 Task: Look for space in Thatta, Pakistan from 10th July, 2023 to 15th July, 2023 for 7 adults in price range Rs.10000 to Rs.15000. Place can be entire place or shared room with 4 bedrooms having 7 beds and 4 bathrooms. Property type can be house, flat, guest house. Amenities needed are: wifi, TV, free parkinig on premises, gym, breakfast. Booking option can be shelf check-in. Required host language is English.
Action: Mouse moved to (502, 214)
Screenshot: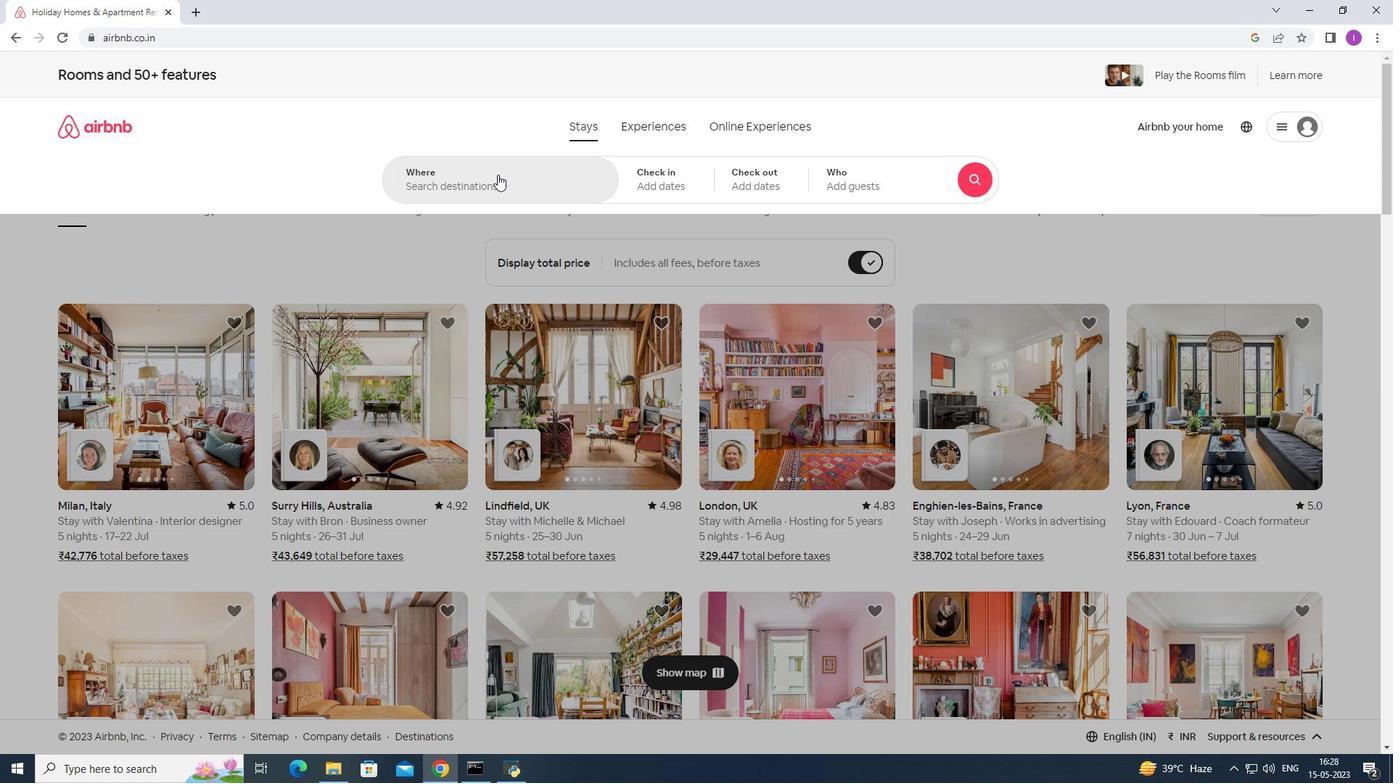 
Action: Mouse pressed left at (502, 214)
Screenshot: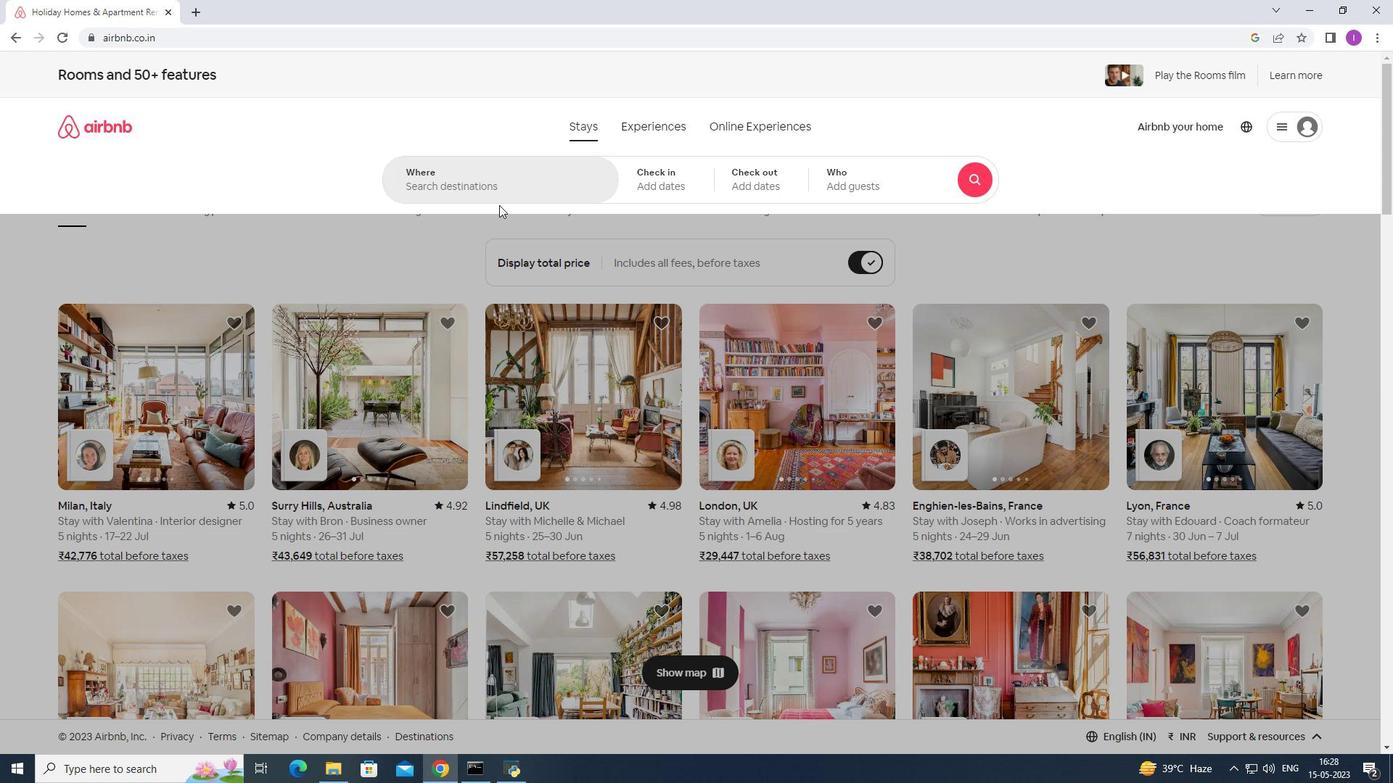 
Action: Mouse moved to (508, 201)
Screenshot: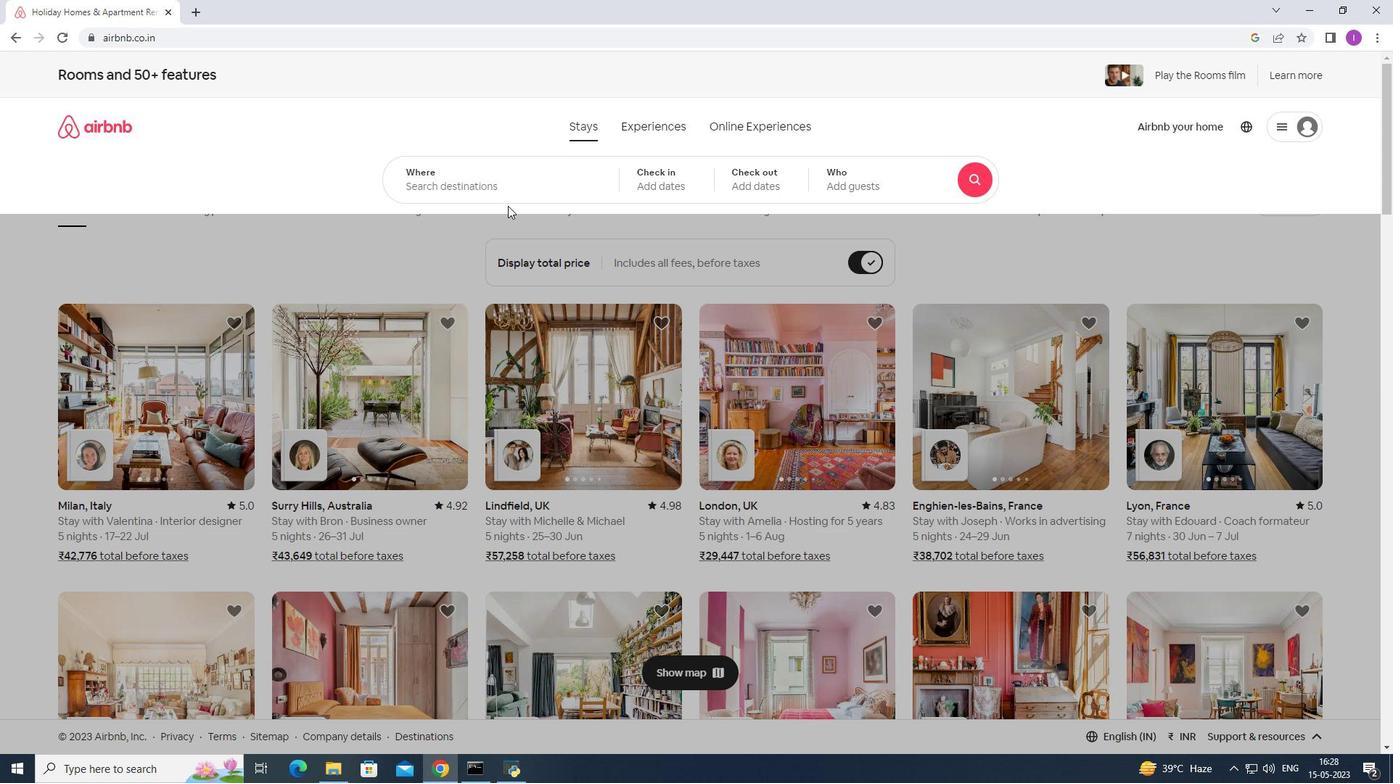 
Action: Mouse pressed left at (508, 201)
Screenshot: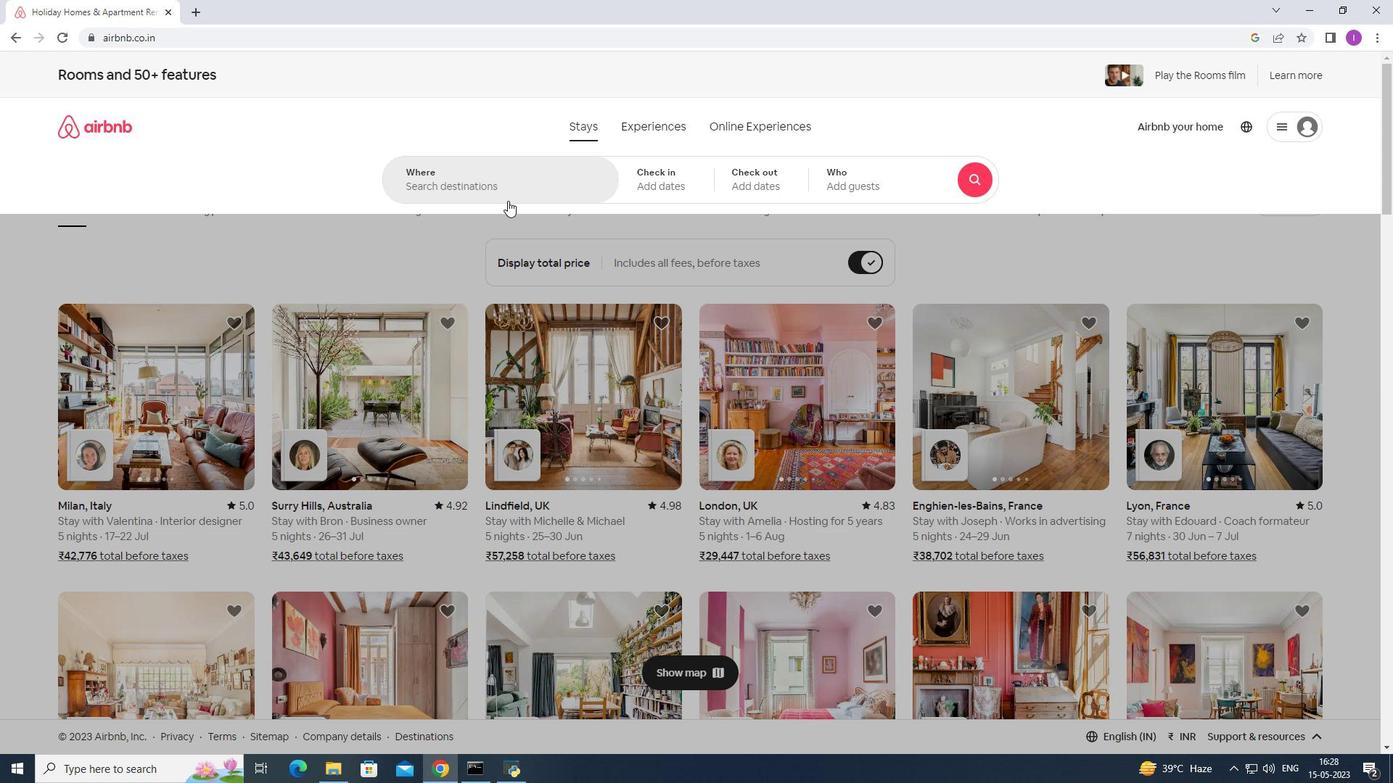 
Action: Mouse moved to (518, 172)
Screenshot: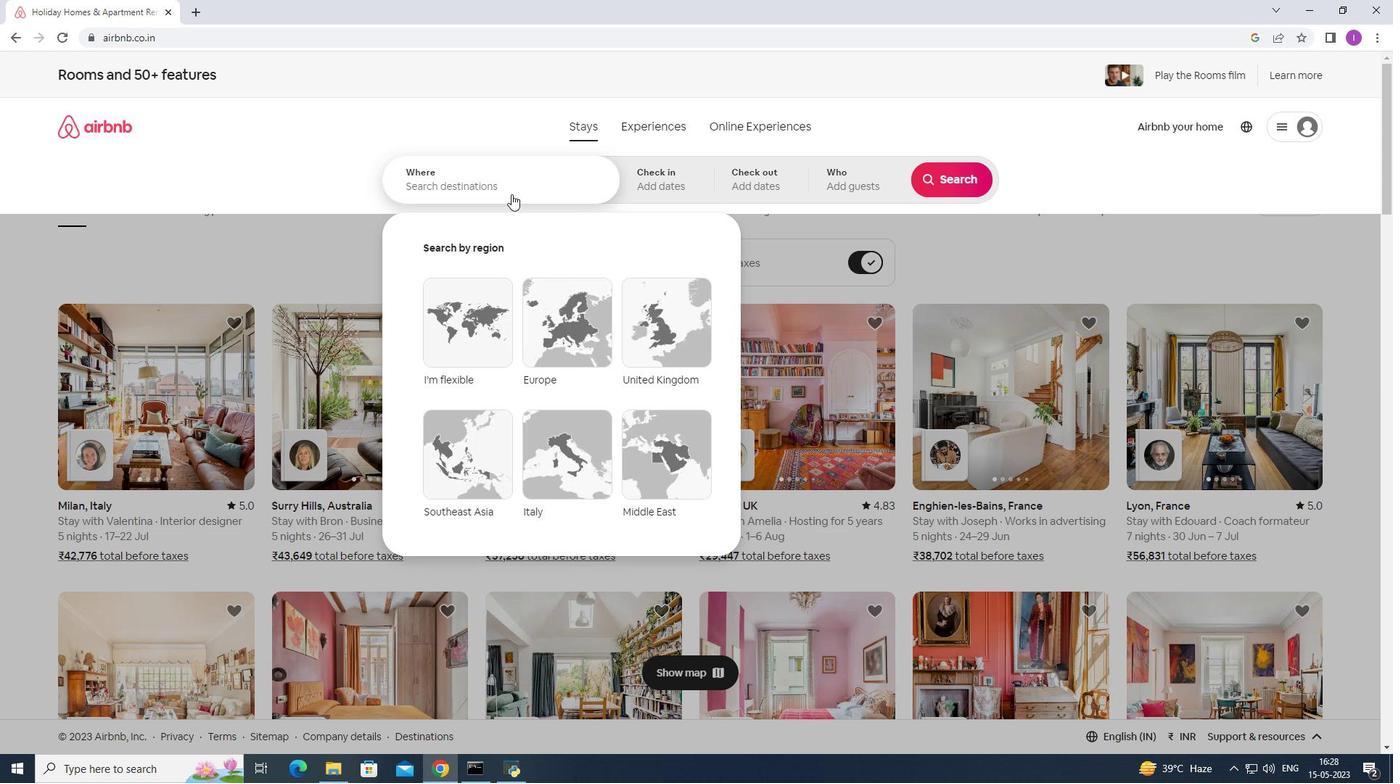
Action: Key pressed <Key.shift><Key.shift>Thatta
Screenshot: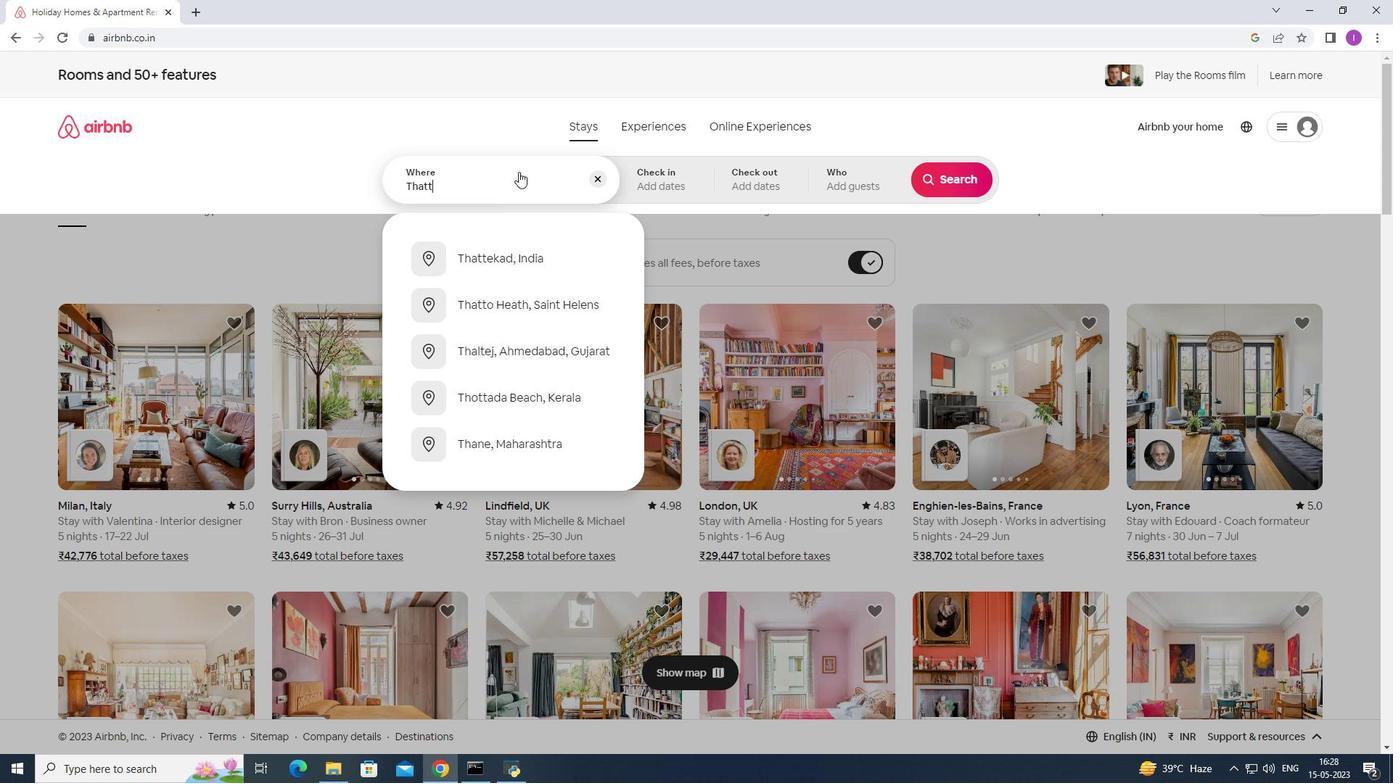 
Action: Mouse moved to (516, 301)
Screenshot: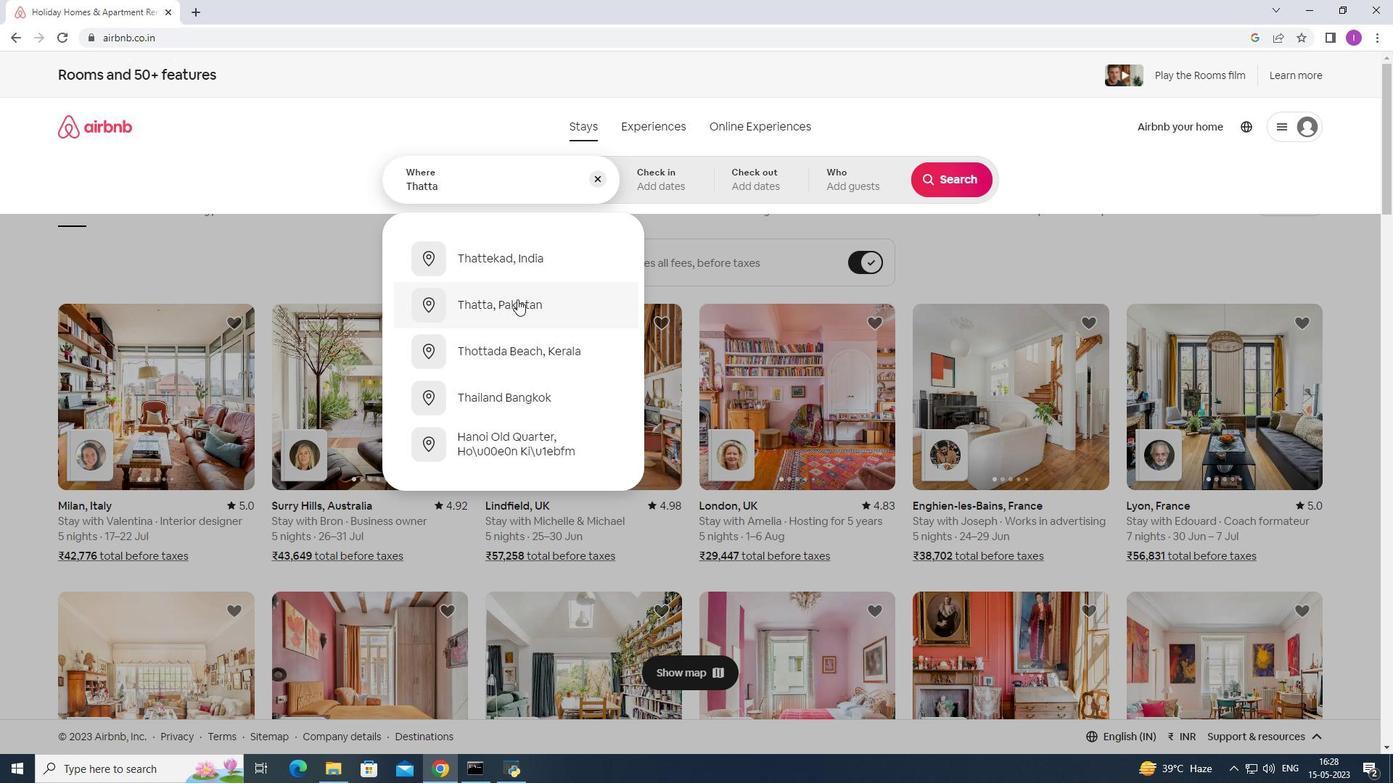
Action: Mouse pressed left at (516, 301)
Screenshot: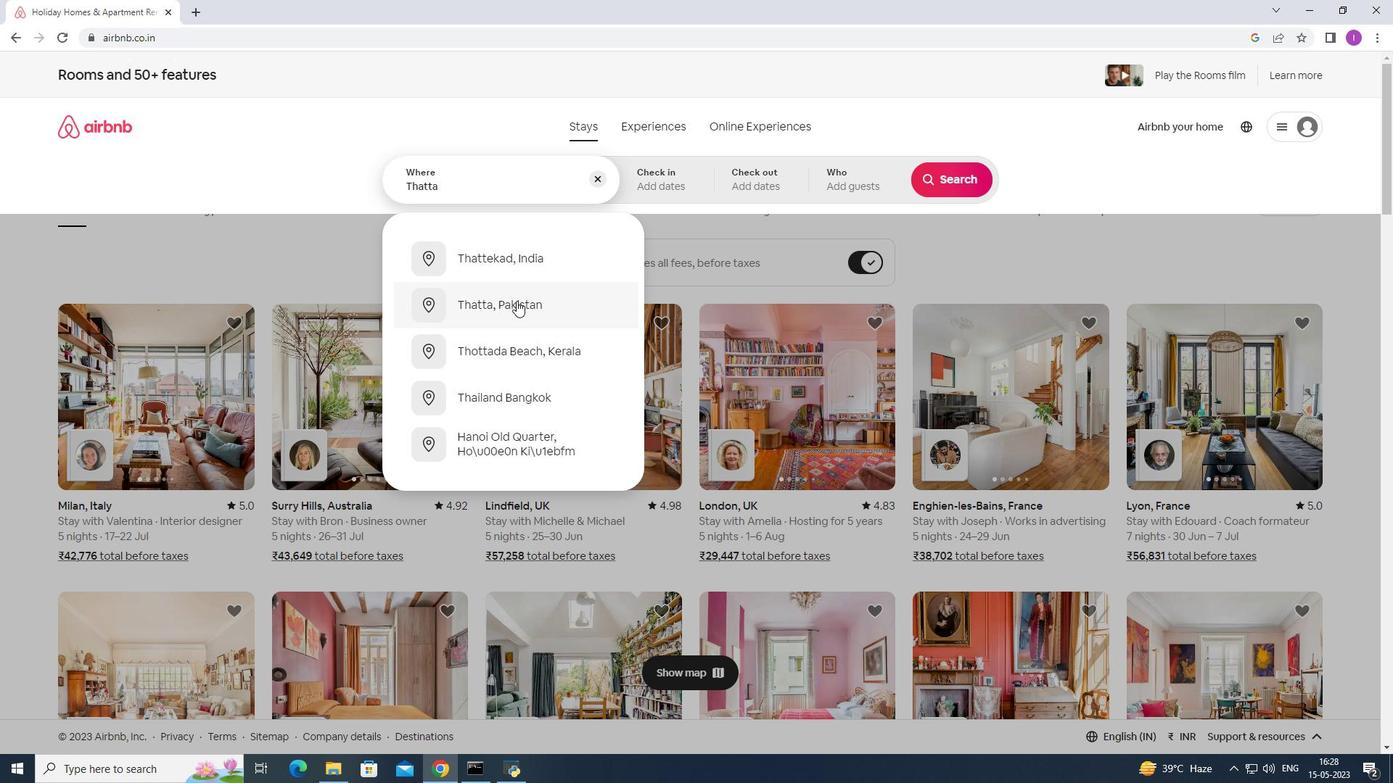 
Action: Mouse moved to (950, 294)
Screenshot: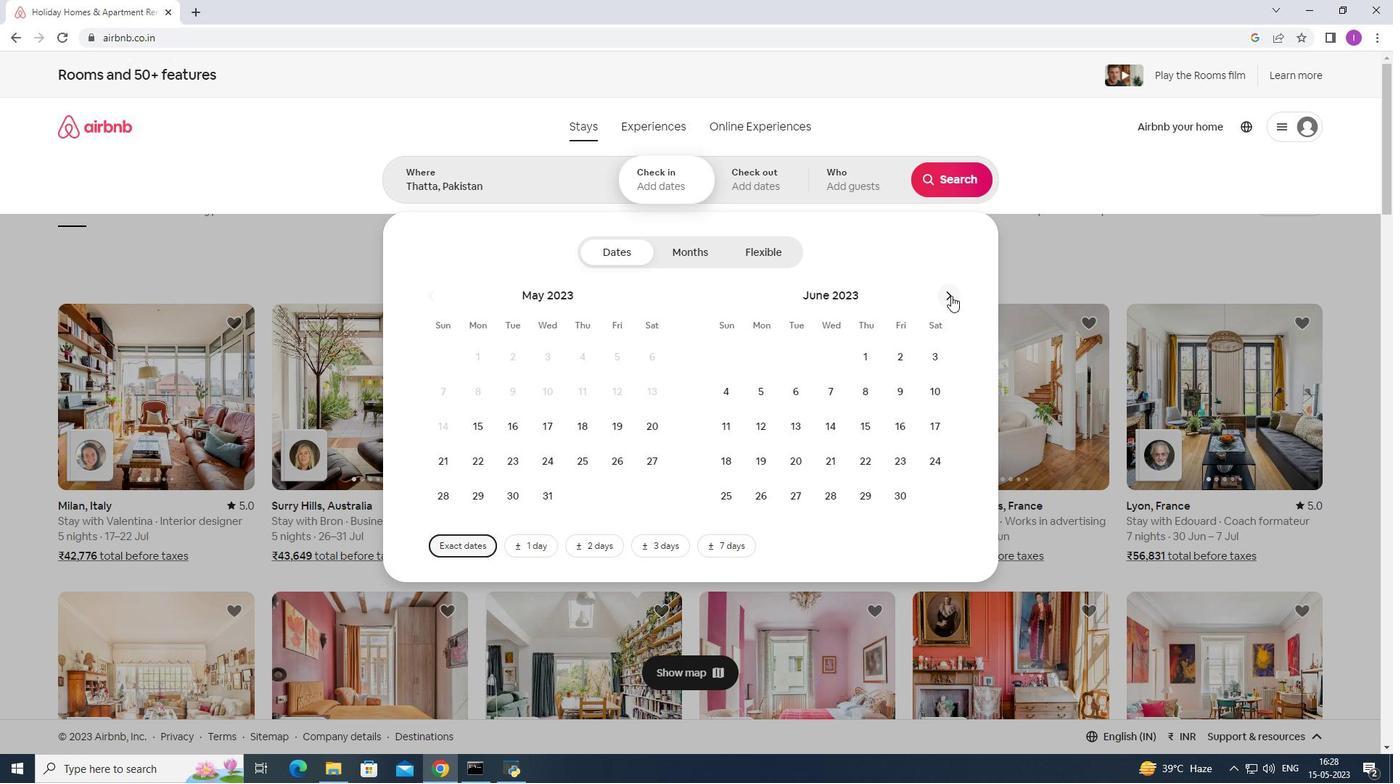 
Action: Mouse pressed left at (950, 294)
Screenshot: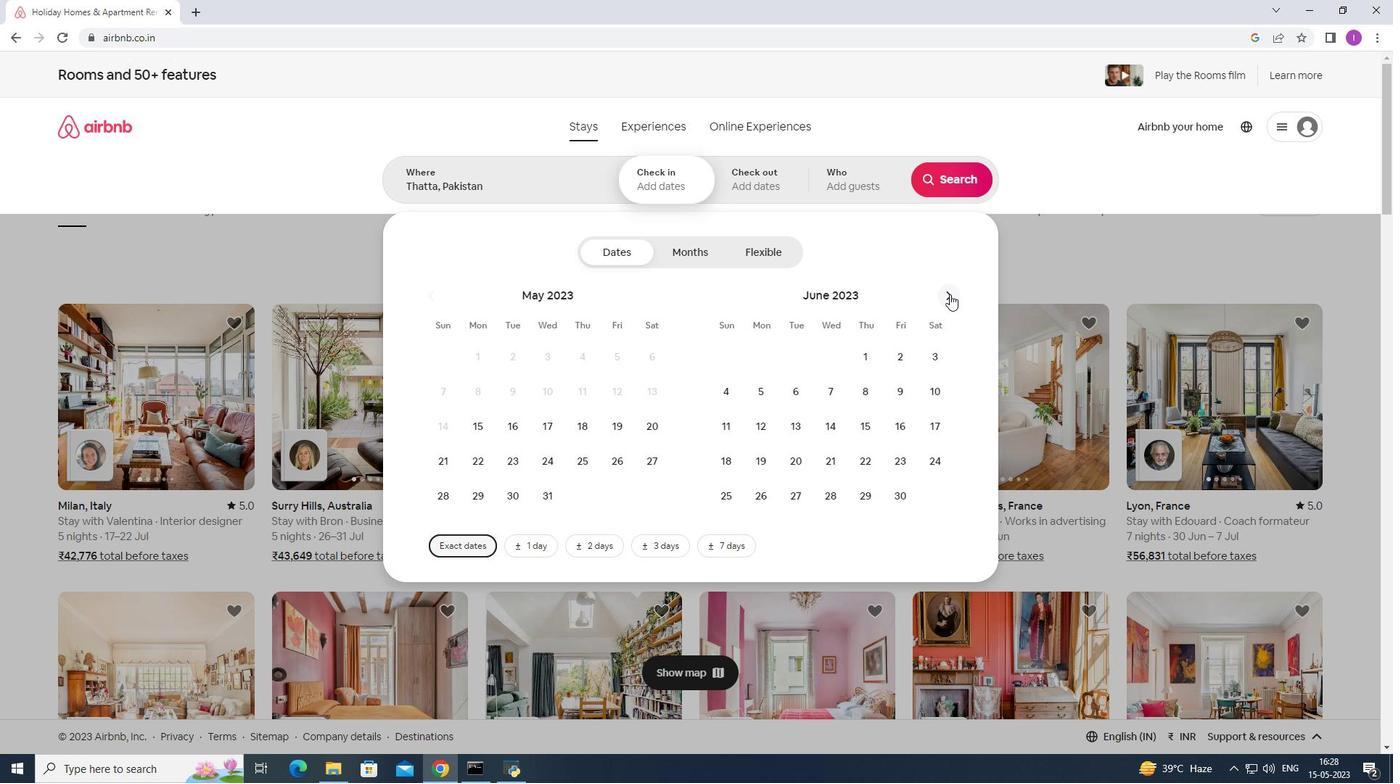 
Action: Mouse pressed left at (950, 294)
Screenshot: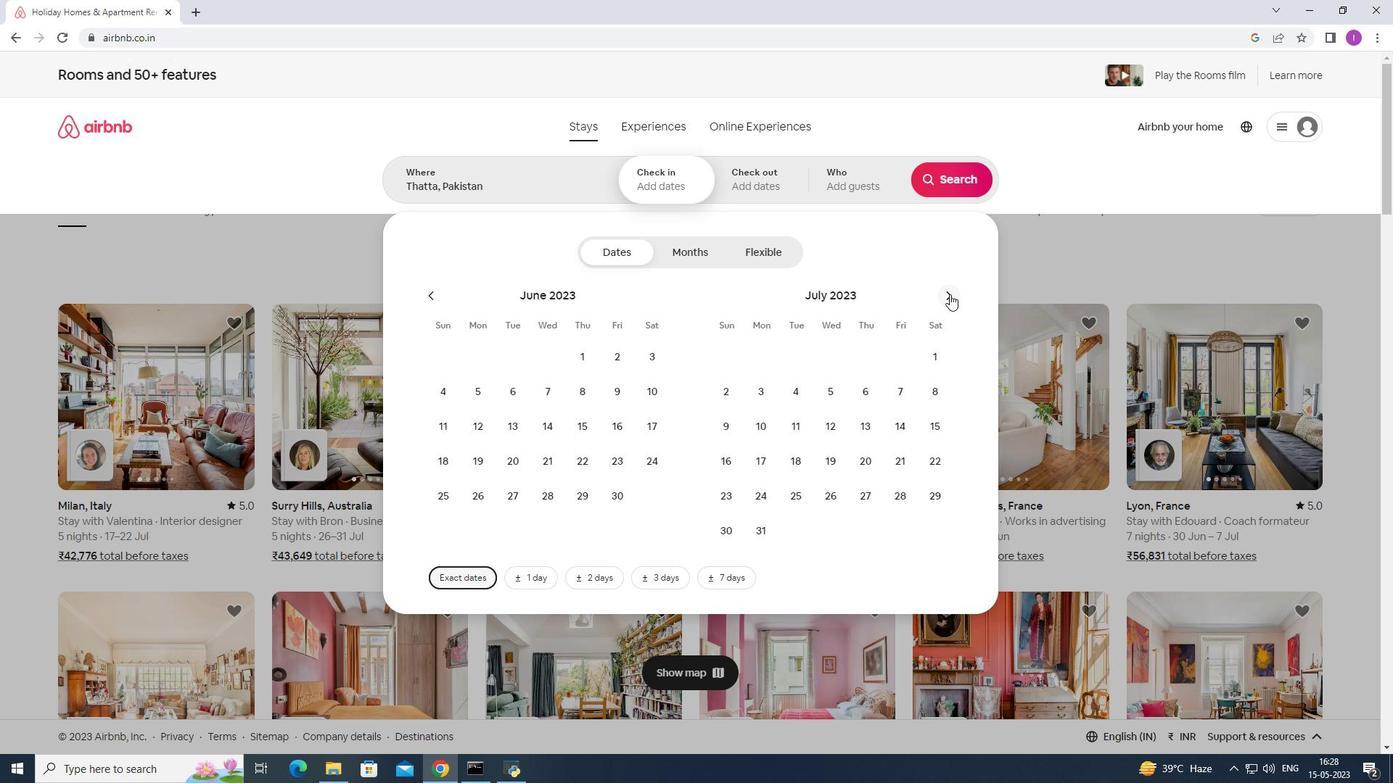 
Action: Mouse moved to (479, 423)
Screenshot: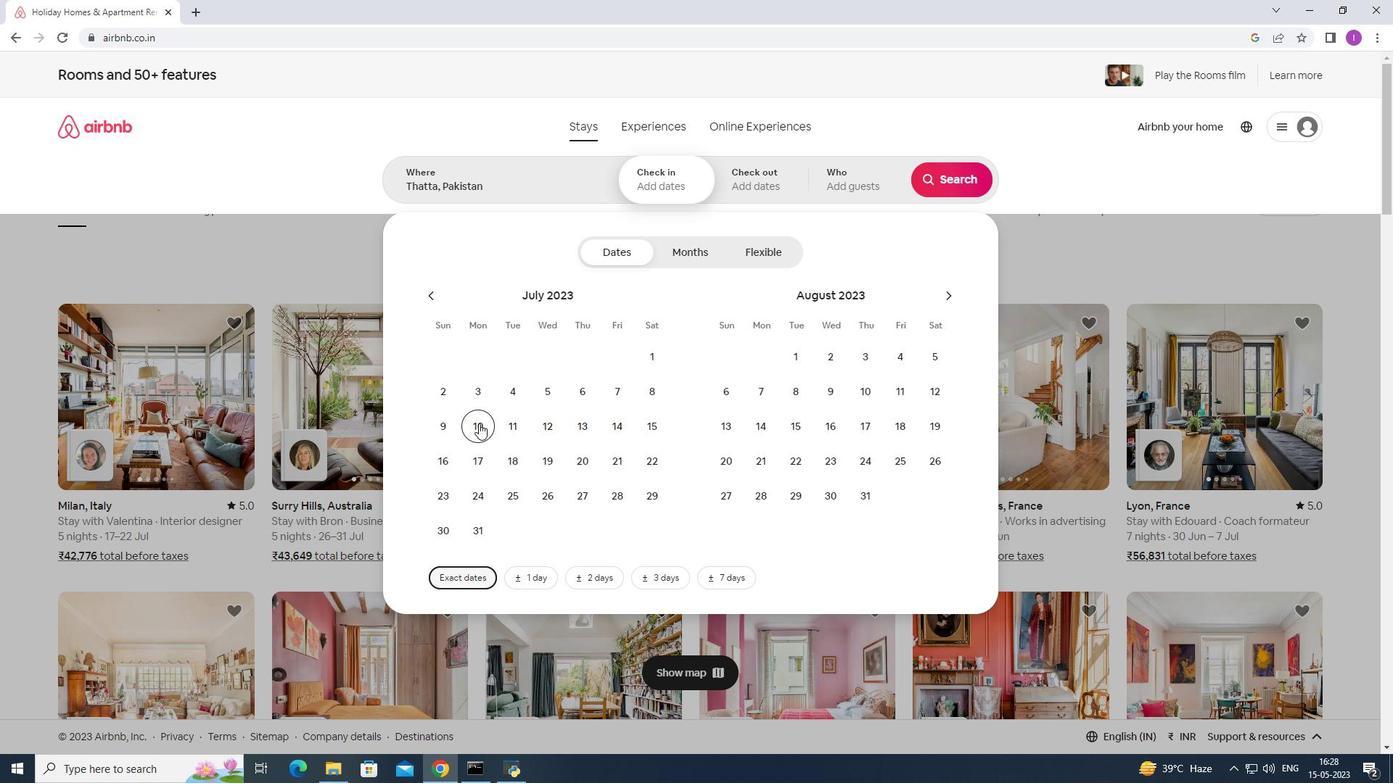 
Action: Mouse pressed left at (479, 423)
Screenshot: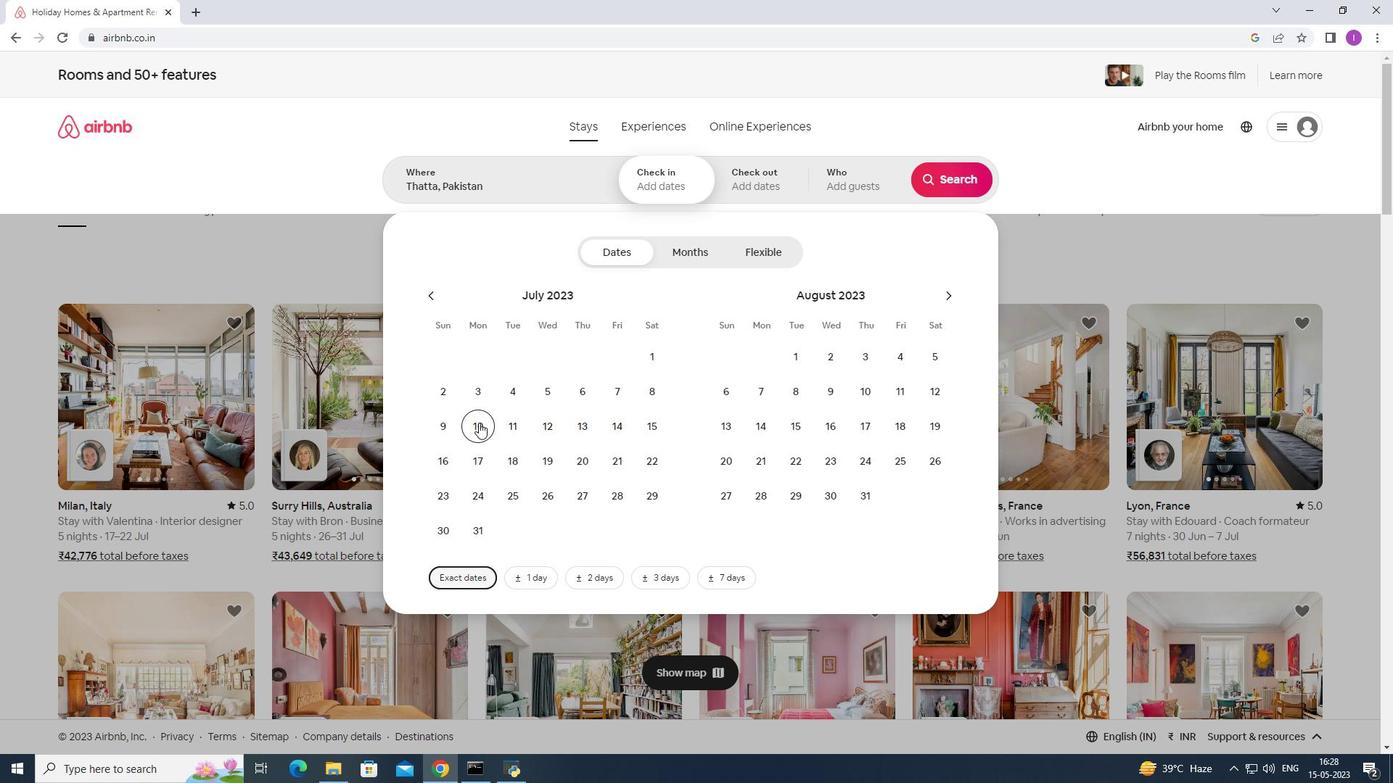 
Action: Mouse moved to (659, 427)
Screenshot: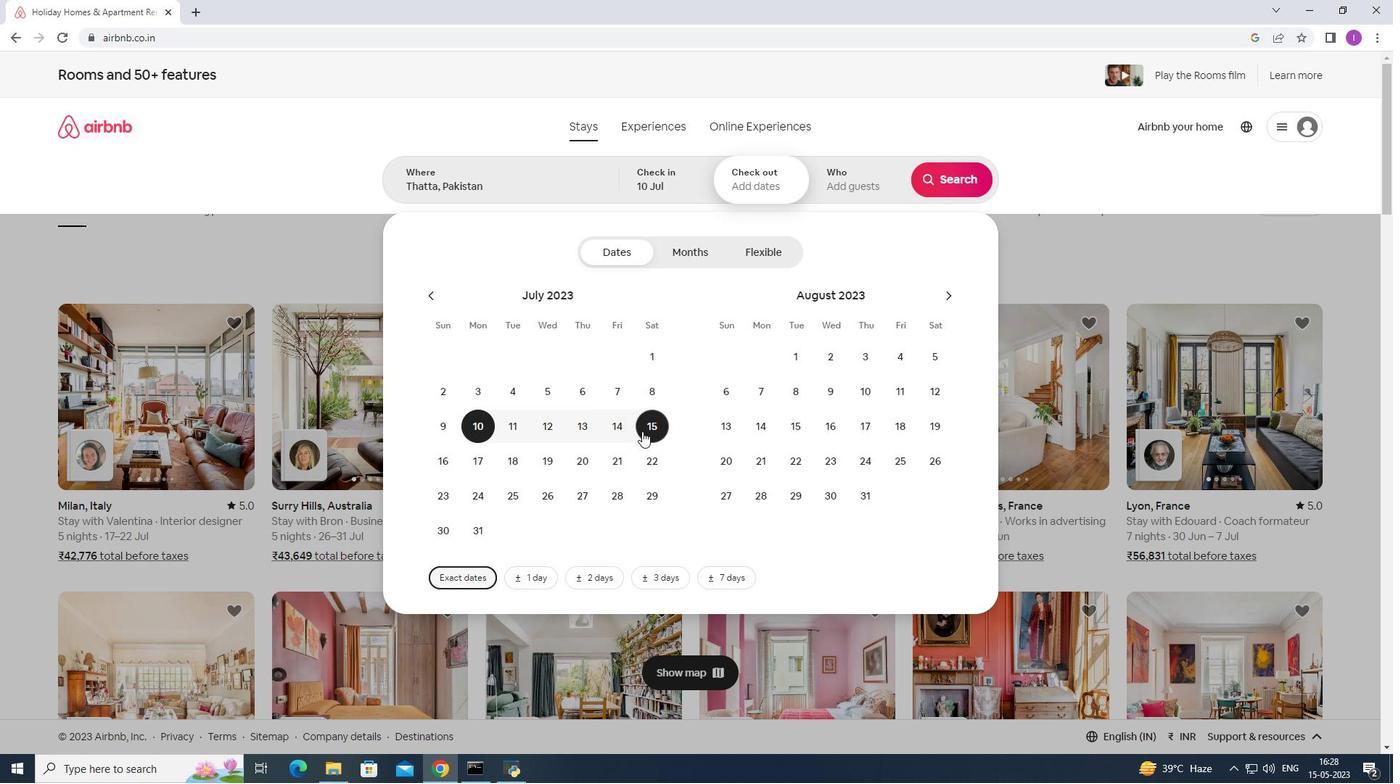 
Action: Mouse pressed left at (659, 427)
Screenshot: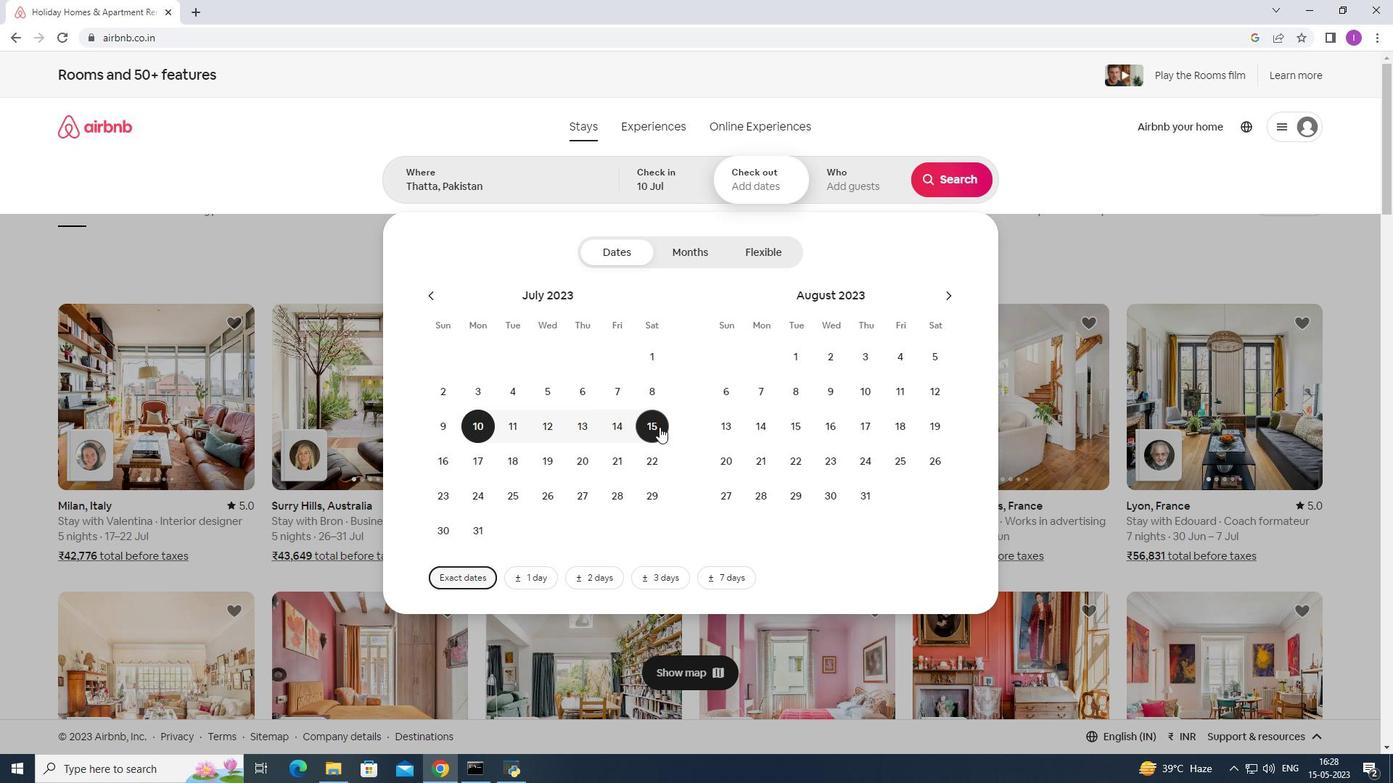 
Action: Mouse moved to (851, 190)
Screenshot: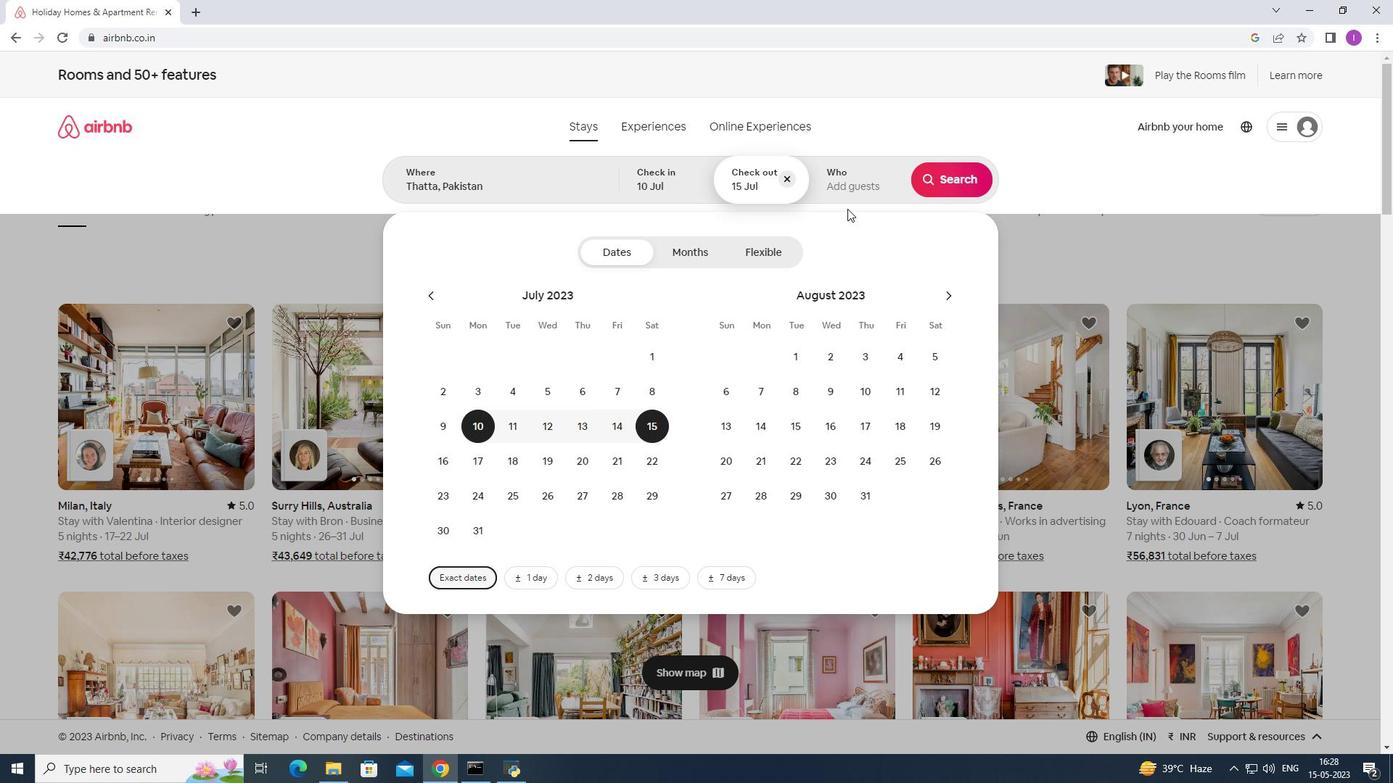 
Action: Mouse pressed left at (851, 190)
Screenshot: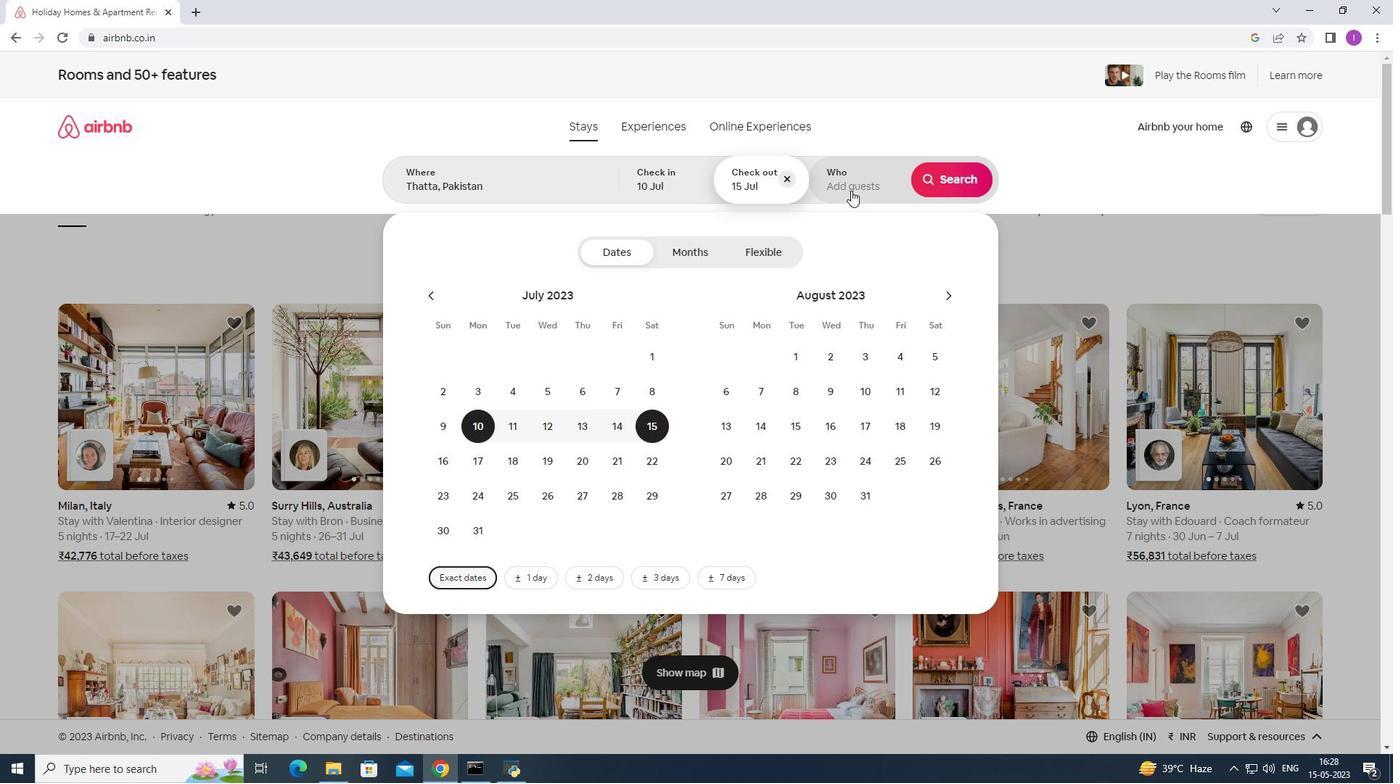 
Action: Mouse moved to (955, 251)
Screenshot: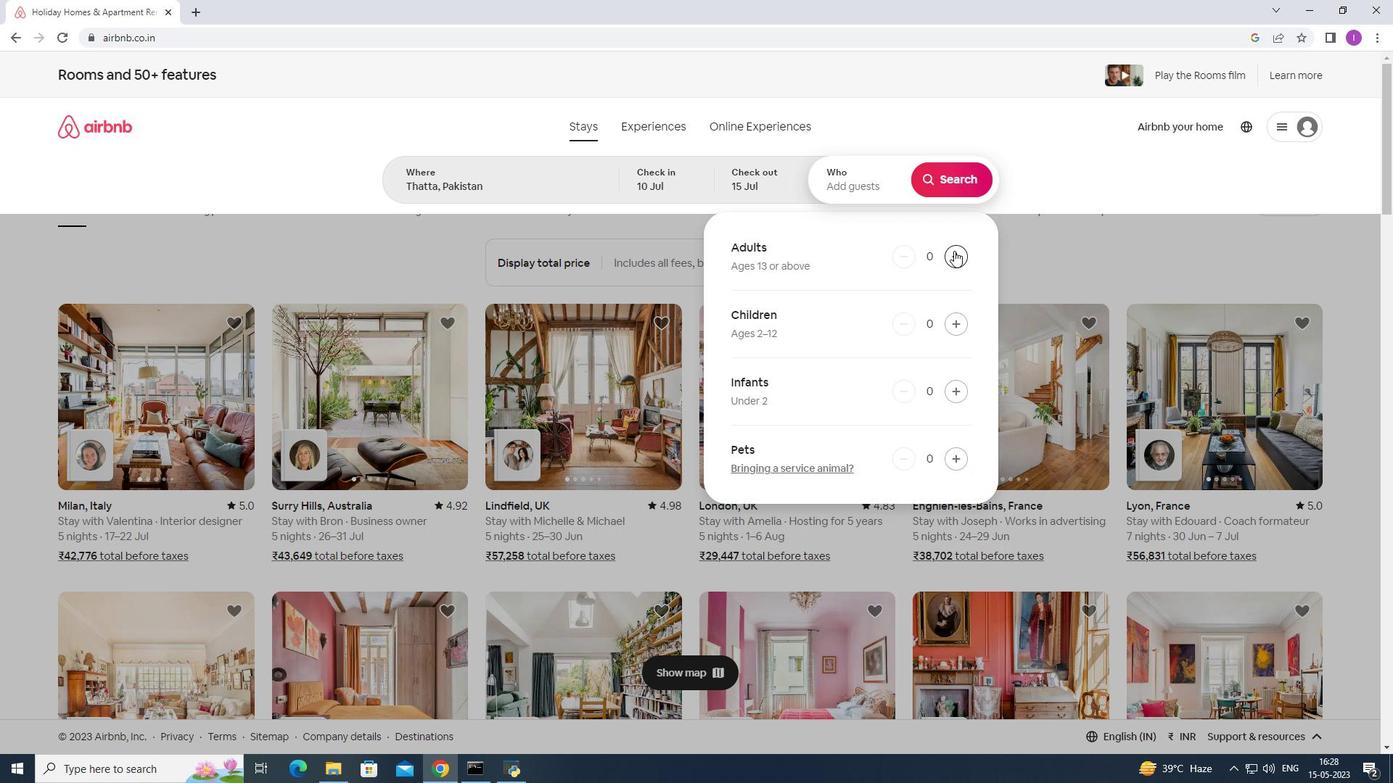 
Action: Mouse pressed left at (955, 251)
Screenshot: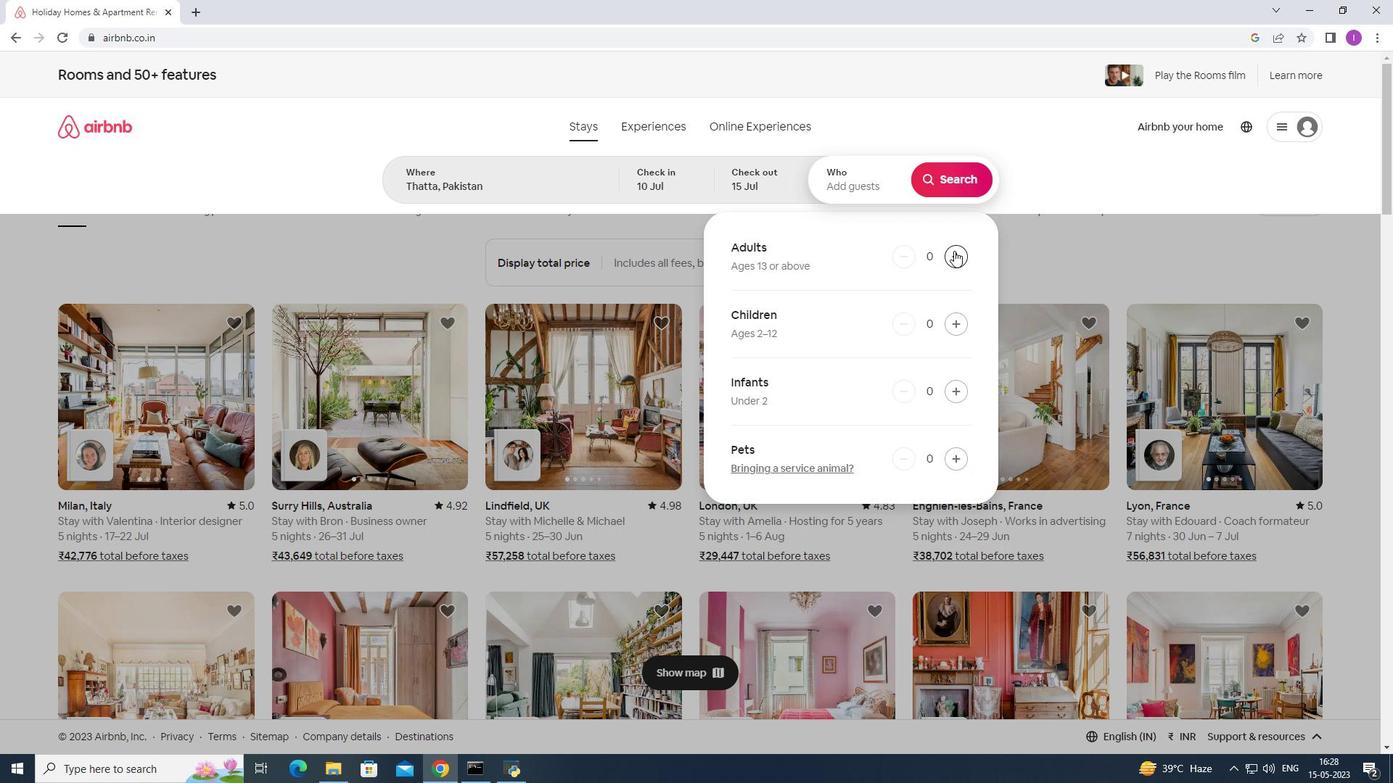 
Action: Mouse moved to (955, 251)
Screenshot: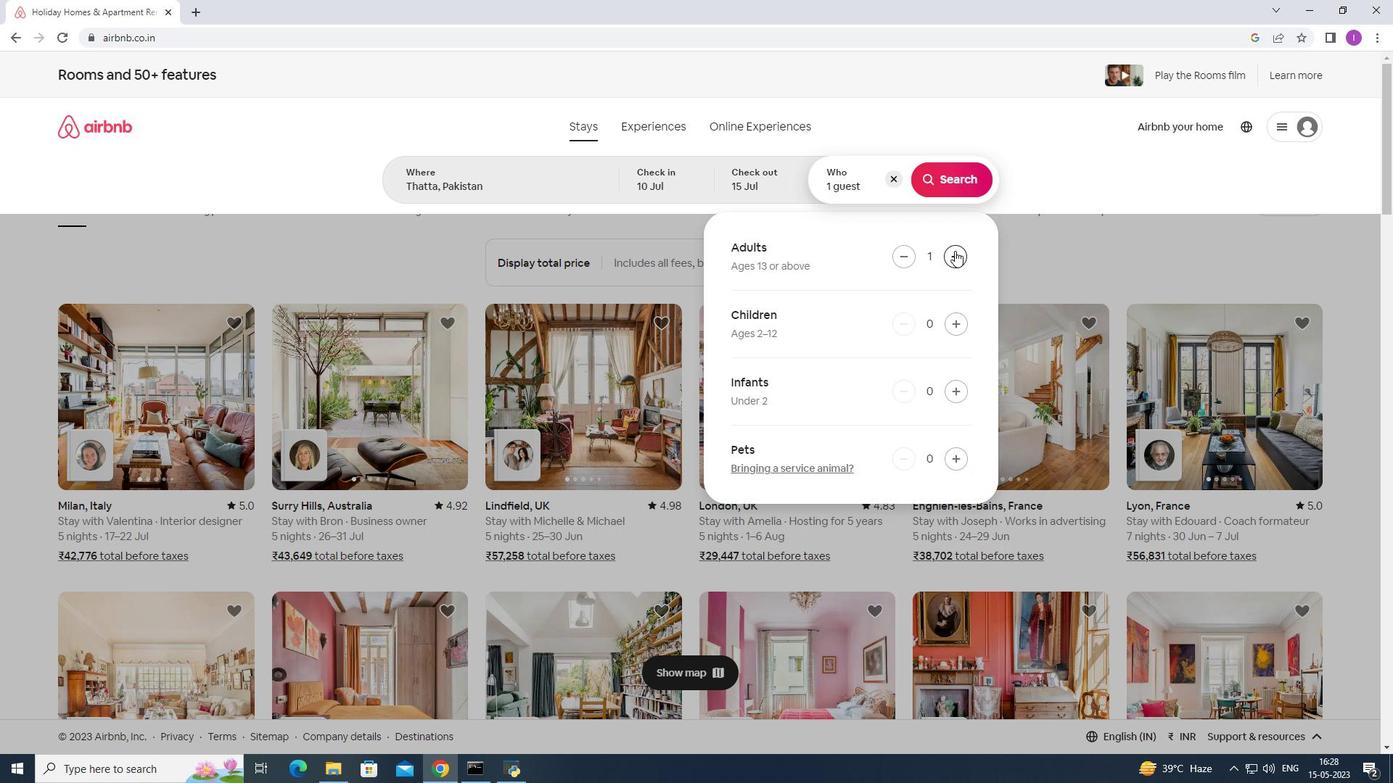 
Action: Mouse pressed left at (955, 251)
Screenshot: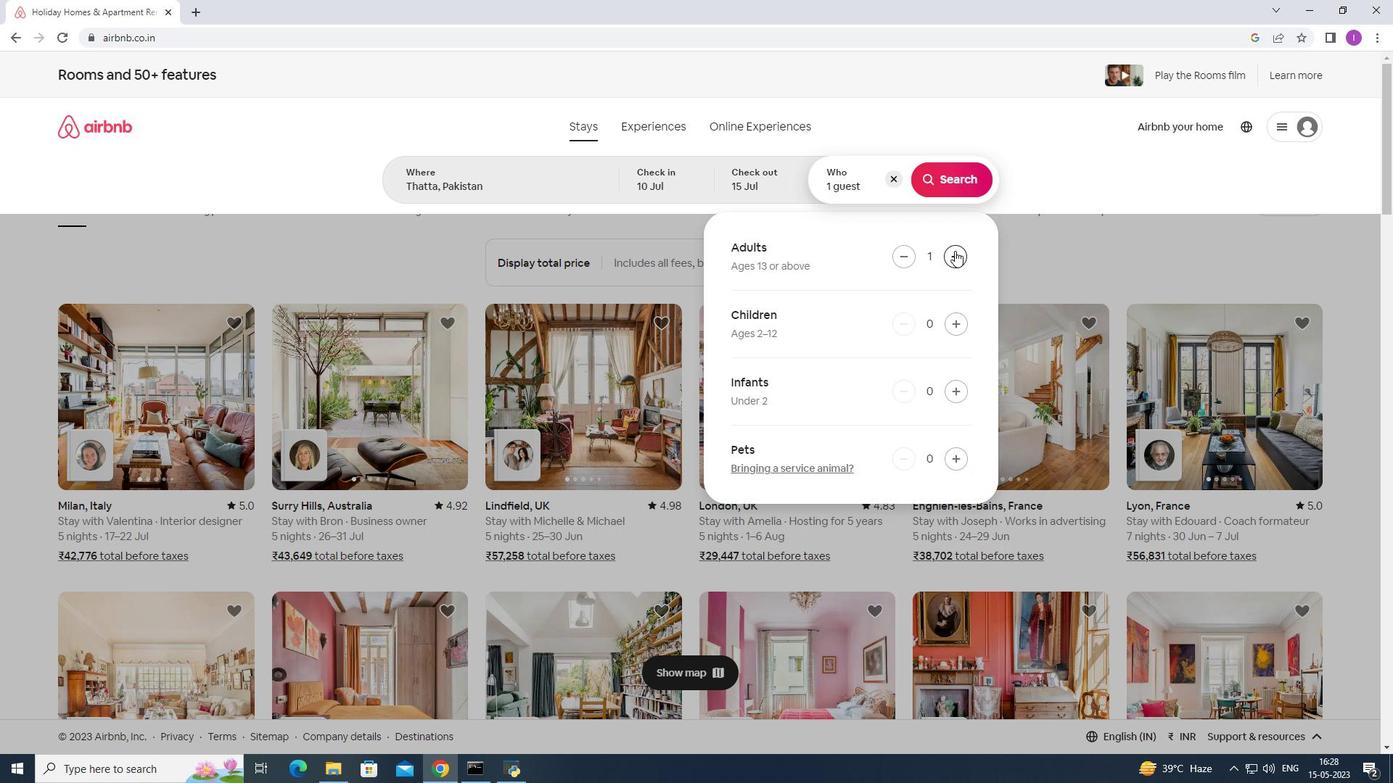 
Action: Mouse pressed left at (955, 251)
Screenshot: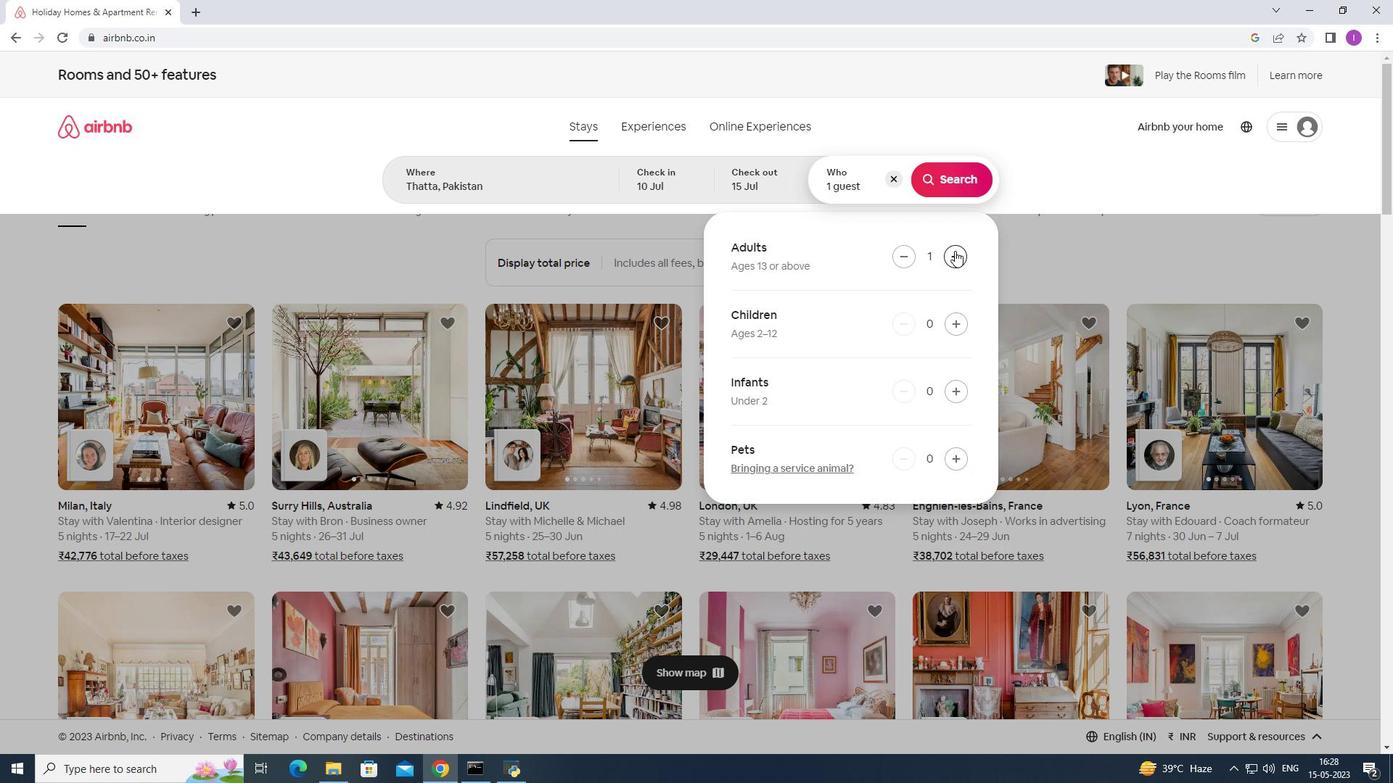 
Action: Mouse pressed left at (955, 251)
Screenshot: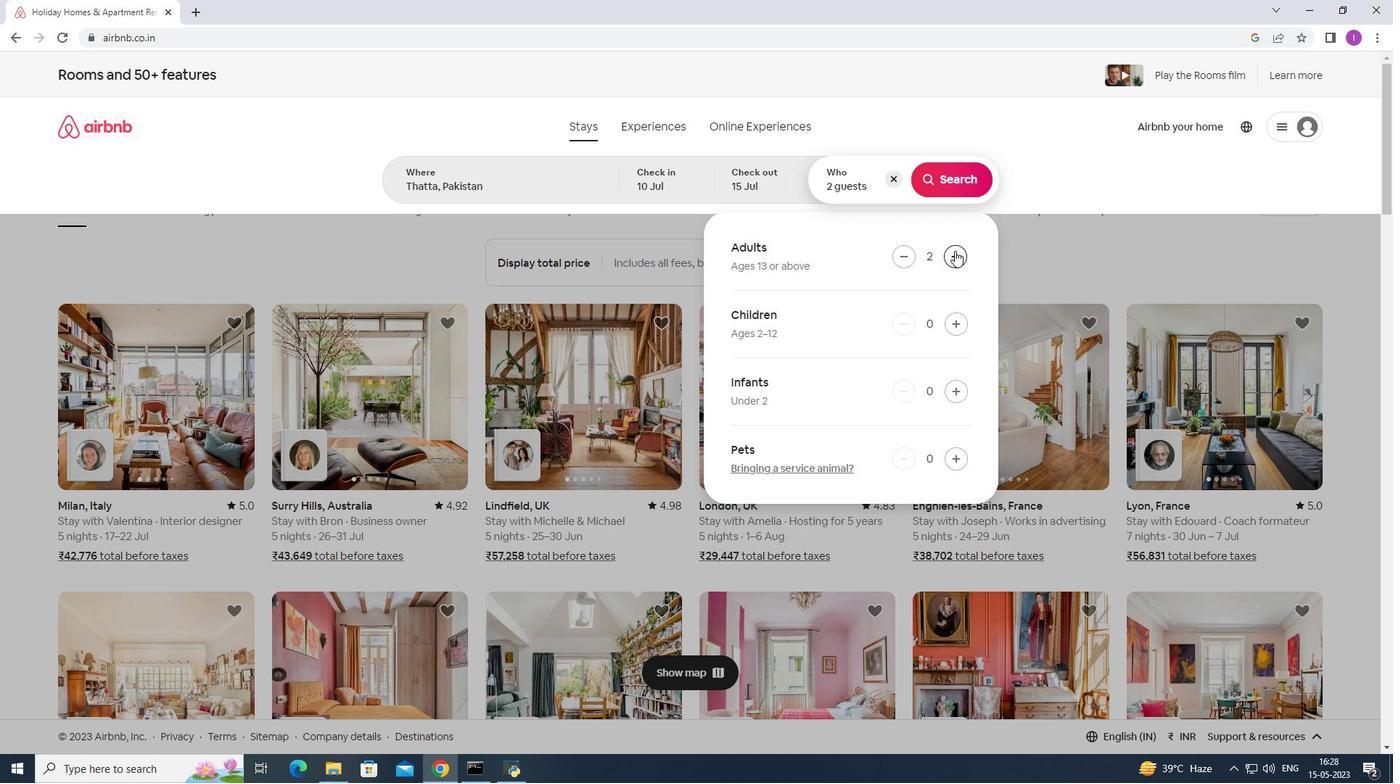 
Action: Mouse pressed left at (955, 251)
Screenshot: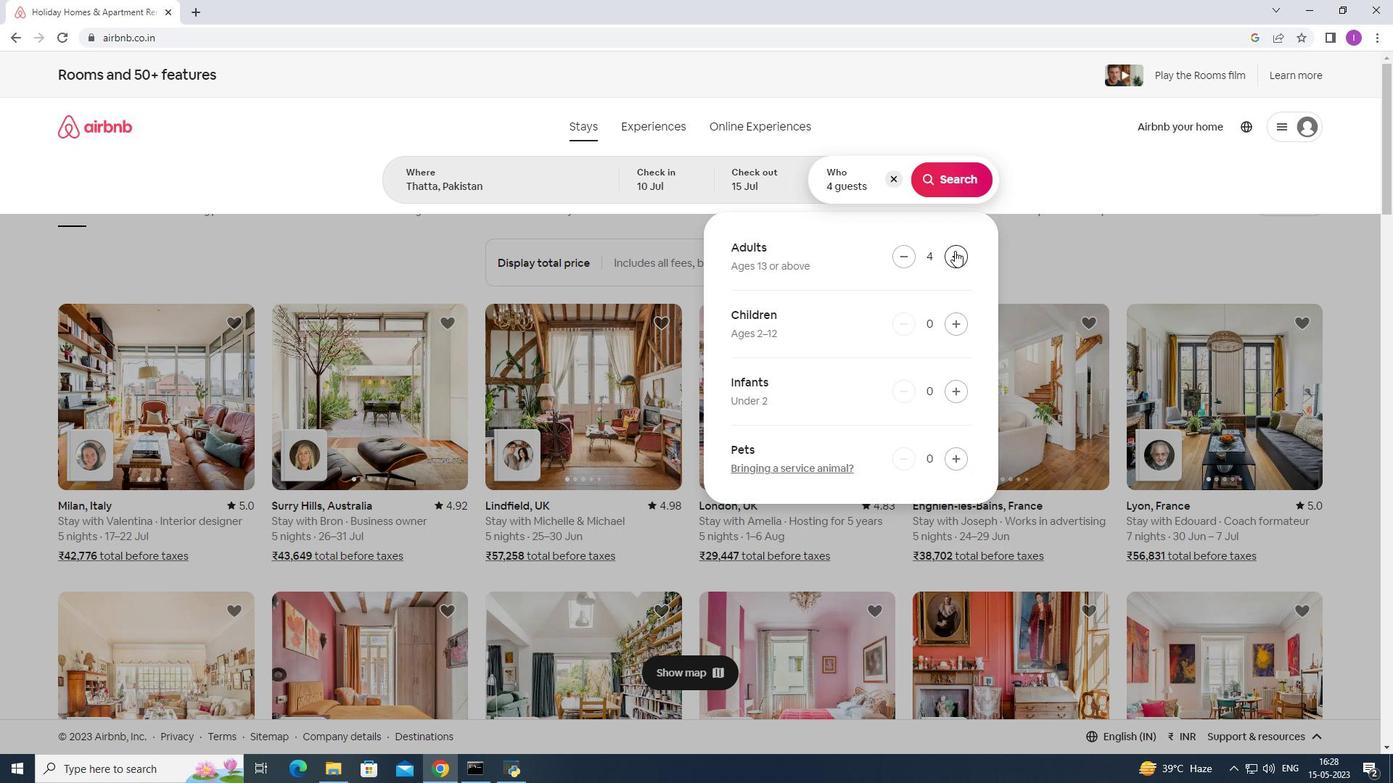
Action: Mouse pressed left at (955, 251)
Screenshot: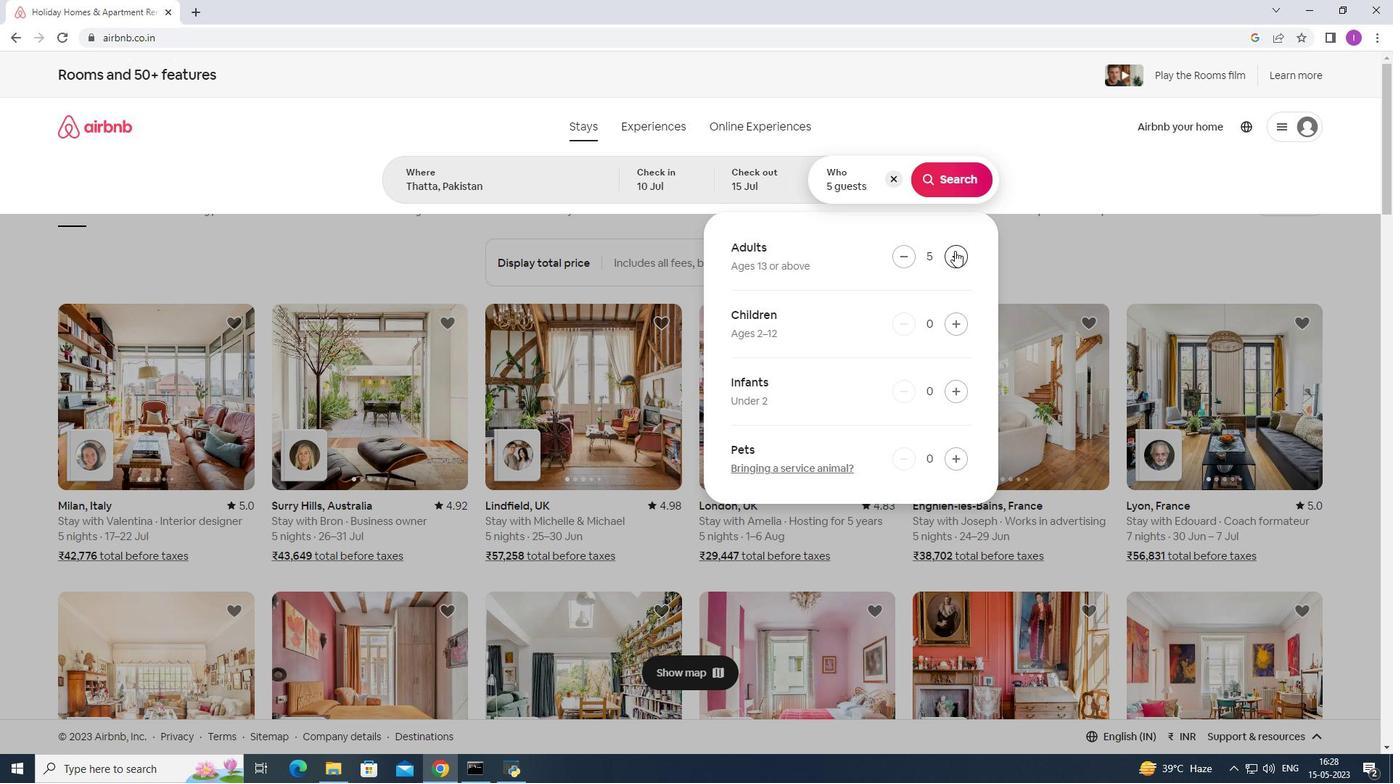
Action: Mouse pressed left at (955, 251)
Screenshot: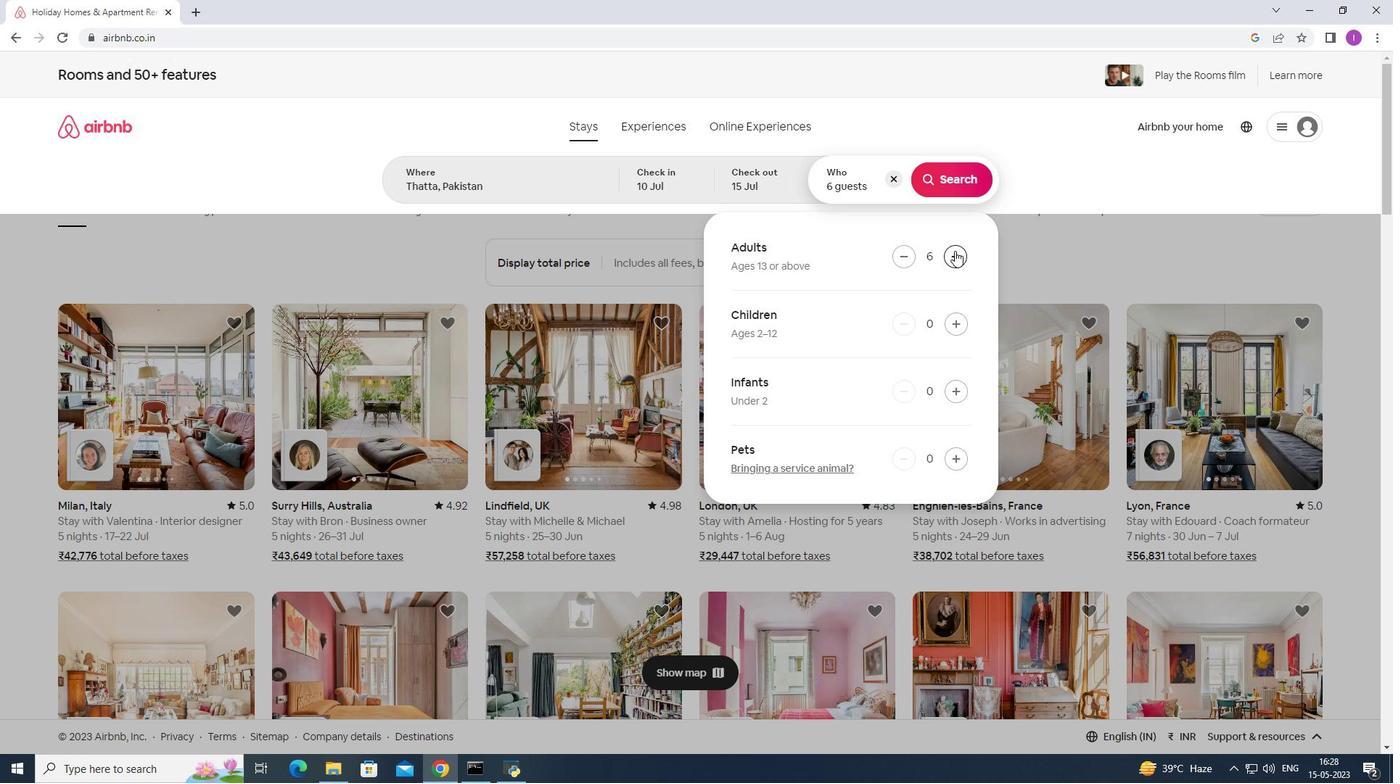 
Action: Mouse moved to (944, 179)
Screenshot: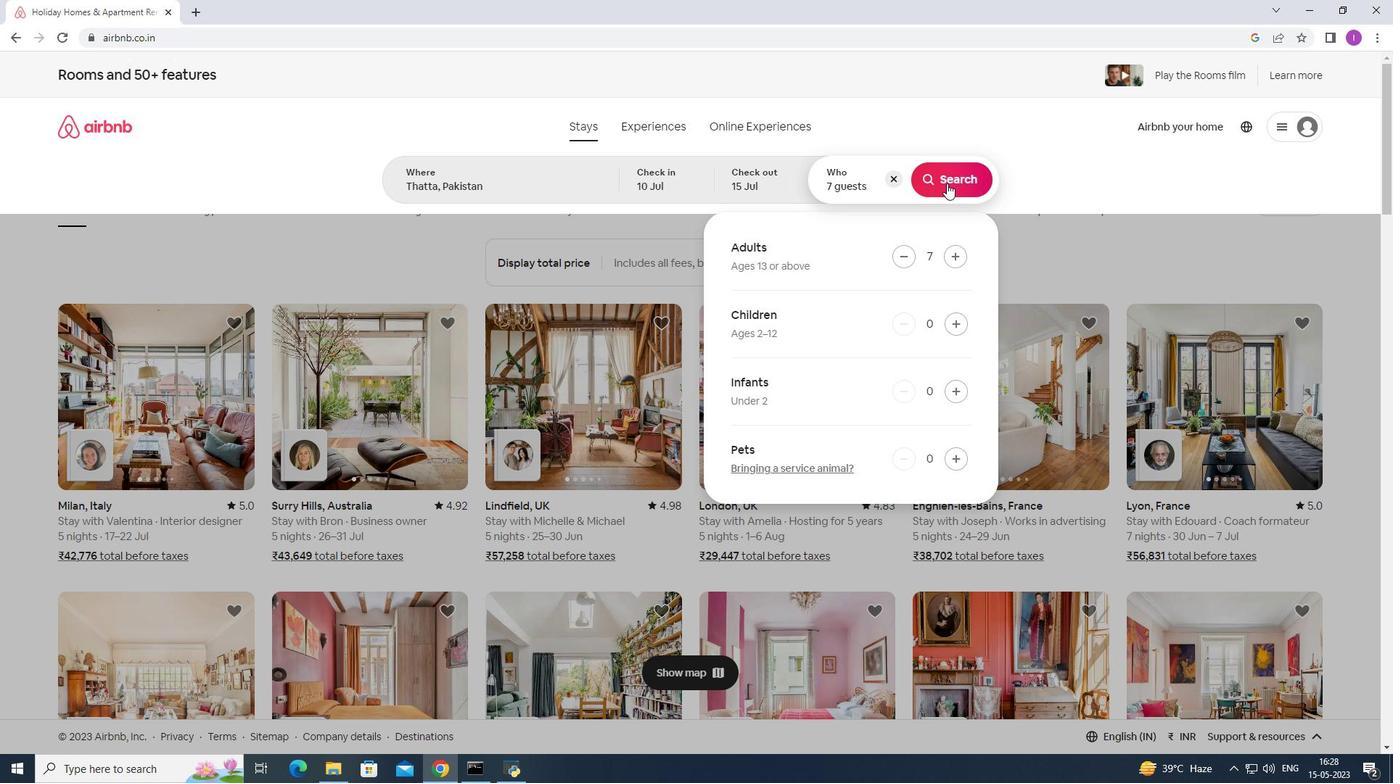 
Action: Mouse pressed left at (944, 179)
Screenshot: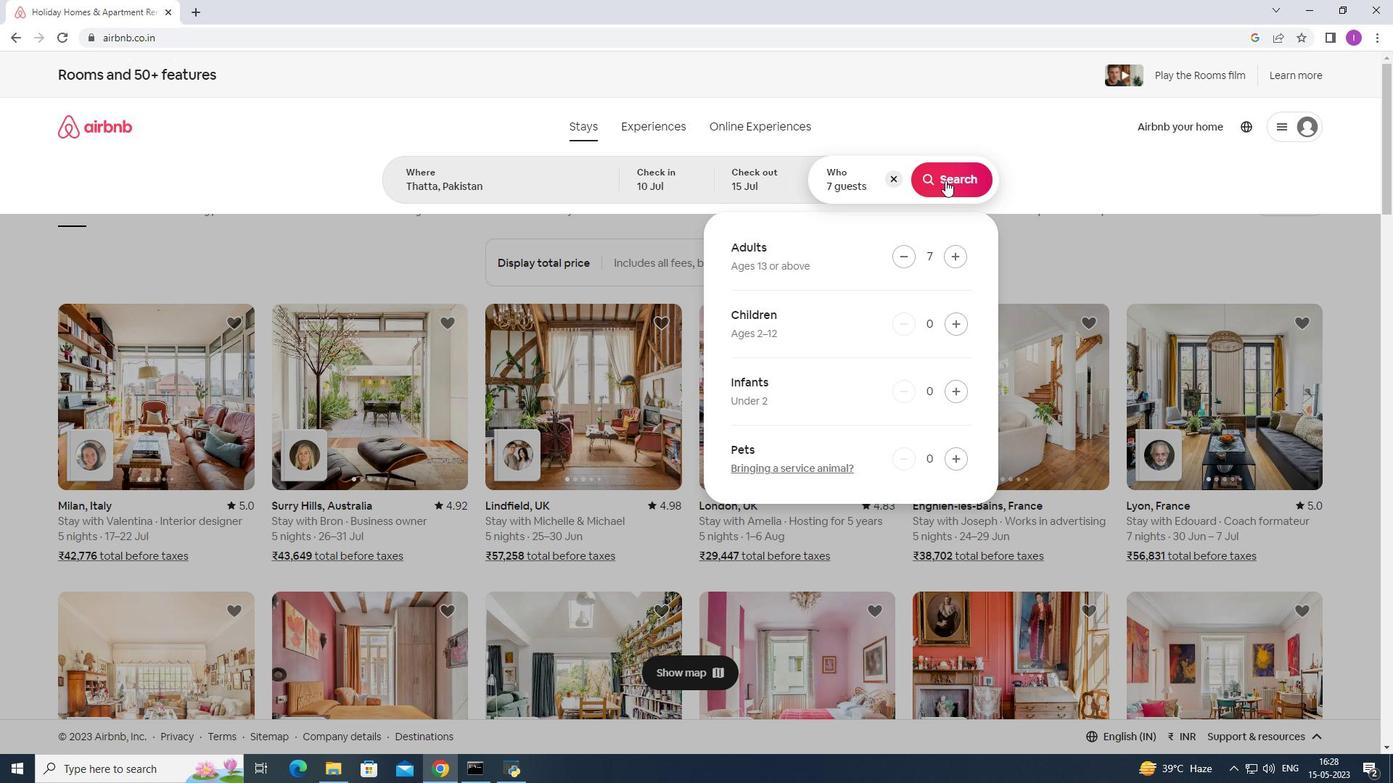 
Action: Mouse moved to (1313, 131)
Screenshot: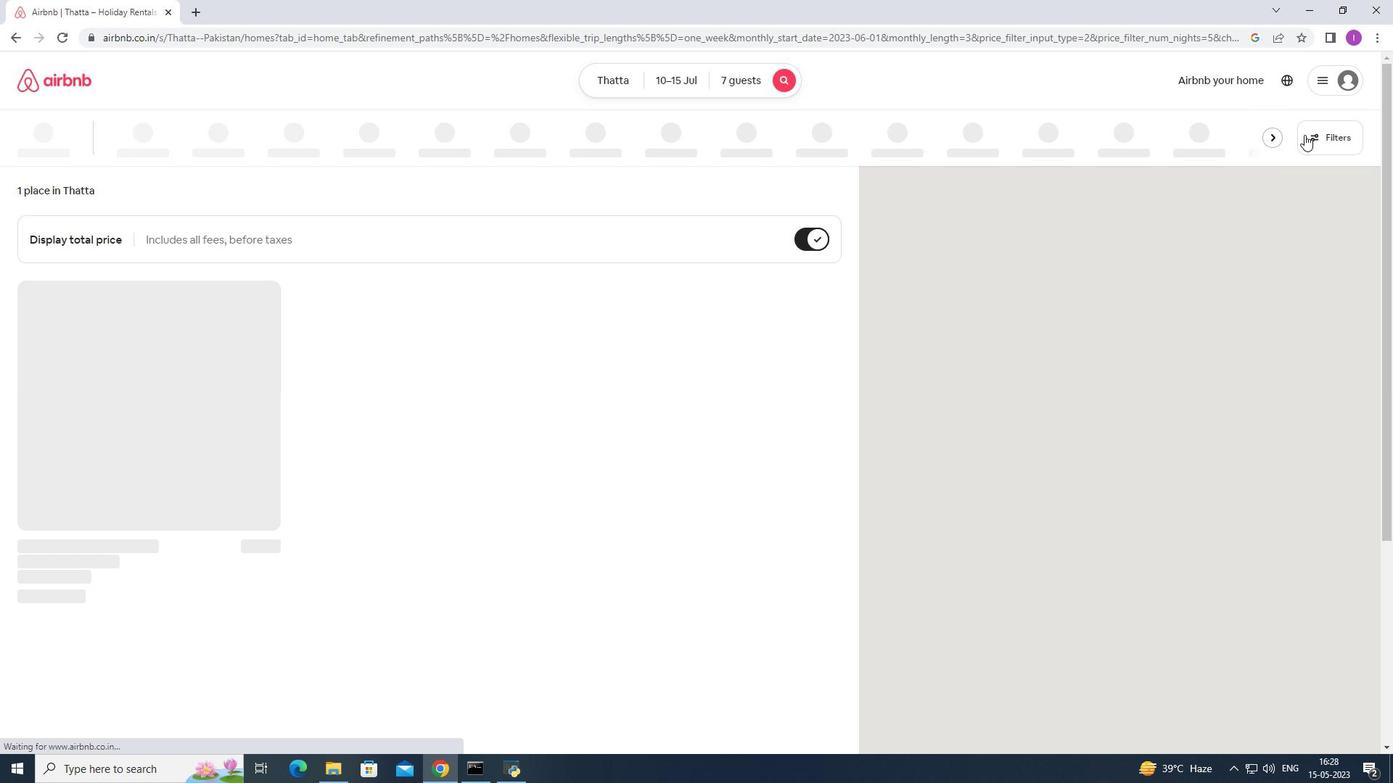 
Action: Mouse pressed left at (1313, 131)
Screenshot: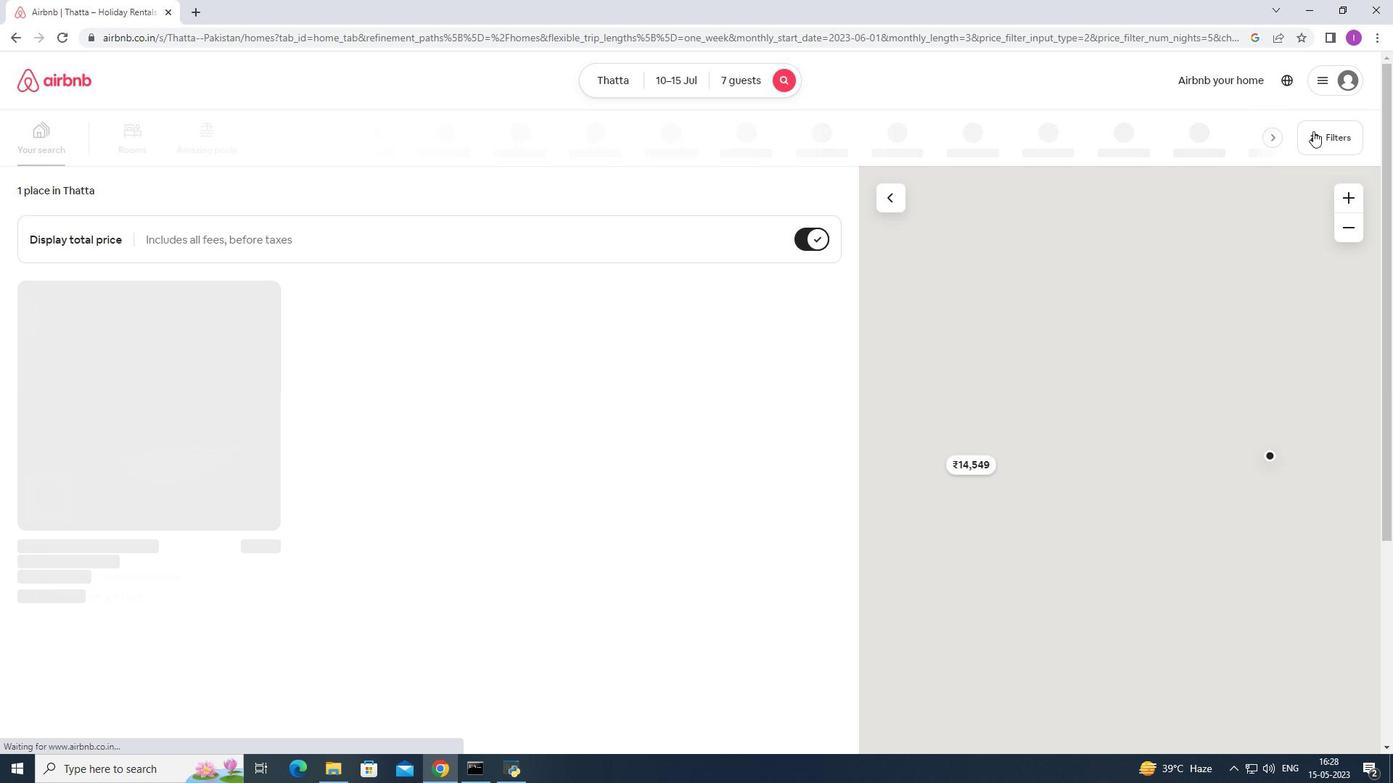 
Action: Mouse moved to (783, 494)
Screenshot: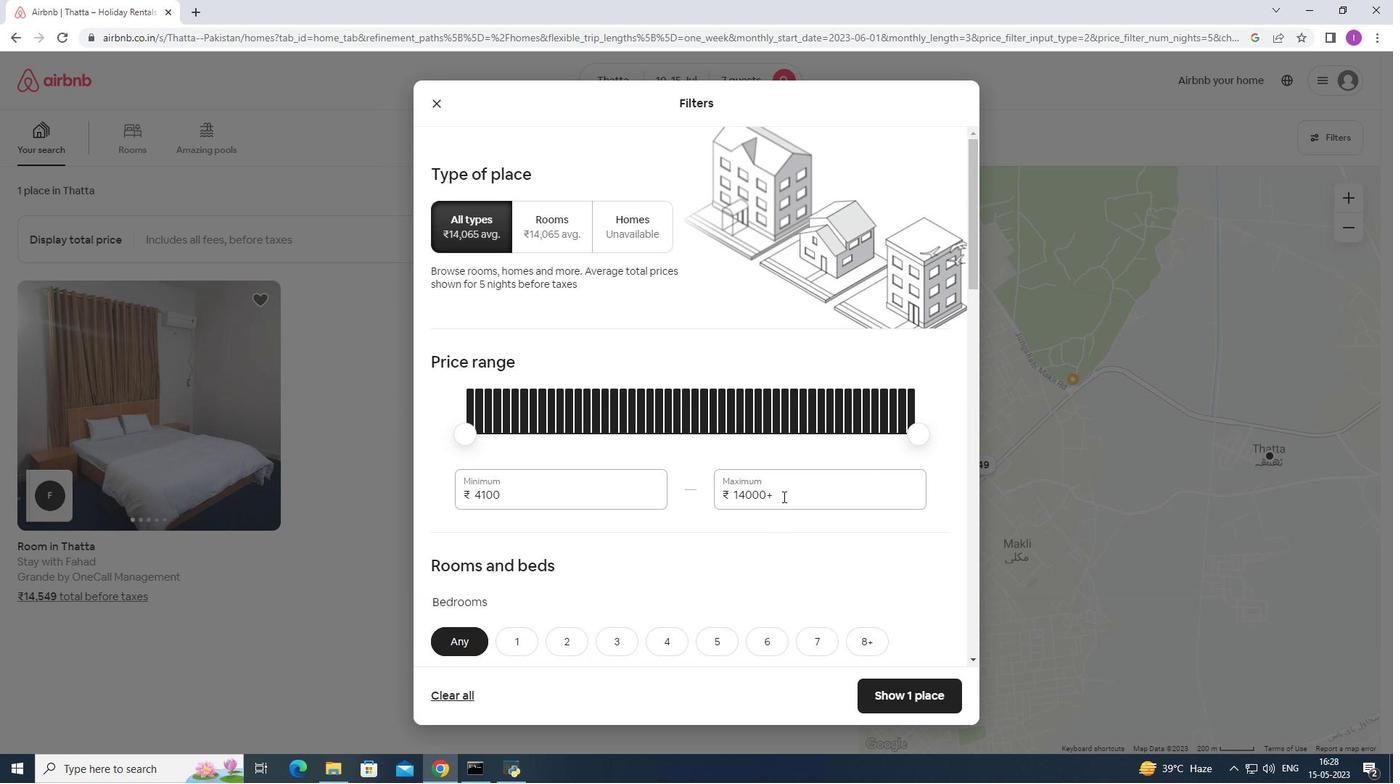 
Action: Mouse pressed left at (783, 494)
Screenshot: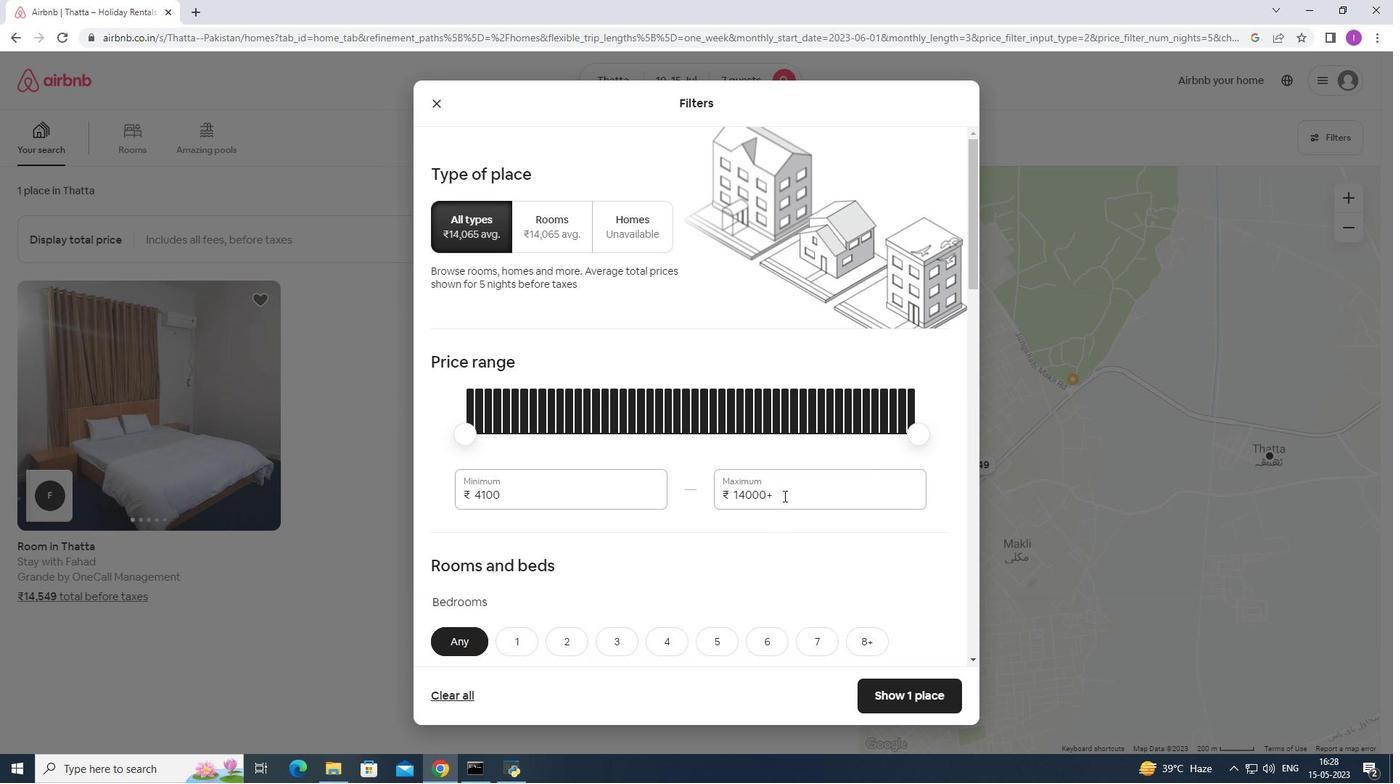 
Action: Mouse moved to (833, 503)
Screenshot: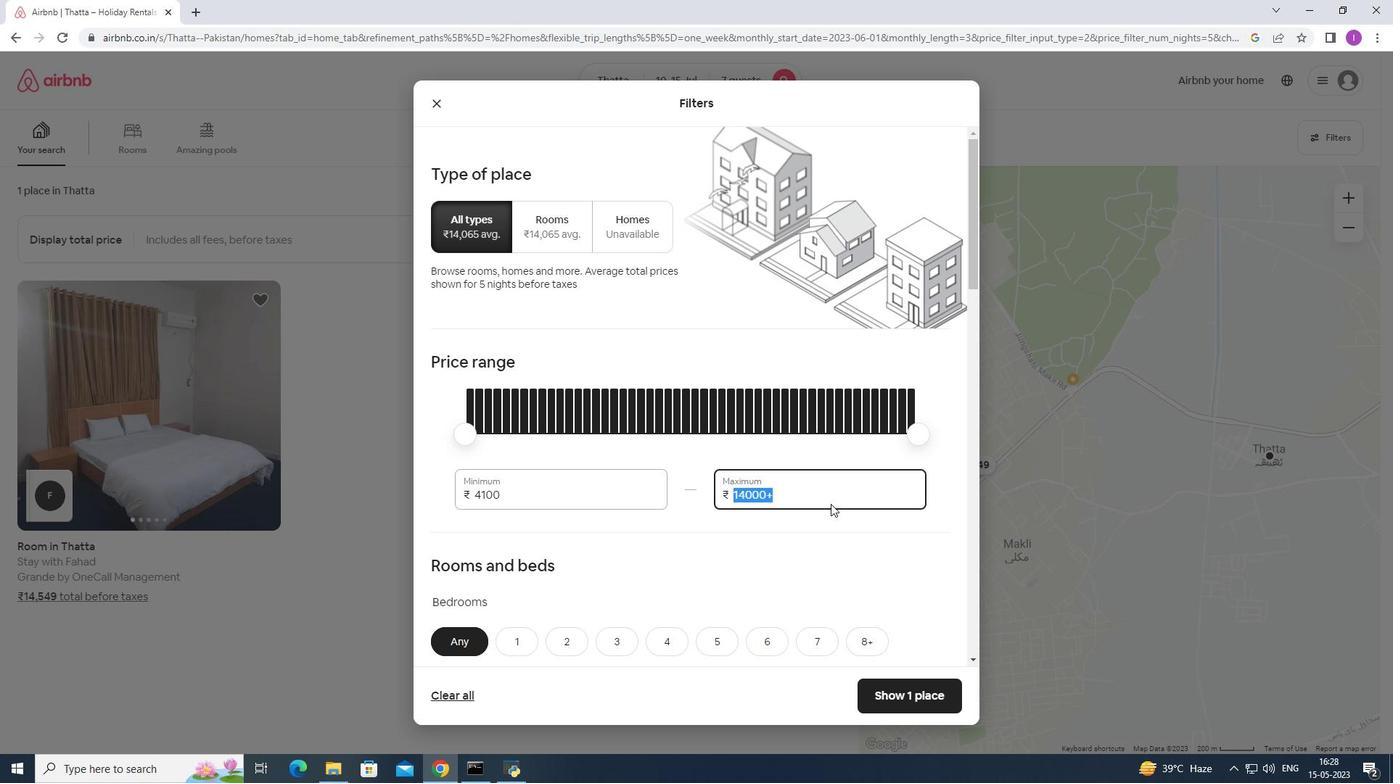 
Action: Key pressed 1
Screenshot: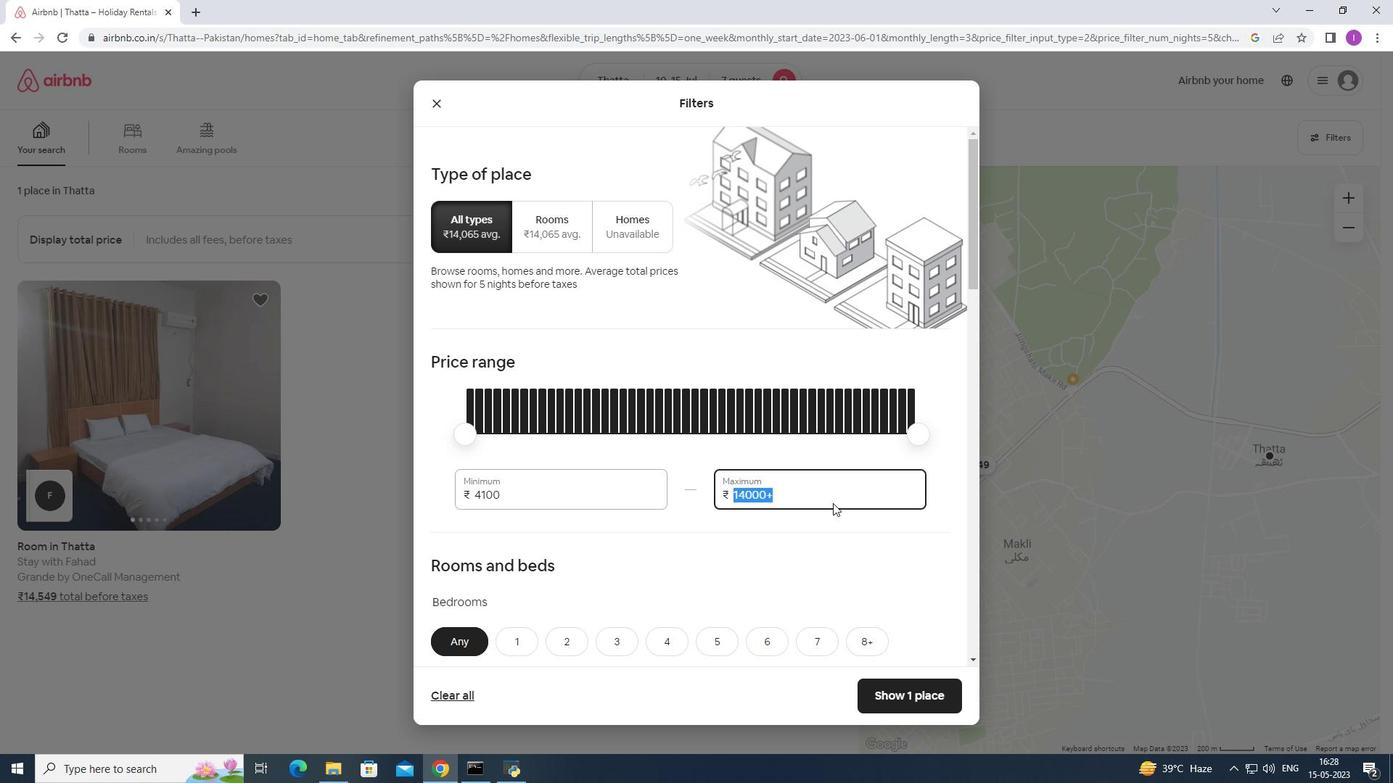 
Action: Mouse moved to (836, 502)
Screenshot: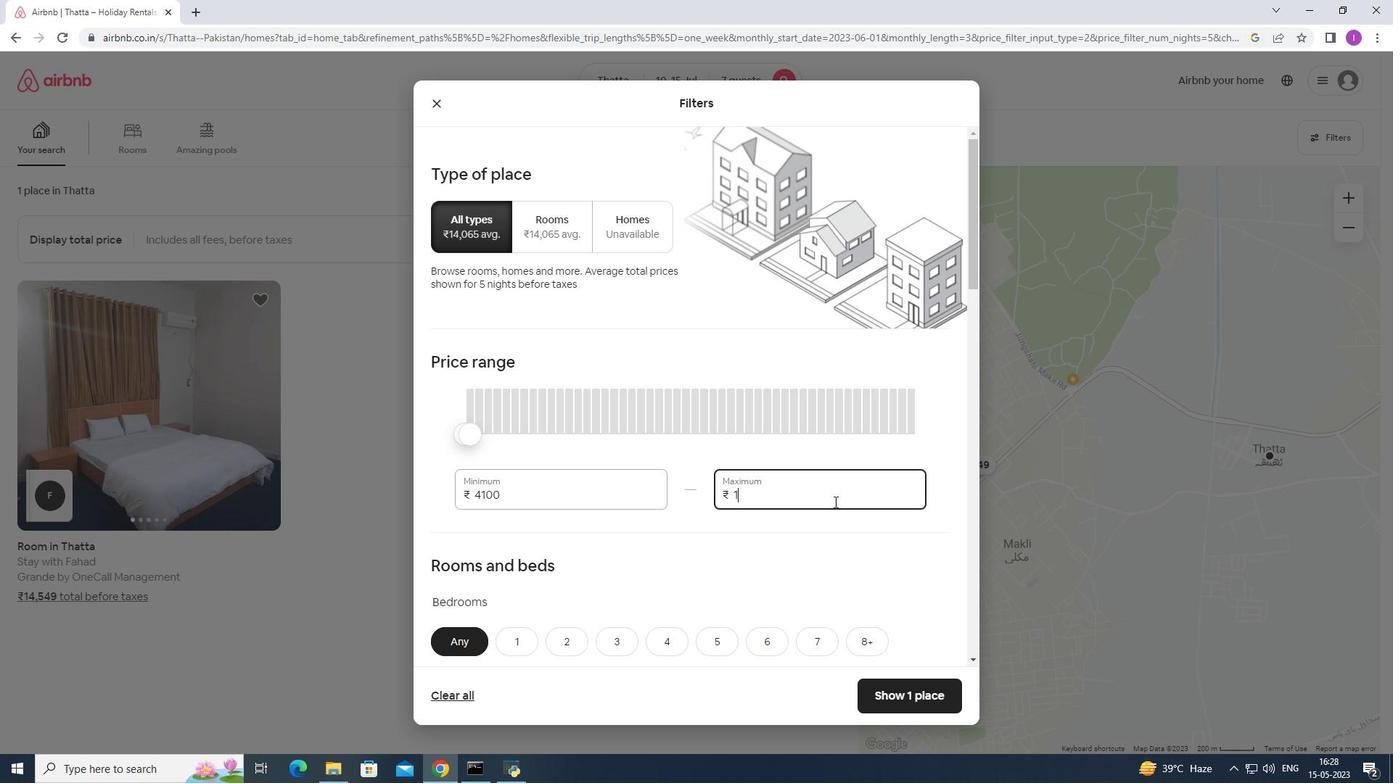 
Action: Key pressed 5
Screenshot: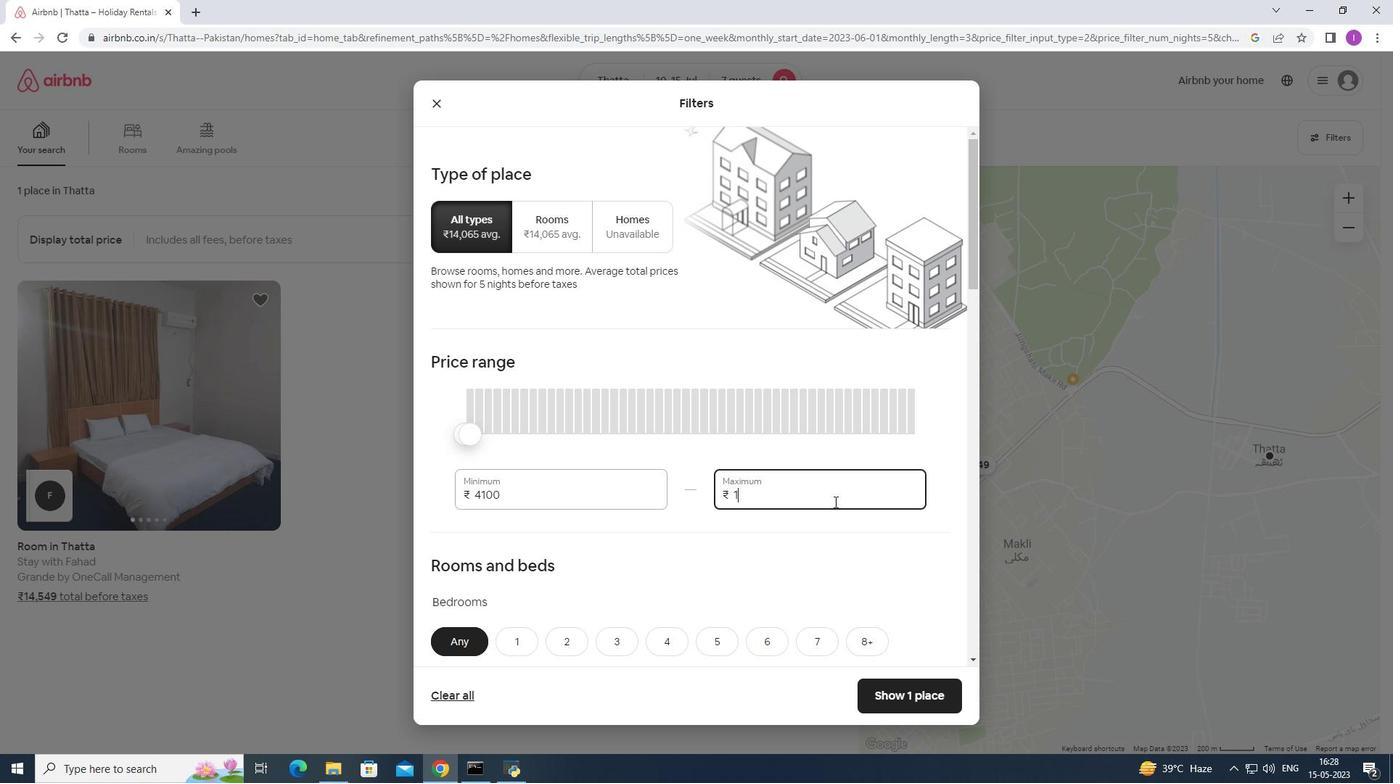 
Action: Mouse moved to (838, 502)
Screenshot: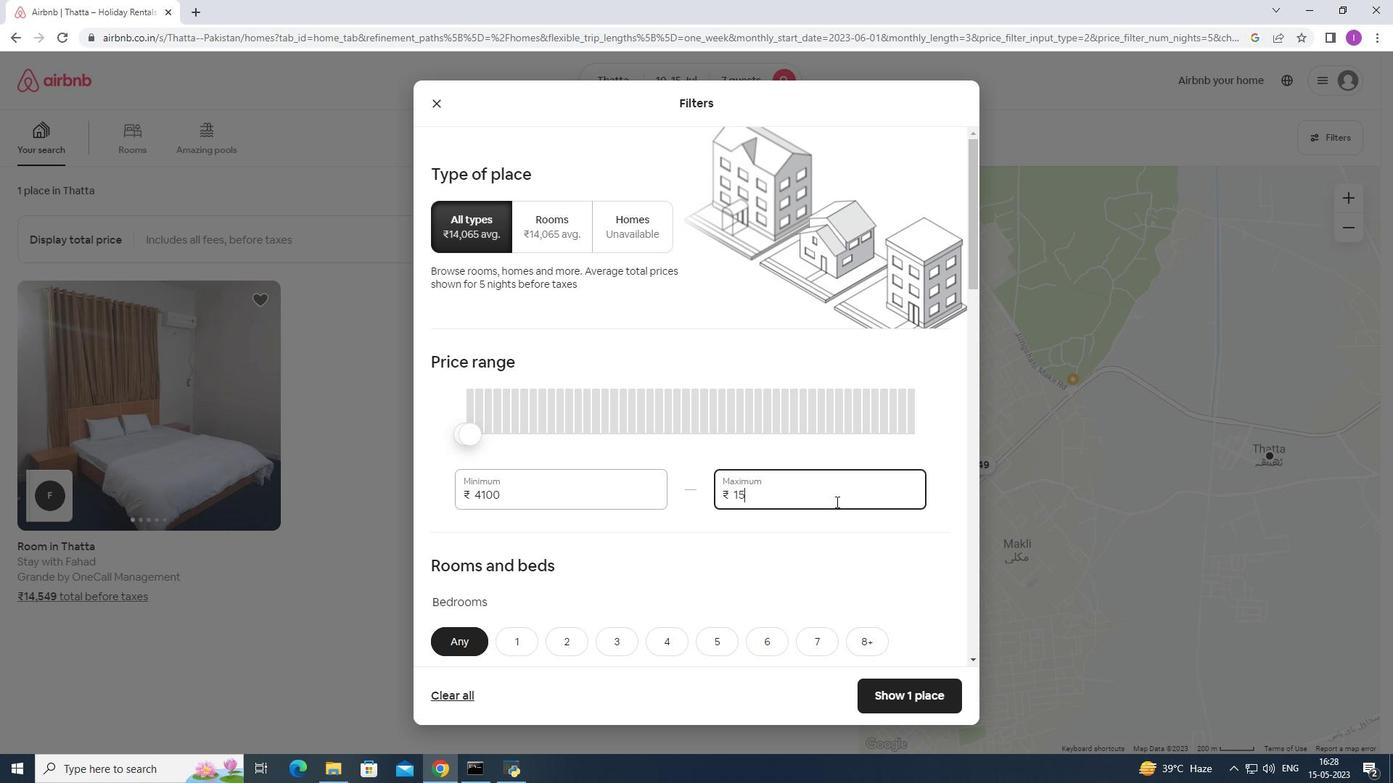 
Action: Key pressed 0
Screenshot: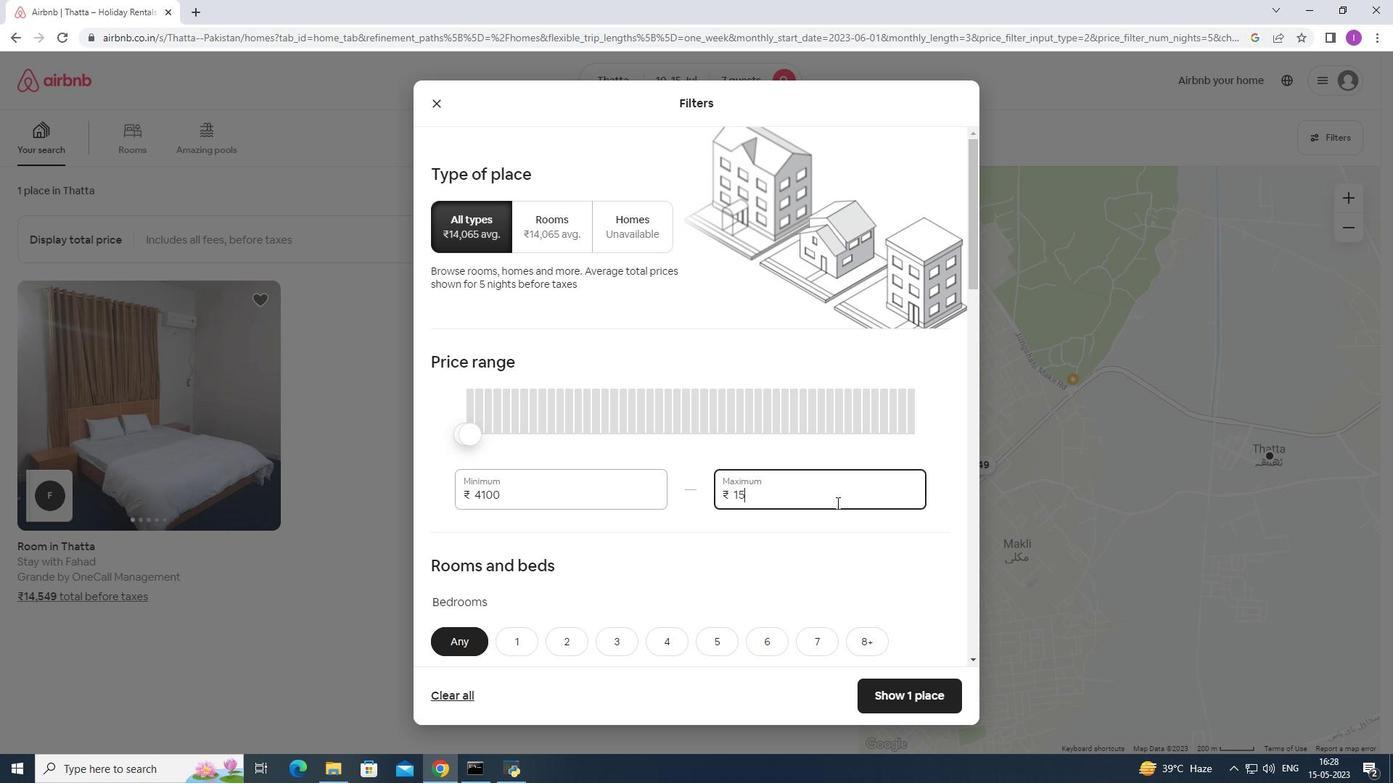 
Action: Mouse moved to (838, 502)
Screenshot: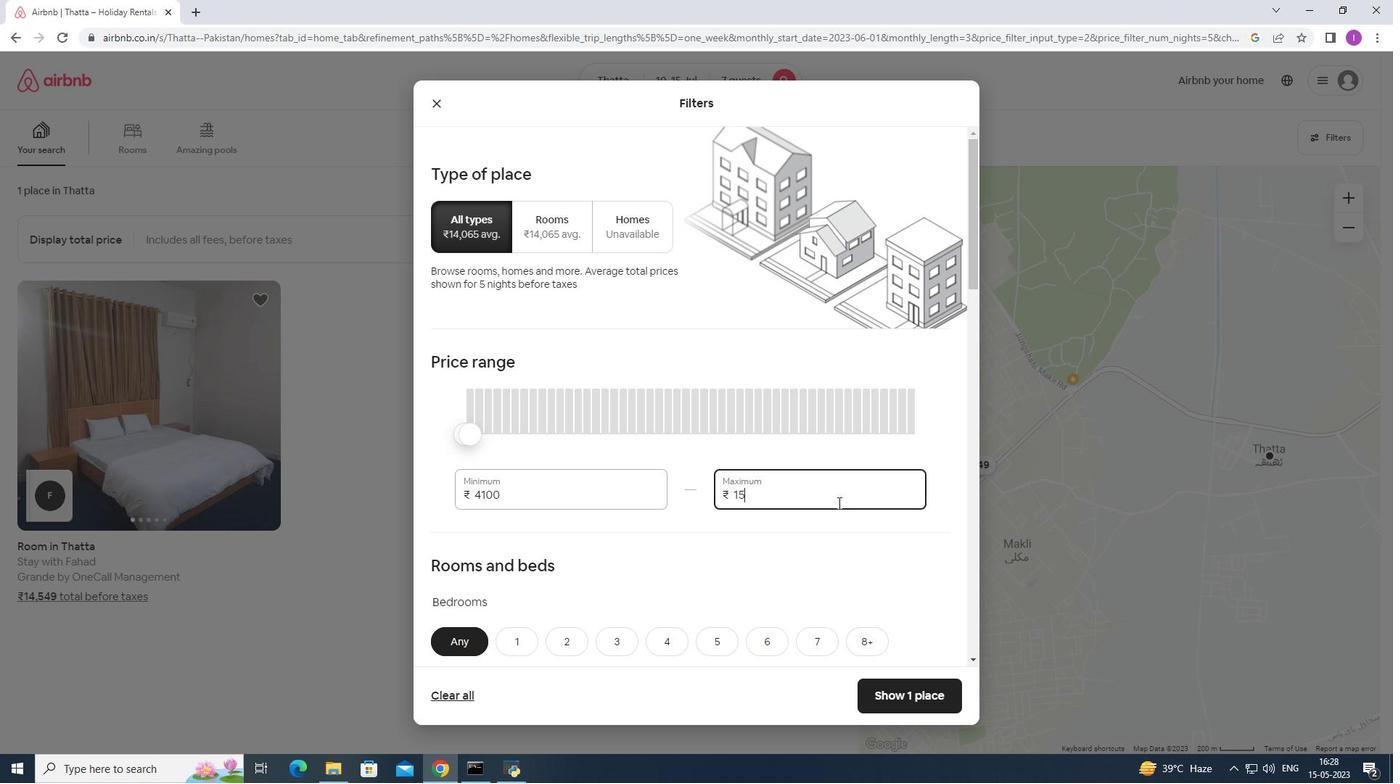 
Action: Key pressed 00
Screenshot: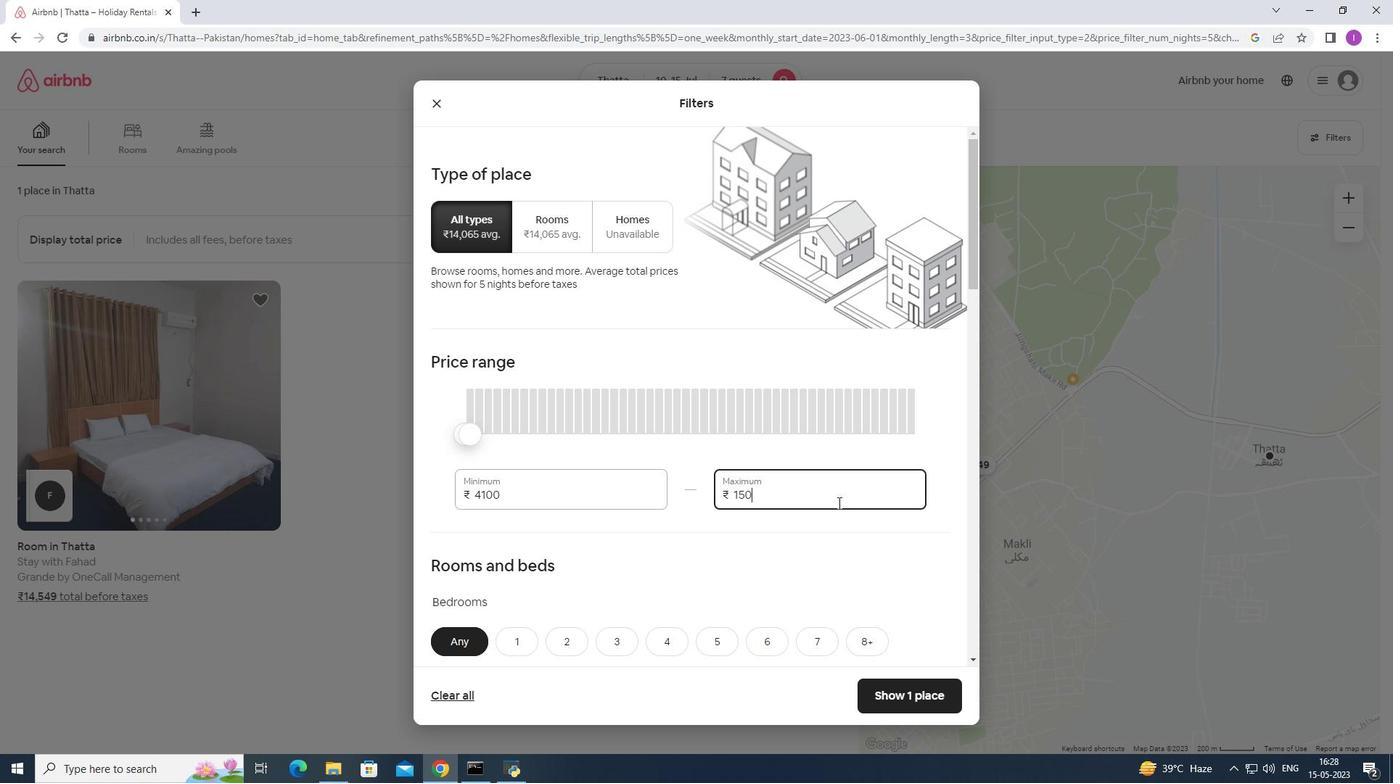 
Action: Mouse moved to (533, 497)
Screenshot: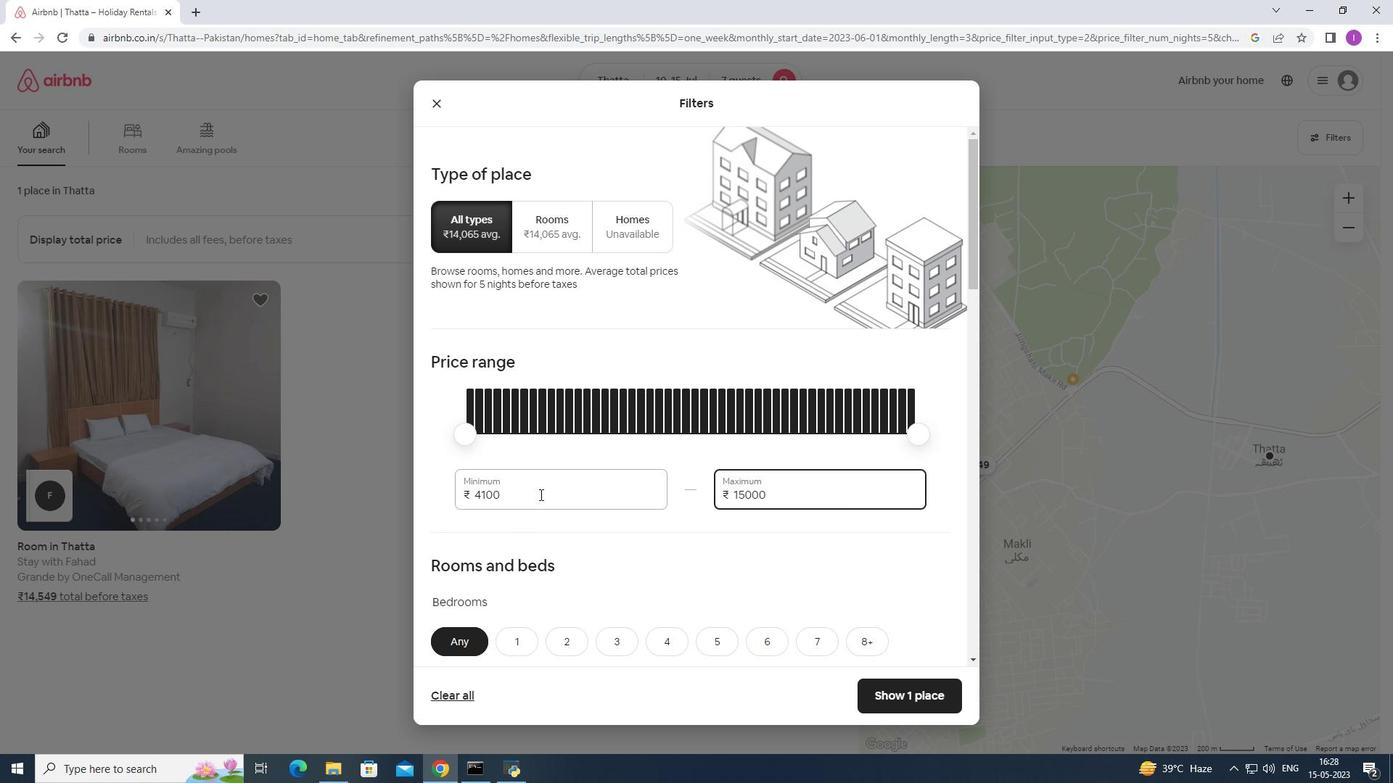 
Action: Mouse pressed left at (533, 497)
Screenshot: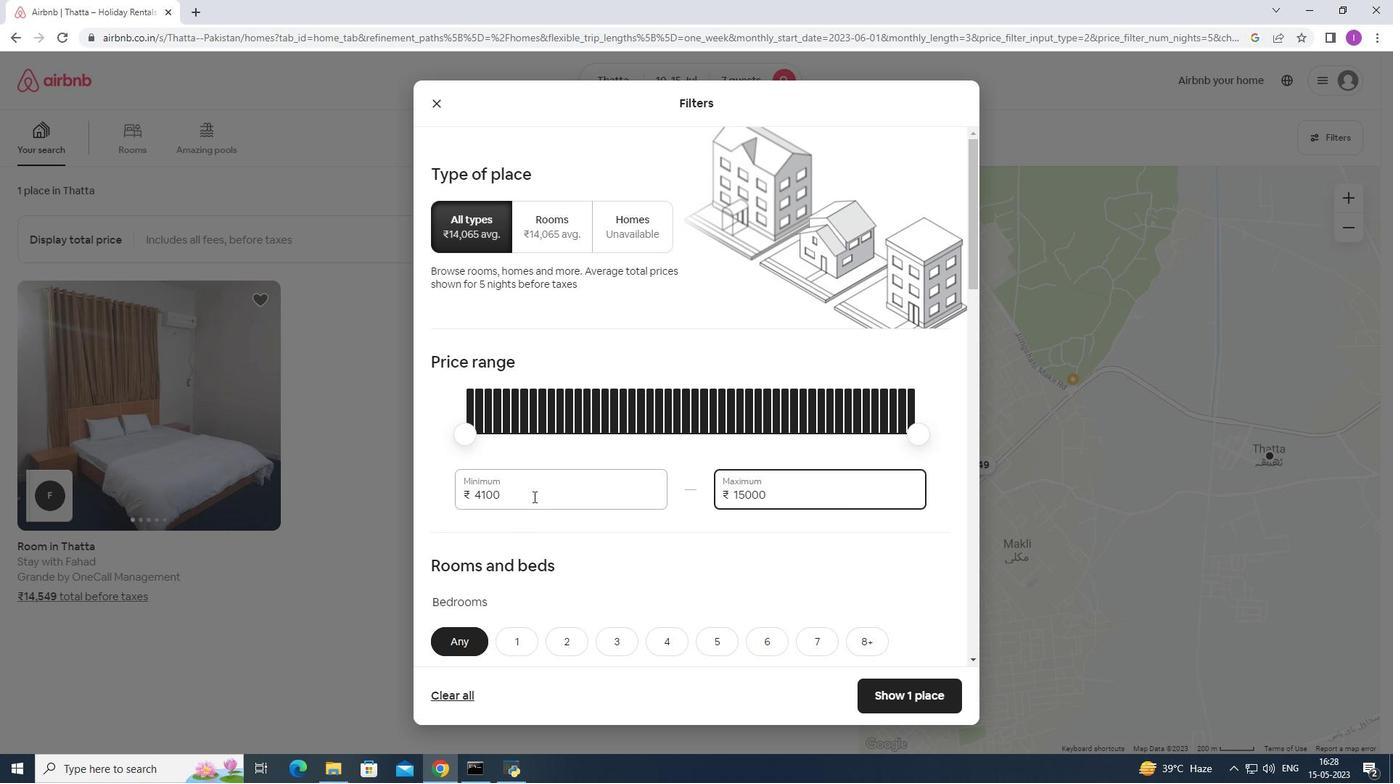 
Action: Mouse moved to (640, 575)
Screenshot: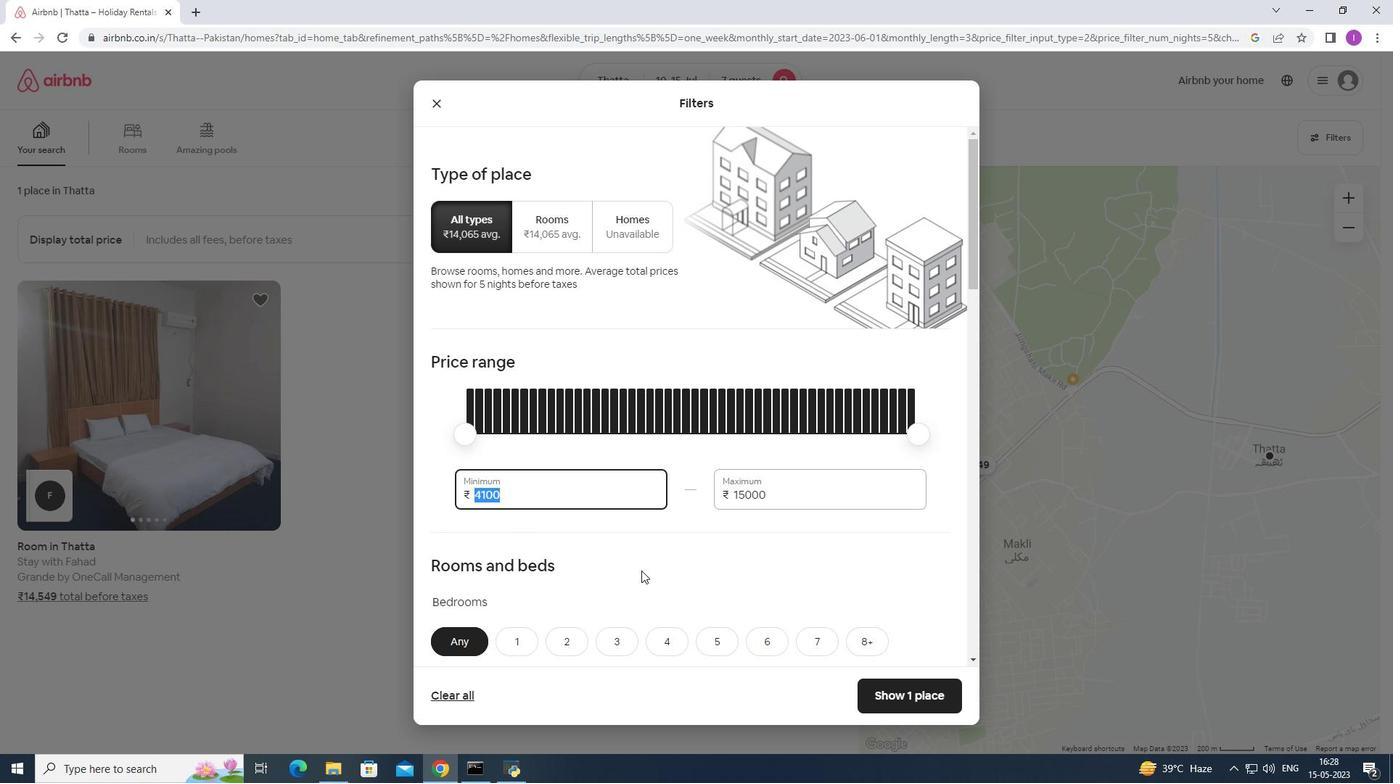 
Action: Key pressed 100
Screenshot: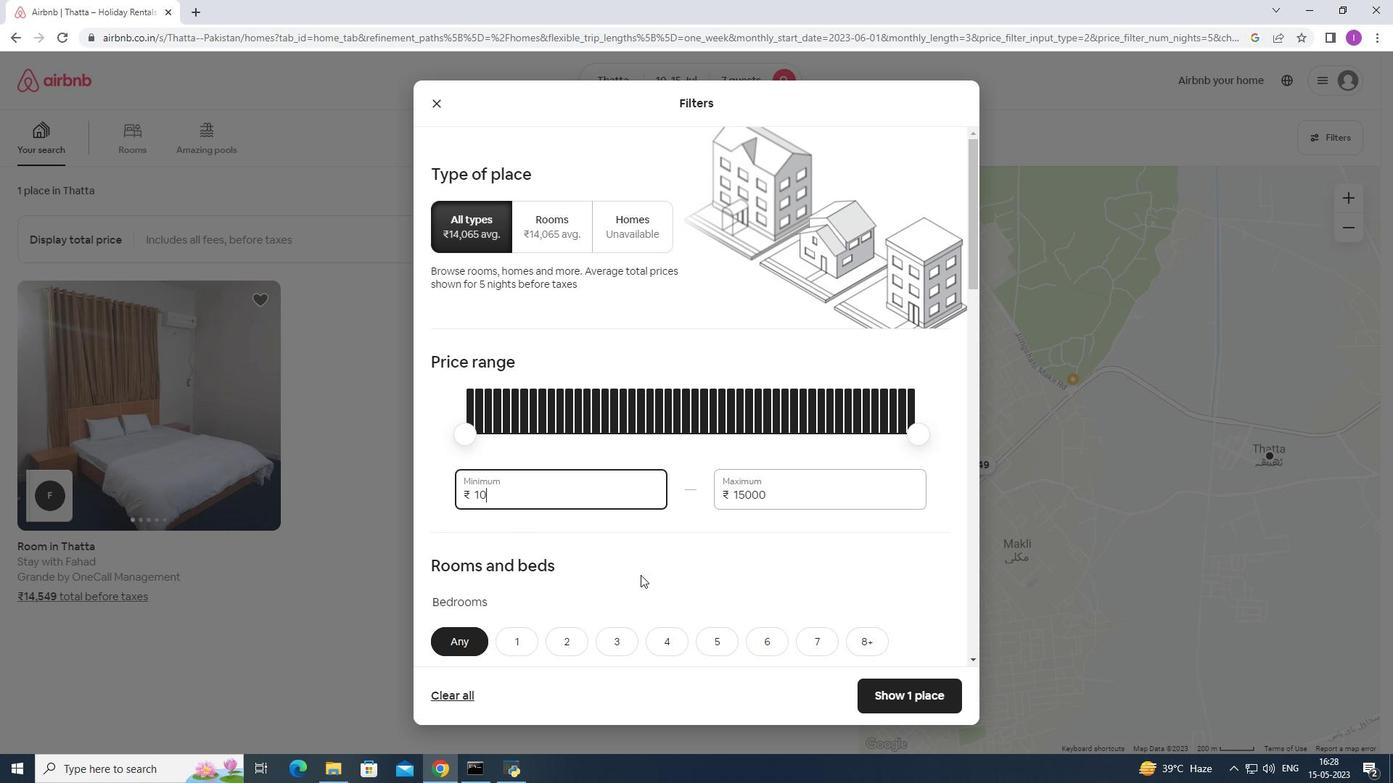 
Action: Mouse moved to (640, 575)
Screenshot: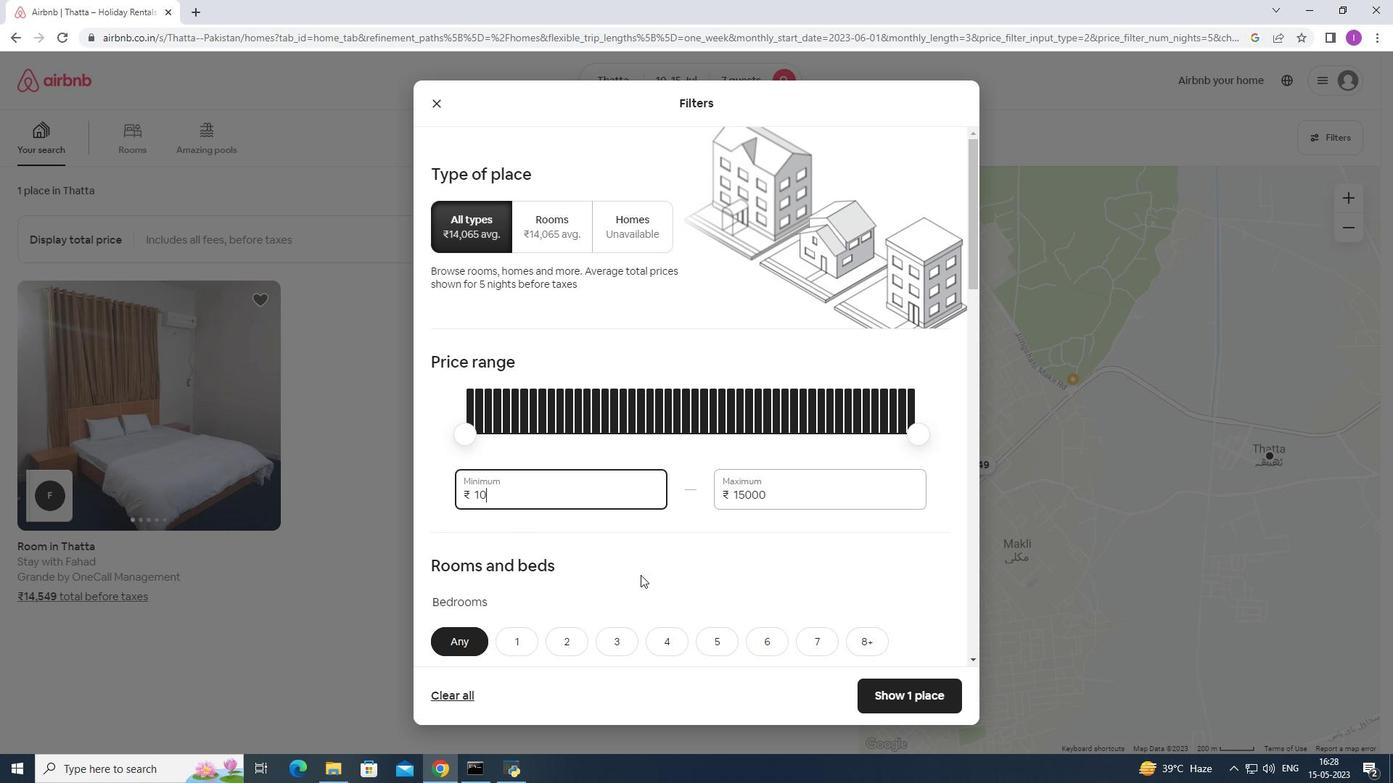 
Action: Key pressed 0
Screenshot: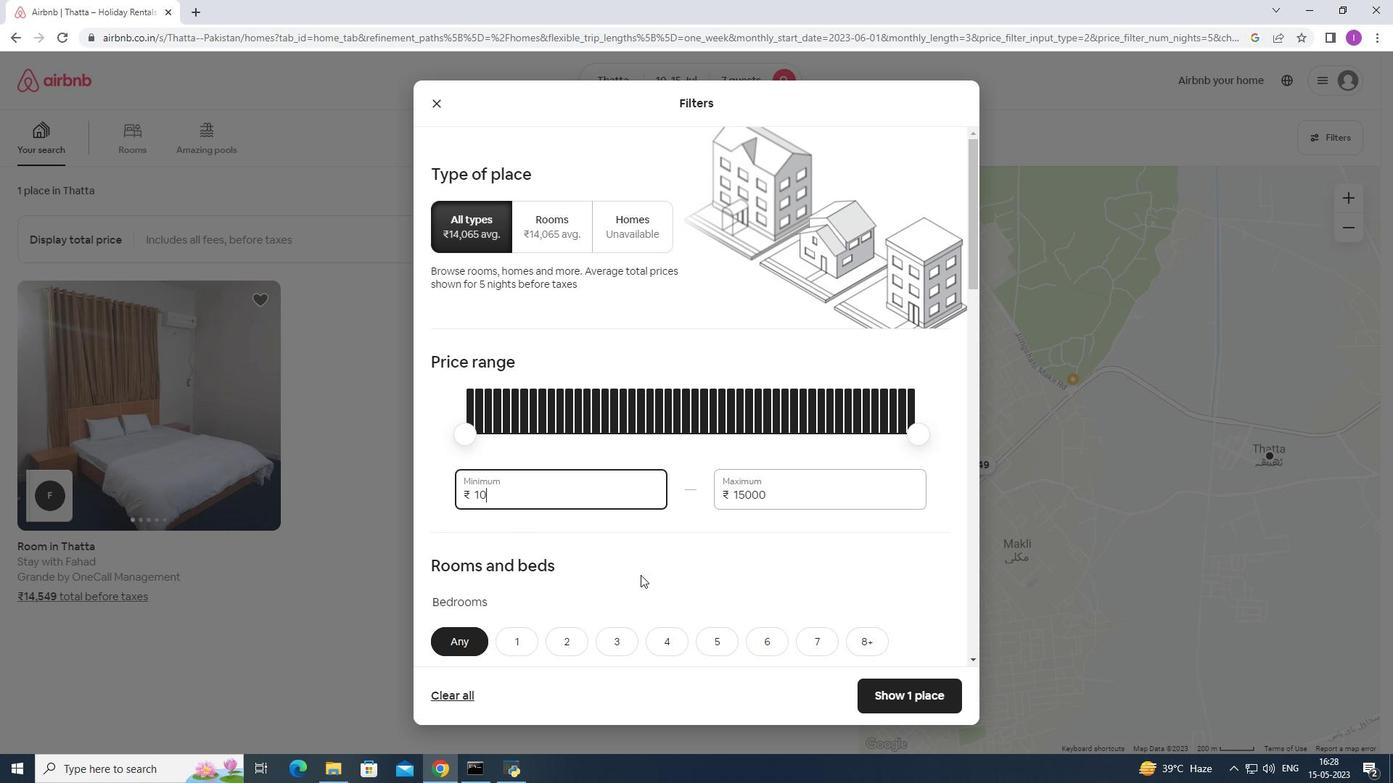 
Action: Mouse moved to (640, 574)
Screenshot: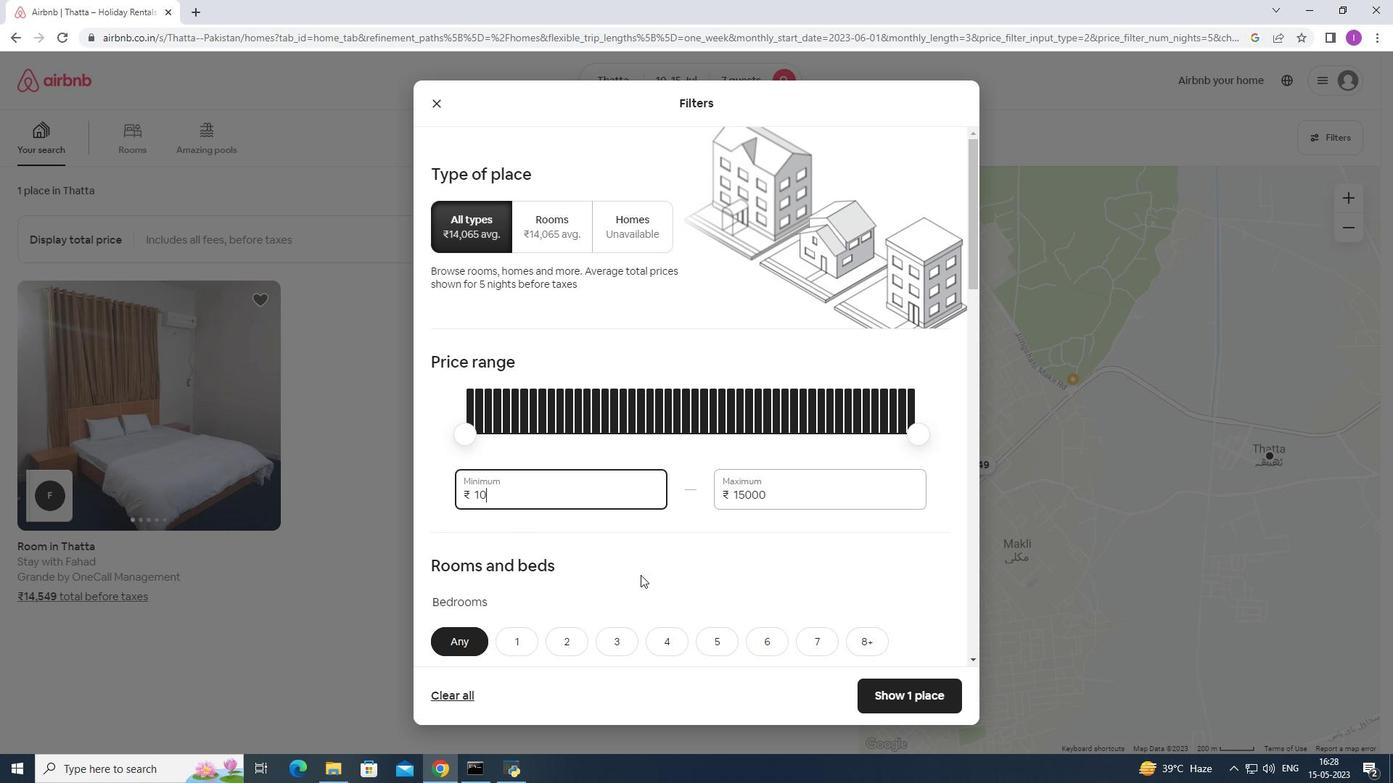 
Action: Key pressed 0
Screenshot: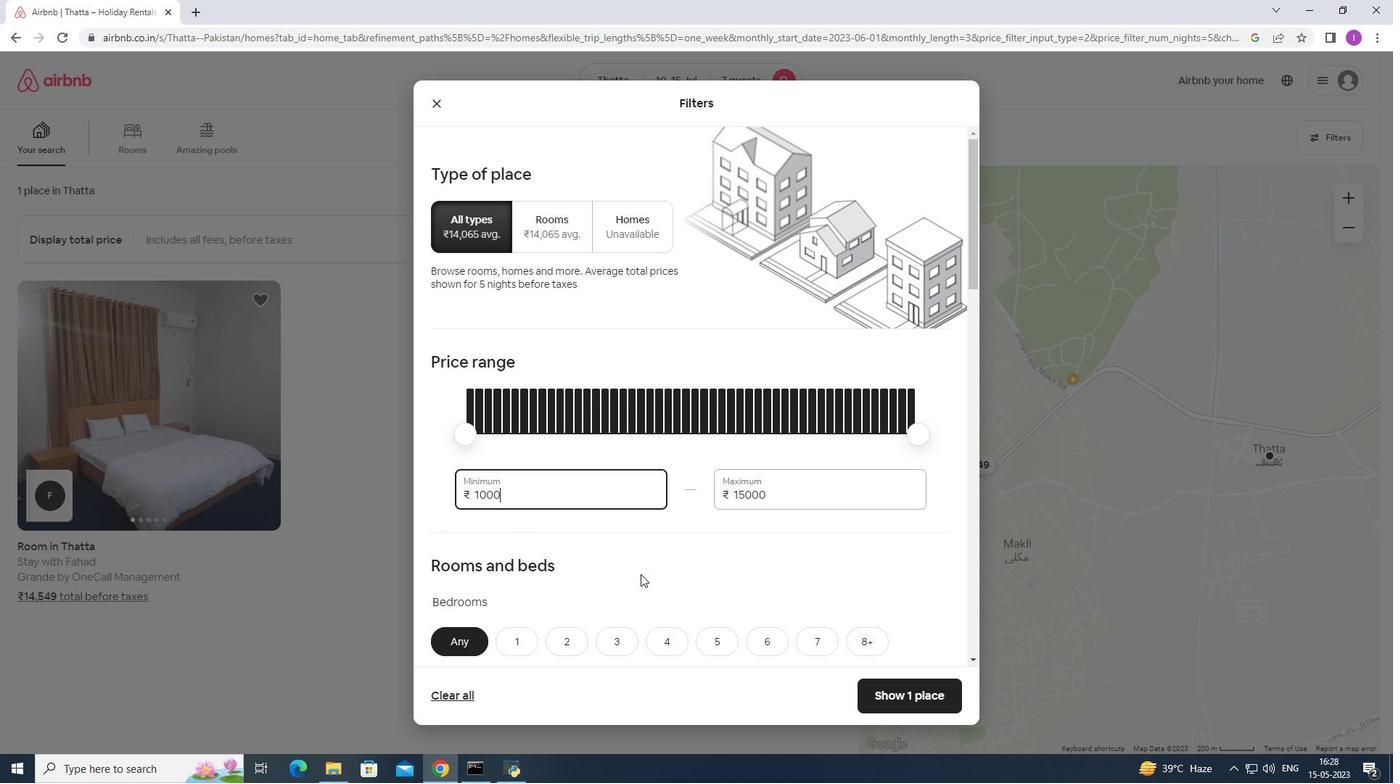 
Action: Mouse moved to (594, 582)
Screenshot: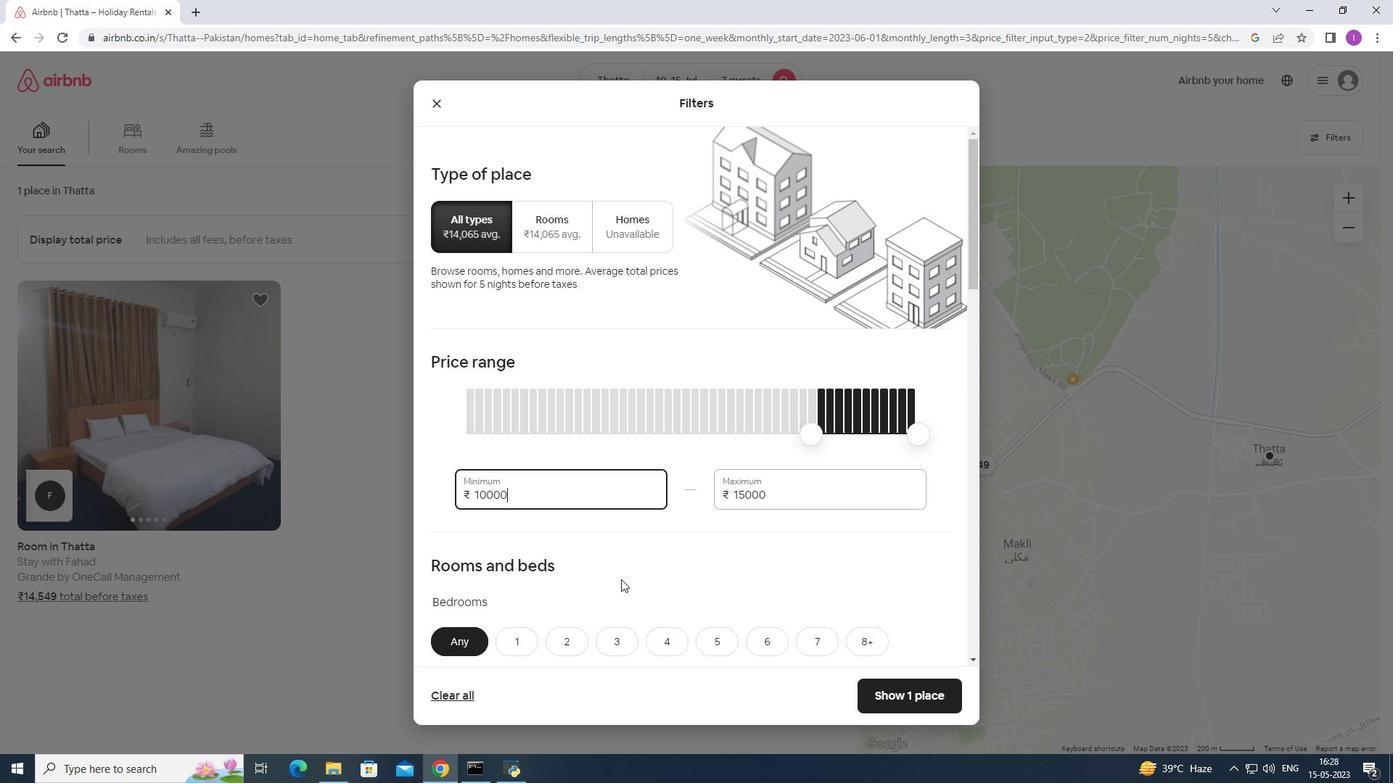 
Action: Mouse scrolled (594, 582) with delta (0, 0)
Screenshot: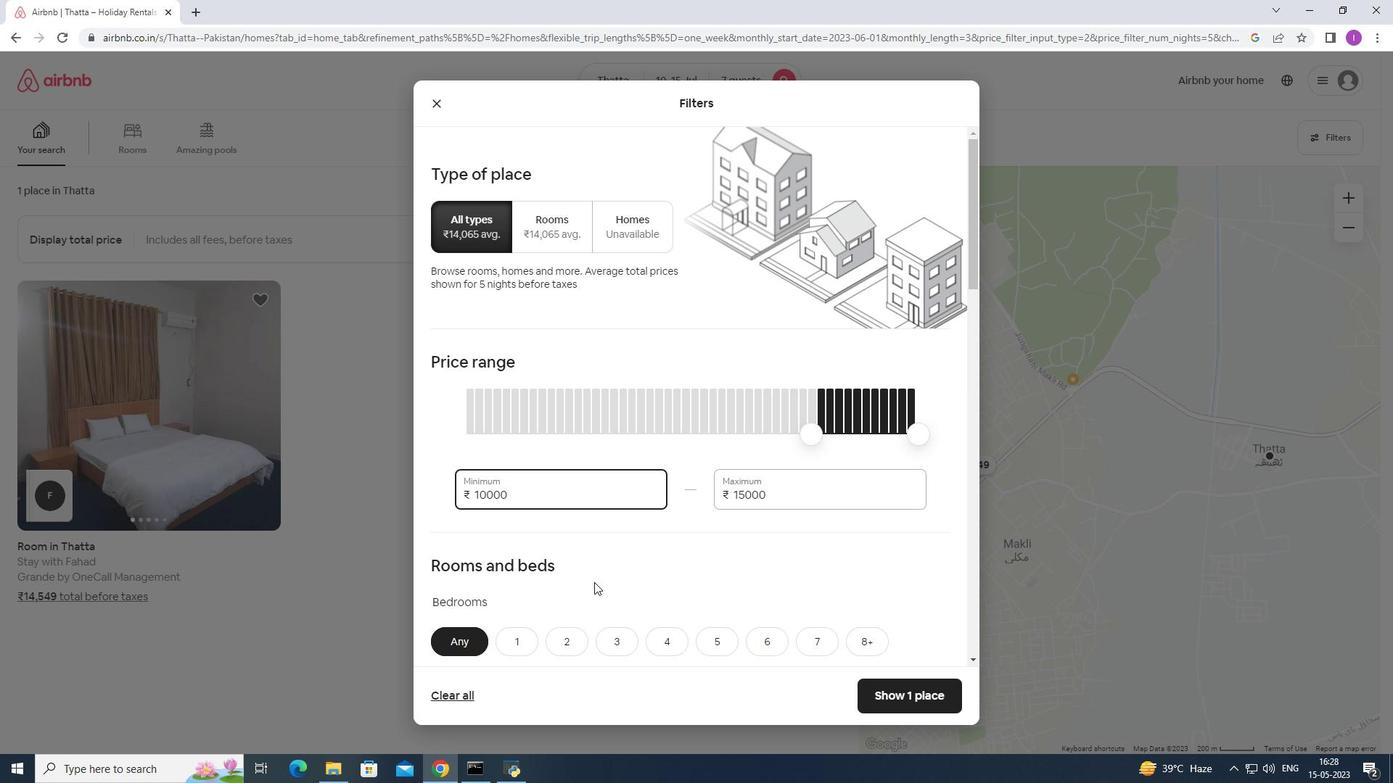 
Action: Mouse scrolled (594, 582) with delta (0, 0)
Screenshot: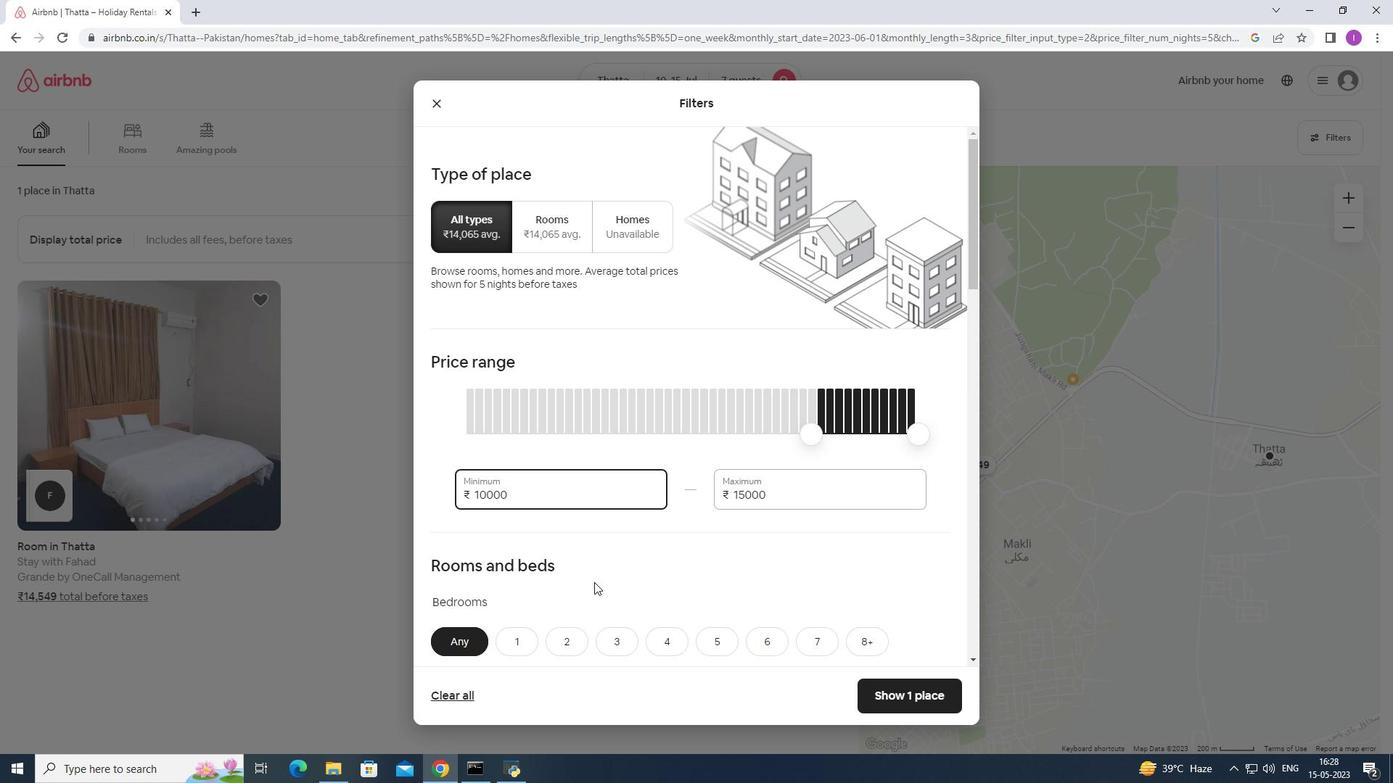 
Action: Mouse moved to (590, 550)
Screenshot: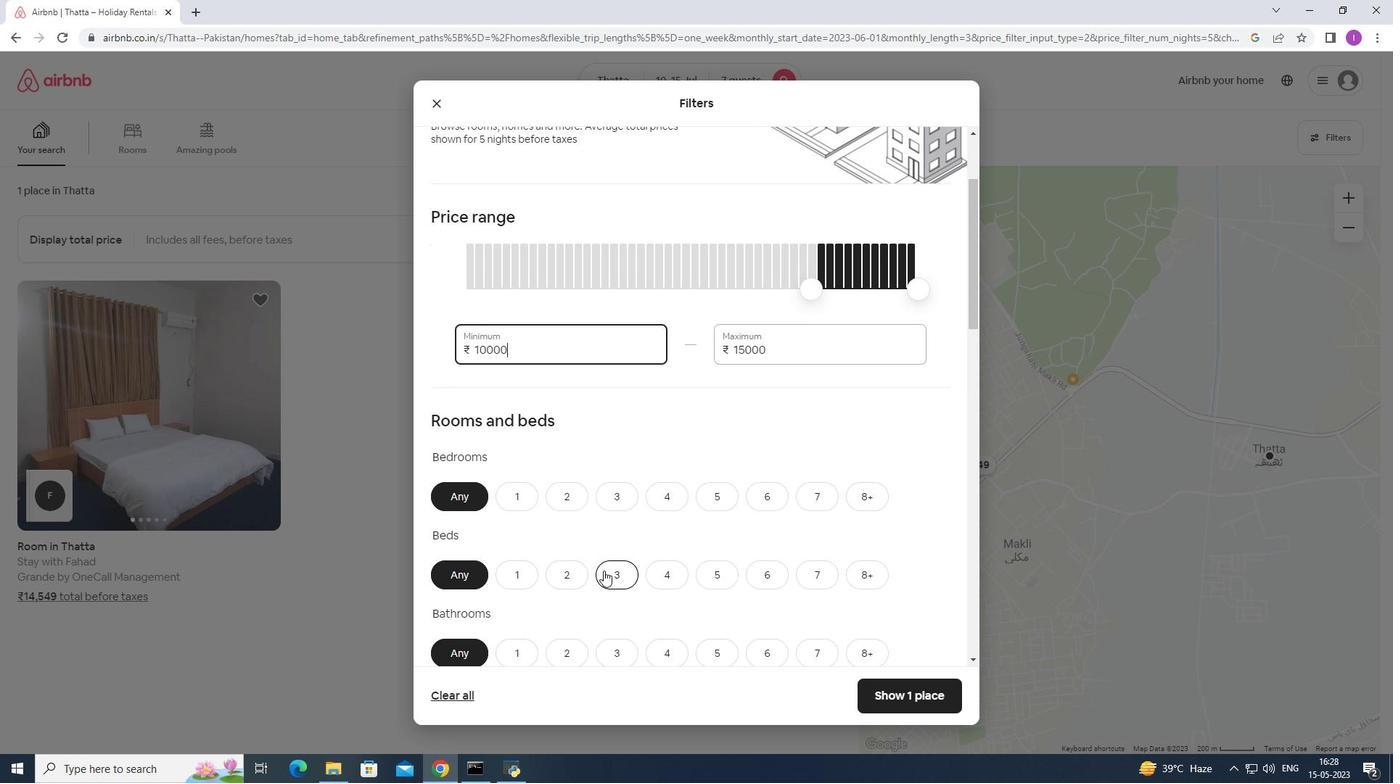 
Action: Mouse scrolled (590, 550) with delta (0, 0)
Screenshot: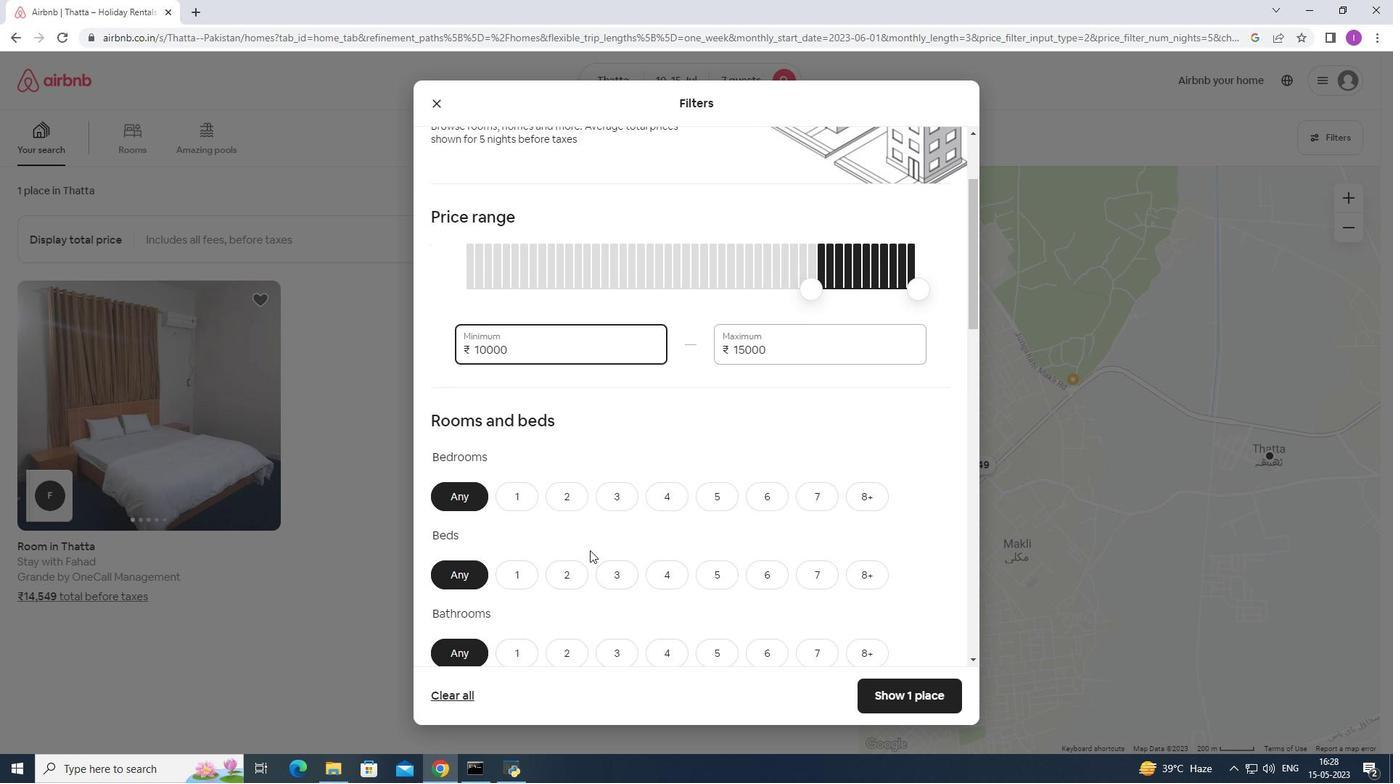 
Action: Mouse scrolled (590, 550) with delta (0, 0)
Screenshot: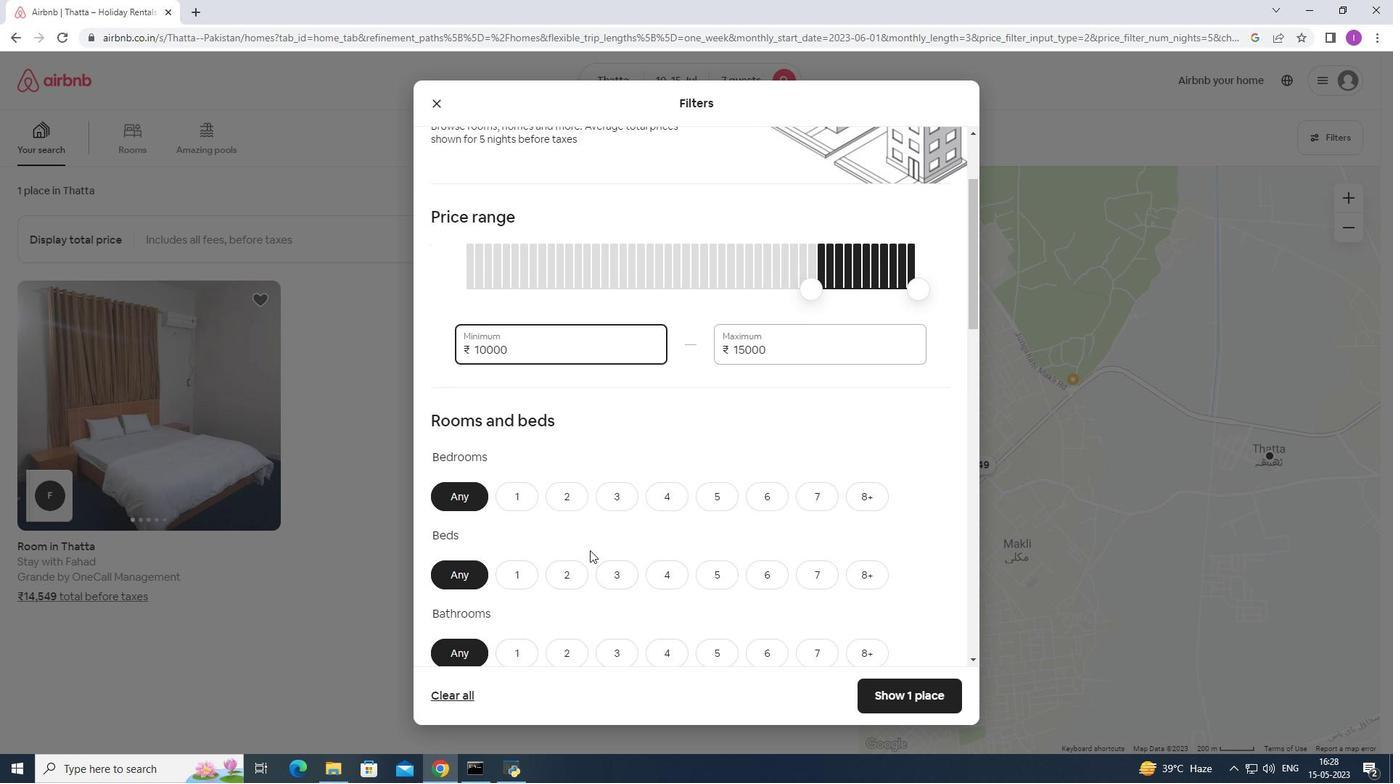 
Action: Mouse moved to (609, 536)
Screenshot: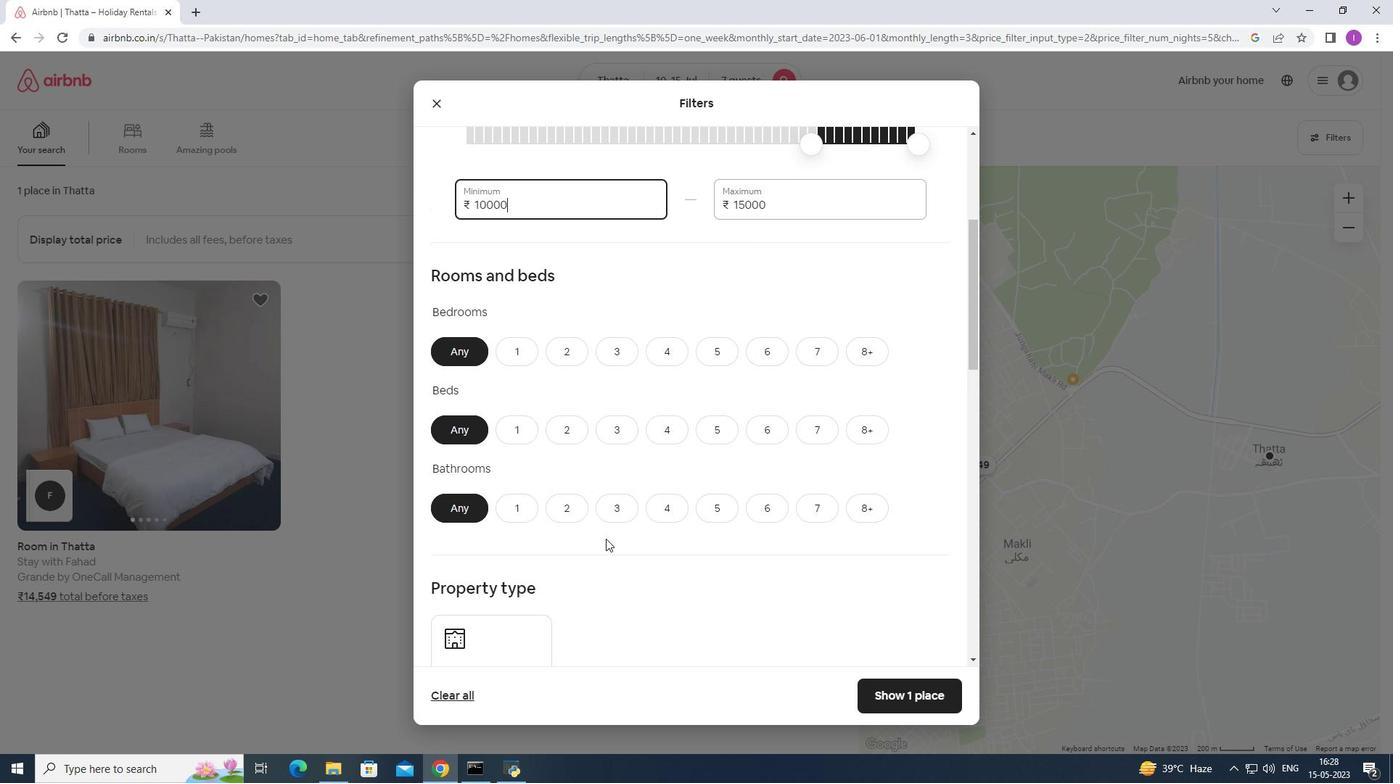 
Action: Mouse scrolled (609, 535) with delta (0, 0)
Screenshot: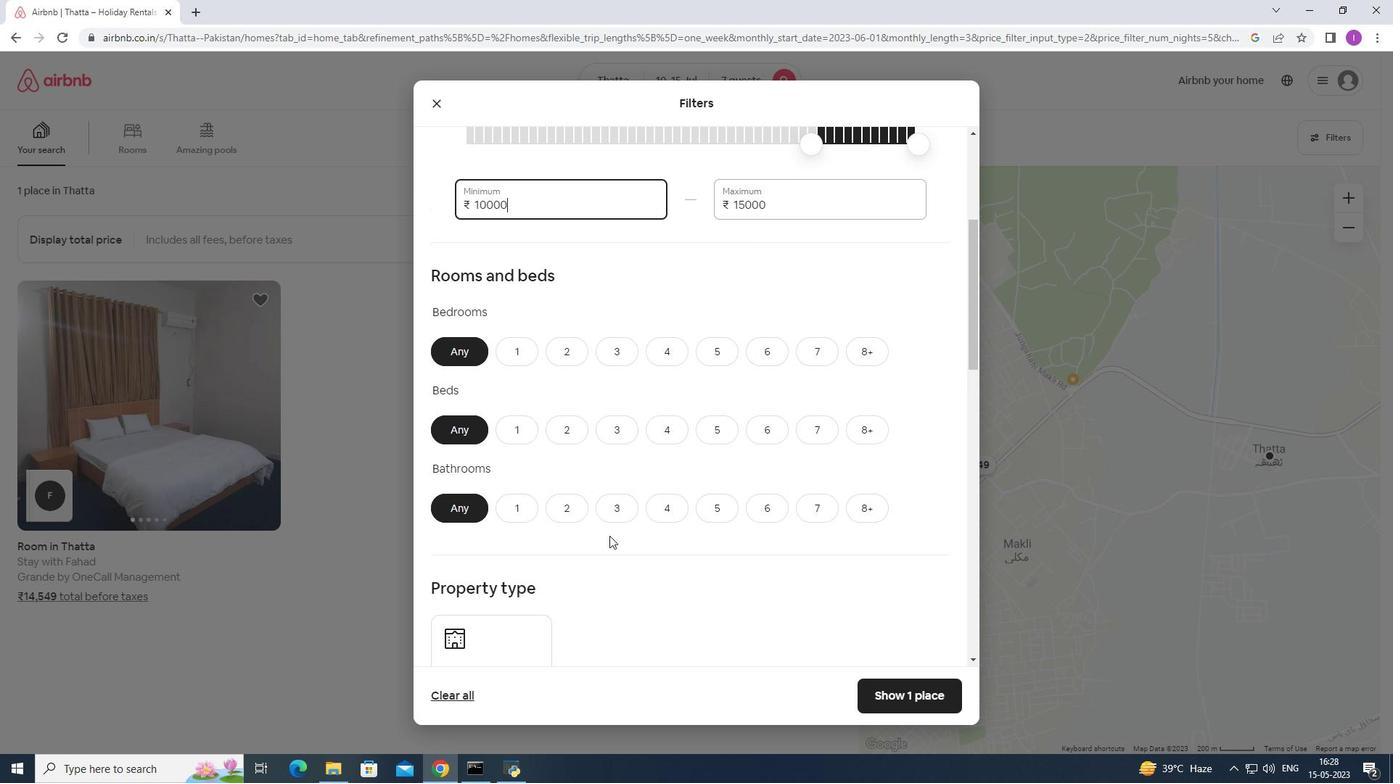 
Action: Mouse moved to (679, 277)
Screenshot: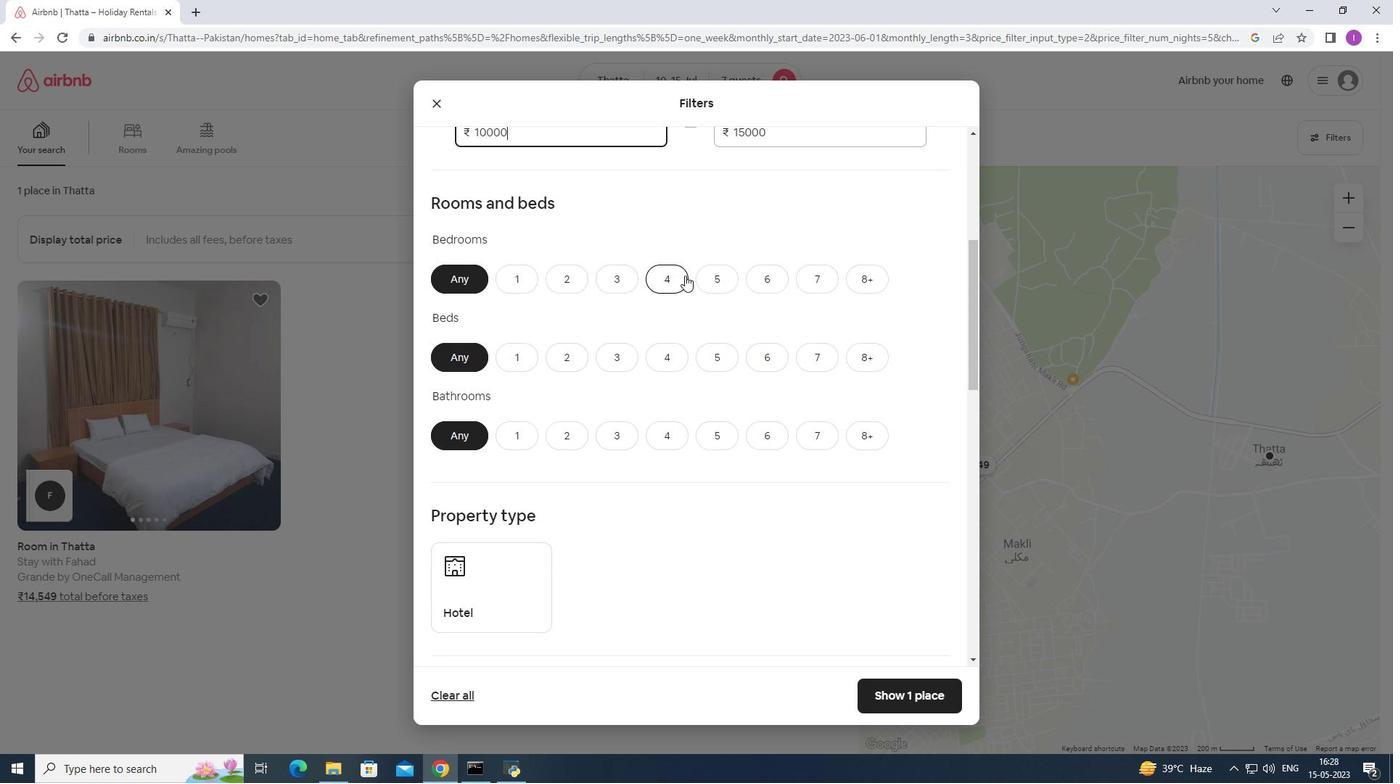 
Action: Mouse pressed left at (679, 277)
Screenshot: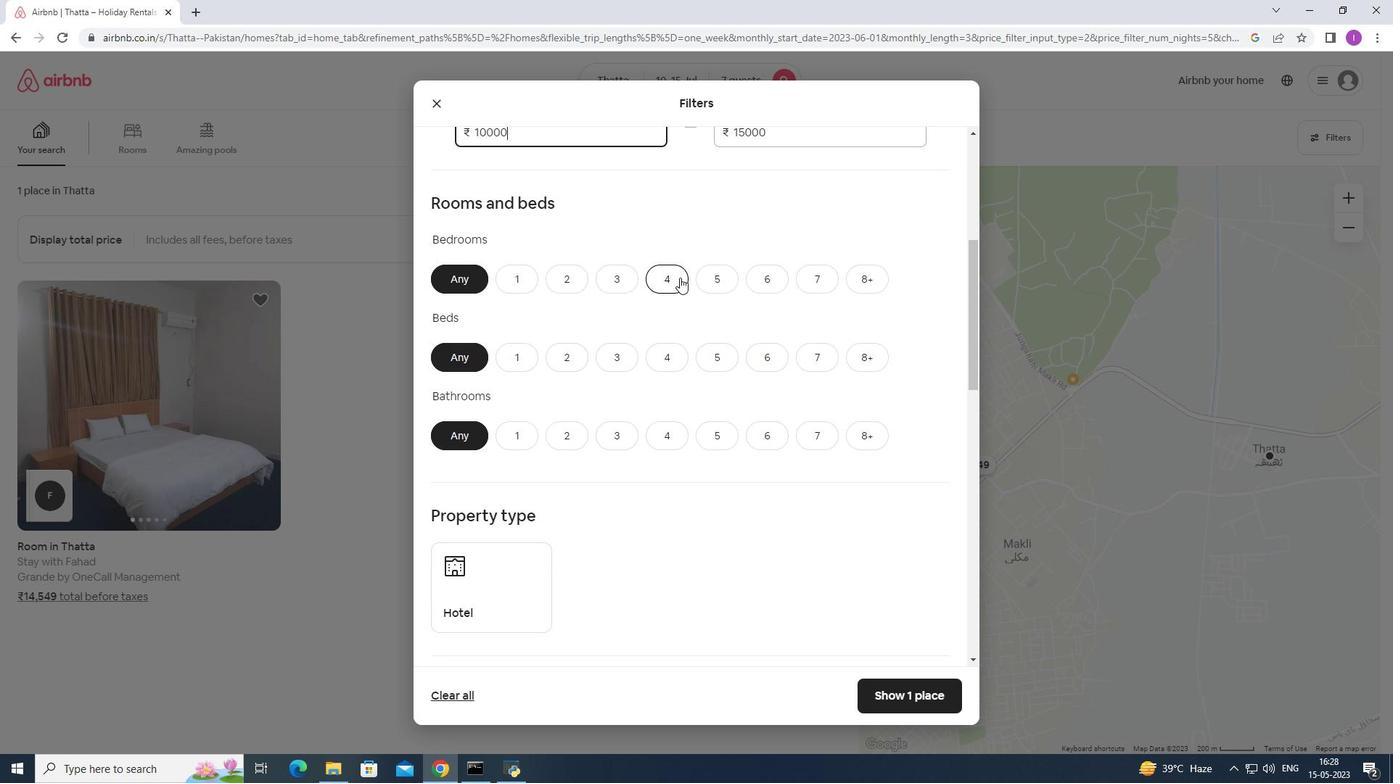 
Action: Mouse moved to (819, 358)
Screenshot: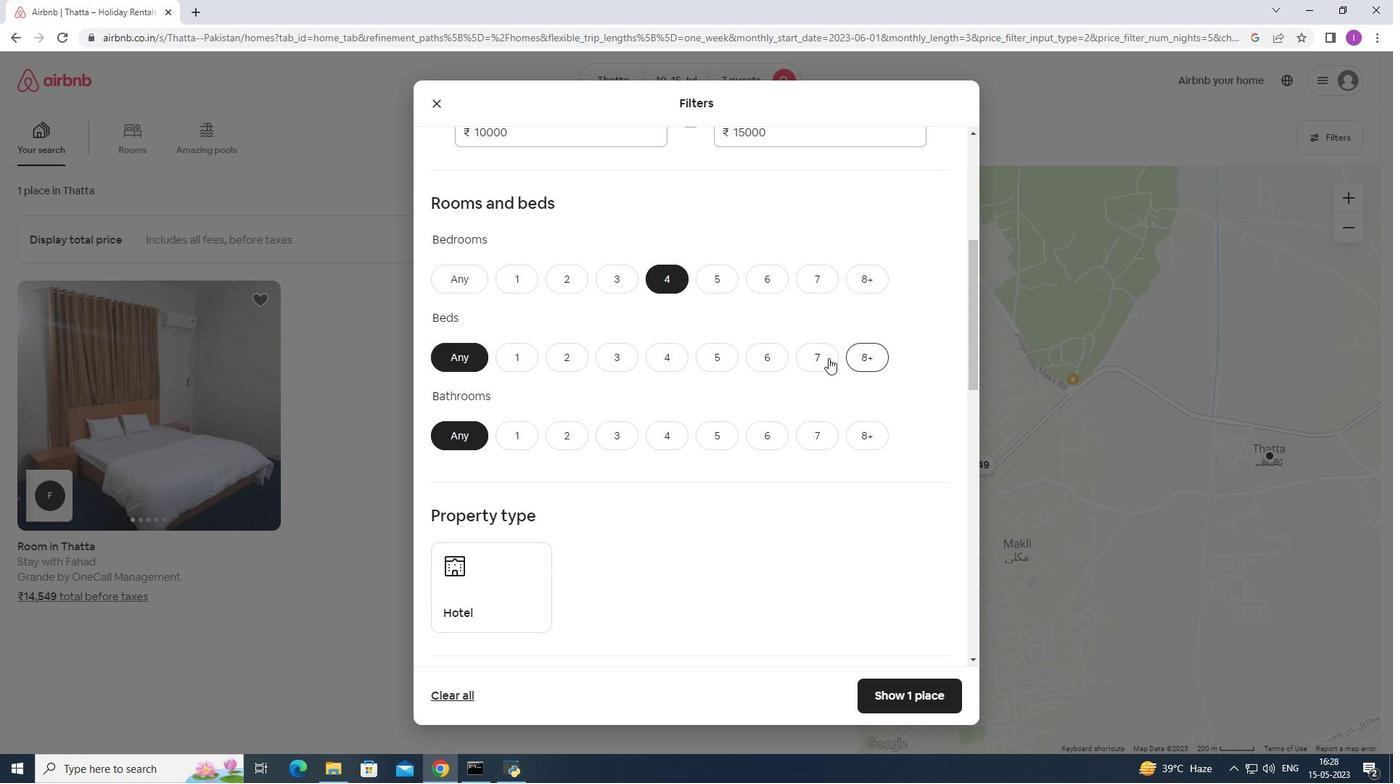 
Action: Mouse pressed left at (819, 358)
Screenshot: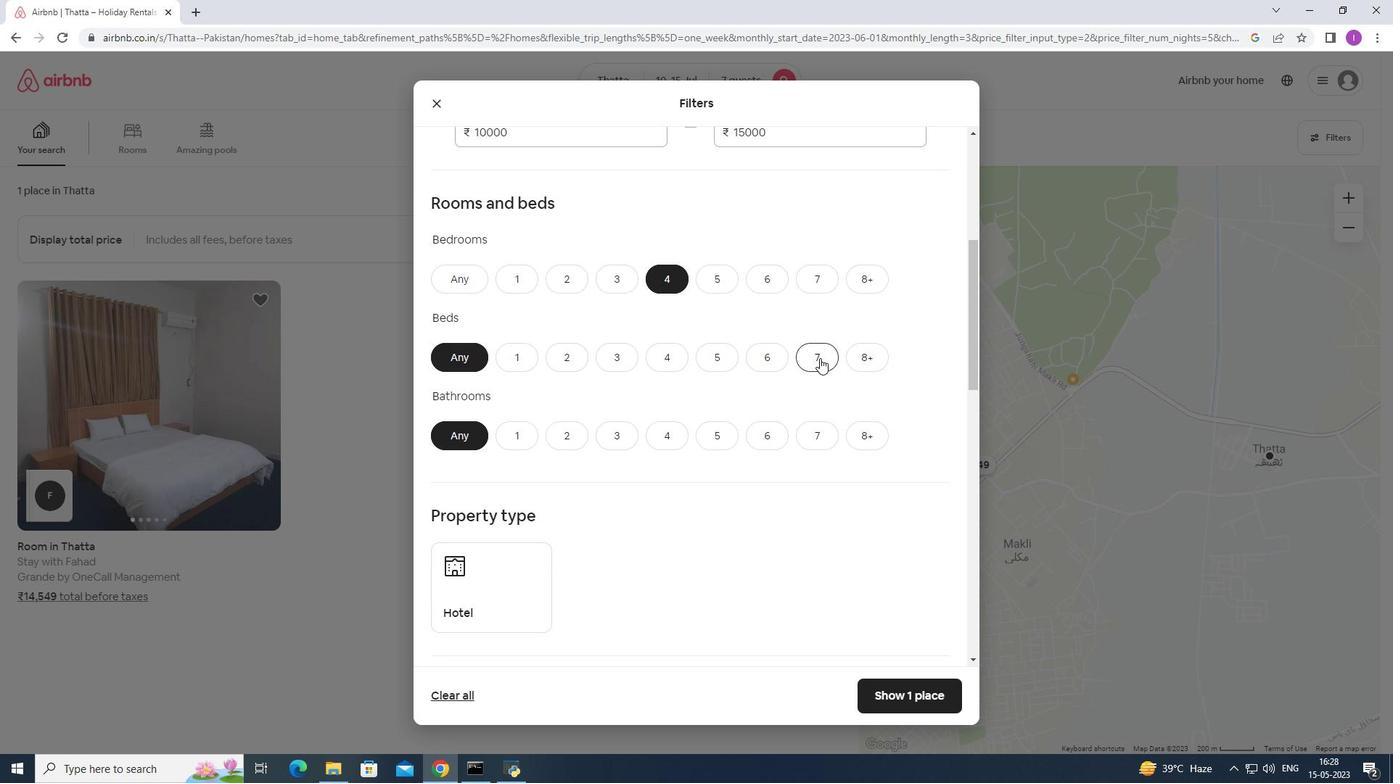 
Action: Mouse moved to (657, 433)
Screenshot: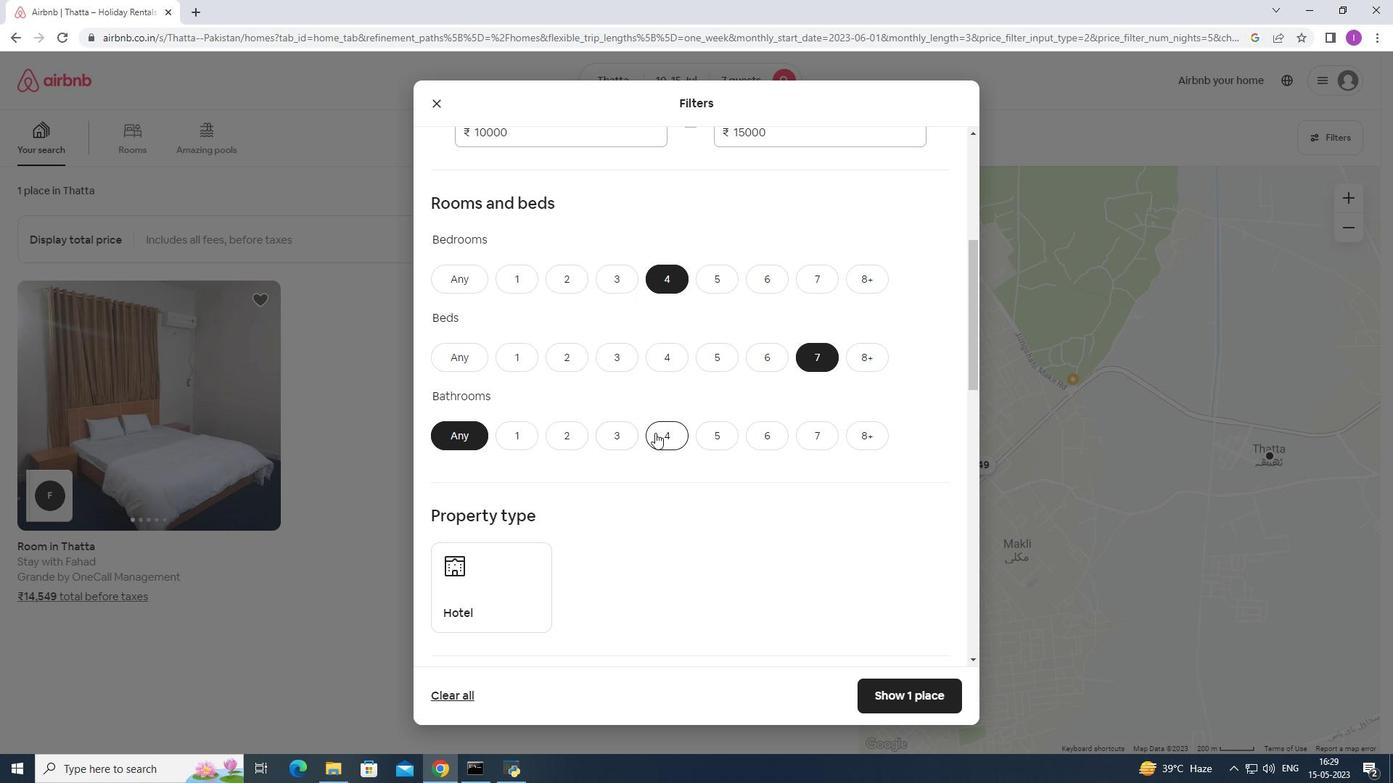 
Action: Mouse pressed left at (657, 433)
Screenshot: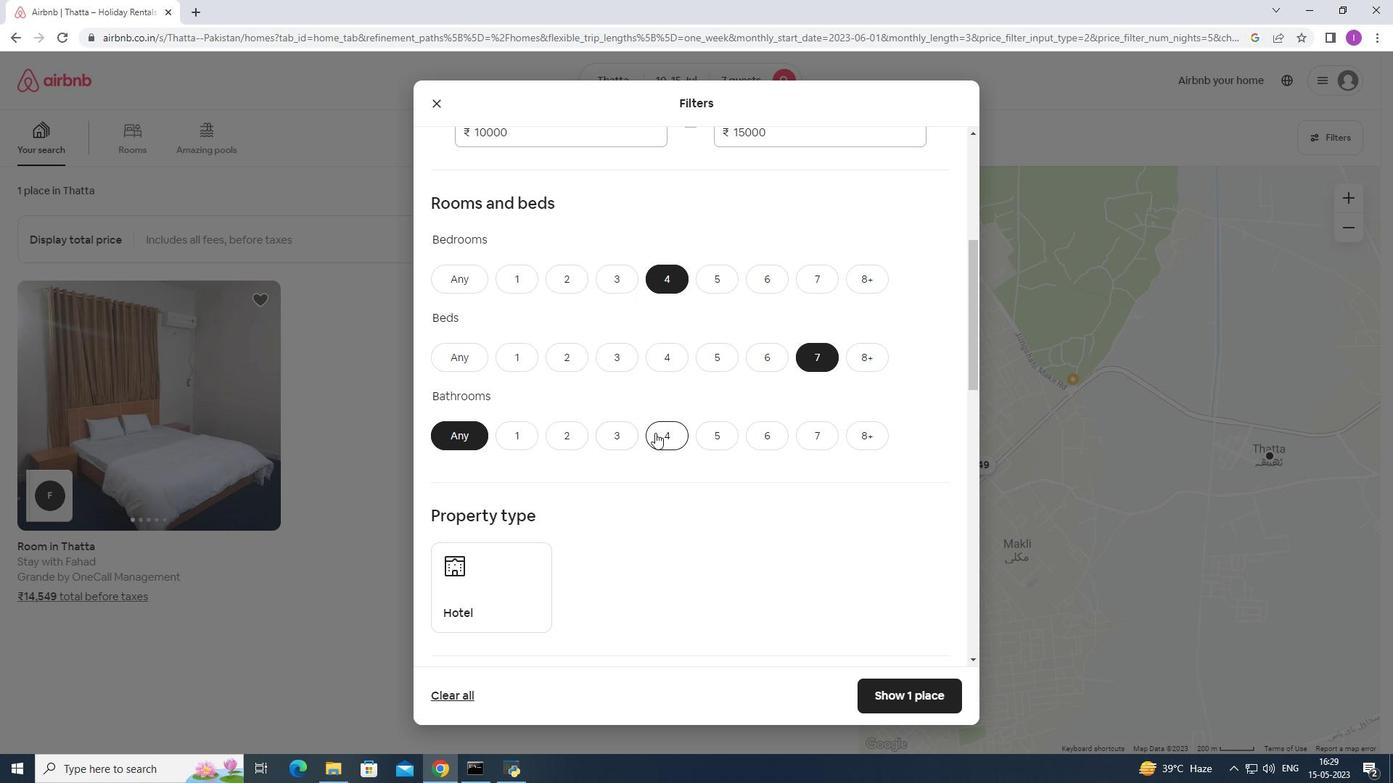 
Action: Mouse moved to (677, 462)
Screenshot: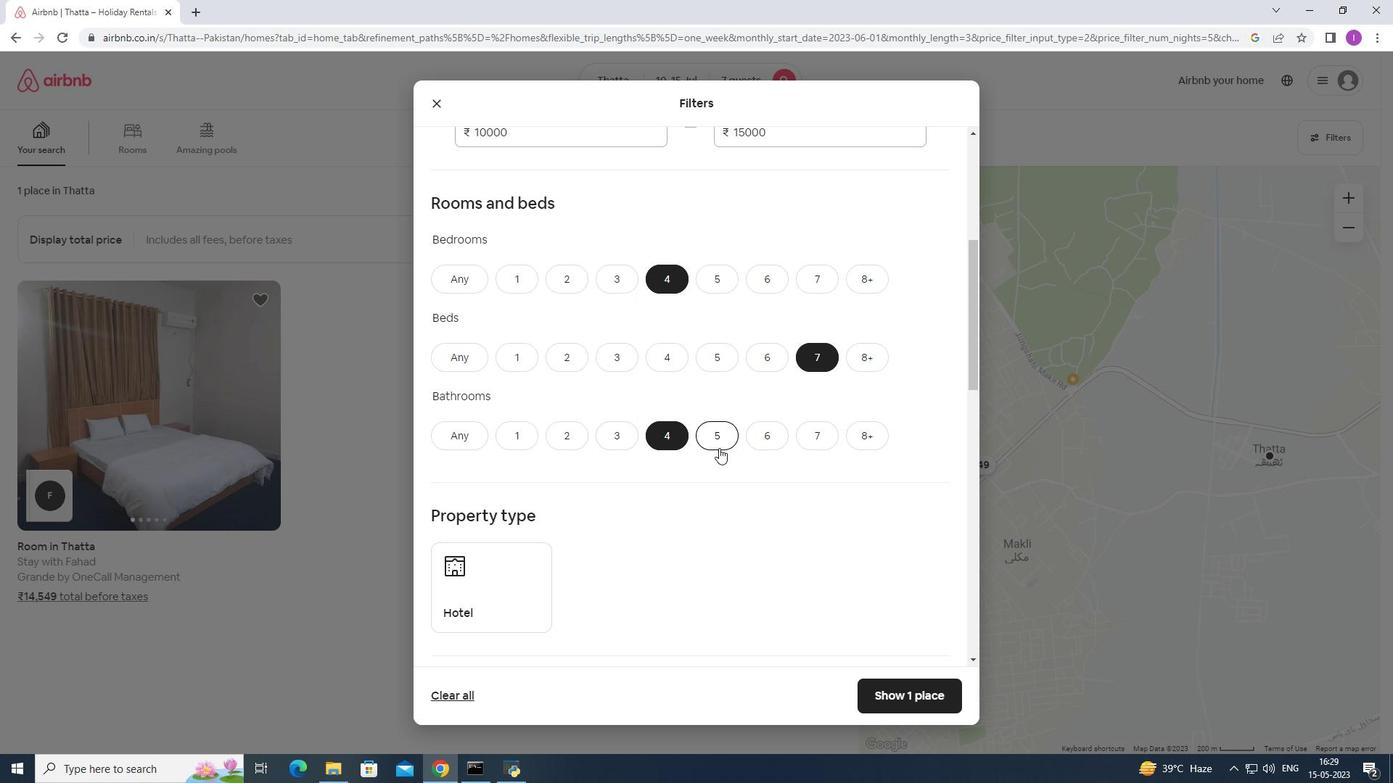 
Action: Mouse scrolled (707, 453) with delta (0, 0)
Screenshot: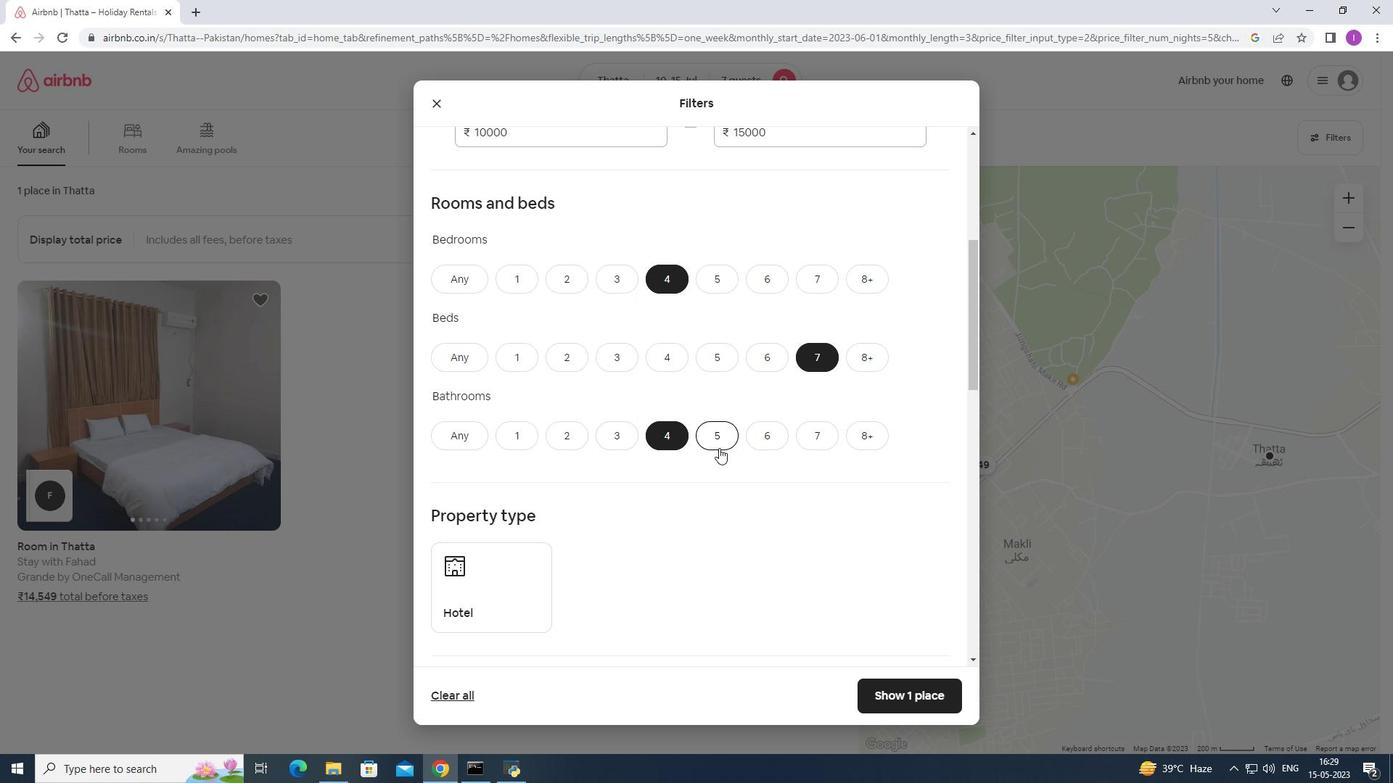 
Action: Mouse scrolled (698, 455) with delta (0, 0)
Screenshot: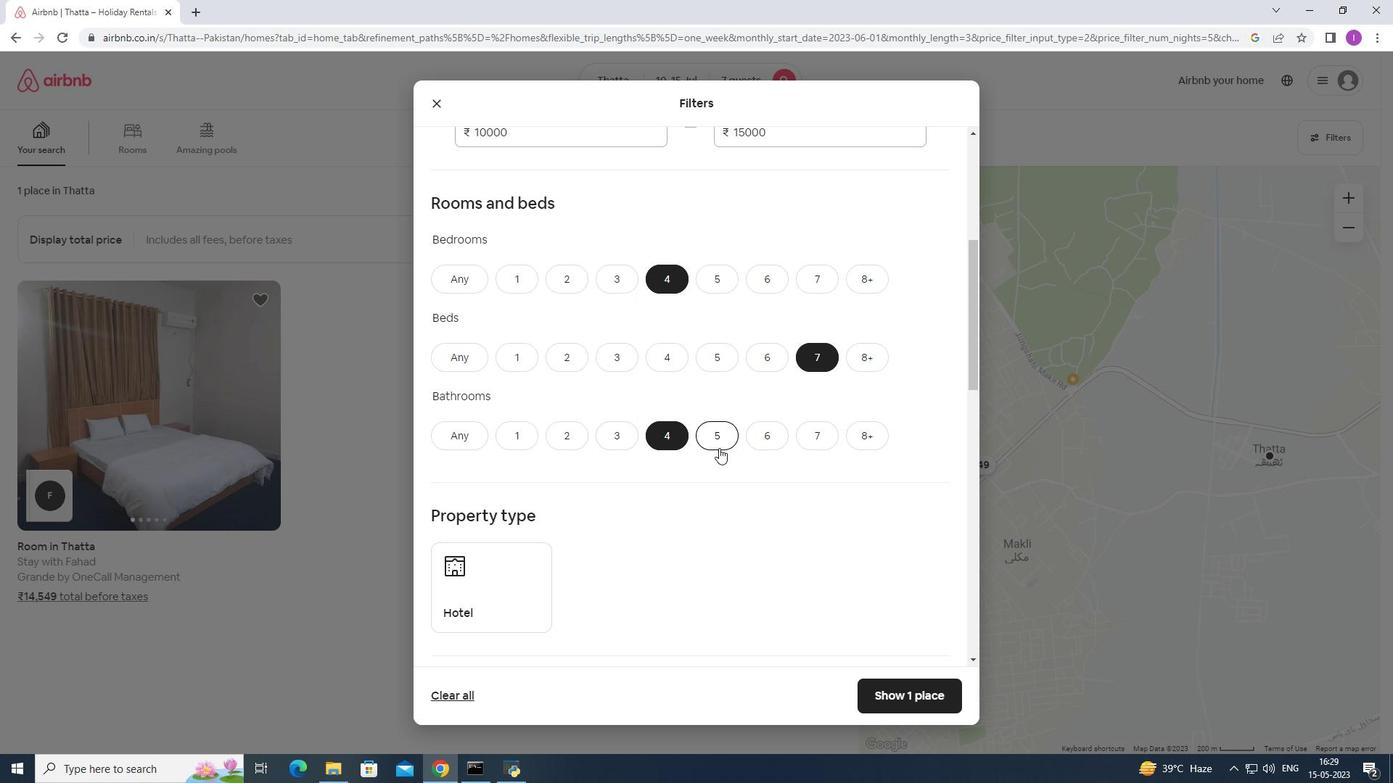 
Action: Mouse moved to (598, 484)
Screenshot: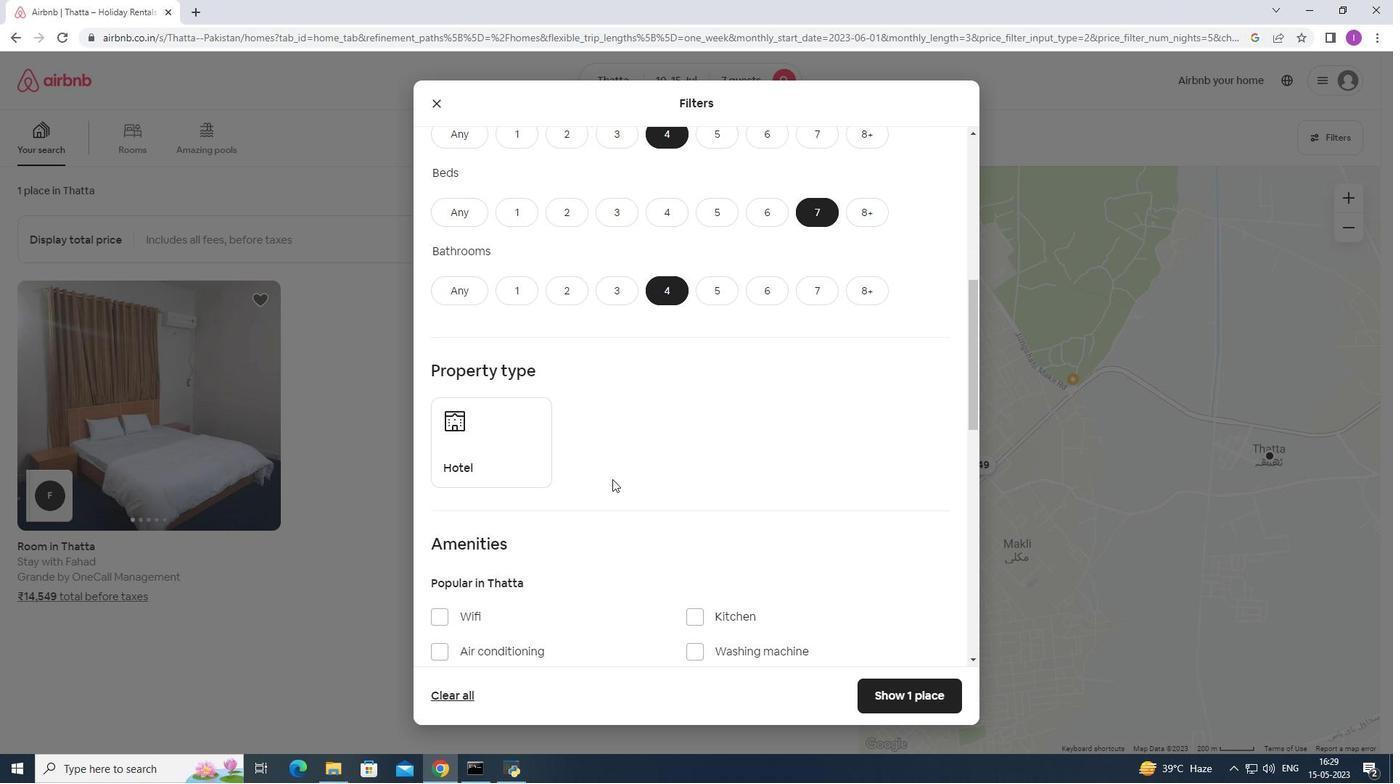 
Action: Mouse scrolled (598, 483) with delta (0, 0)
Screenshot: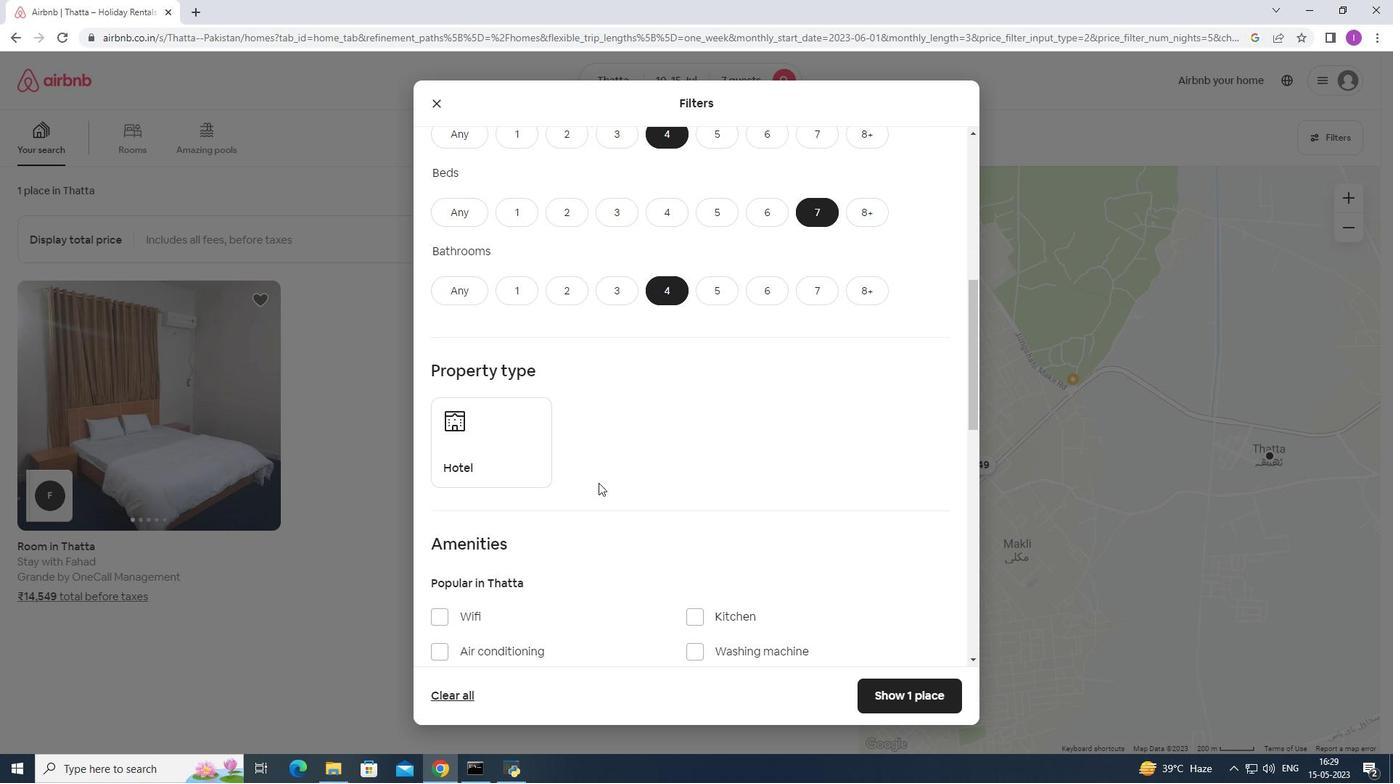 
Action: Mouse moved to (500, 400)
Screenshot: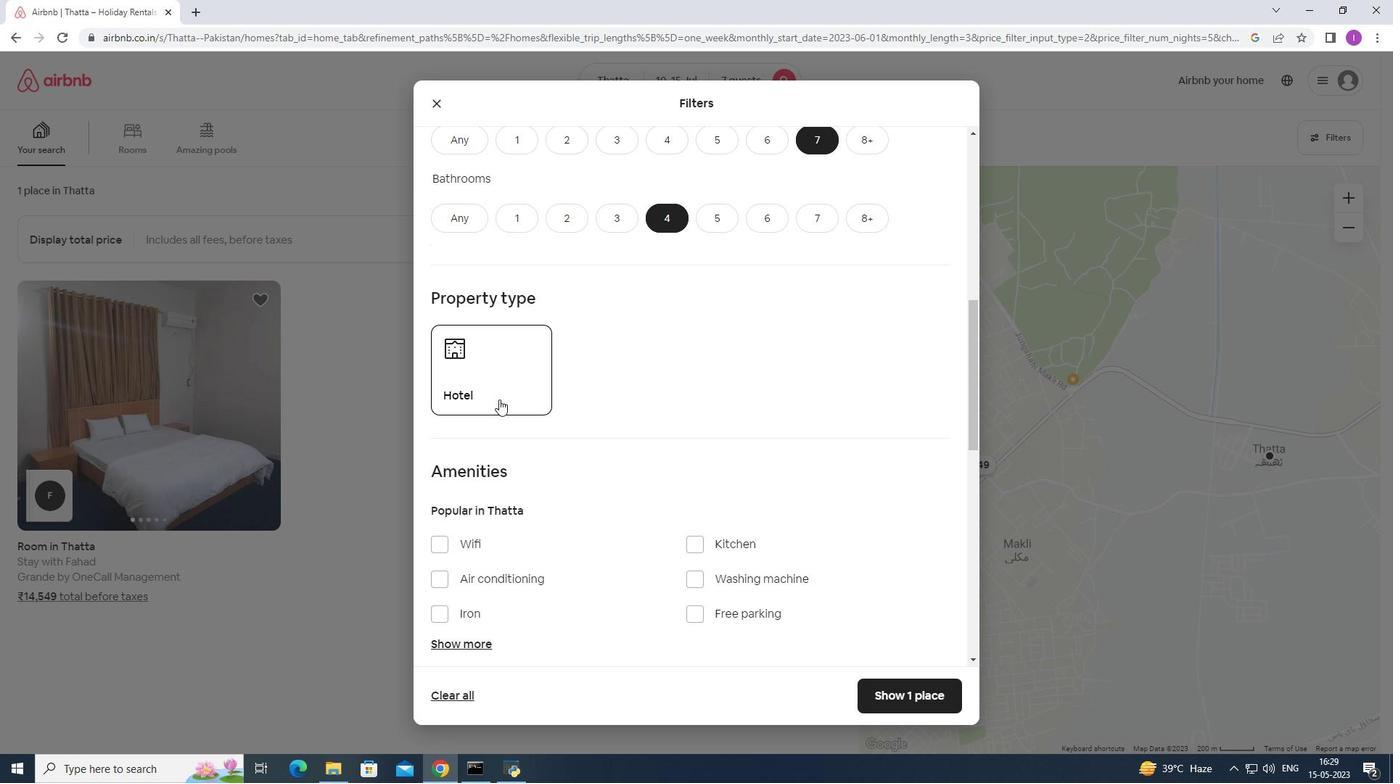 
Action: Mouse scrolled (500, 399) with delta (0, 0)
Screenshot: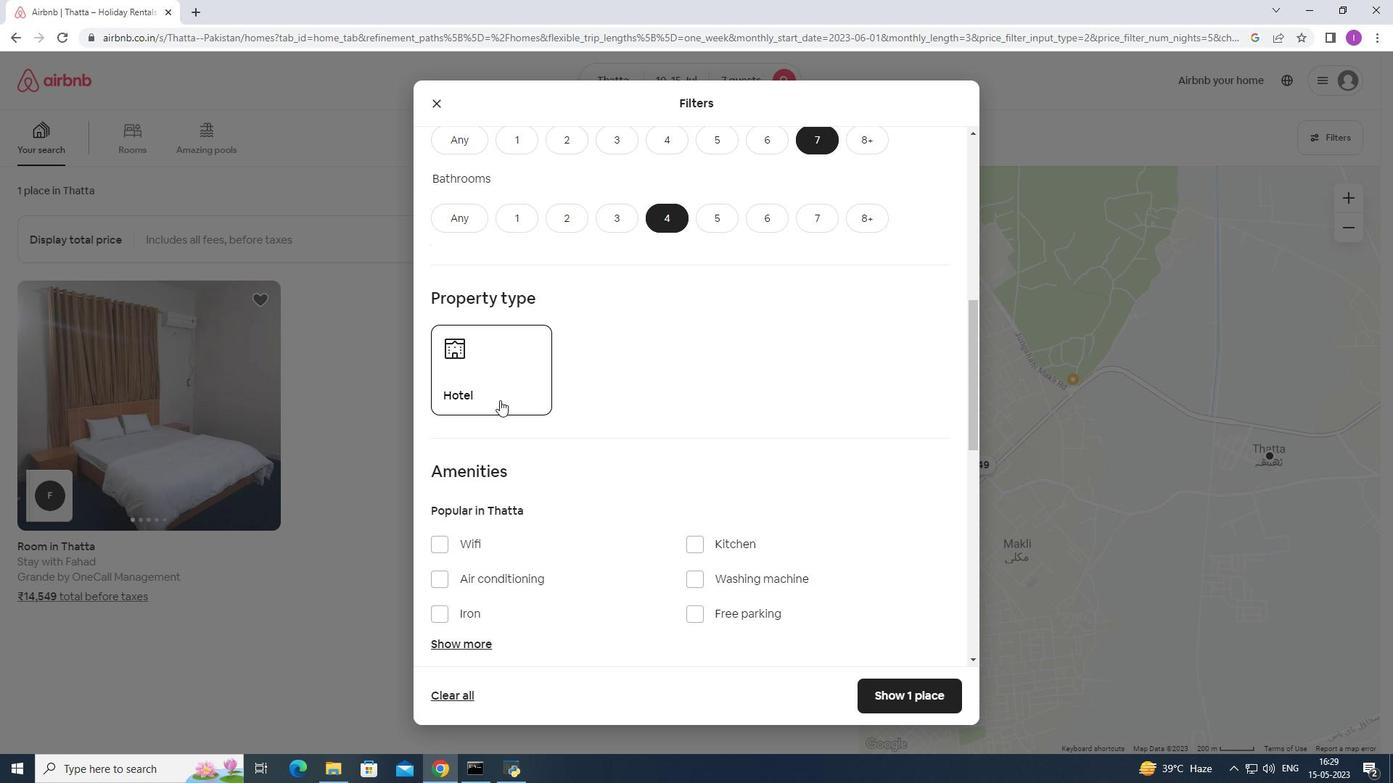 
Action: Mouse scrolled (500, 399) with delta (0, 0)
Screenshot: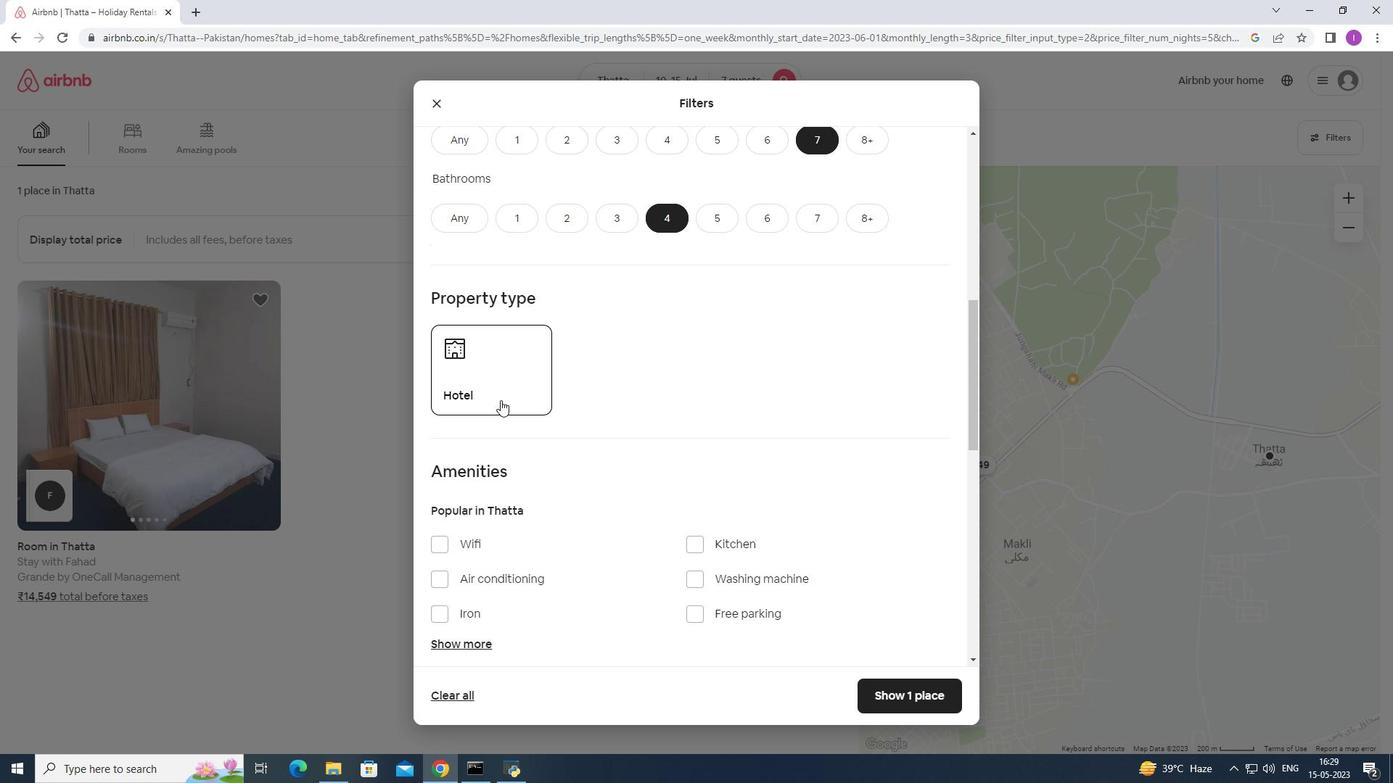 
Action: Mouse moved to (505, 400)
Screenshot: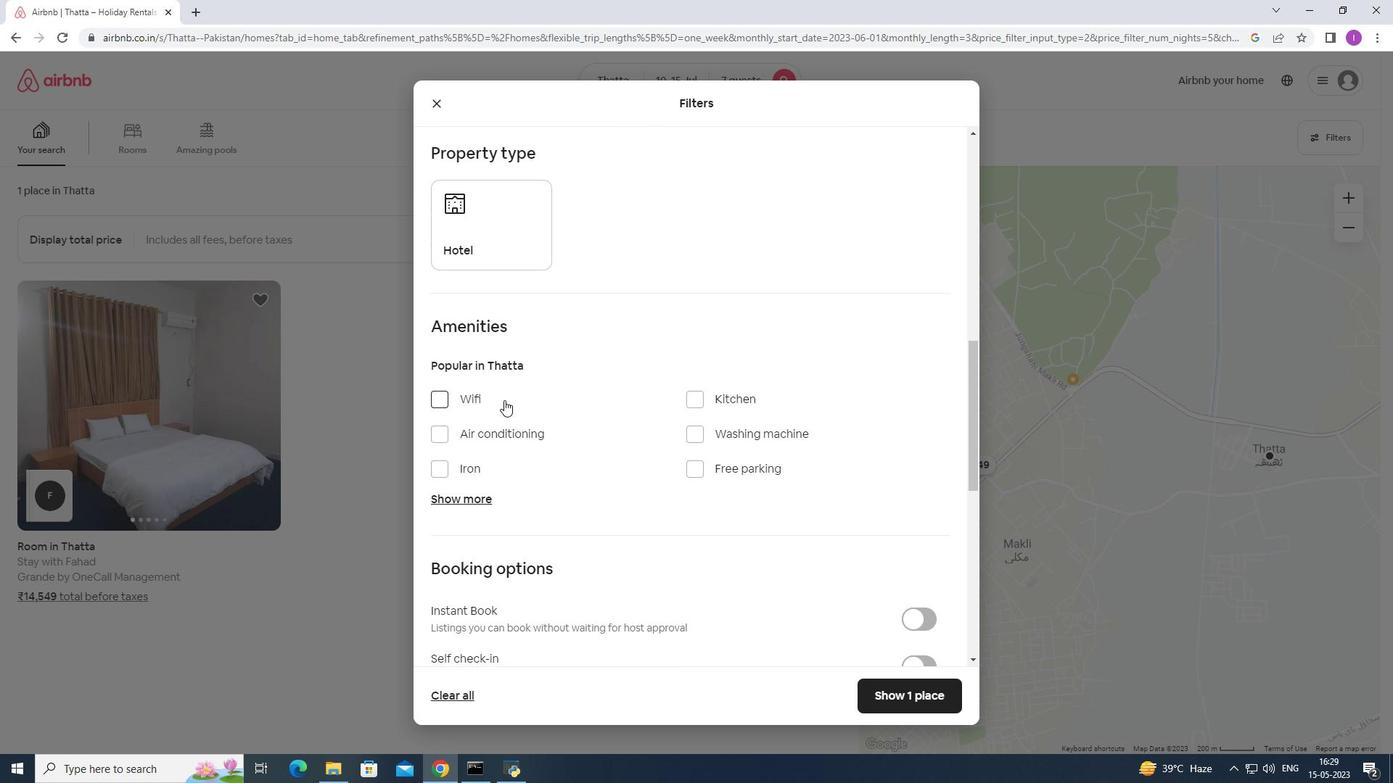 
Action: Mouse scrolled (505, 399) with delta (0, 0)
Screenshot: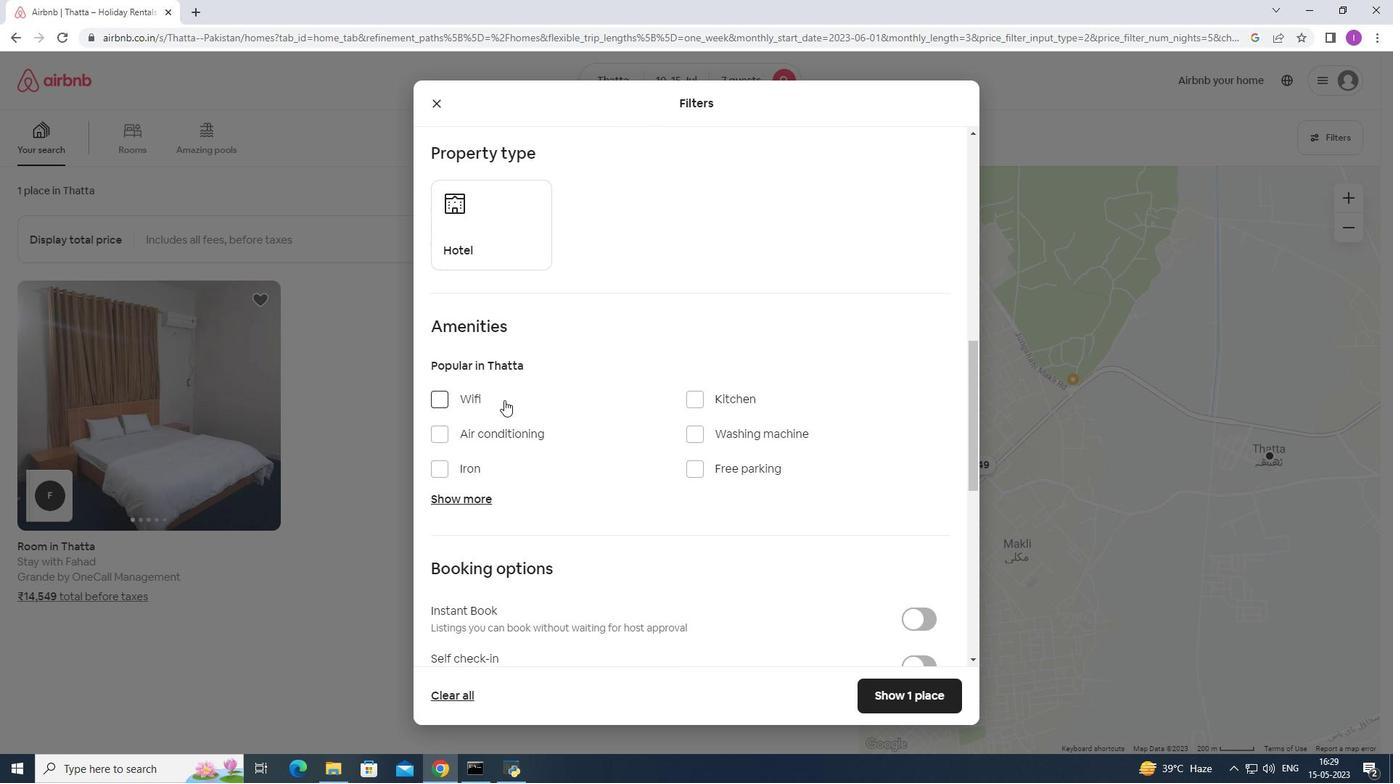
Action: Mouse scrolled (505, 399) with delta (0, 0)
Screenshot: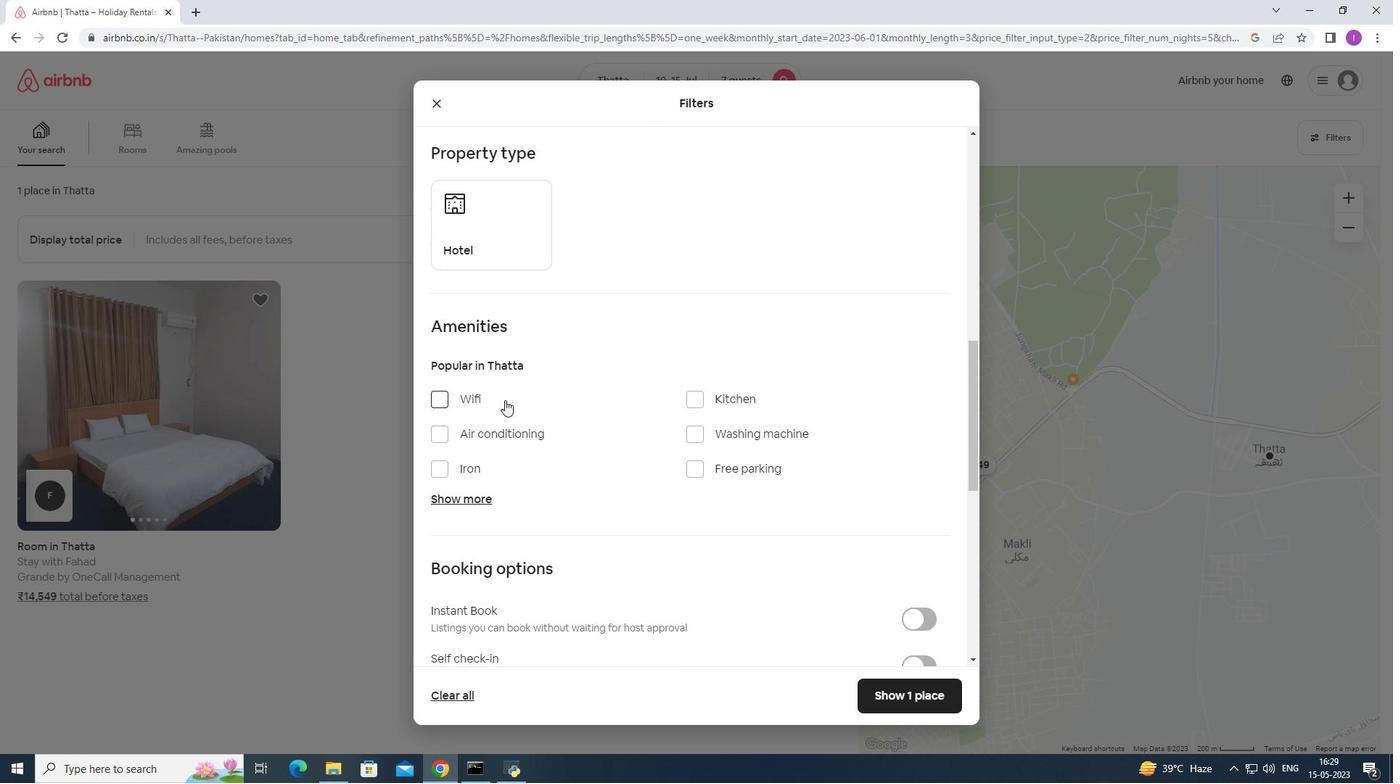
Action: Mouse moved to (439, 254)
Screenshot: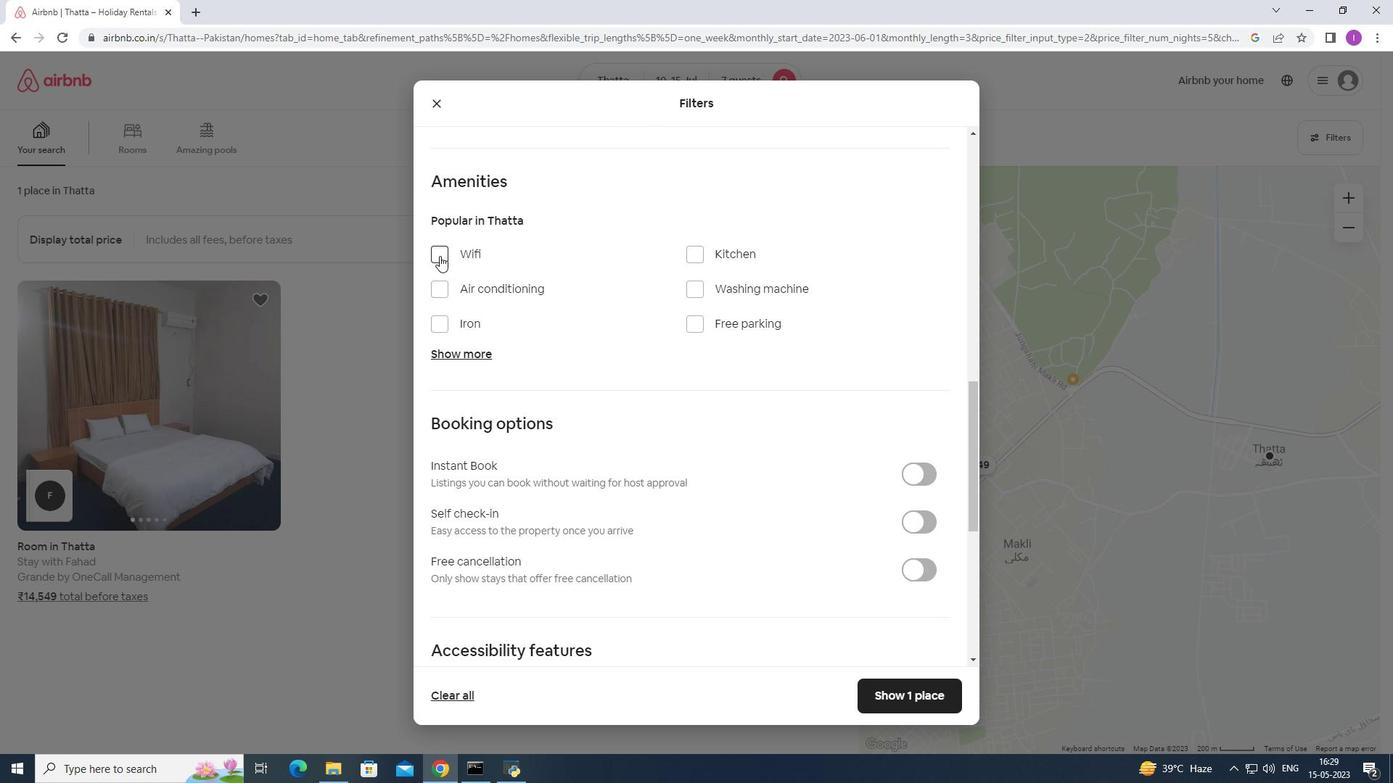 
Action: Mouse pressed left at (439, 254)
Screenshot: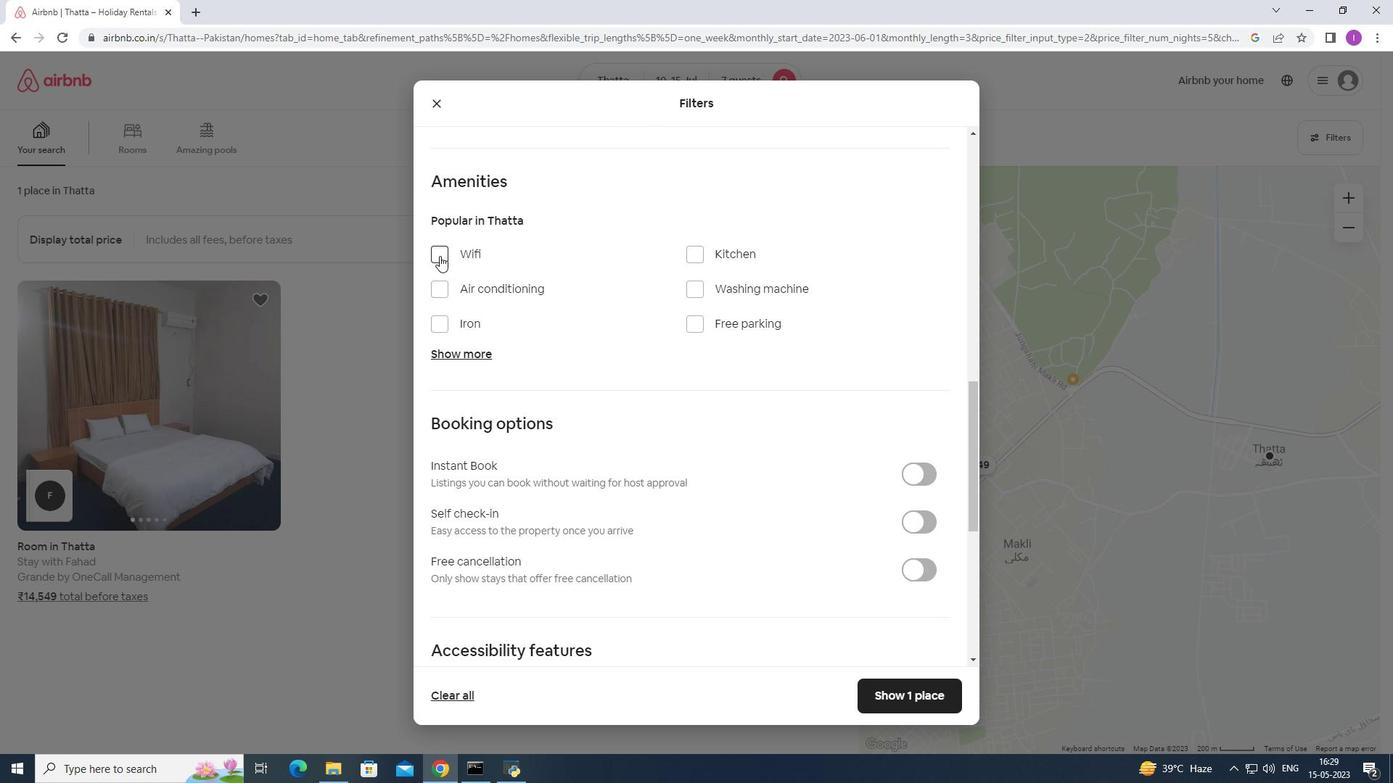 
Action: Mouse moved to (465, 354)
Screenshot: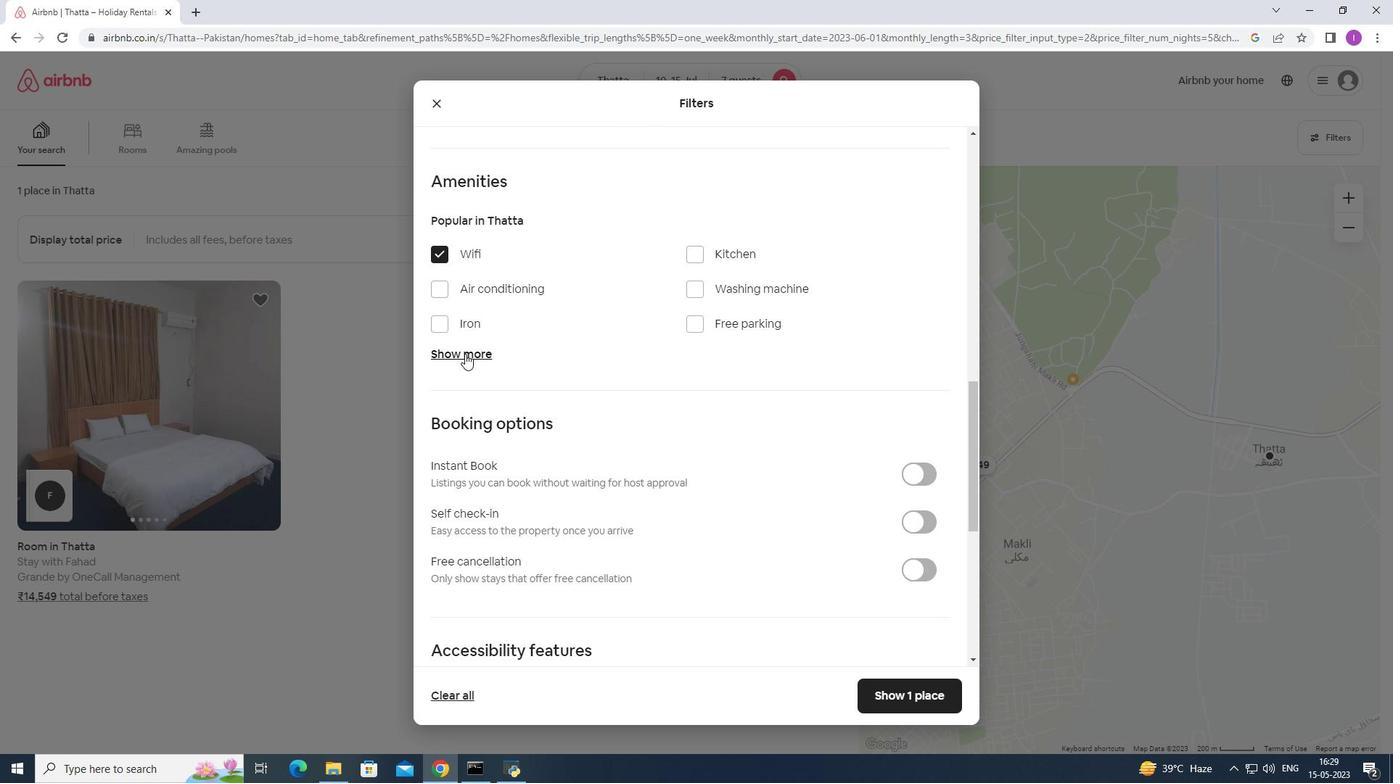 
Action: Mouse pressed left at (465, 354)
Screenshot: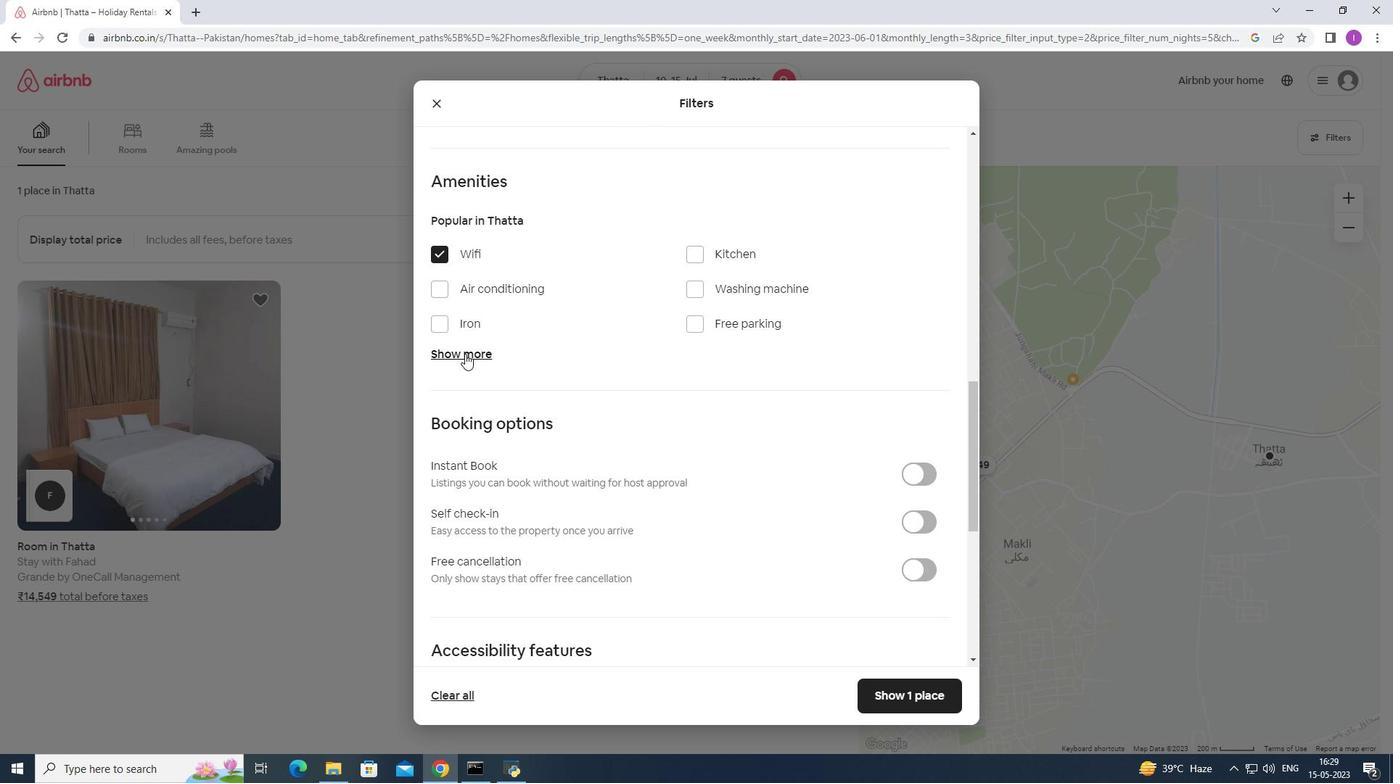 
Action: Mouse moved to (698, 321)
Screenshot: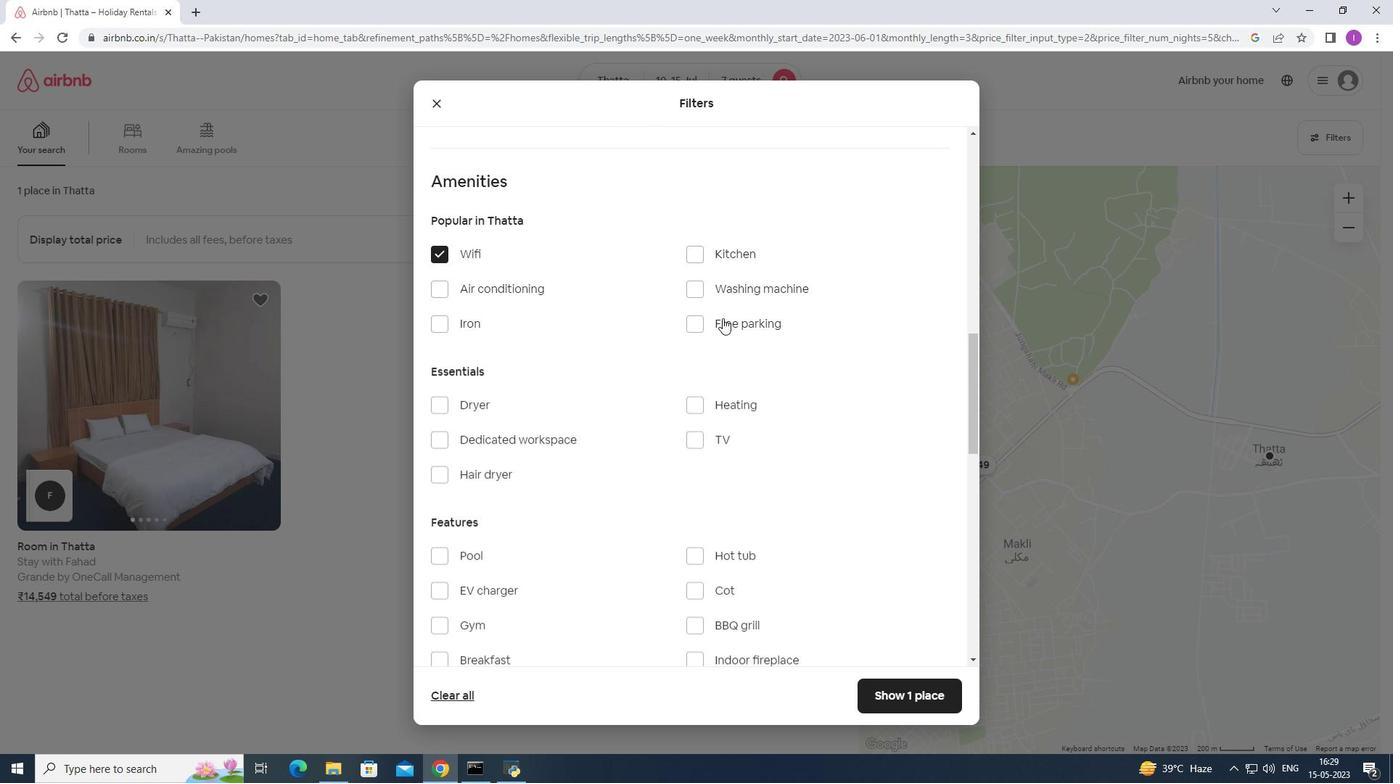 
Action: Mouse pressed left at (698, 321)
Screenshot: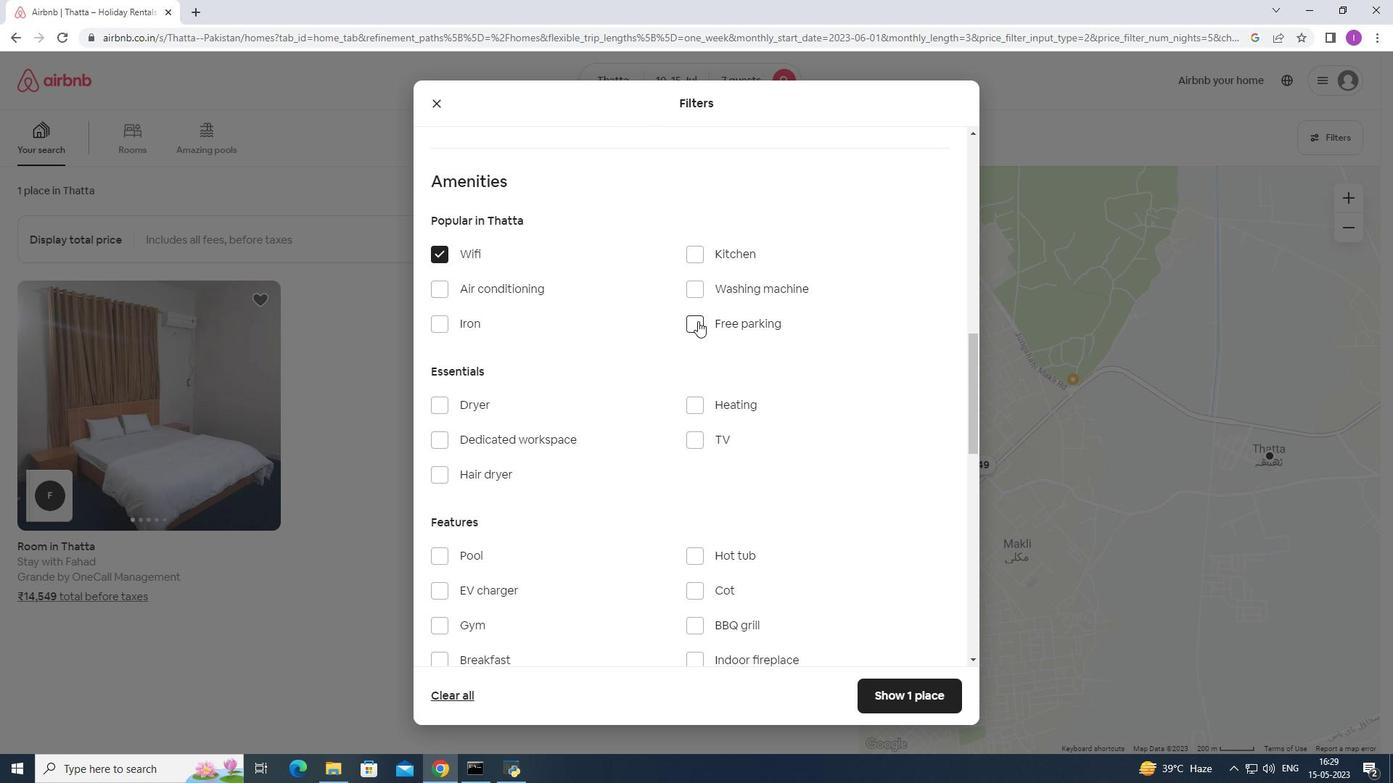
Action: Mouse moved to (701, 441)
Screenshot: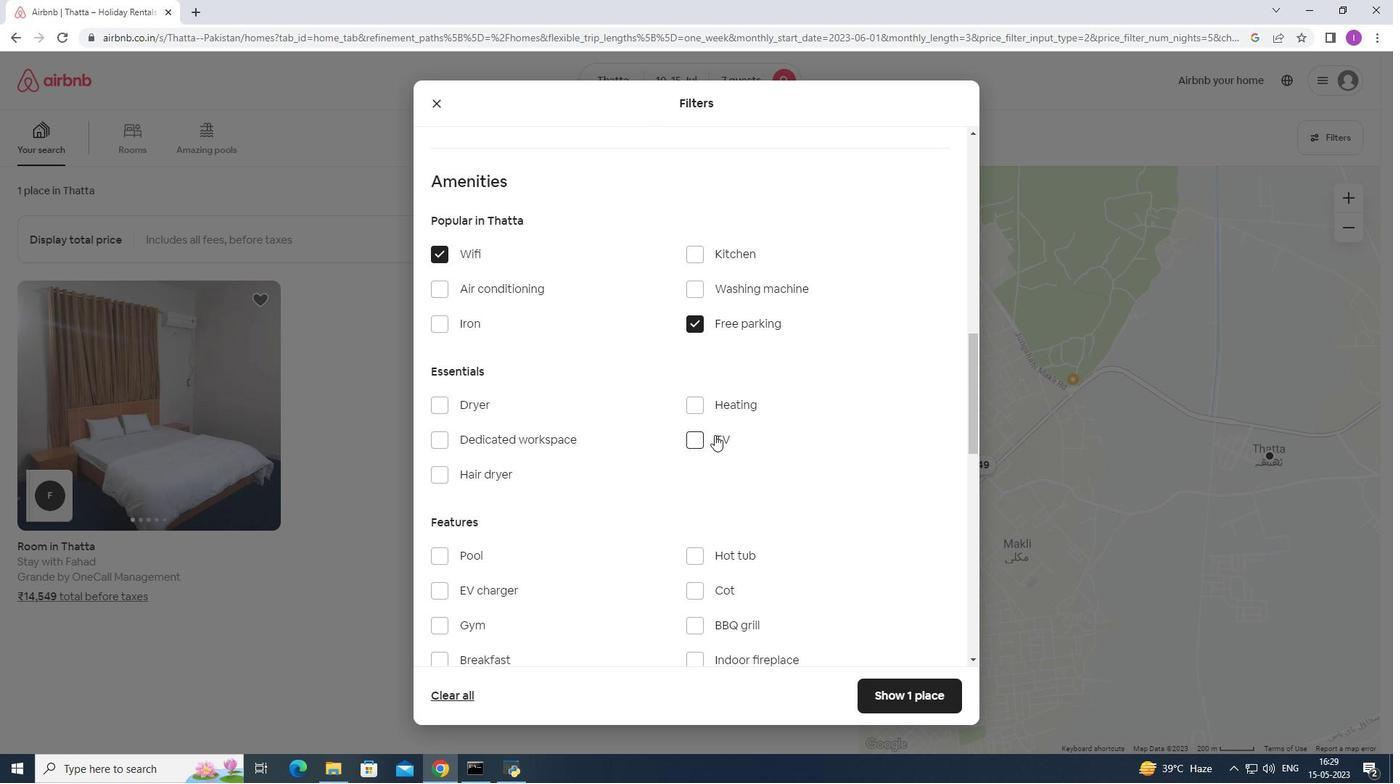 
Action: Mouse pressed left at (701, 441)
Screenshot: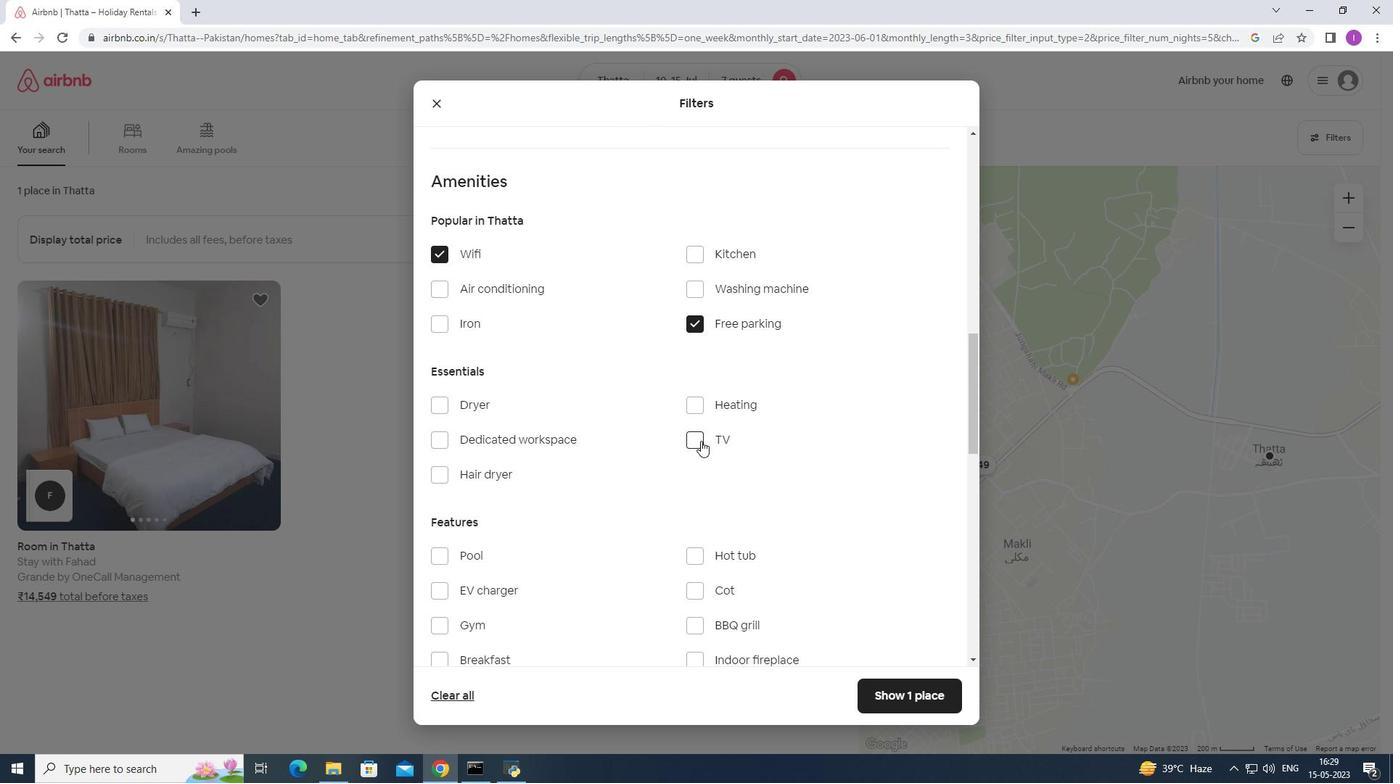 
Action: Mouse moved to (563, 492)
Screenshot: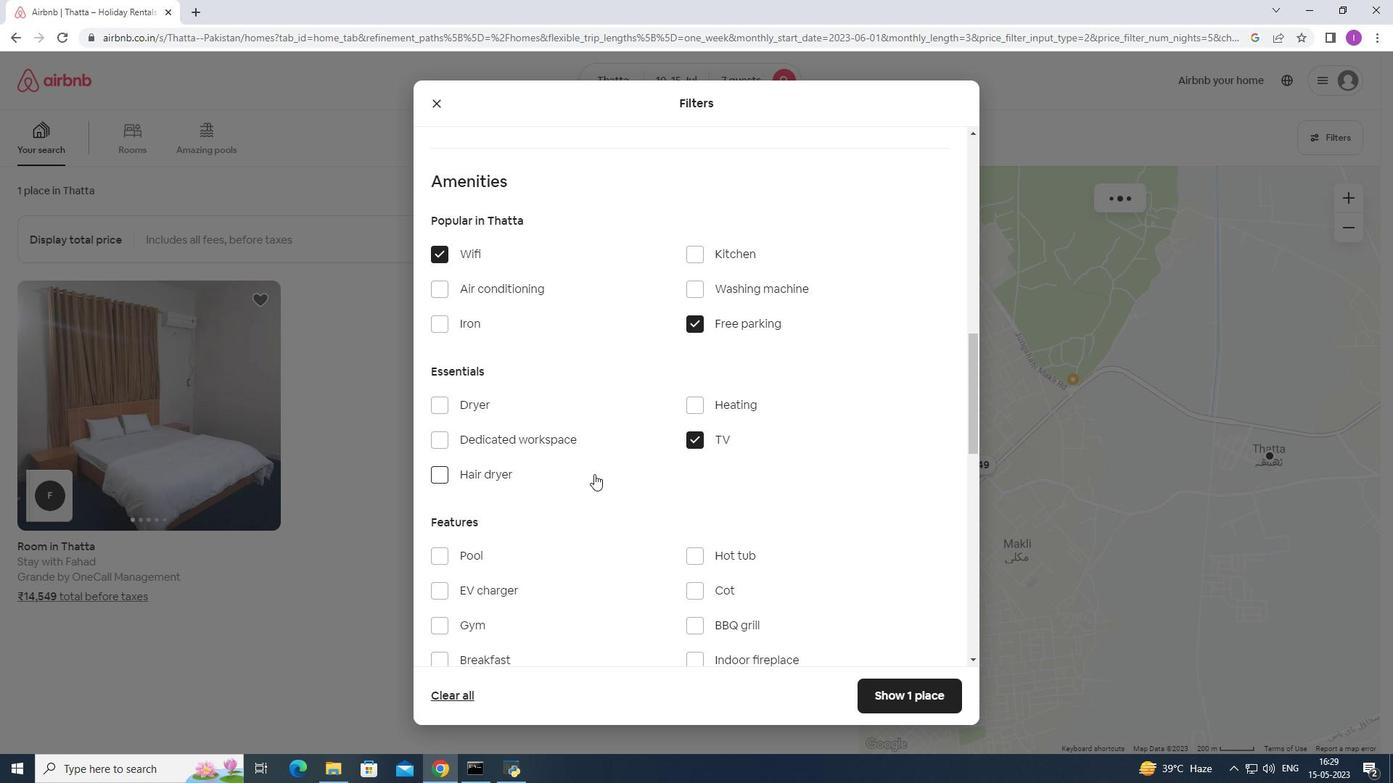 
Action: Mouse scrolled (563, 492) with delta (0, 0)
Screenshot: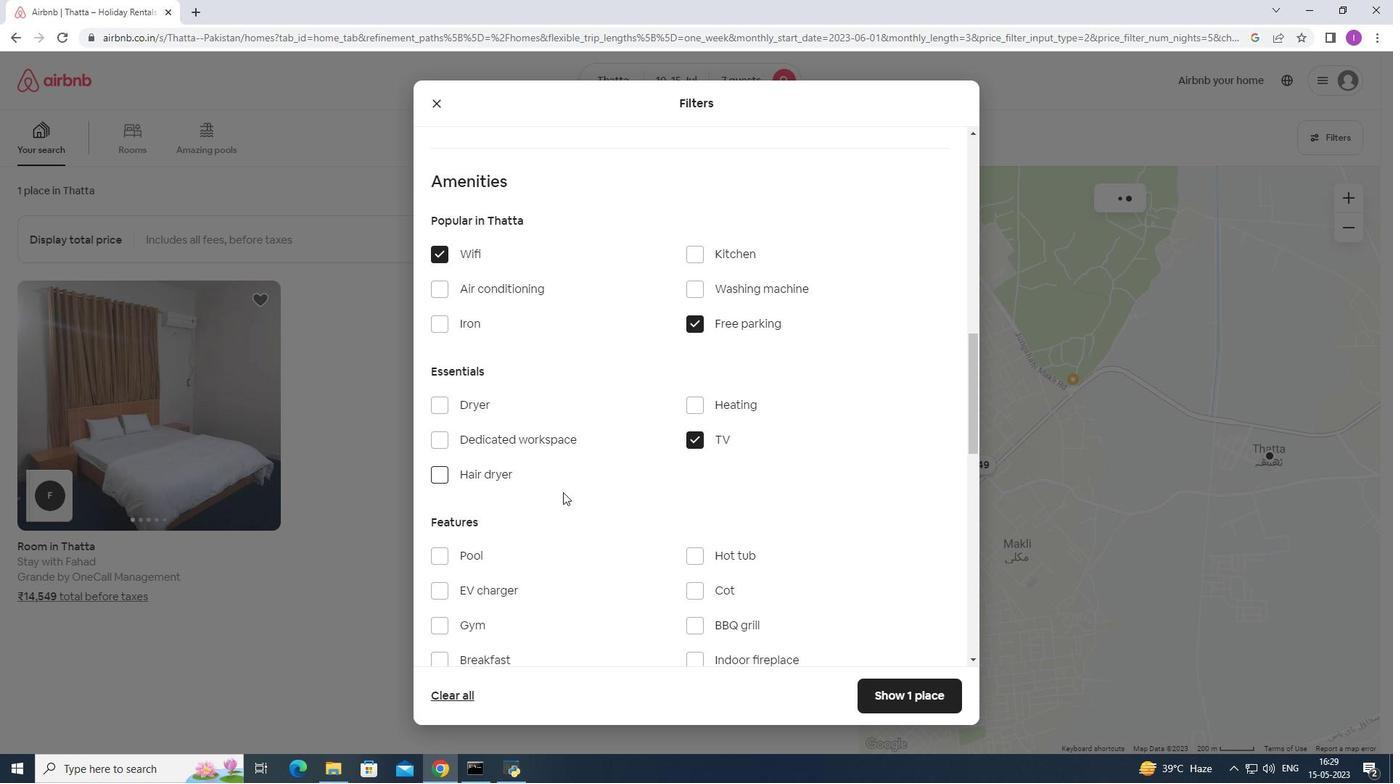 
Action: Mouse moved to (563, 493)
Screenshot: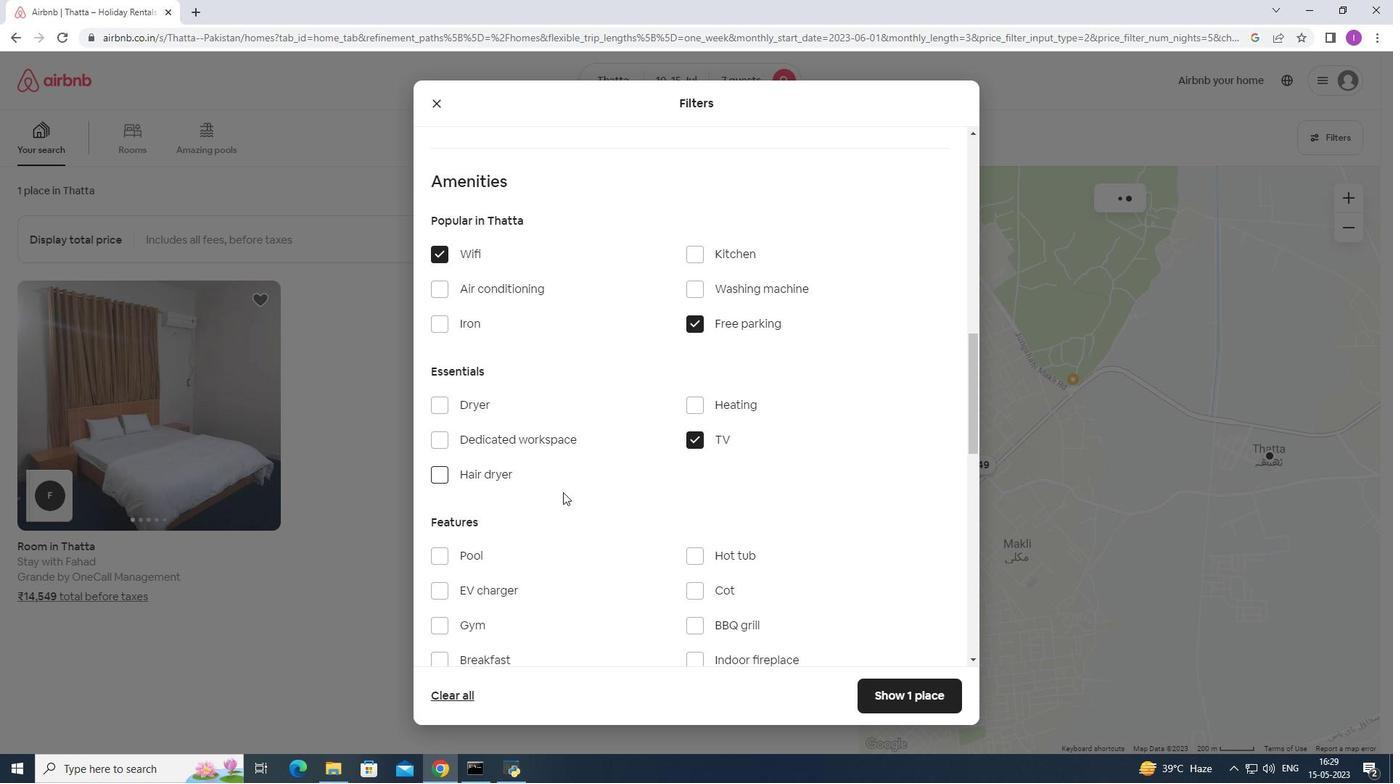 
Action: Mouse scrolled (563, 492) with delta (0, 0)
Screenshot: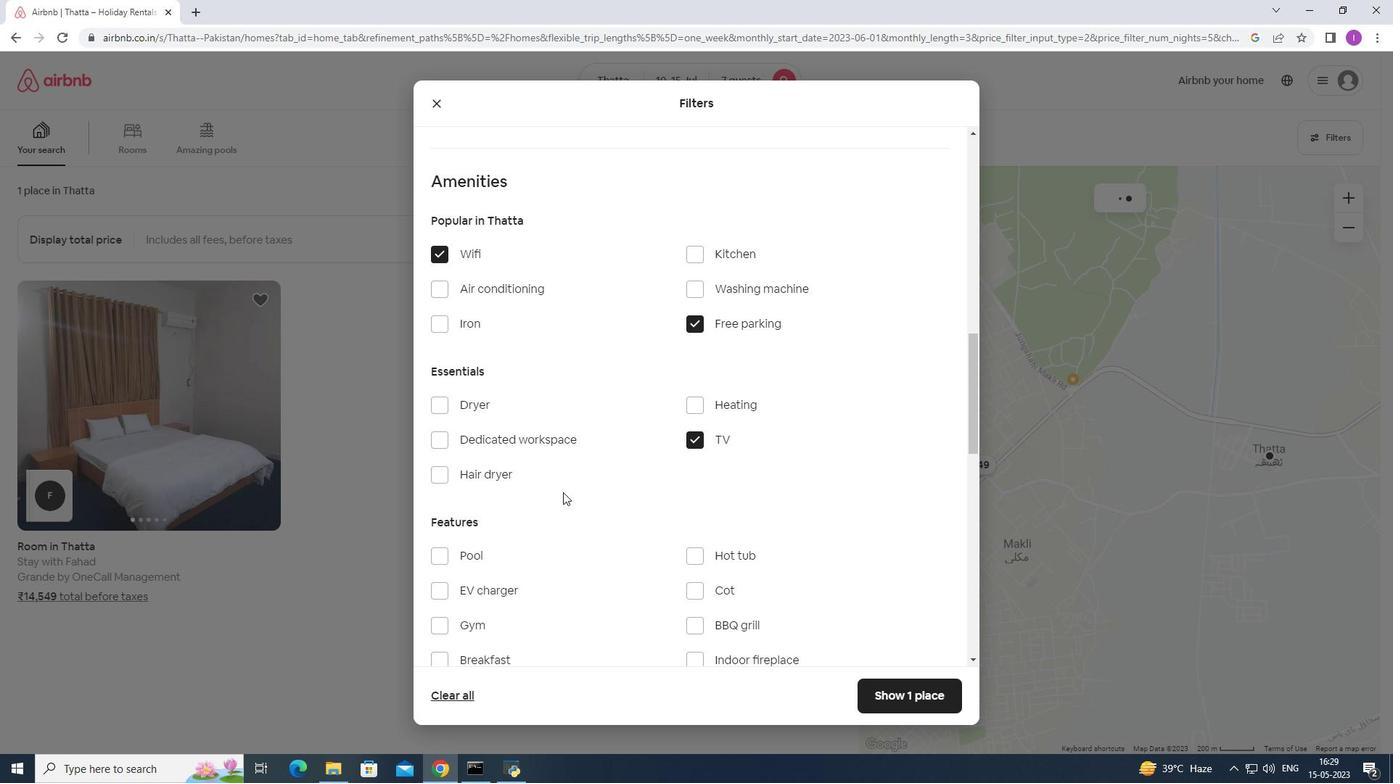 
Action: Mouse scrolled (563, 492) with delta (0, 0)
Screenshot: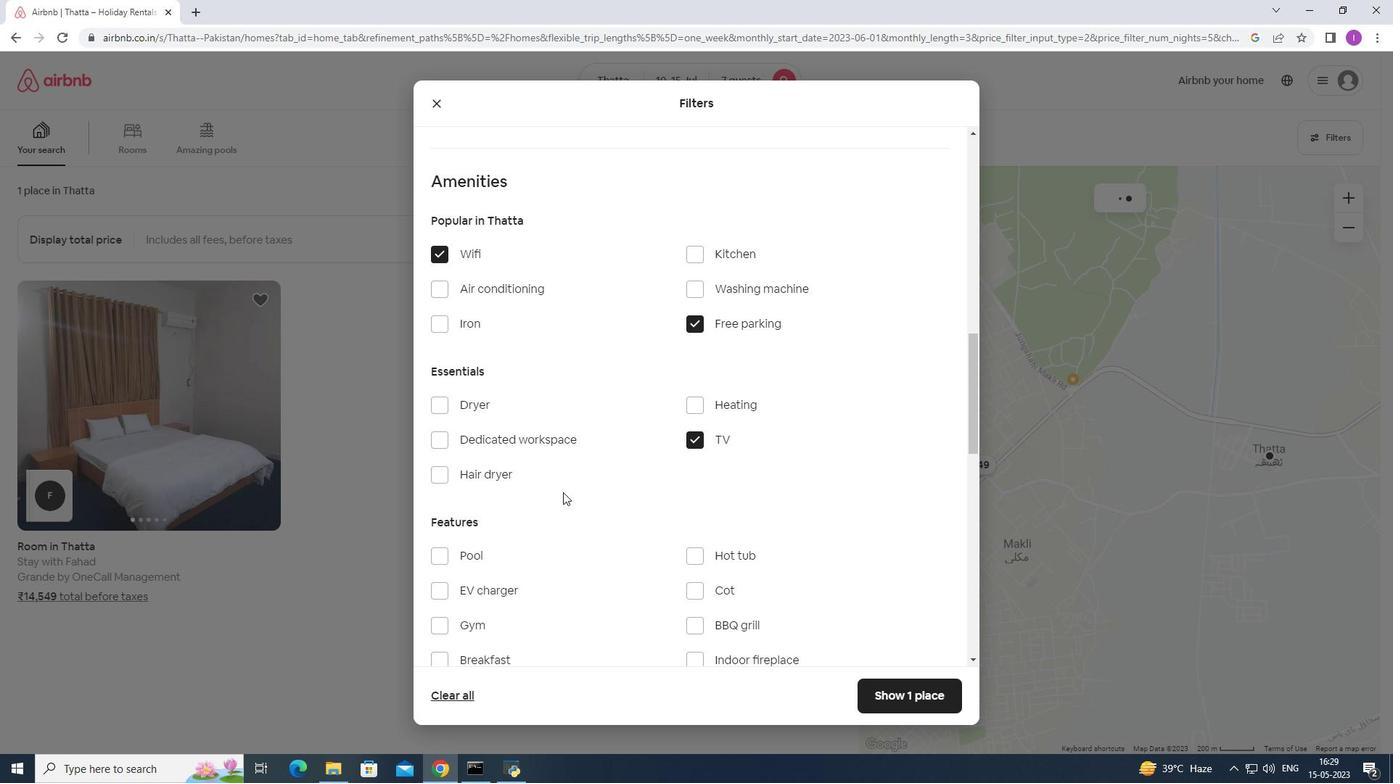 
Action: Mouse moved to (441, 409)
Screenshot: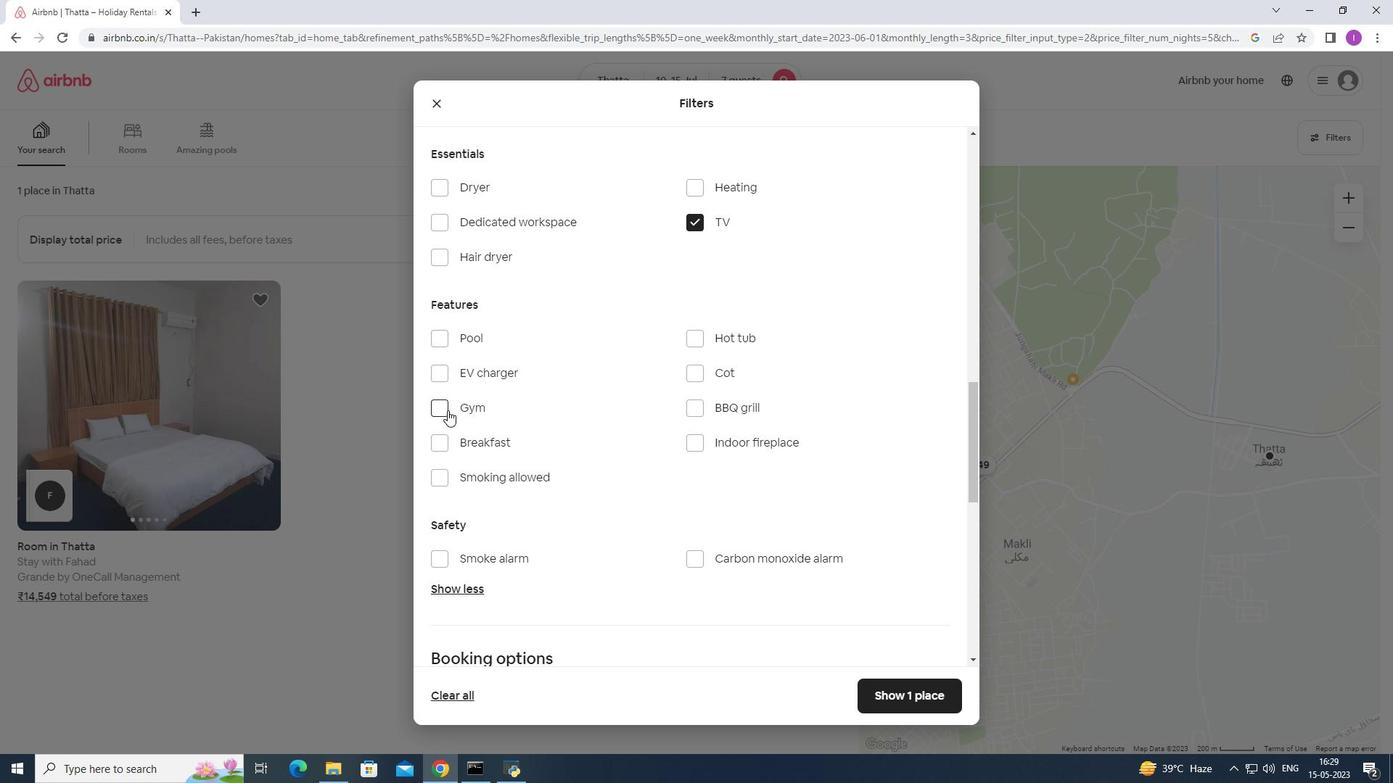 
Action: Mouse pressed left at (441, 409)
Screenshot: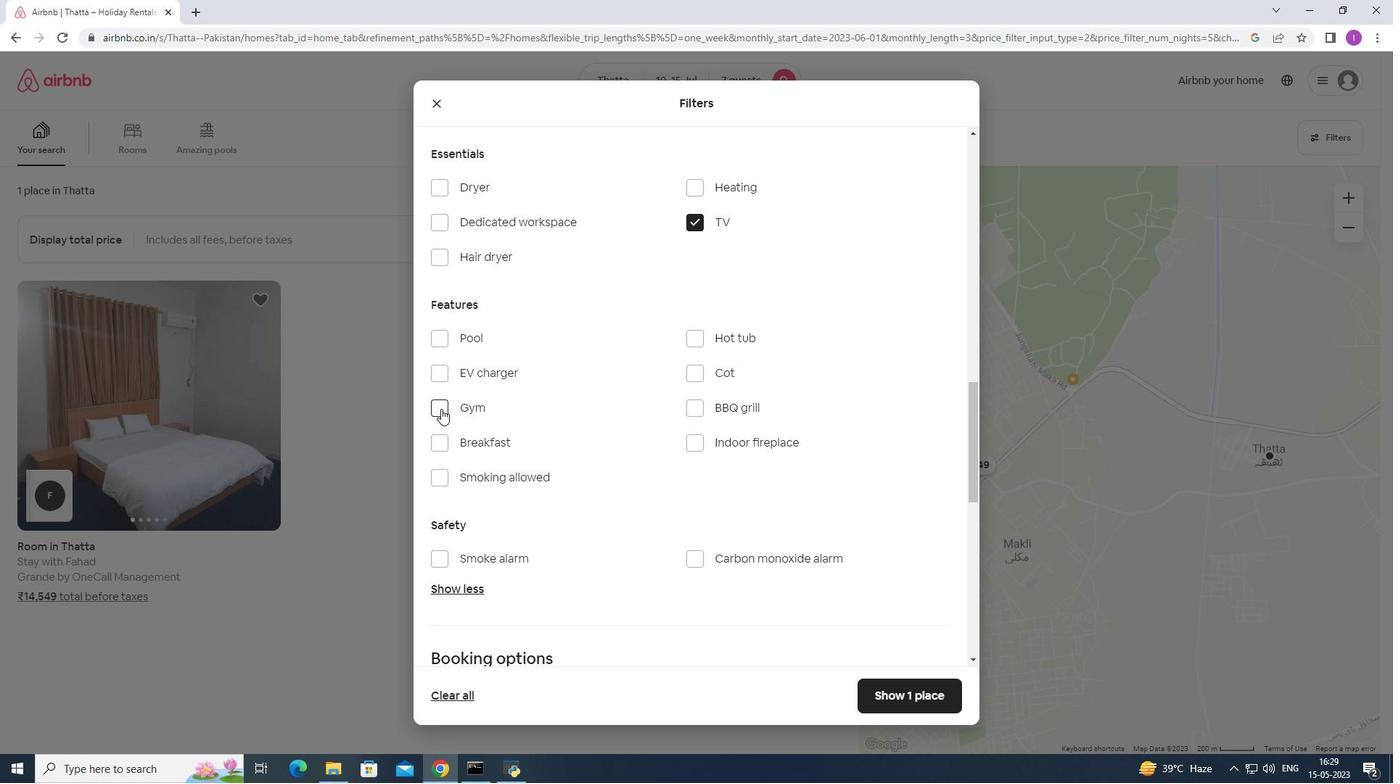 
Action: Mouse moved to (440, 445)
Screenshot: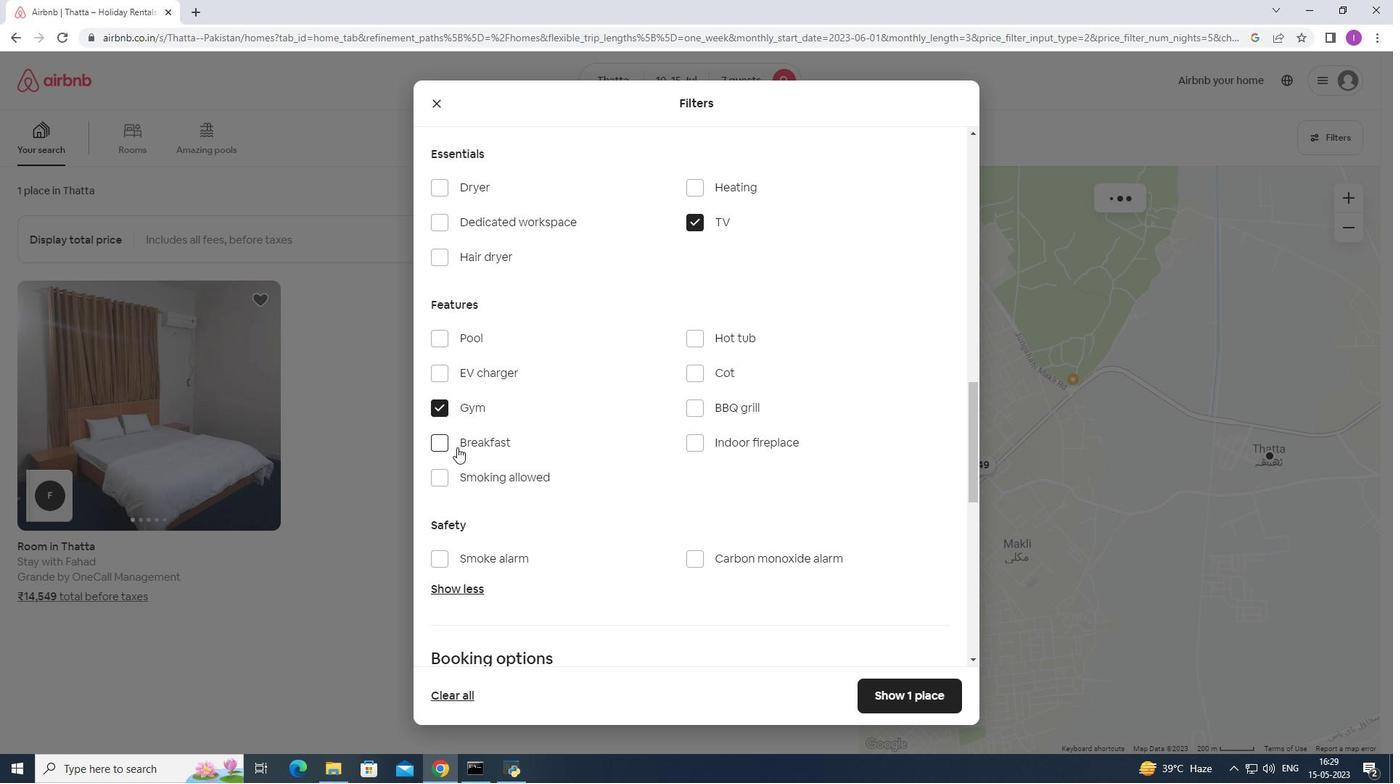 
Action: Mouse pressed left at (440, 445)
Screenshot: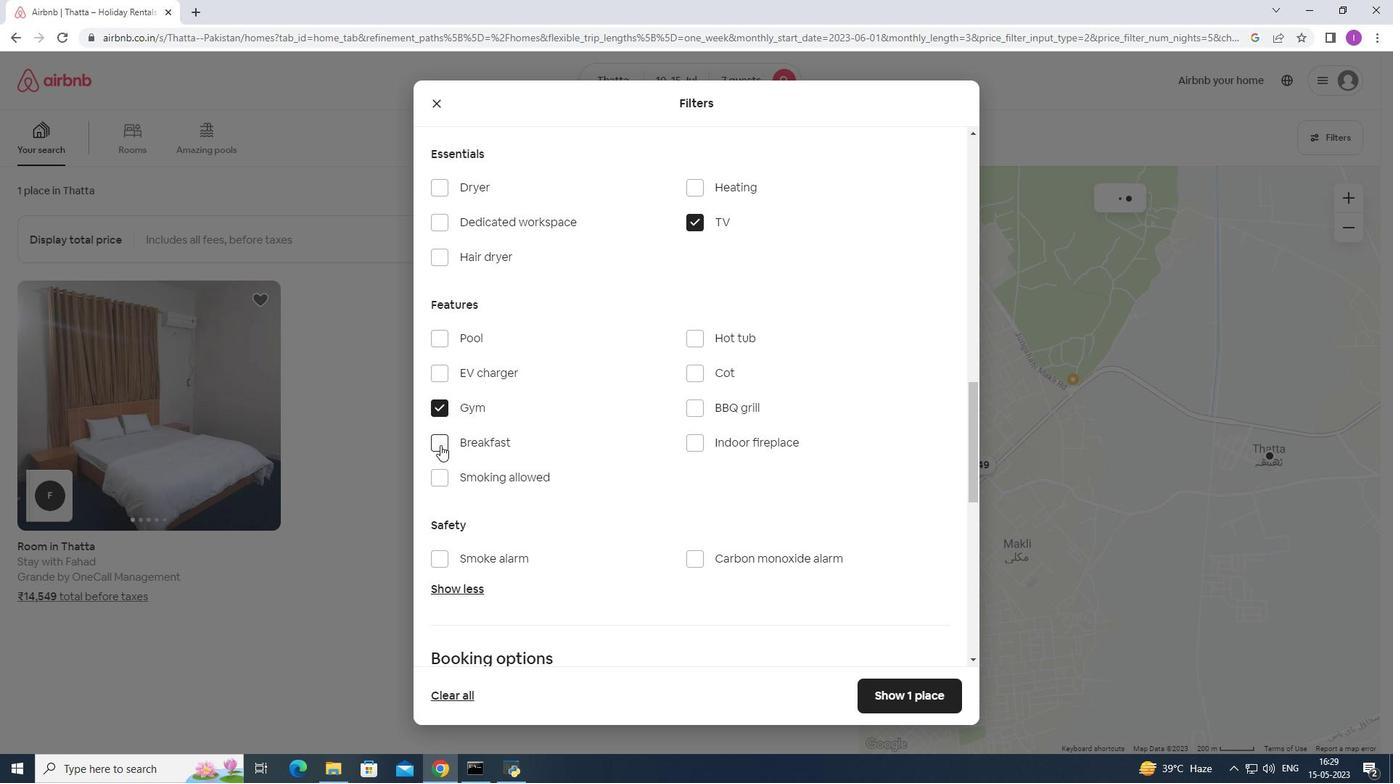 
Action: Mouse moved to (659, 415)
Screenshot: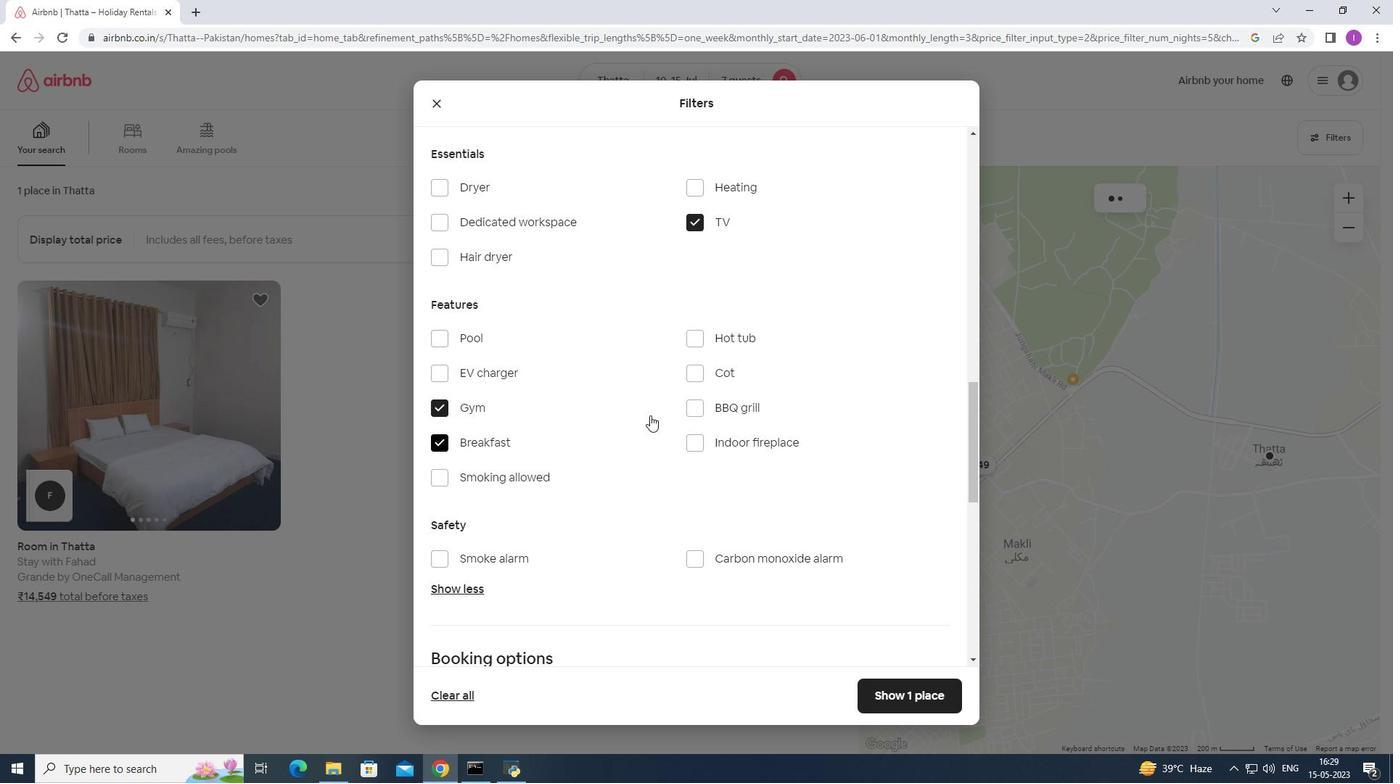 
Action: Mouse scrolled (659, 415) with delta (0, 0)
Screenshot: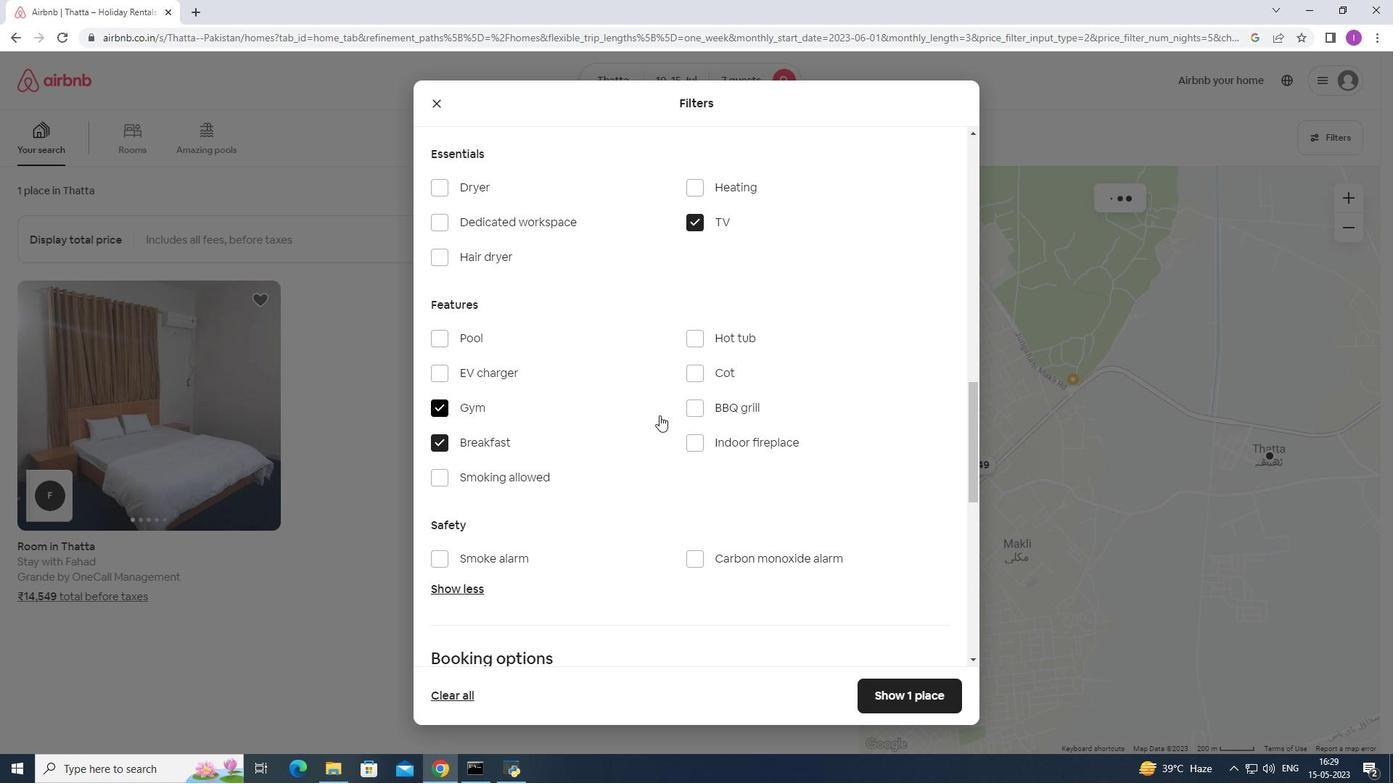 
Action: Mouse scrolled (659, 415) with delta (0, 0)
Screenshot: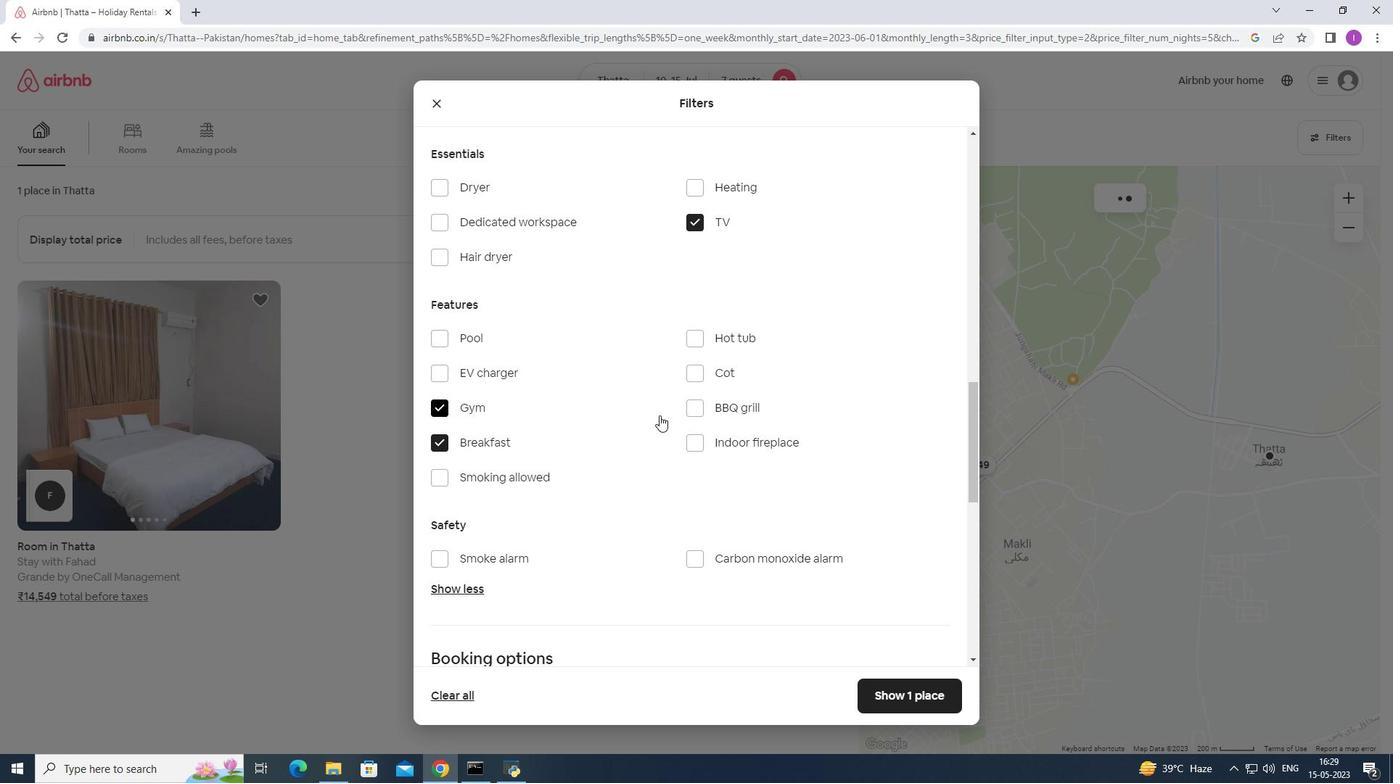 
Action: Mouse moved to (661, 410)
Screenshot: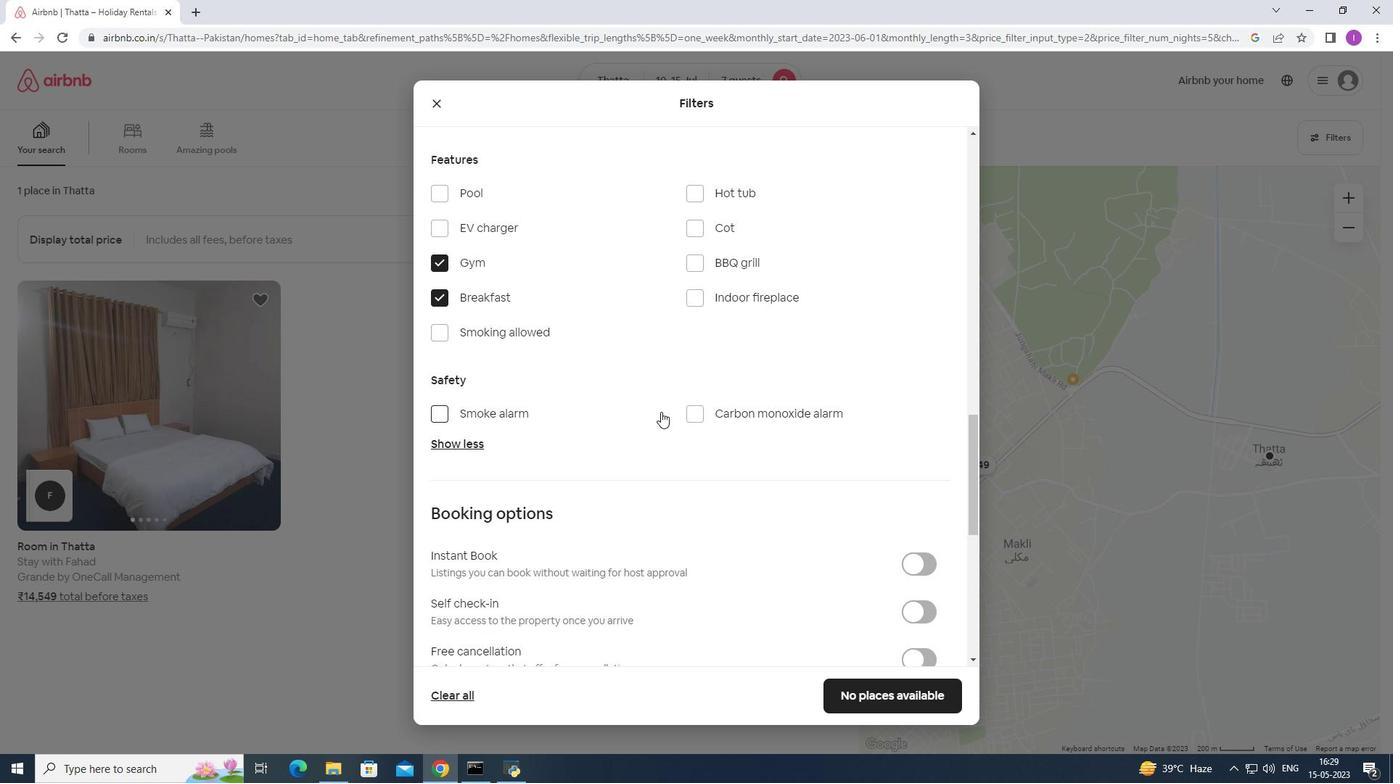 
Action: Mouse scrolled (661, 410) with delta (0, 0)
Screenshot: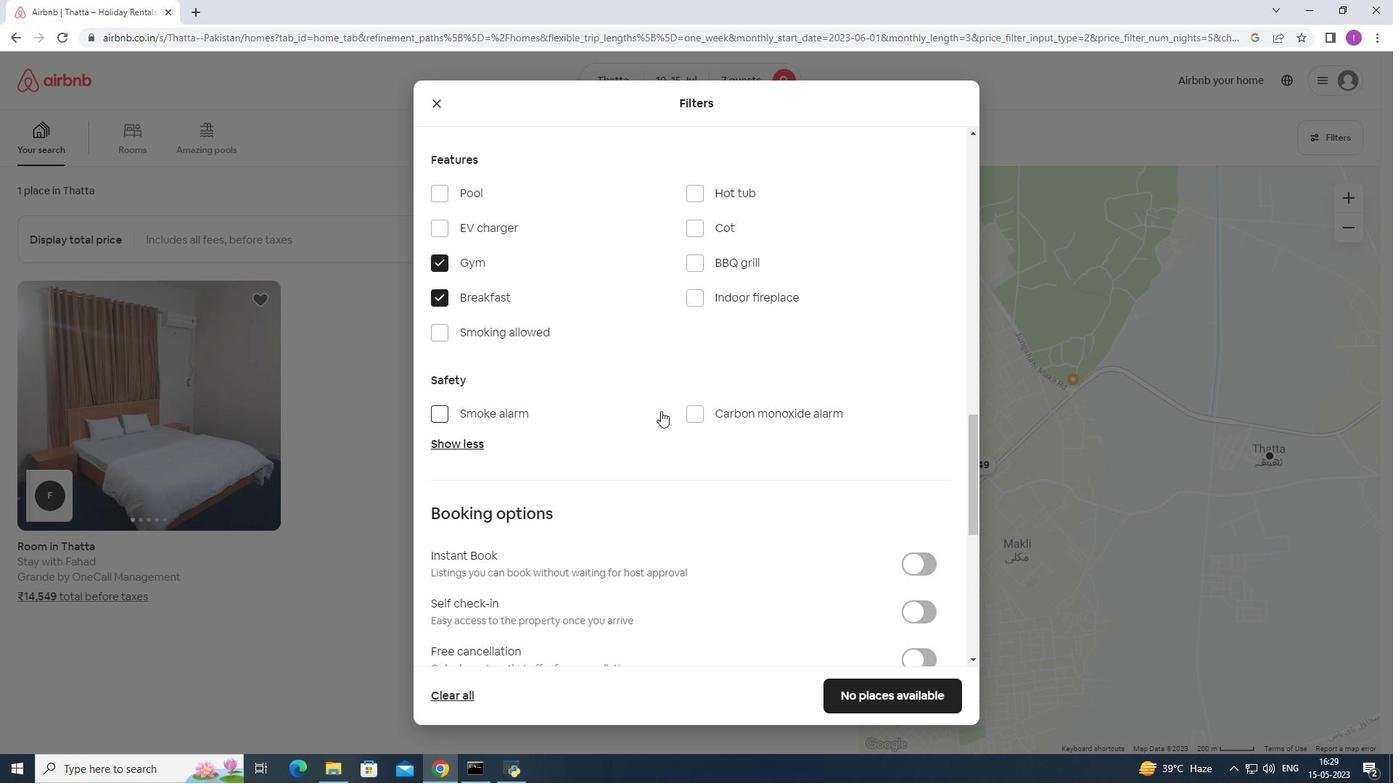 
Action: Mouse scrolled (661, 410) with delta (0, 0)
Screenshot: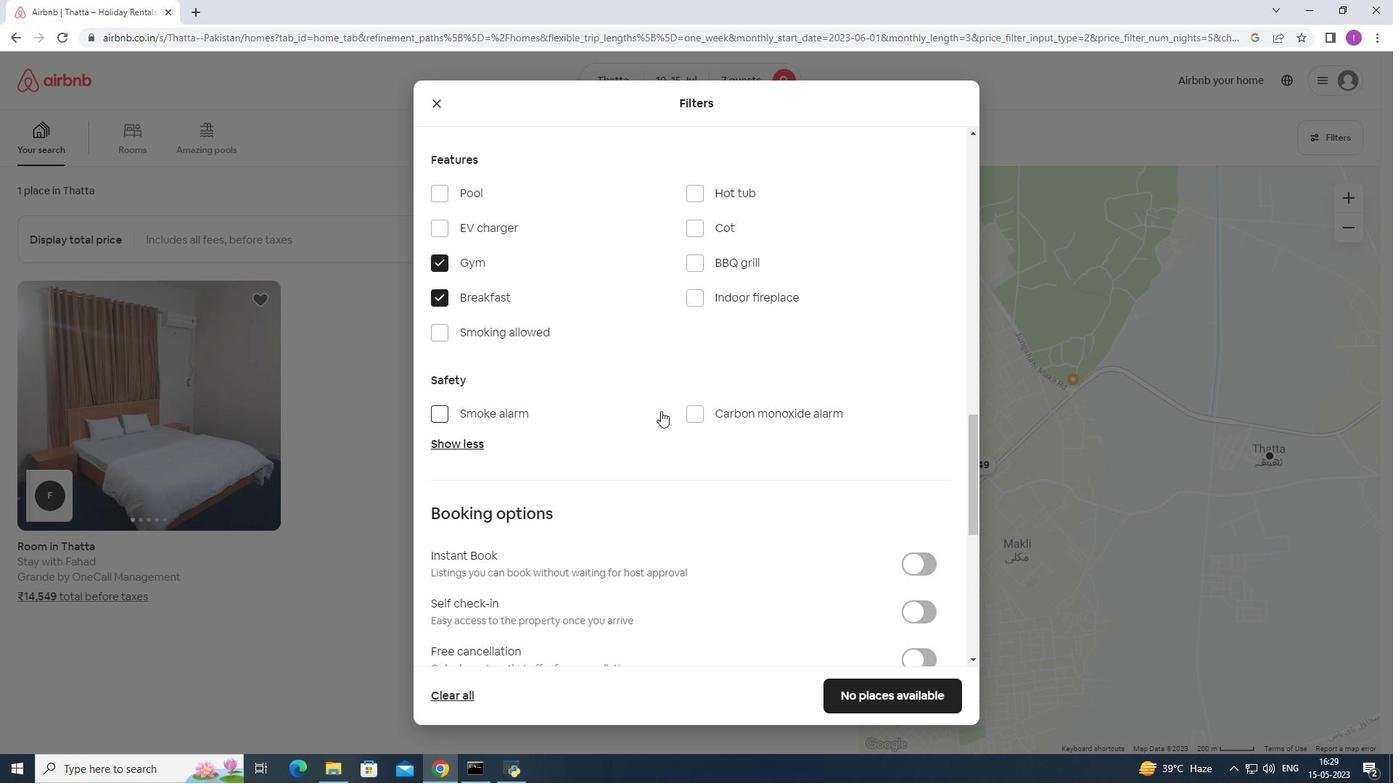 
Action: Mouse moved to (677, 407)
Screenshot: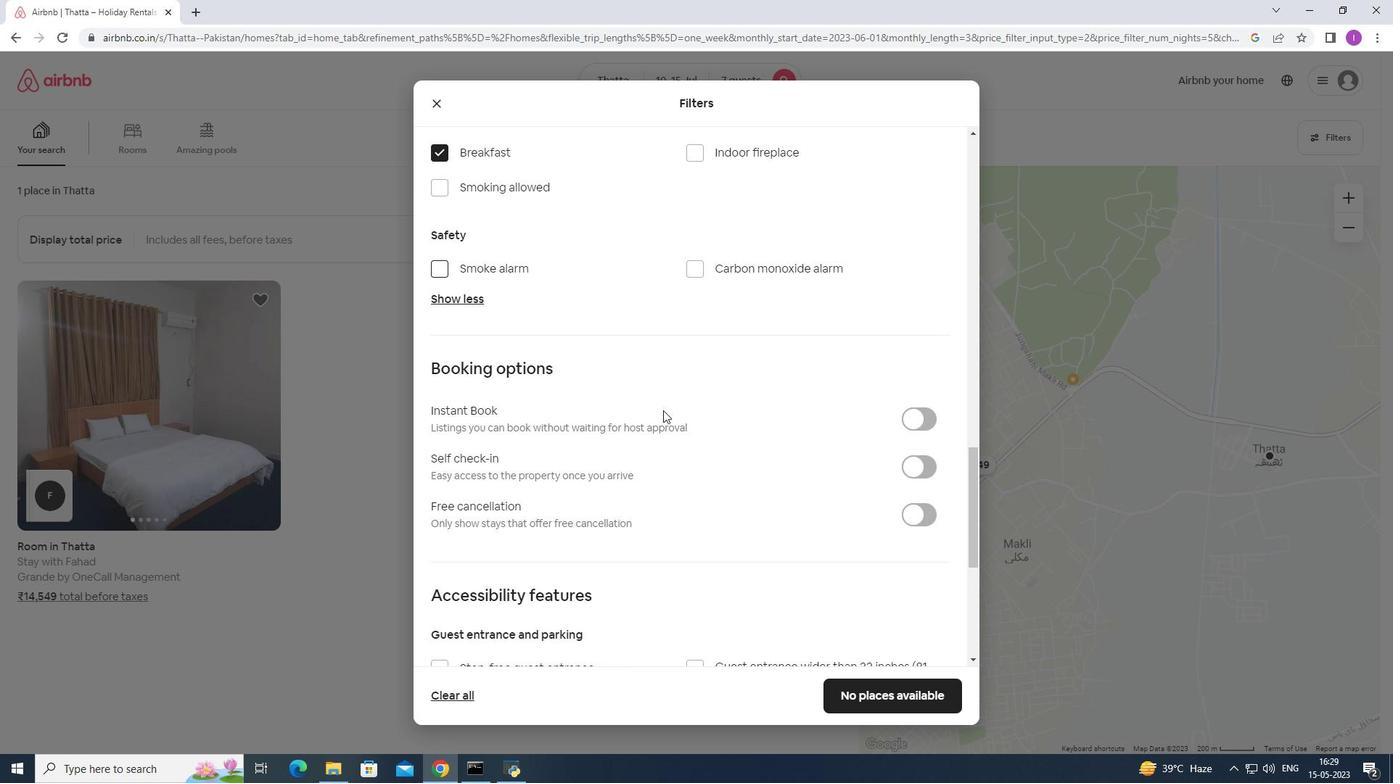 
Action: Mouse scrolled (677, 406) with delta (0, 0)
Screenshot: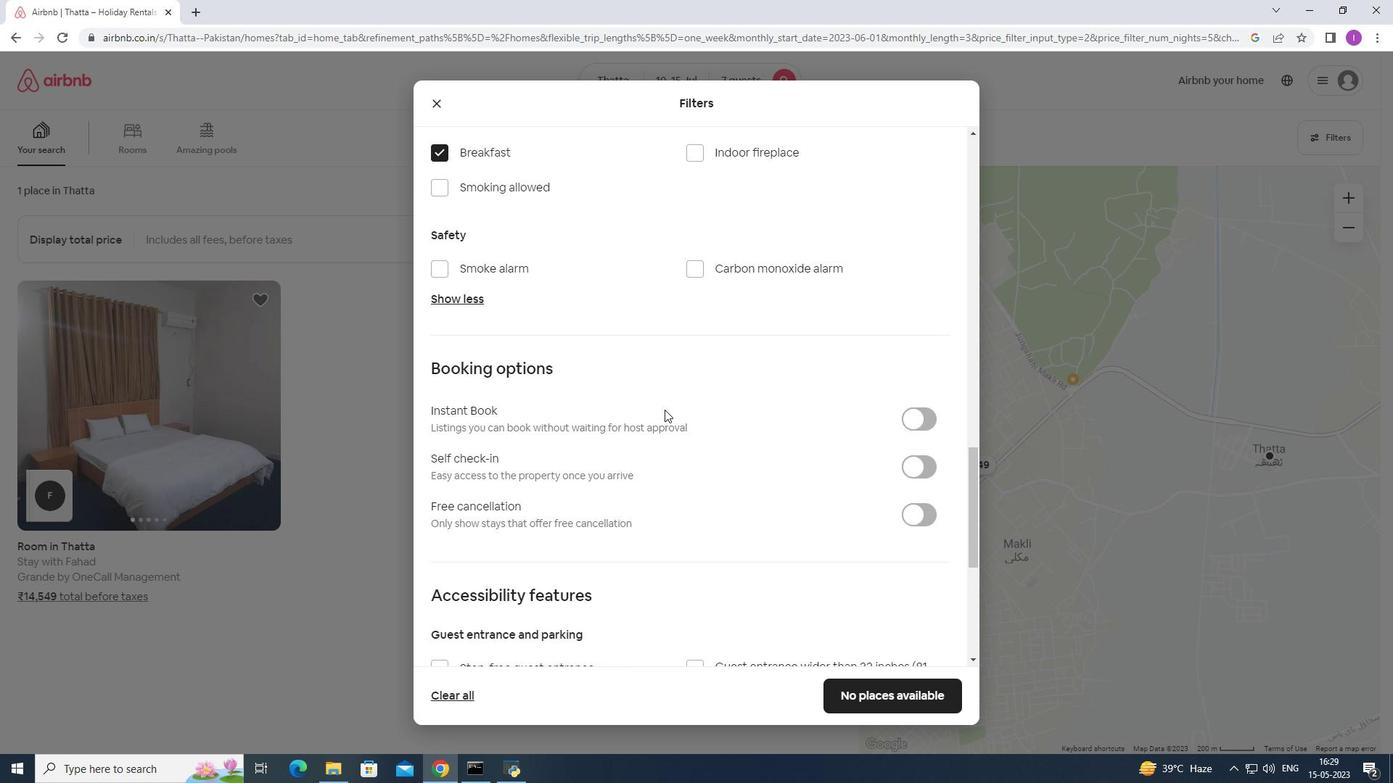
Action: Mouse moved to (679, 407)
Screenshot: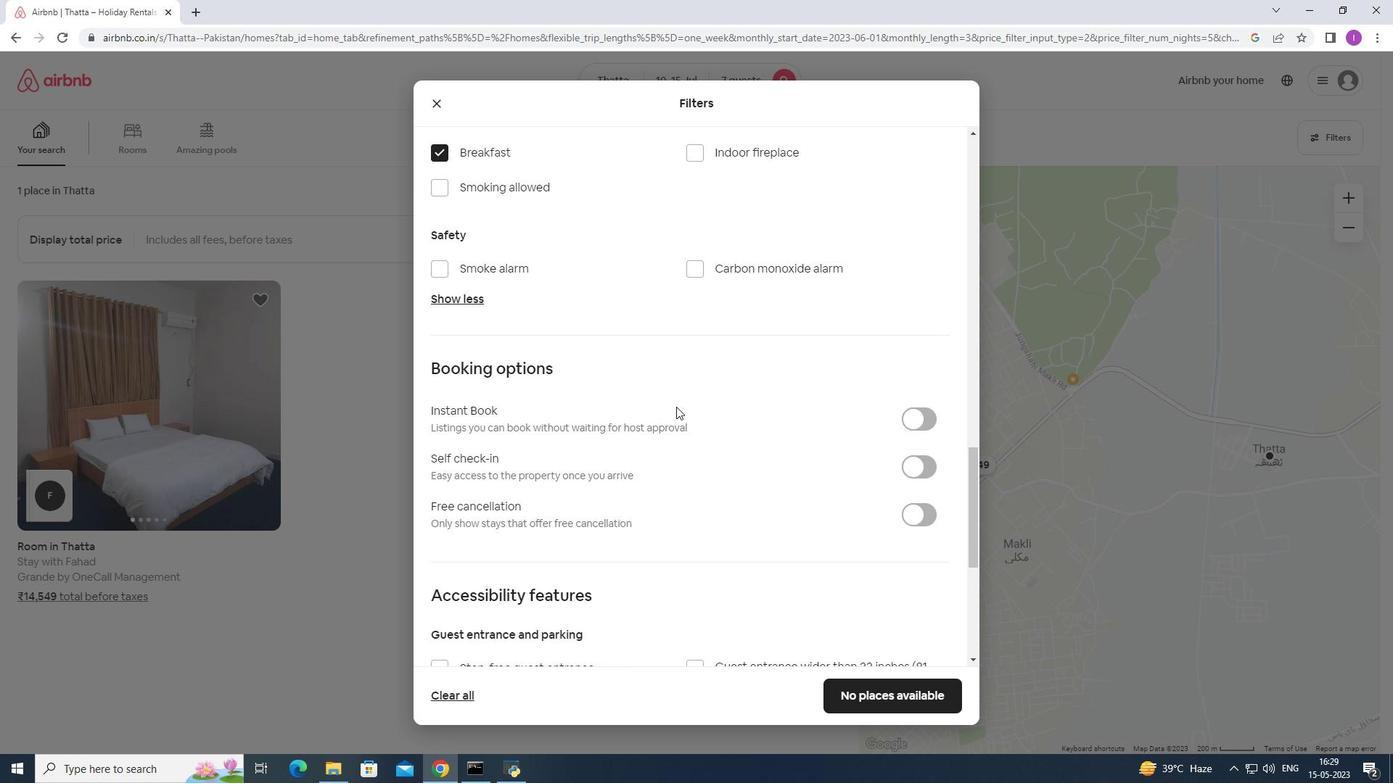 
Action: Mouse scrolled (679, 406) with delta (0, 0)
Screenshot: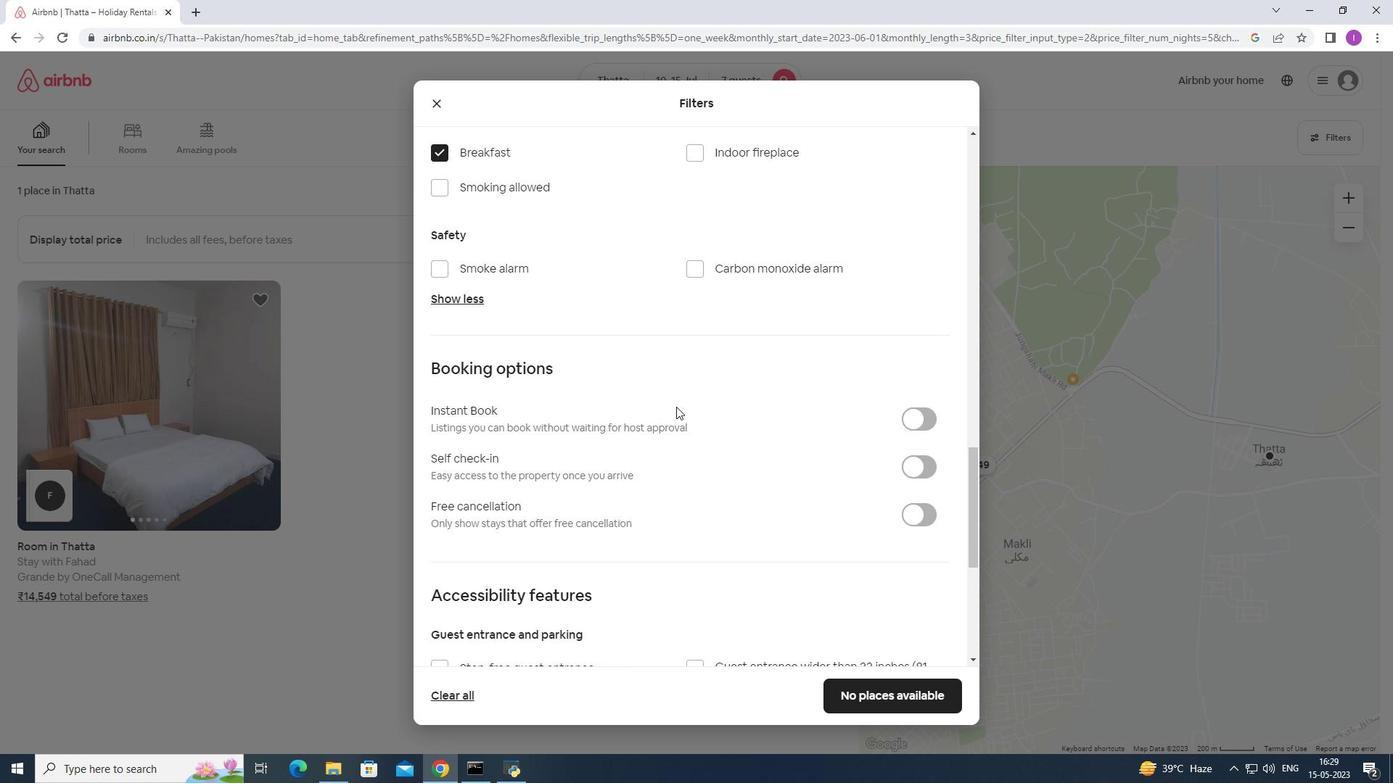 
Action: Mouse moved to (929, 322)
Screenshot: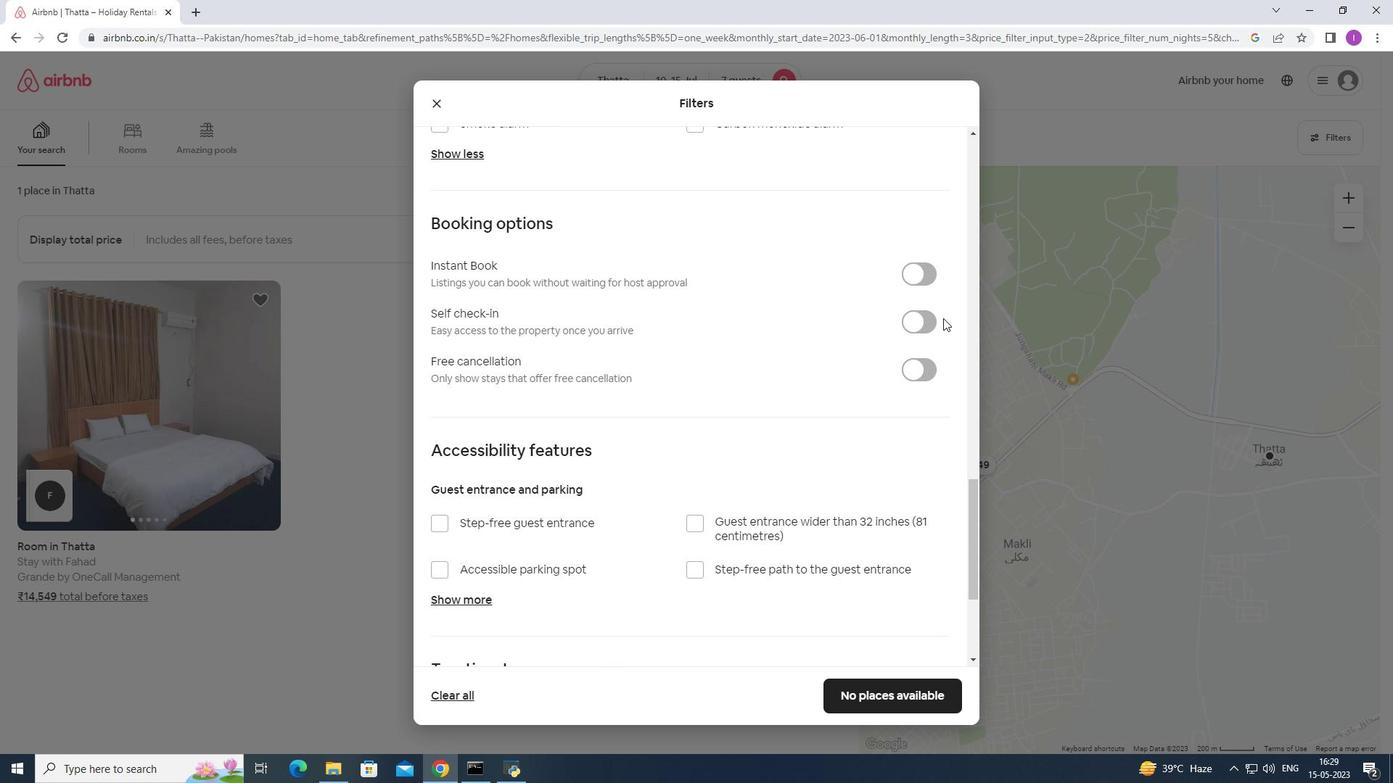
Action: Mouse pressed left at (929, 322)
Screenshot: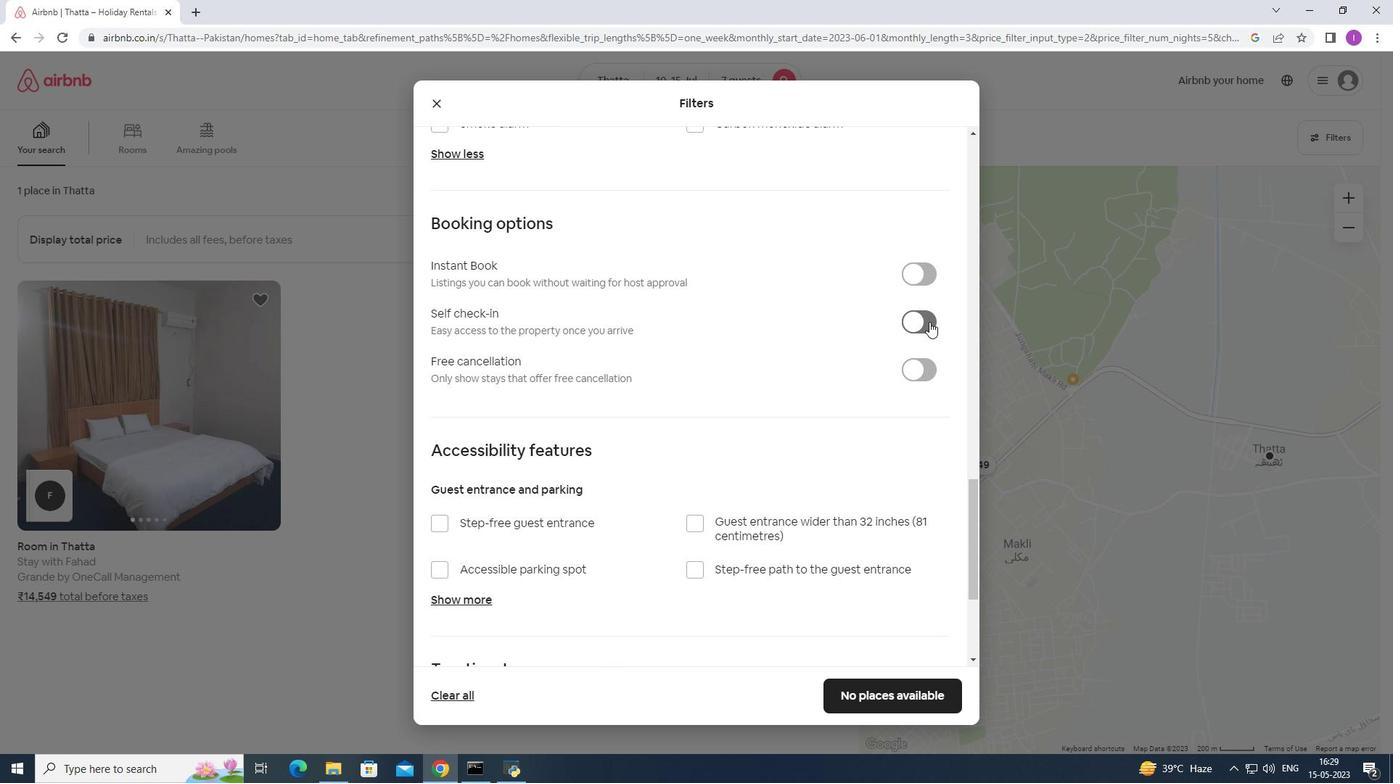 
Action: Mouse moved to (682, 391)
Screenshot: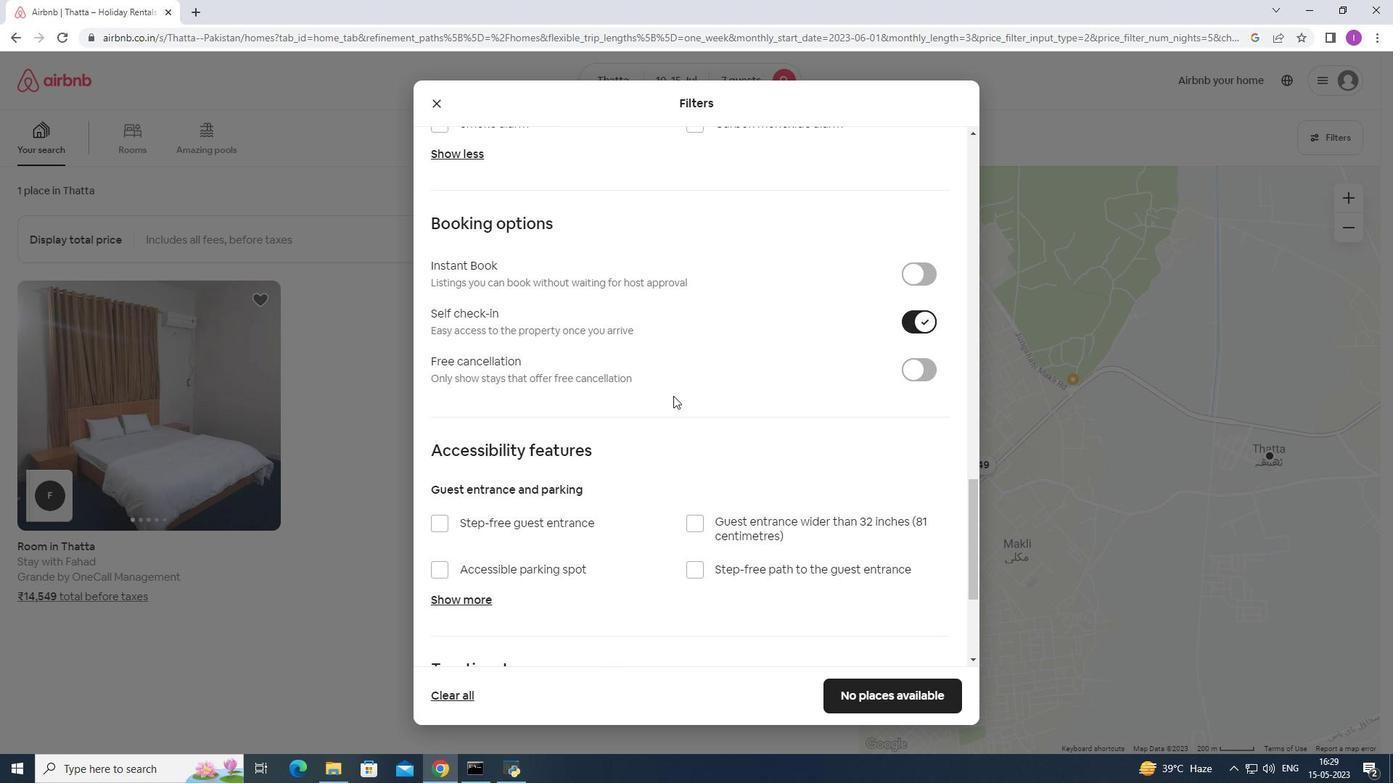 
Action: Mouse scrolled (682, 390) with delta (0, 0)
Screenshot: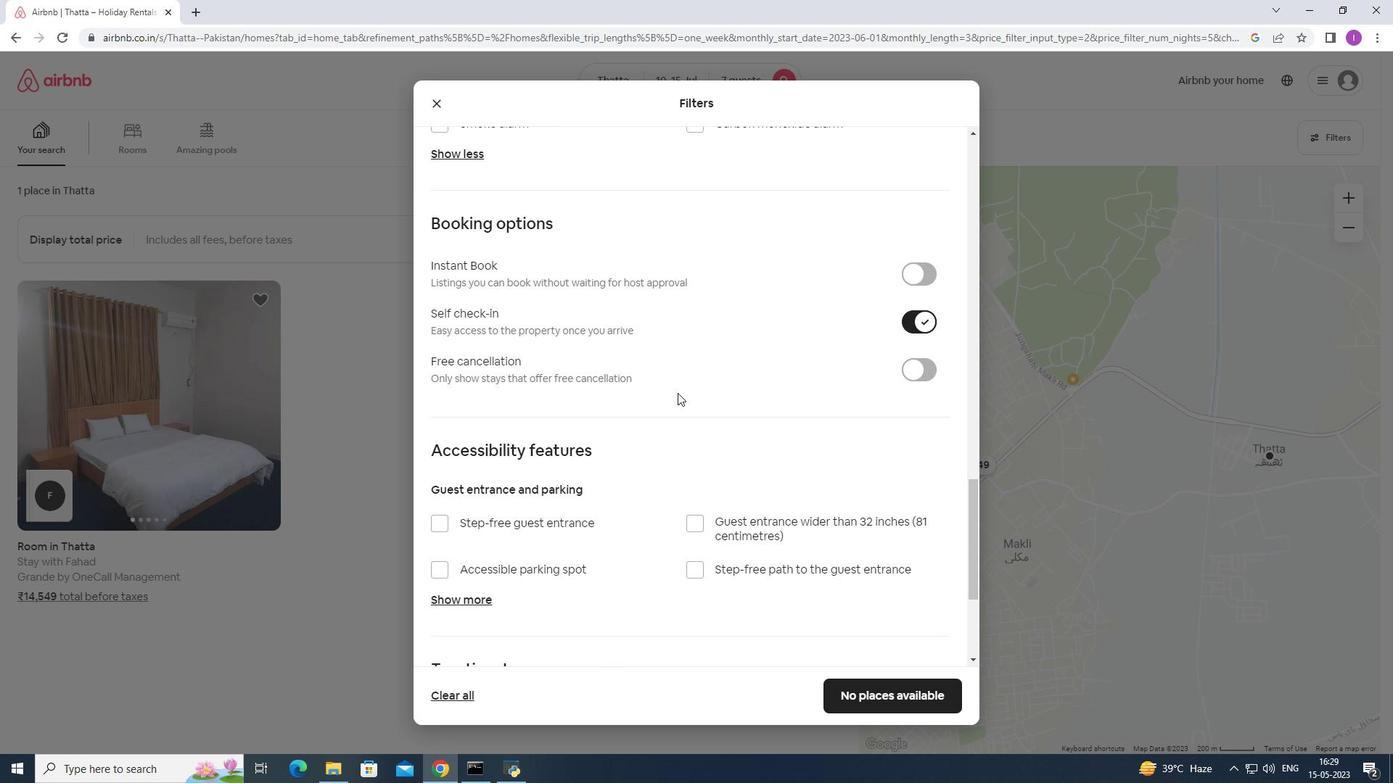 
Action: Mouse scrolled (682, 390) with delta (0, 0)
Screenshot: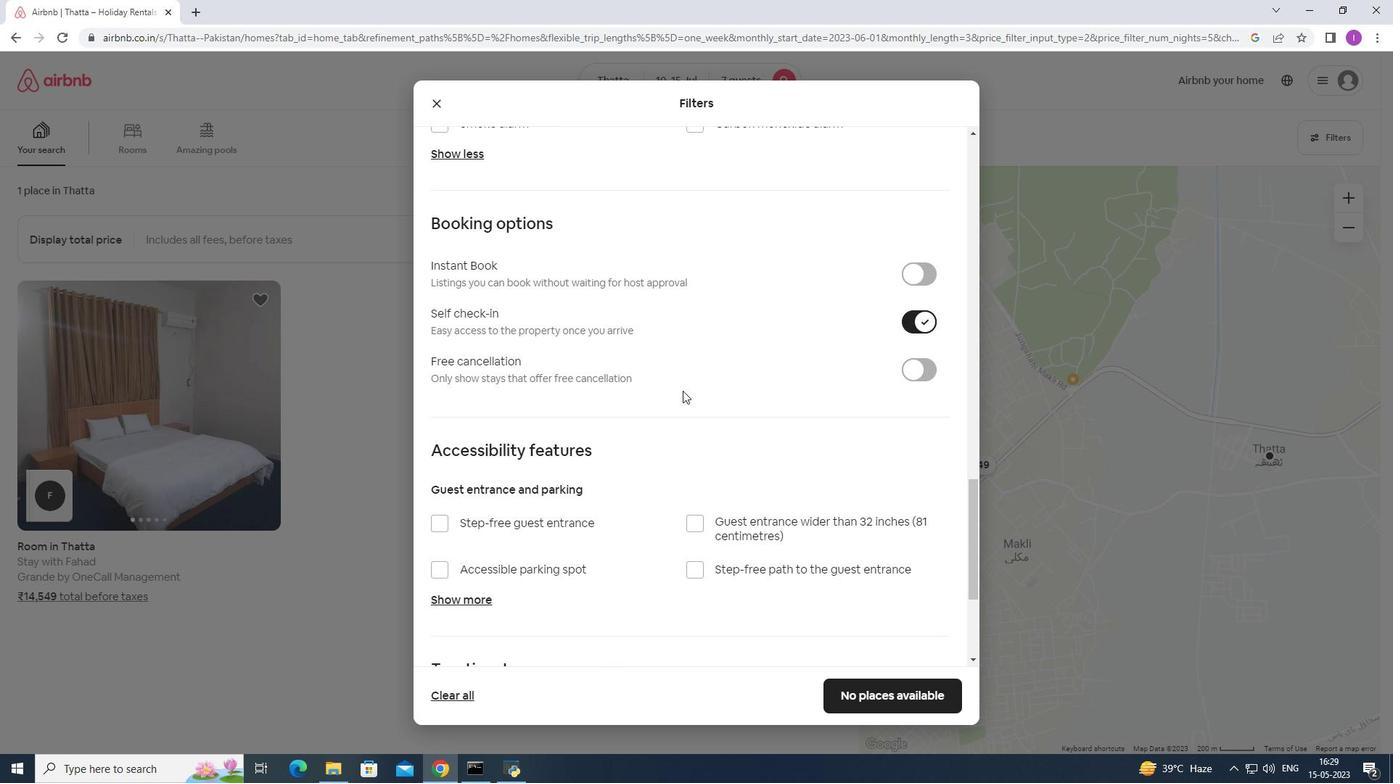 
Action: Mouse moved to (682, 391)
Screenshot: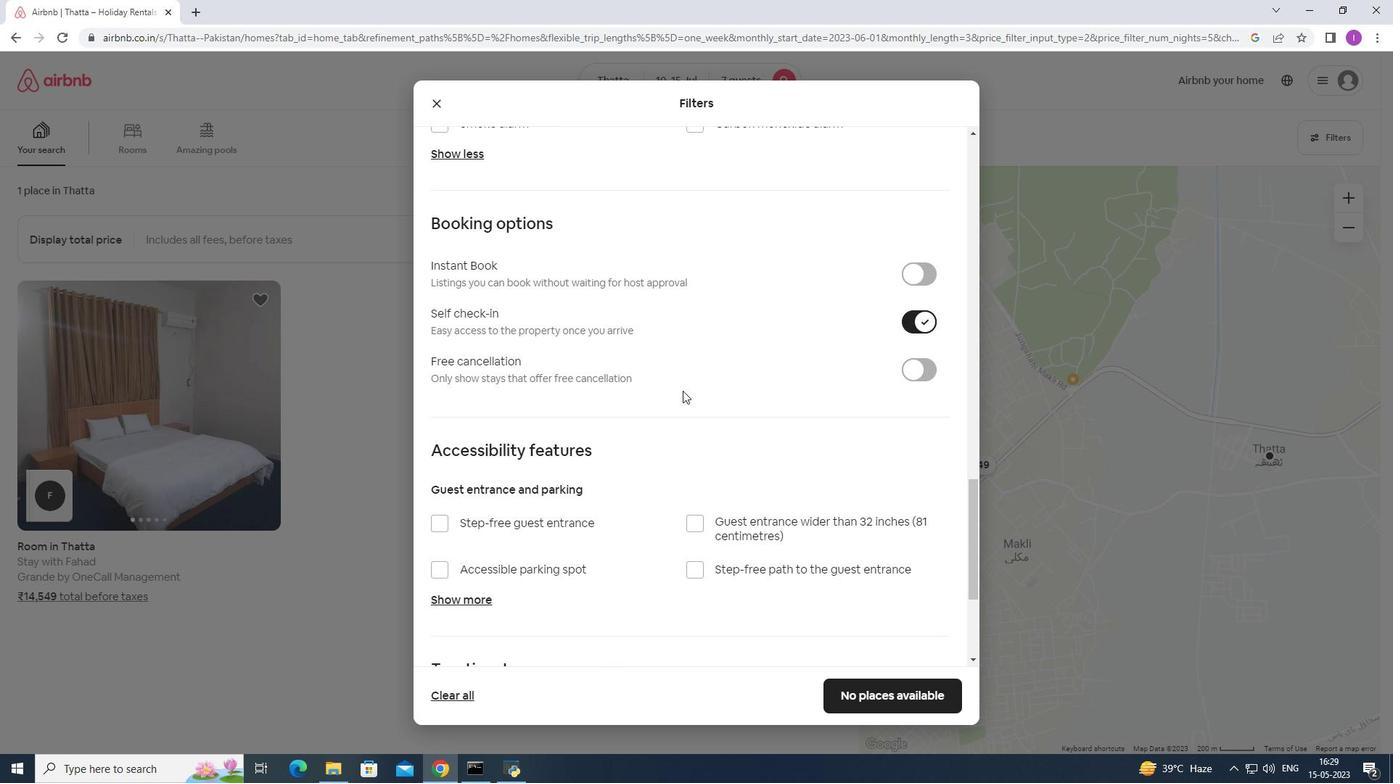 
Action: Mouse scrolled (682, 390) with delta (0, 0)
Screenshot: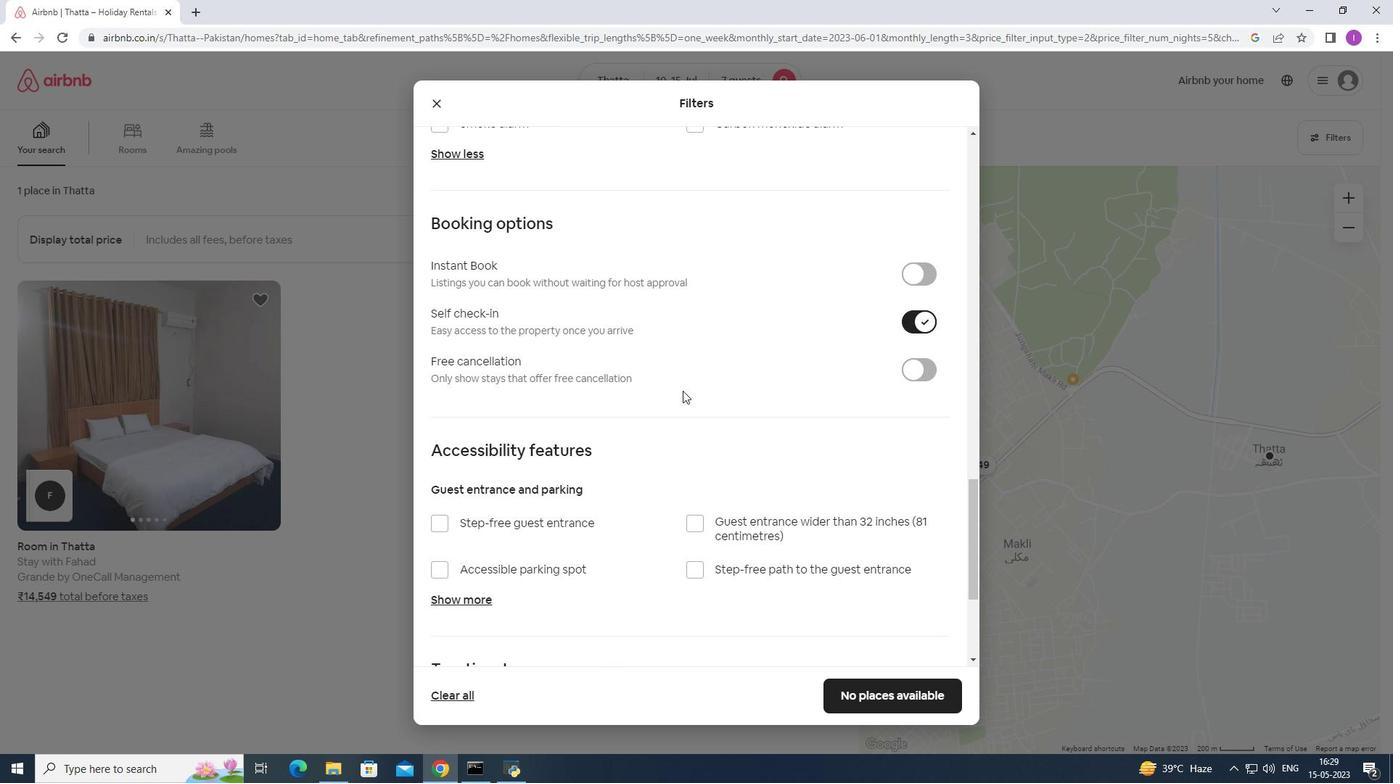 
Action: Mouse moved to (686, 389)
Screenshot: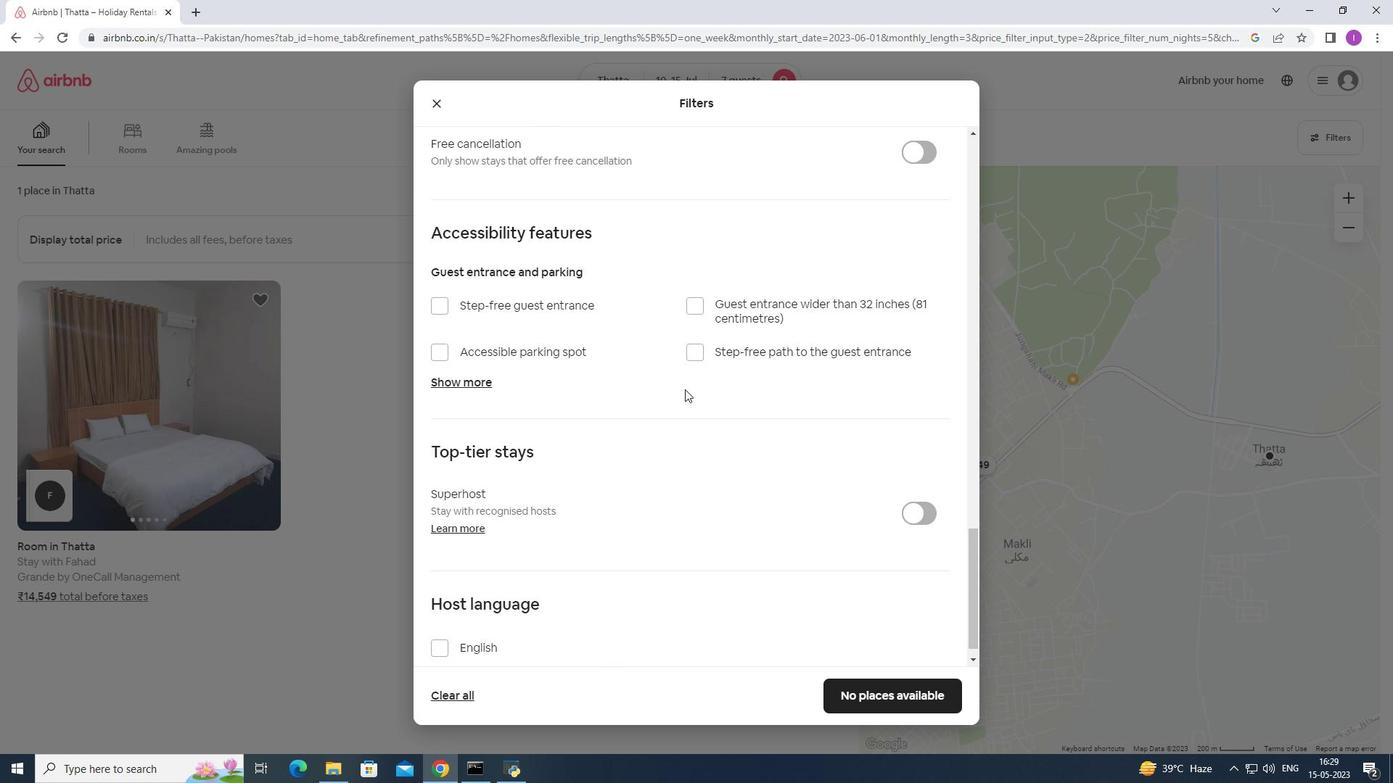 
Action: Mouse scrolled (686, 388) with delta (0, 0)
Screenshot: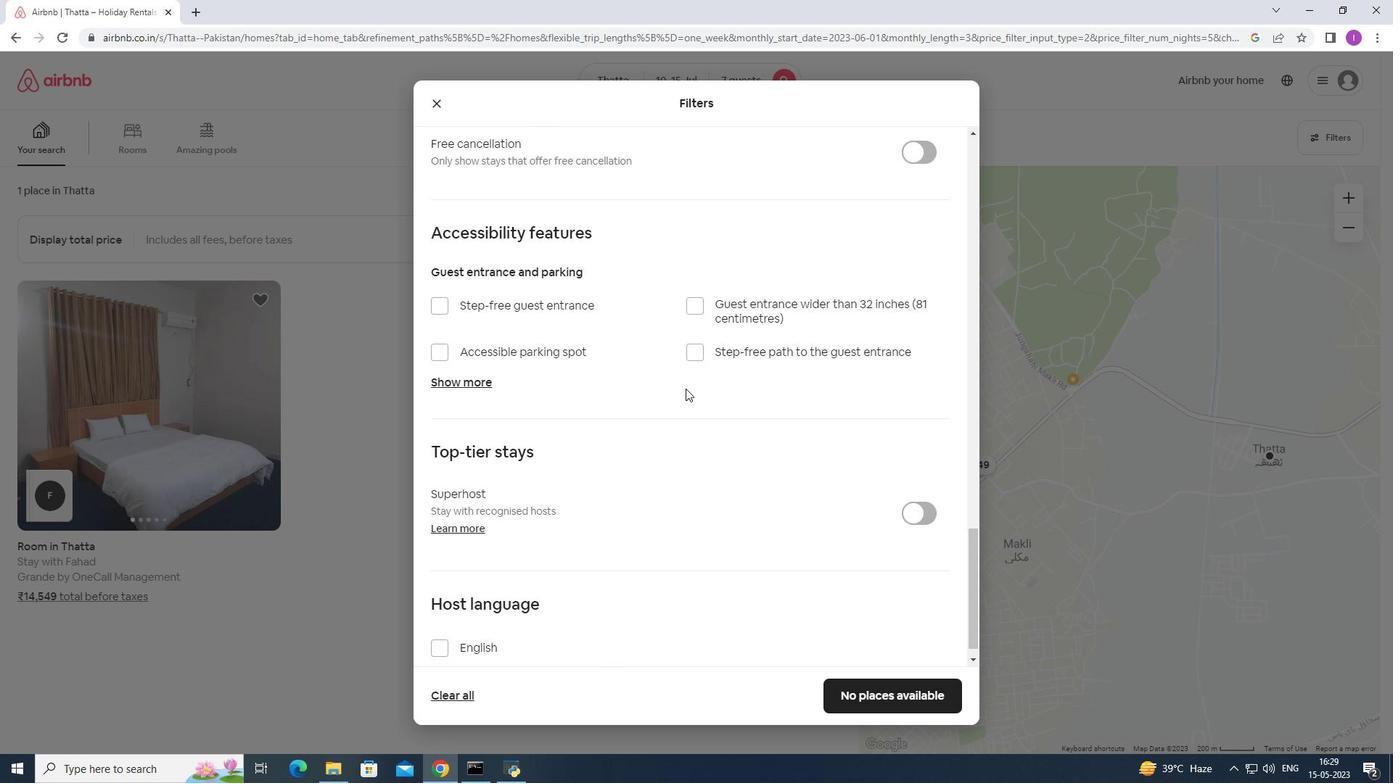 
Action: Mouse scrolled (686, 388) with delta (0, 0)
Screenshot: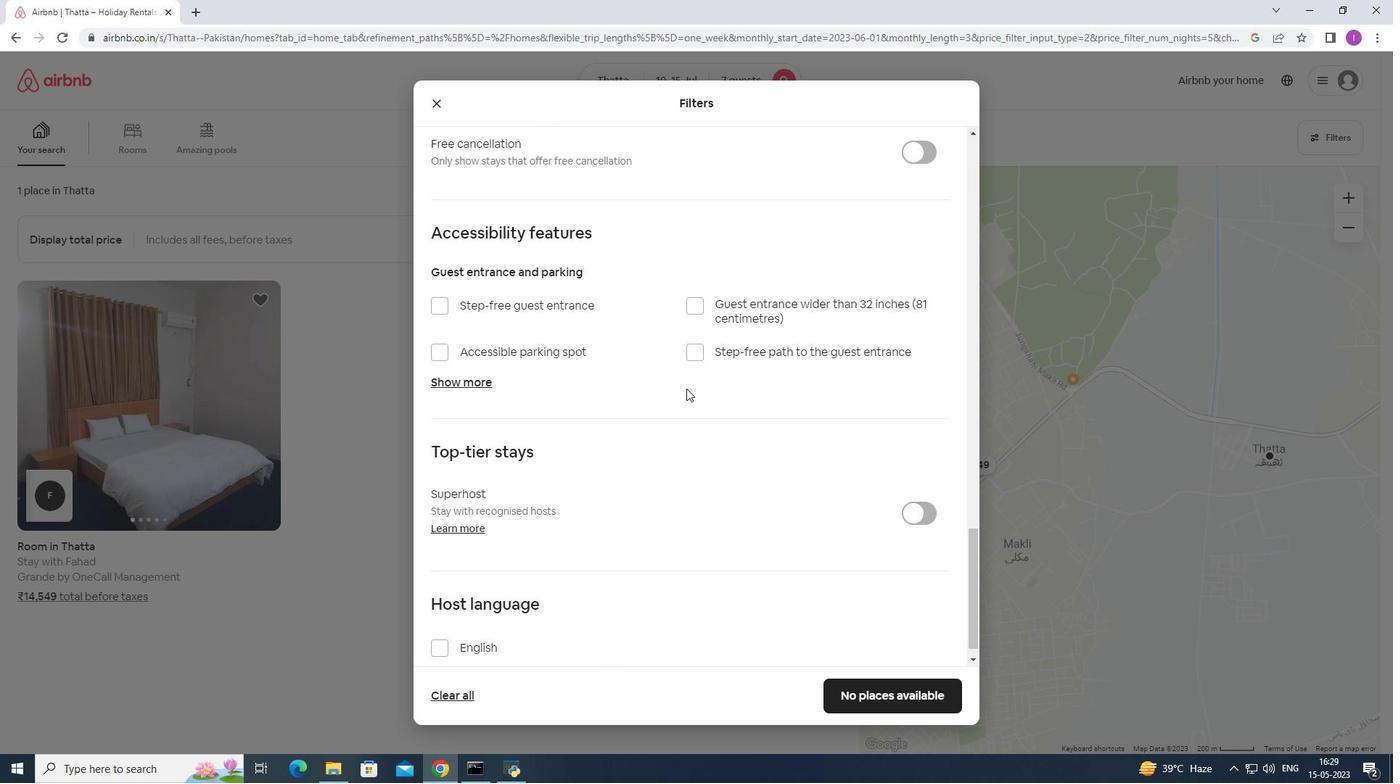
Action: Mouse moved to (693, 386)
Screenshot: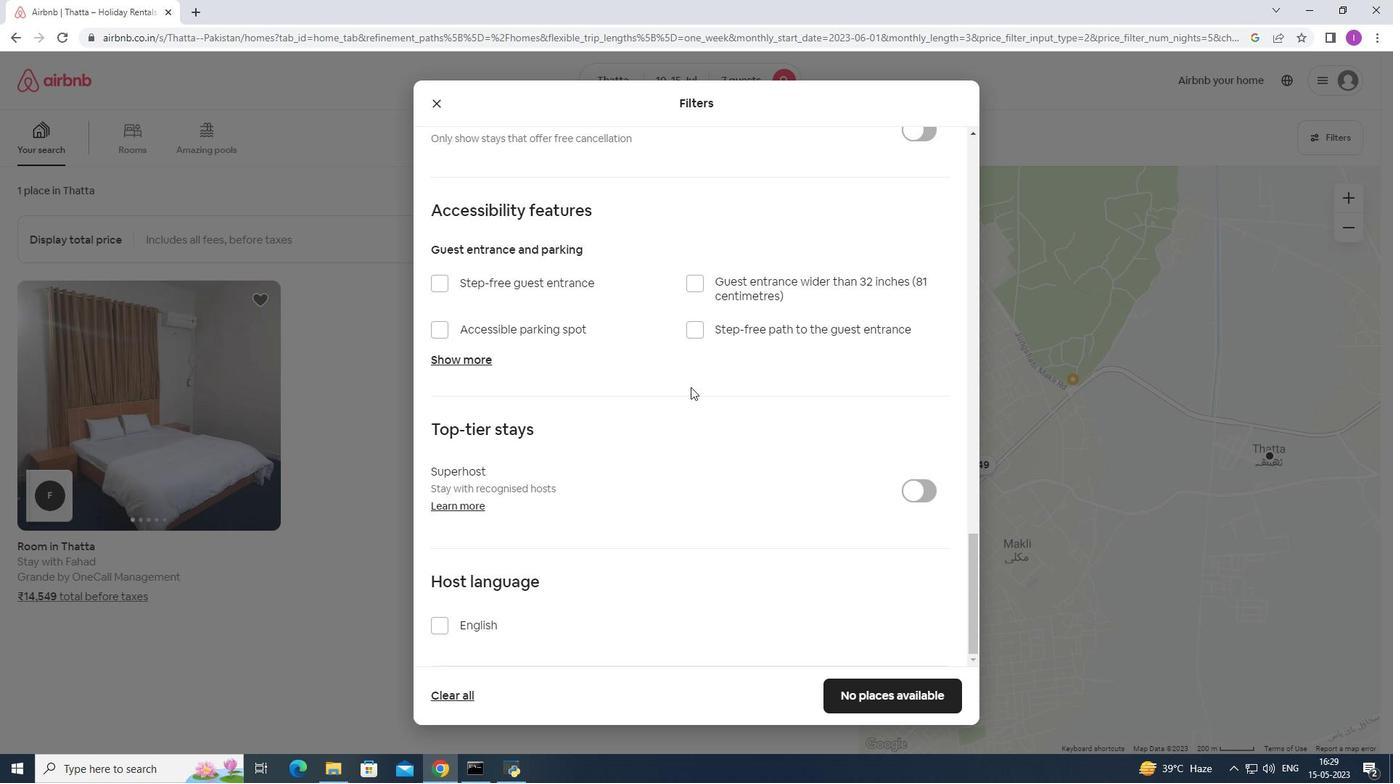 
Action: Mouse scrolled (693, 386) with delta (0, 0)
Screenshot: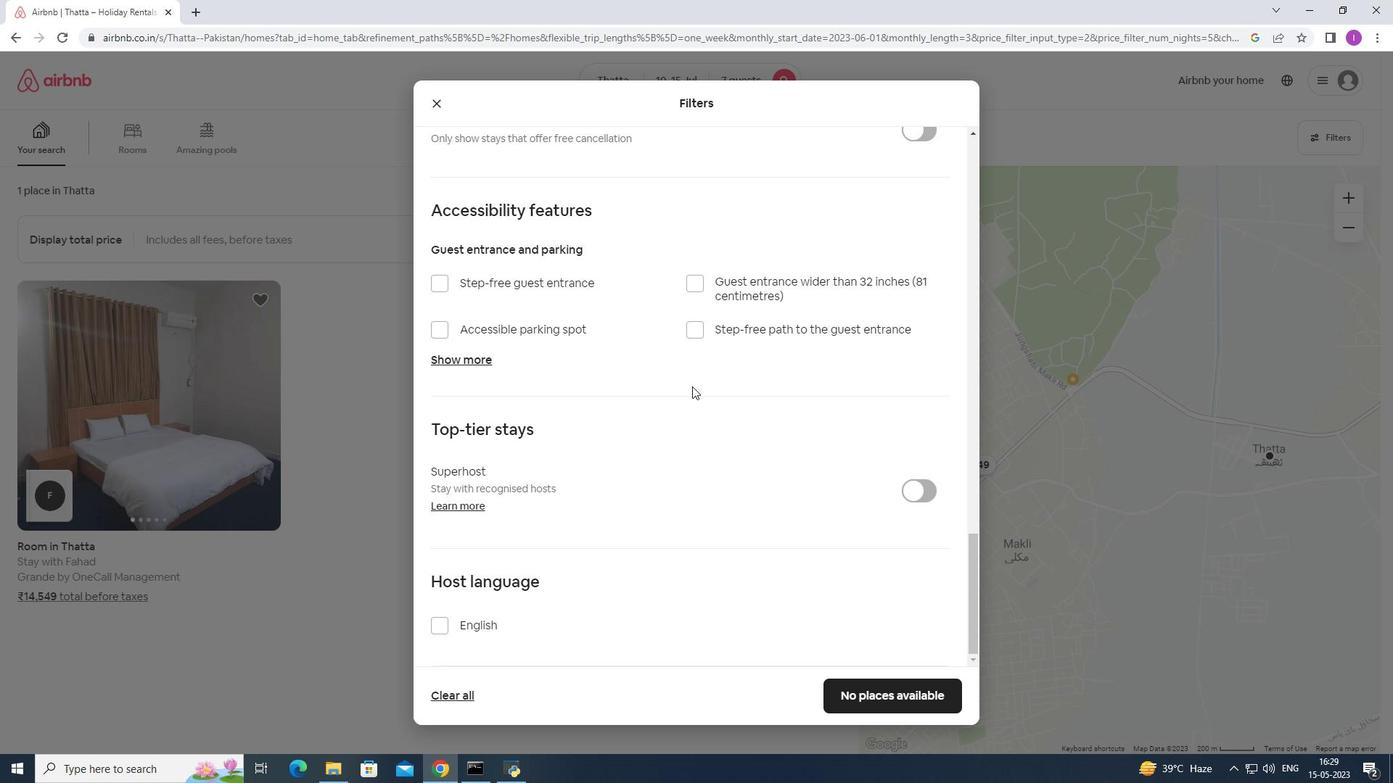 
Action: Mouse scrolled (693, 386) with delta (0, 0)
Screenshot: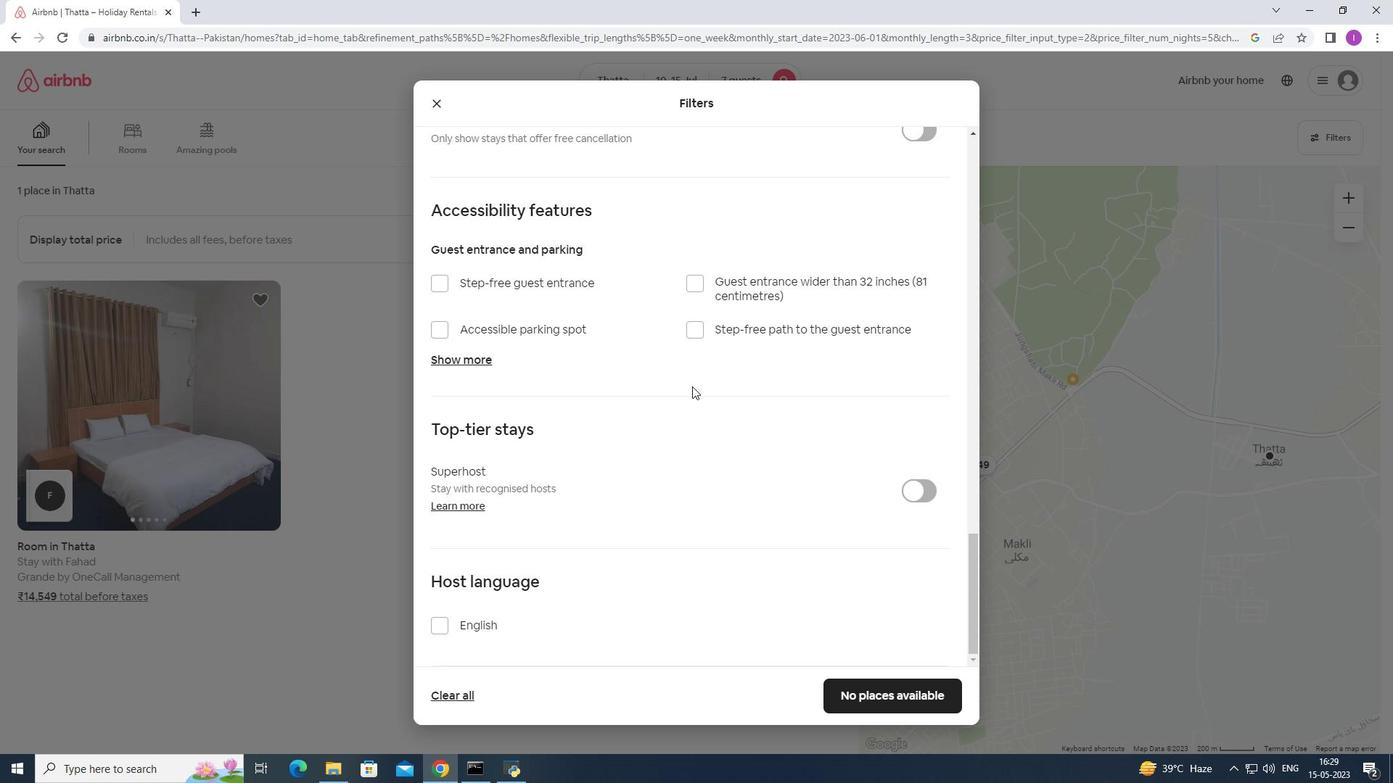 
Action: Mouse moved to (693, 386)
Screenshot: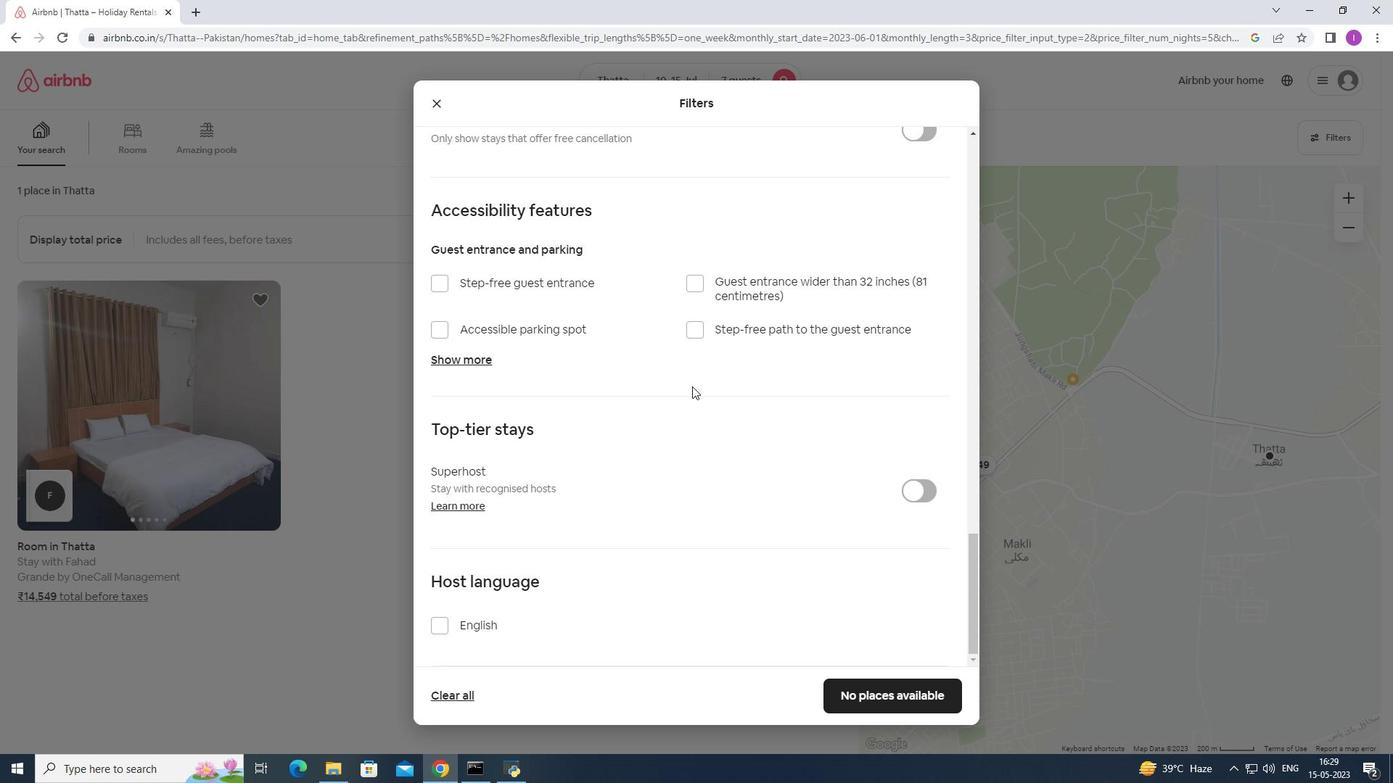 
Action: Mouse scrolled (693, 386) with delta (0, 0)
Screenshot: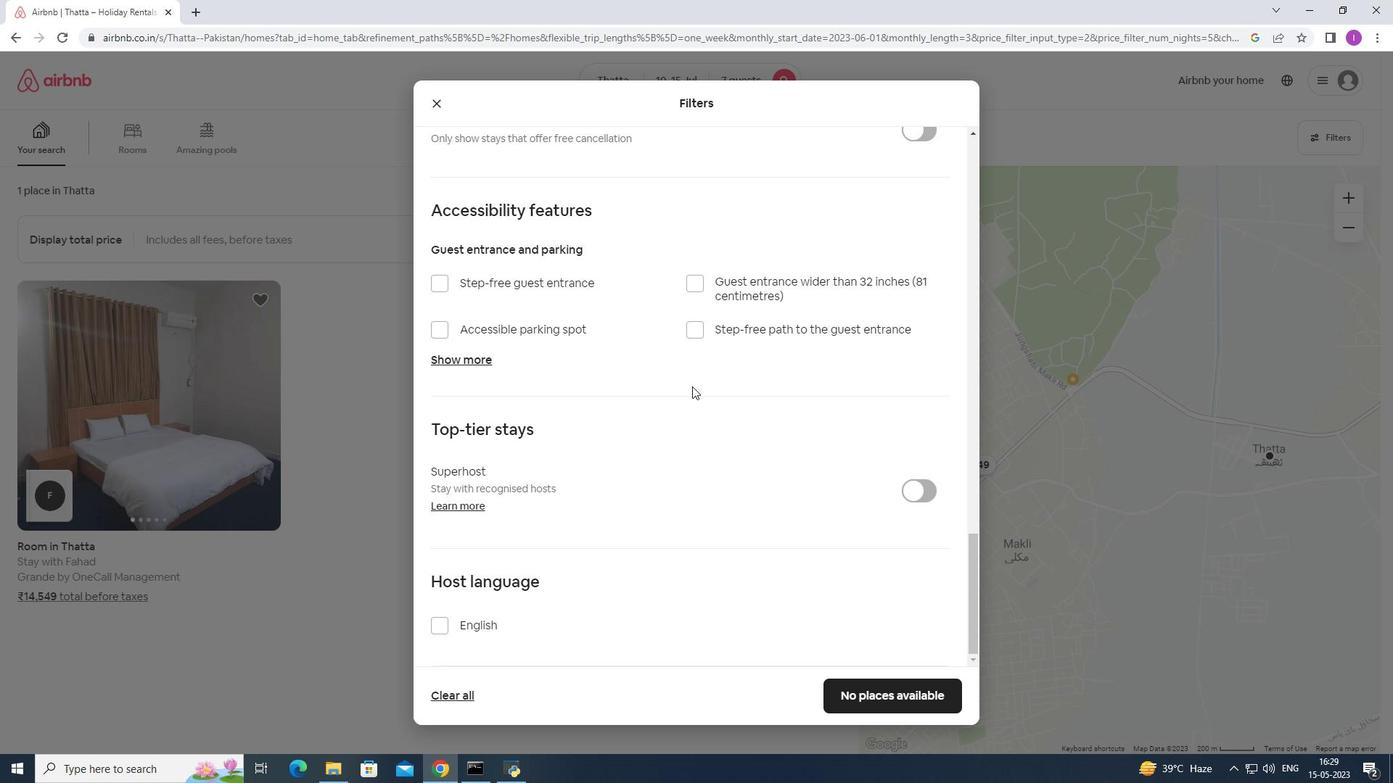
Action: Mouse moved to (702, 386)
Screenshot: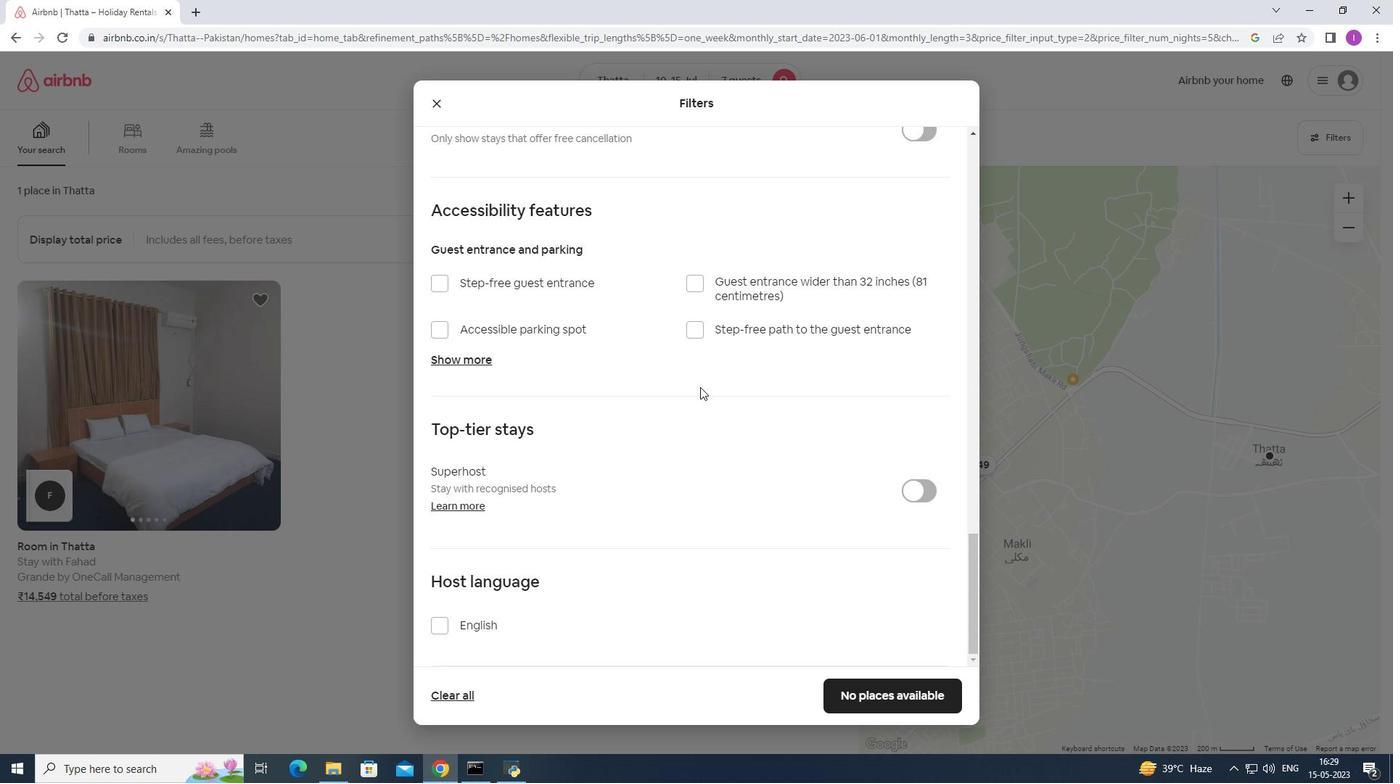 
Action: Mouse scrolled (702, 385) with delta (0, 0)
Screenshot: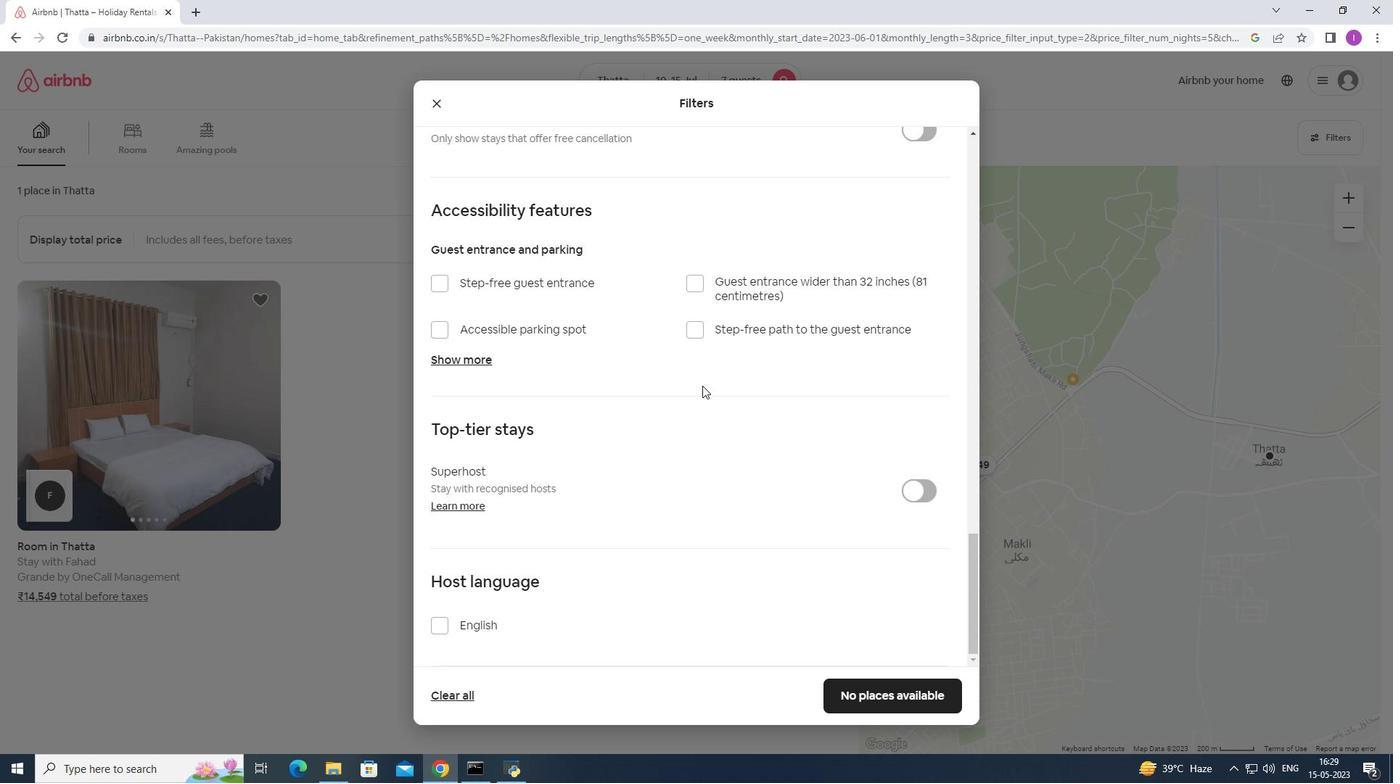 
Action: Mouse moved to (703, 386)
Screenshot: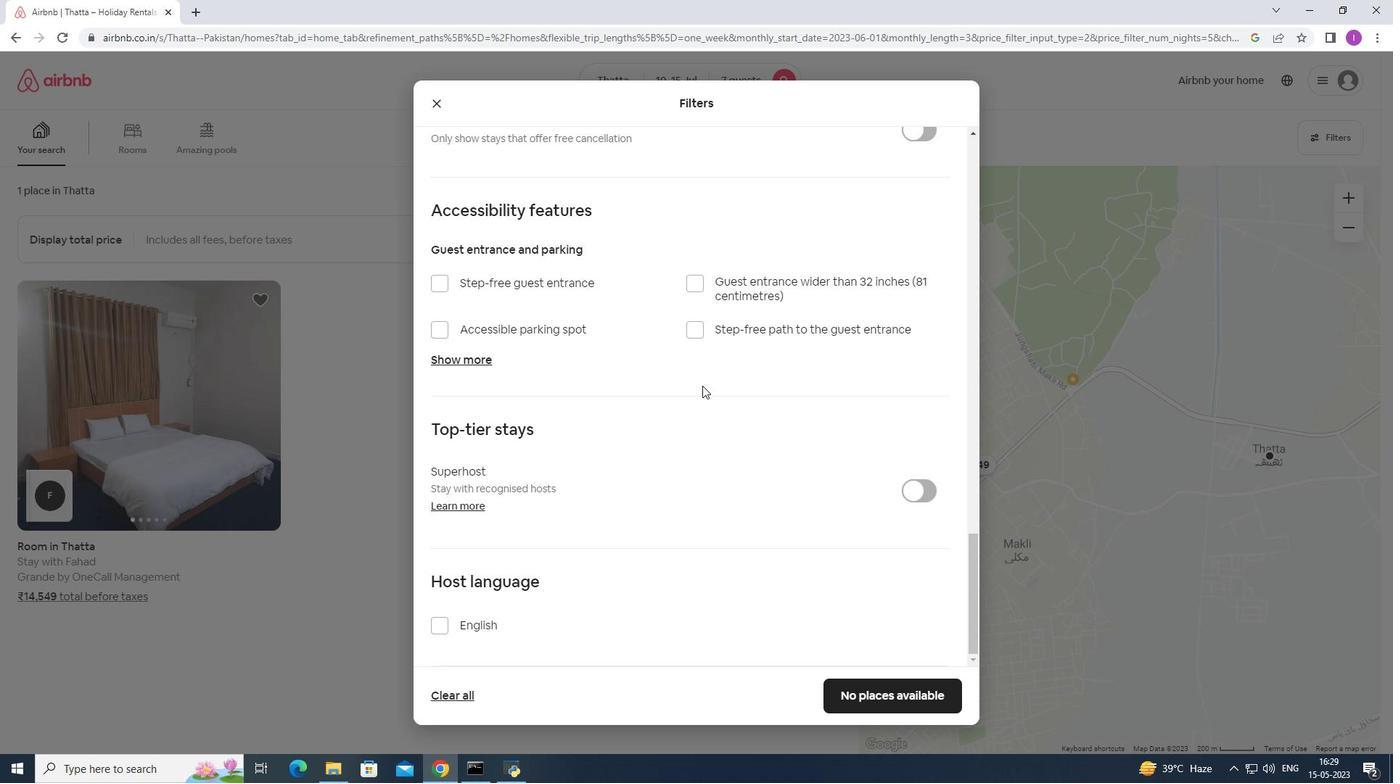 
Action: Mouse scrolled (703, 385) with delta (0, 0)
Screenshot: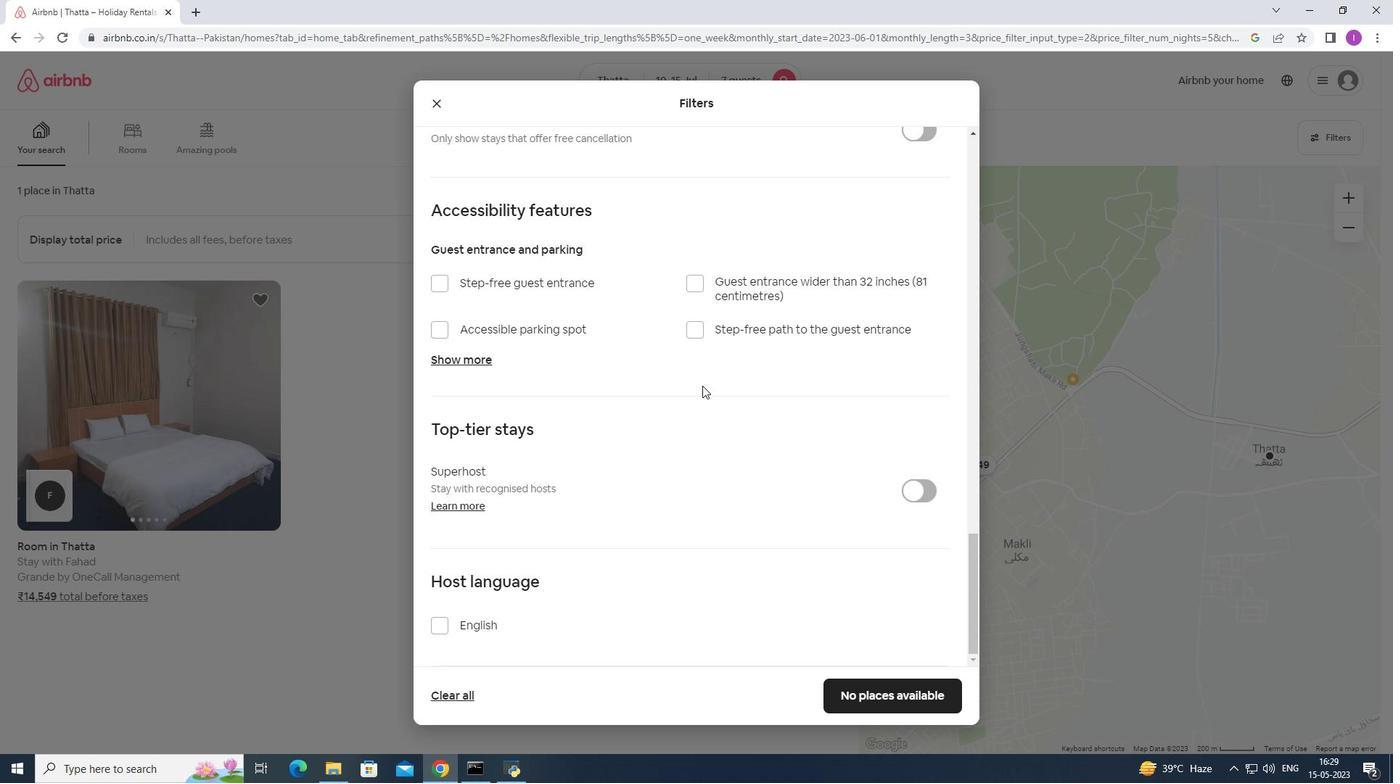 
Action: Mouse moved to (706, 384)
Screenshot: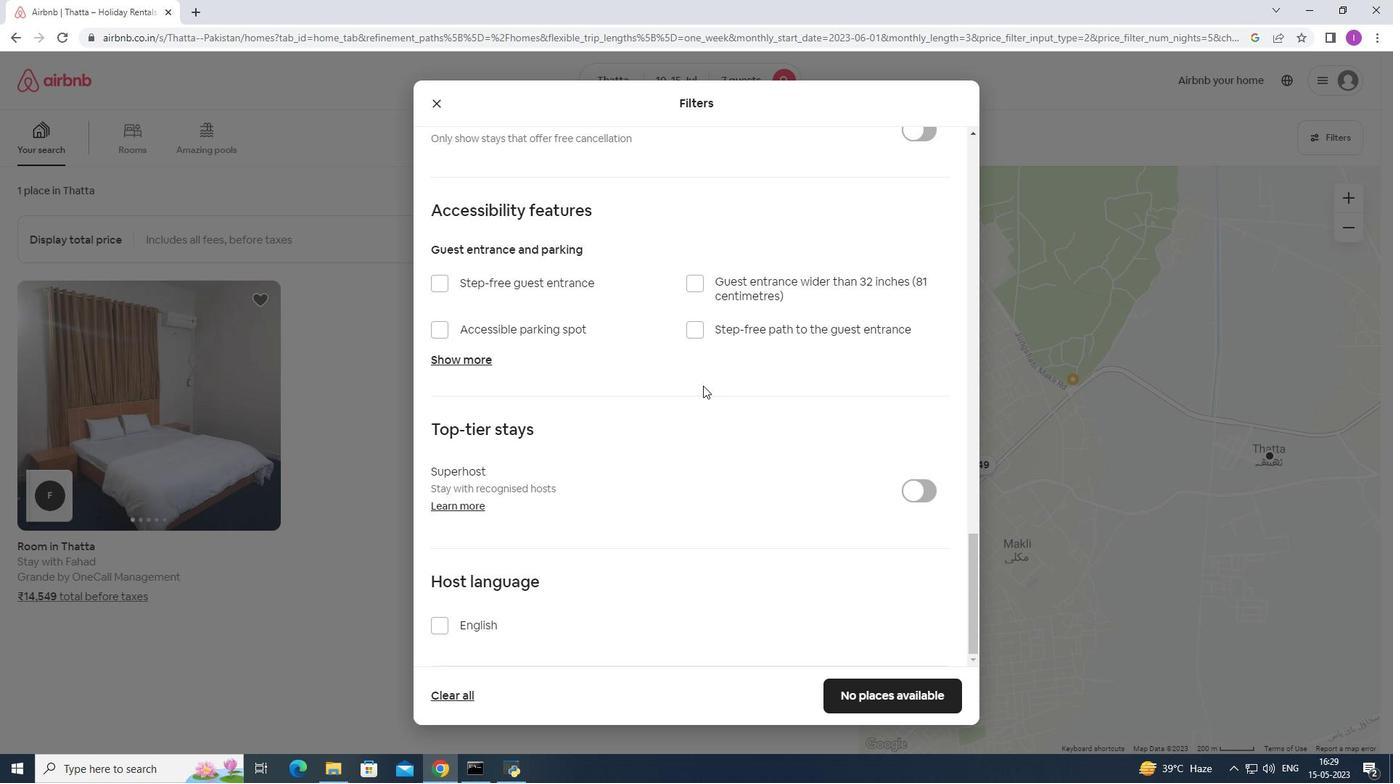 
Action: Mouse scrolled (706, 383) with delta (0, 0)
Screenshot: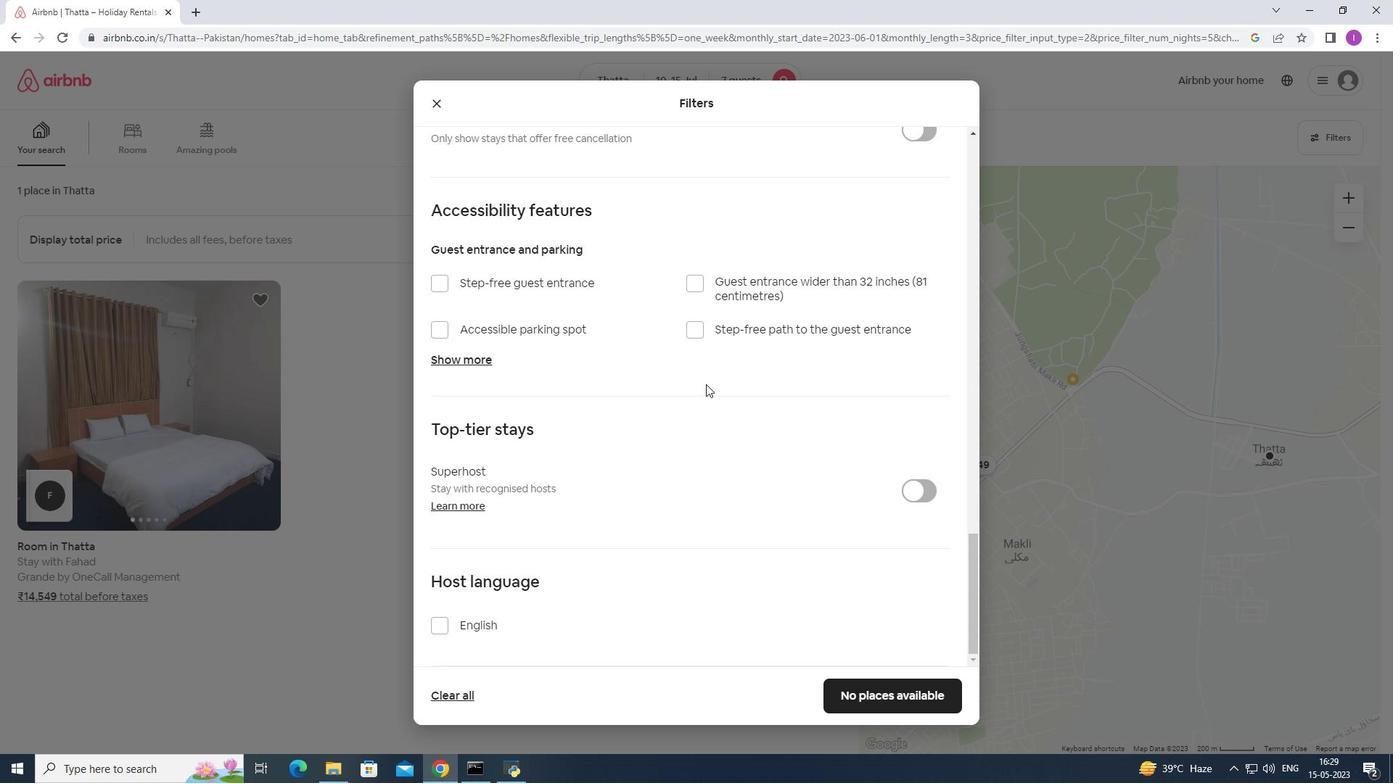
Action: Mouse moved to (706, 383)
Screenshot: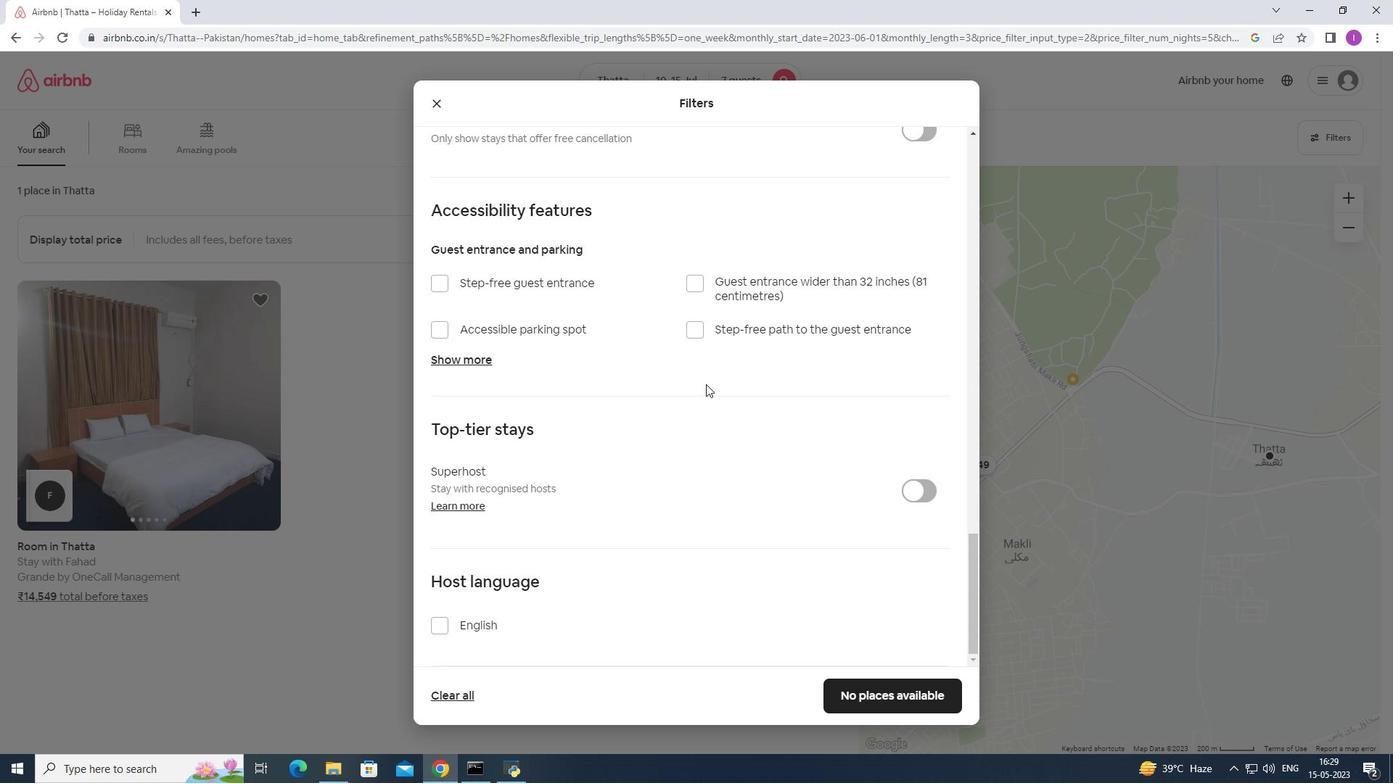 
Action: Mouse scrolled (706, 383) with delta (0, 0)
Screenshot: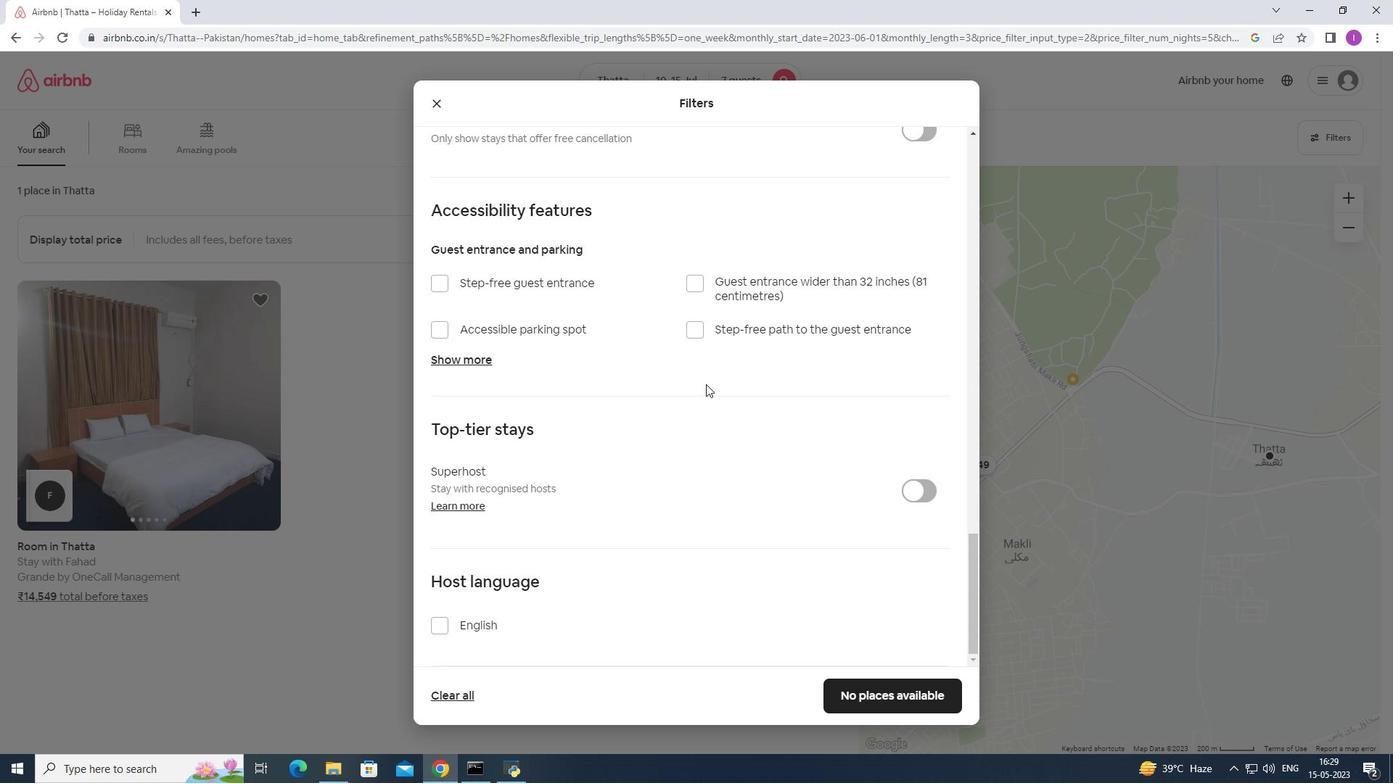
Action: Mouse moved to (708, 383)
Screenshot: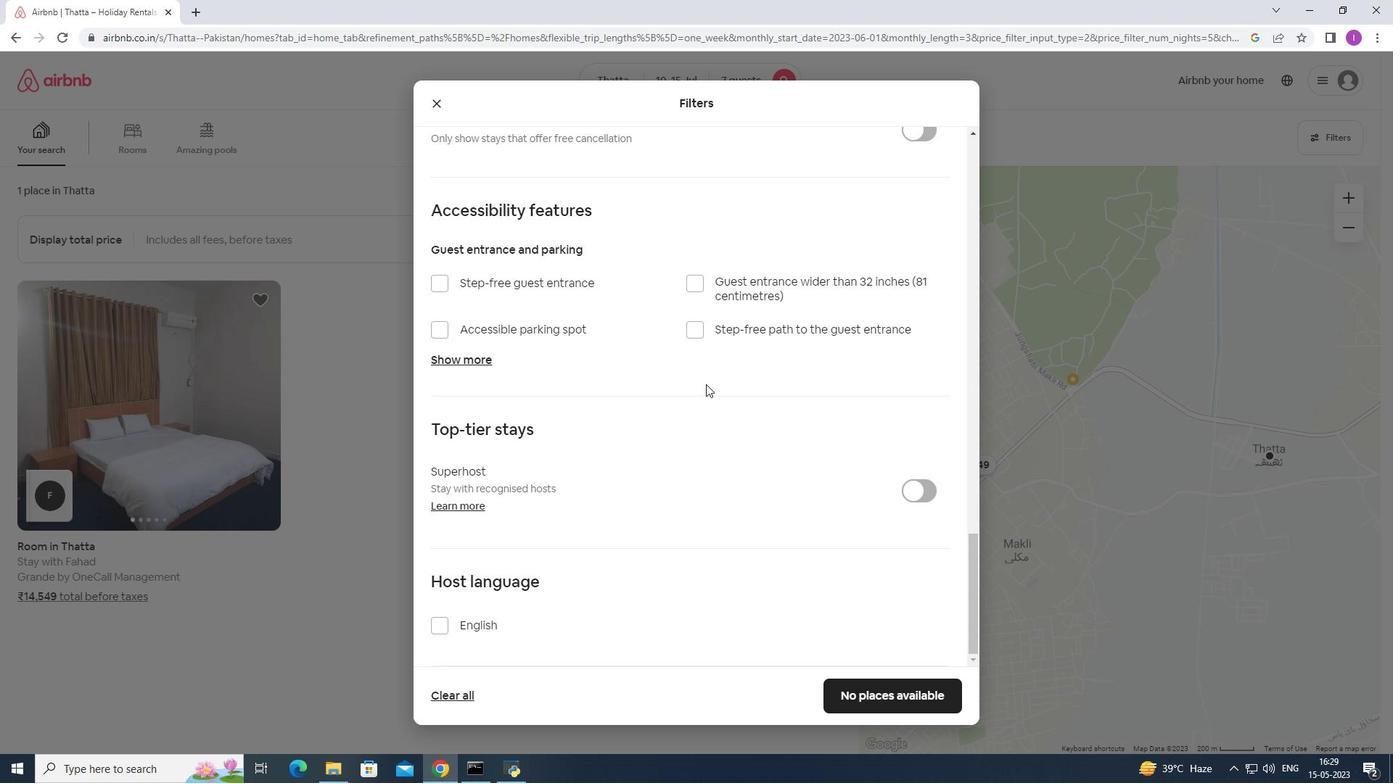 
Action: Mouse scrolled (708, 383) with delta (0, 0)
Screenshot: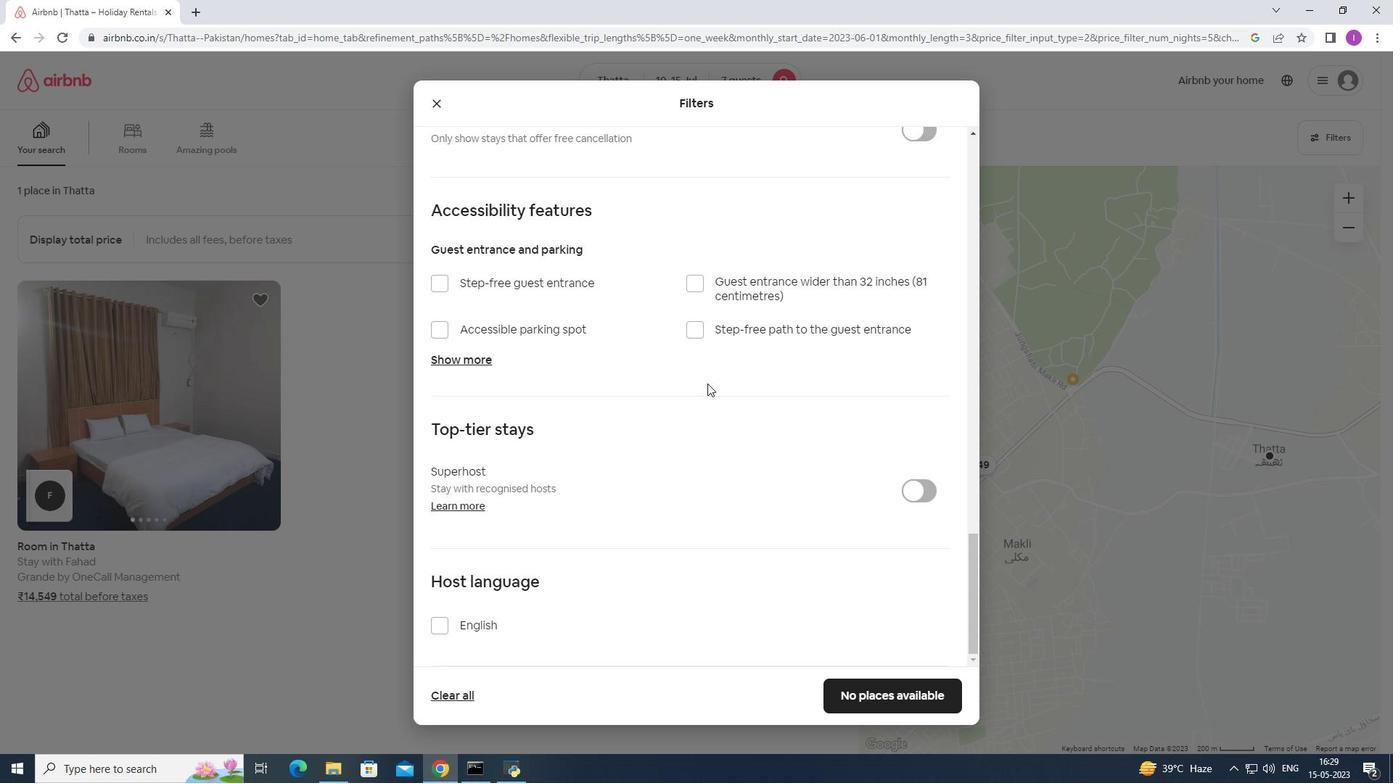 
Action: Mouse moved to (765, 415)
Screenshot: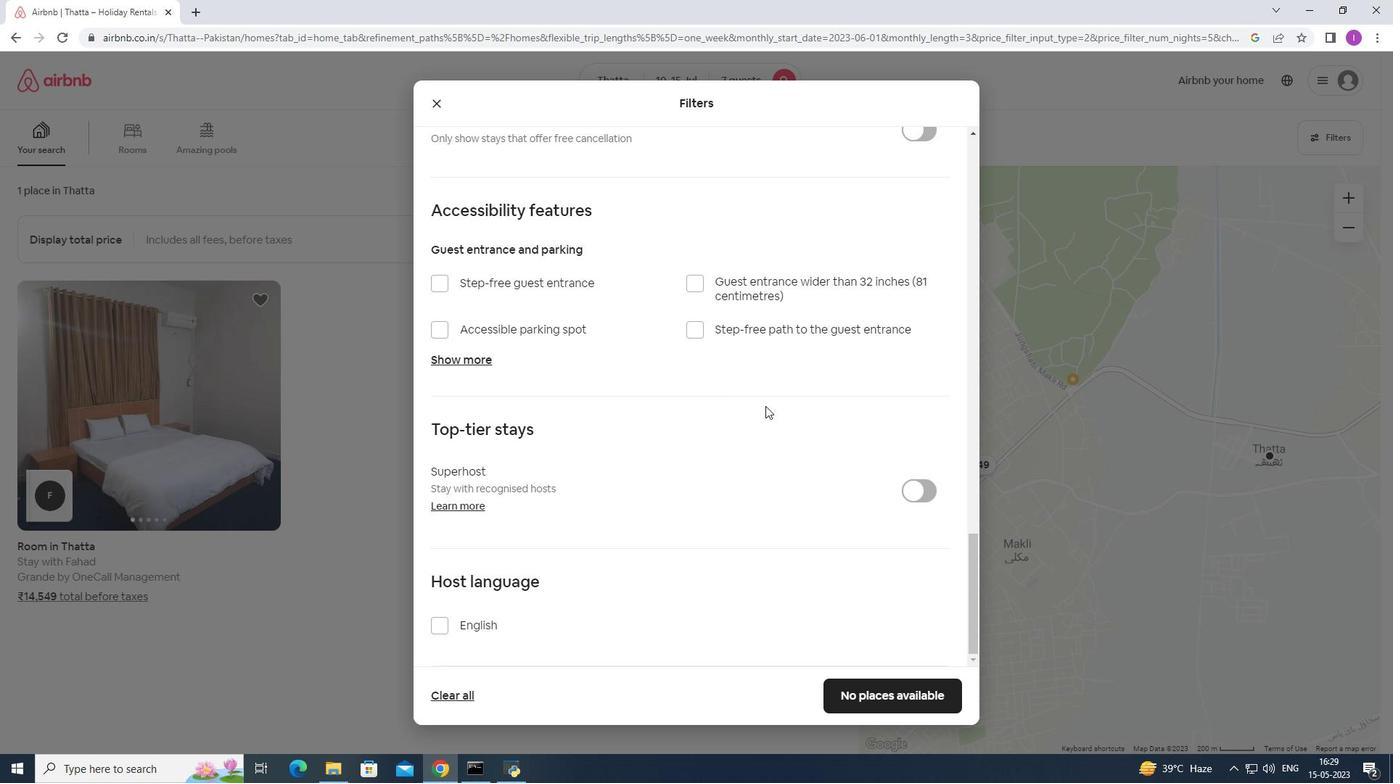 
Action: Mouse scrolled (765, 415) with delta (0, 0)
Screenshot: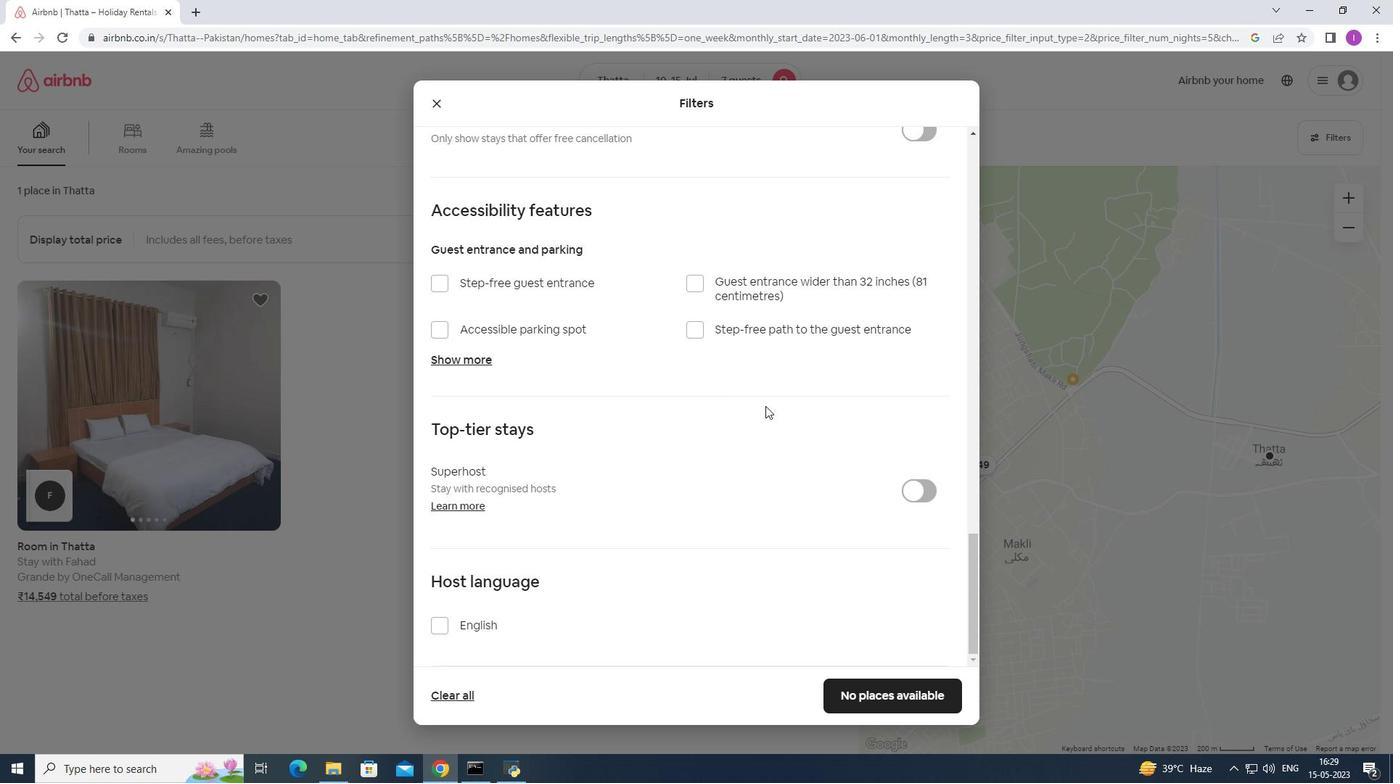 
Action: Mouse moved to (764, 418)
Screenshot: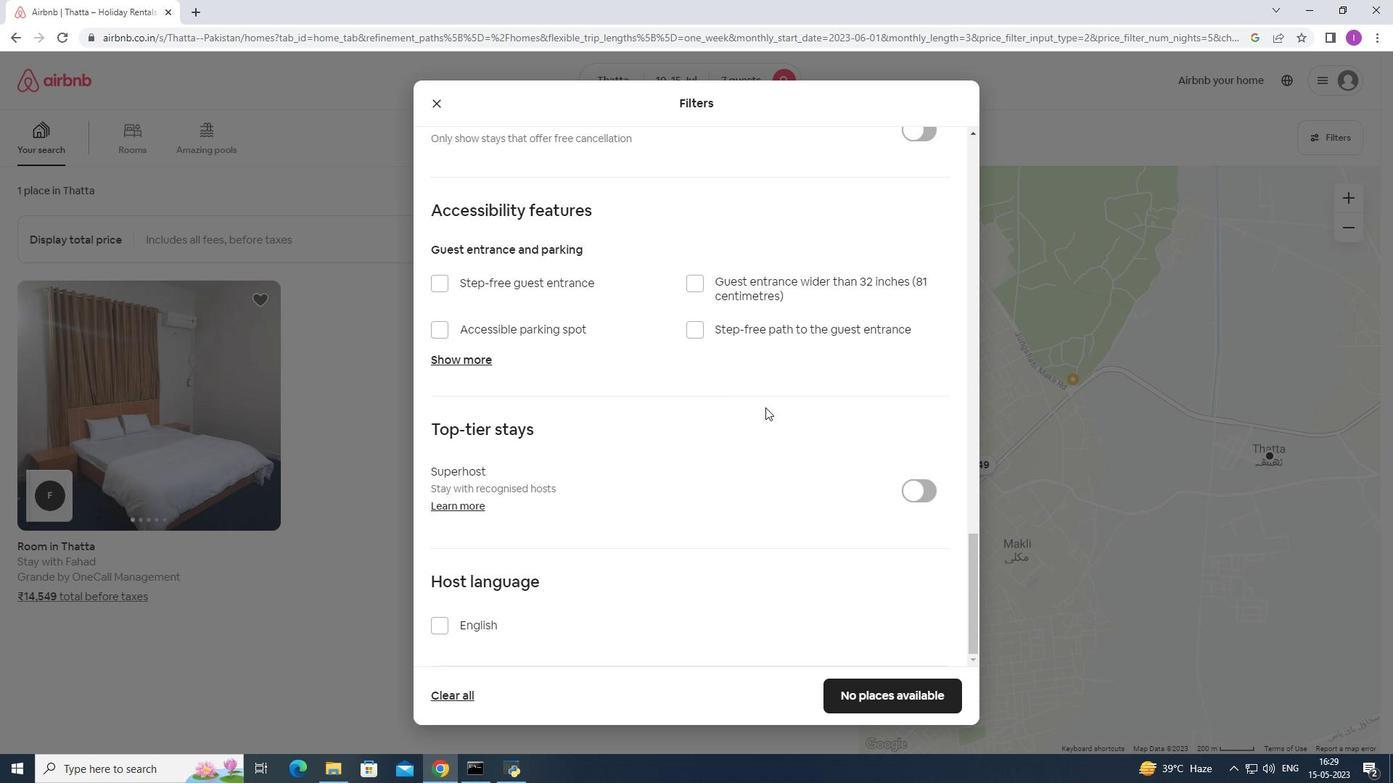 
Action: Mouse scrolled (764, 417) with delta (0, 0)
Screenshot: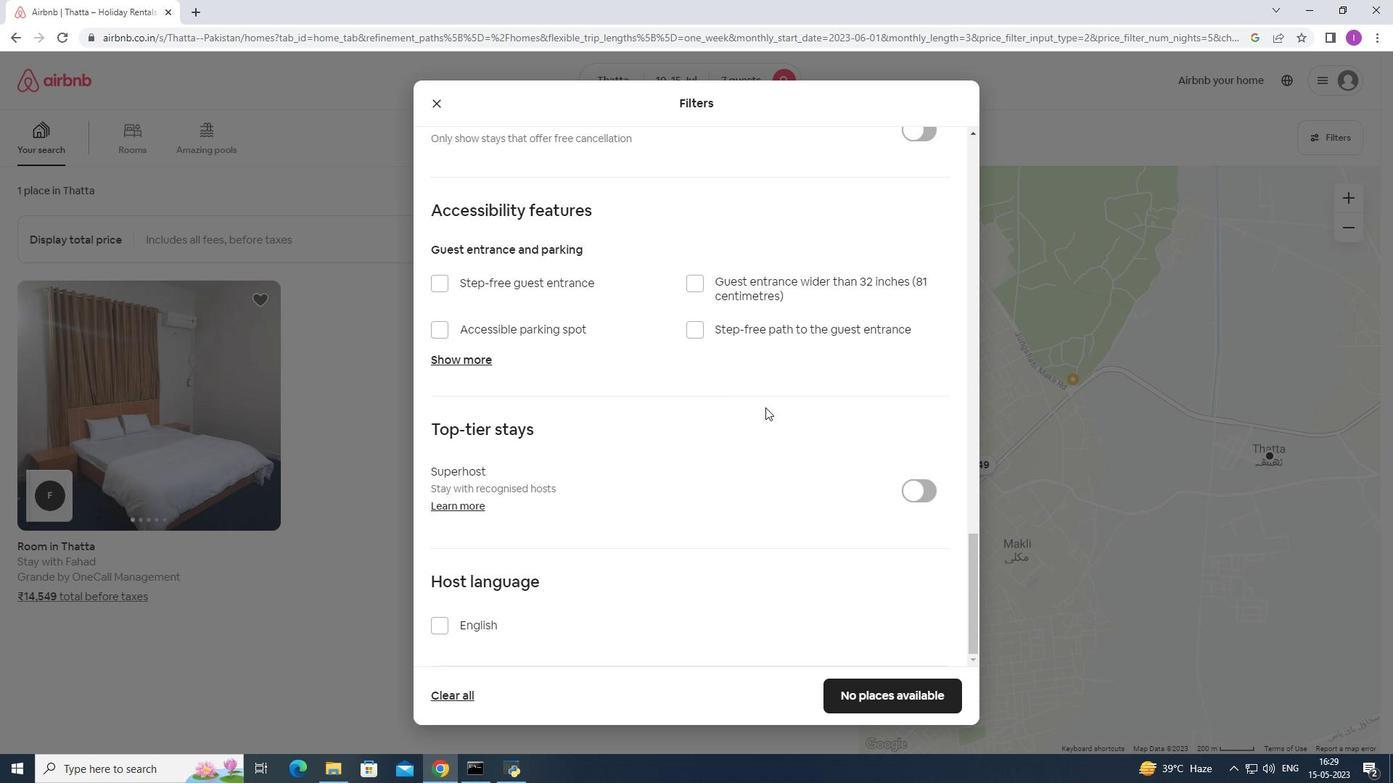 
Action: Mouse moved to (762, 422)
Screenshot: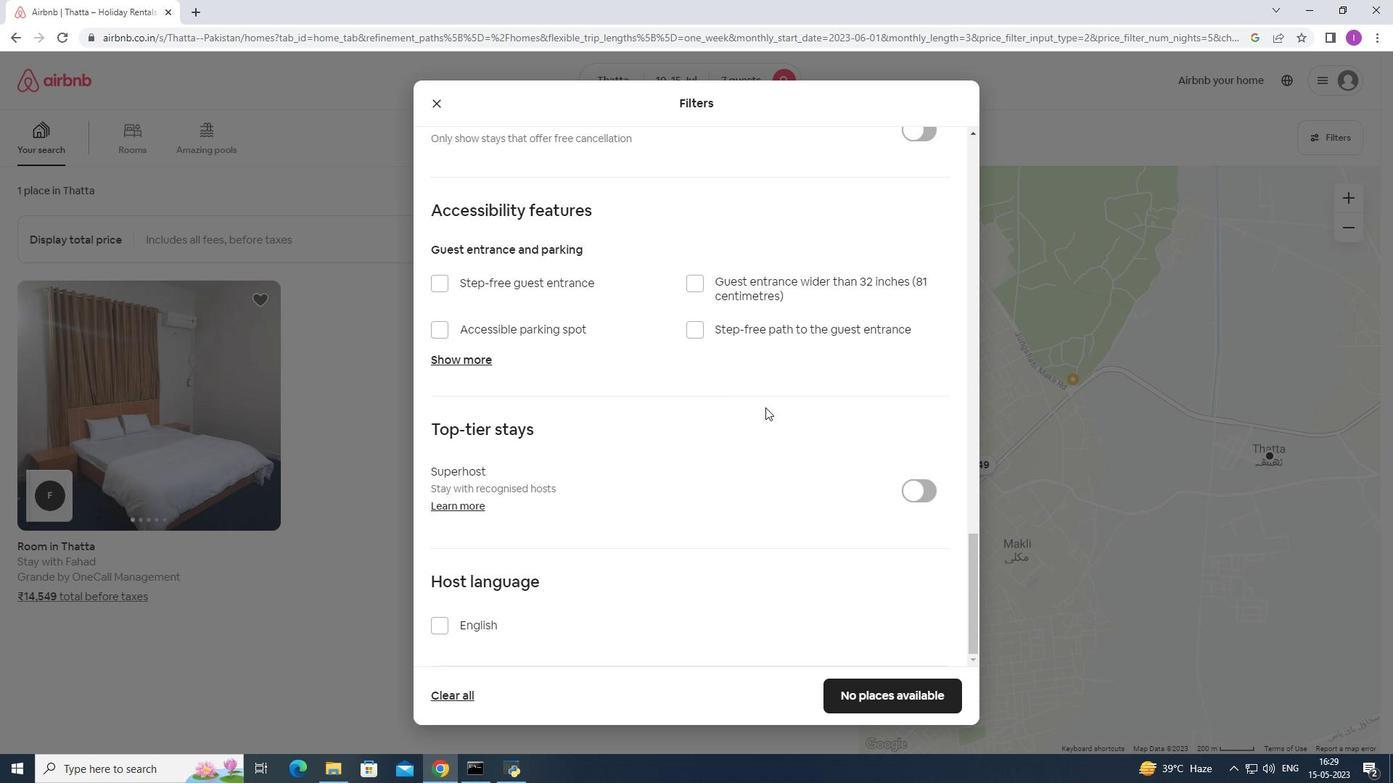 
Action: Mouse scrolled (762, 421) with delta (0, 0)
Screenshot: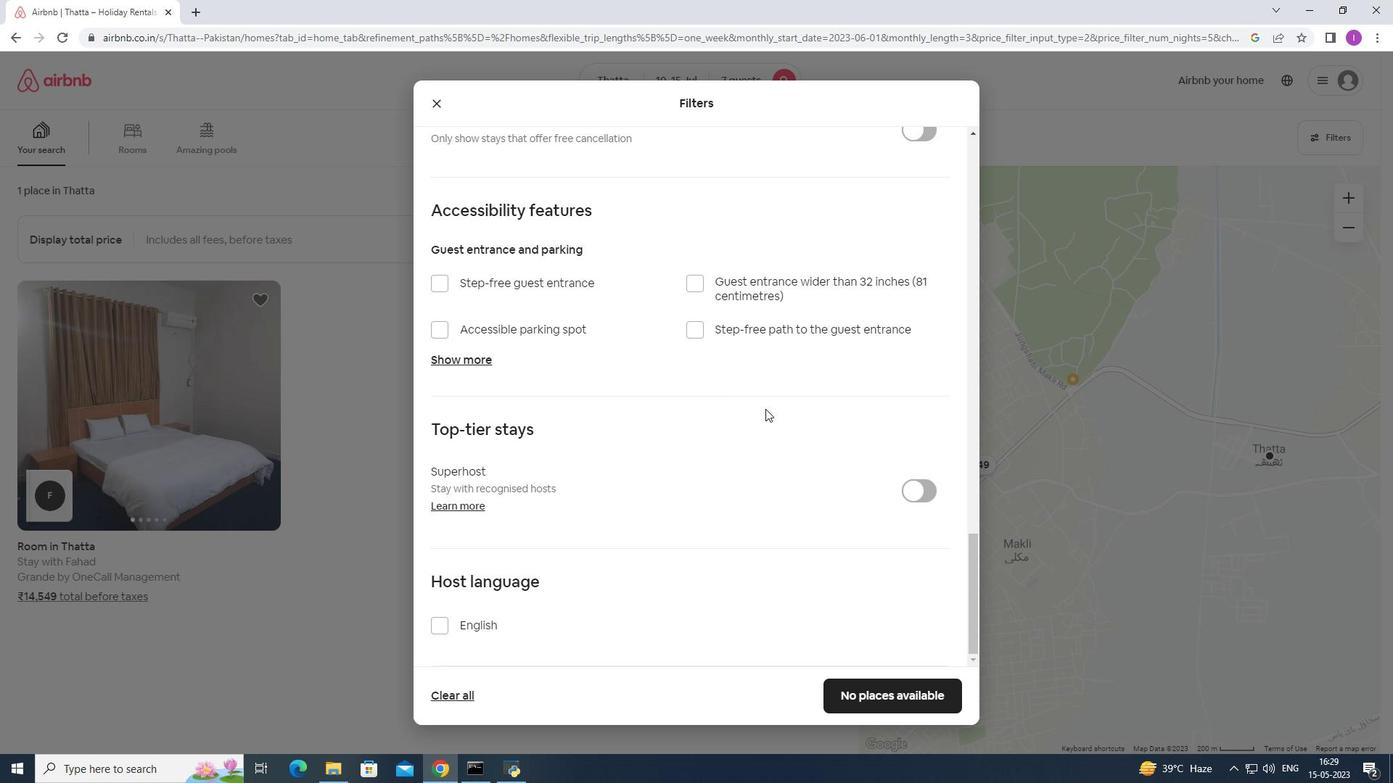 
Action: Mouse moved to (437, 624)
Screenshot: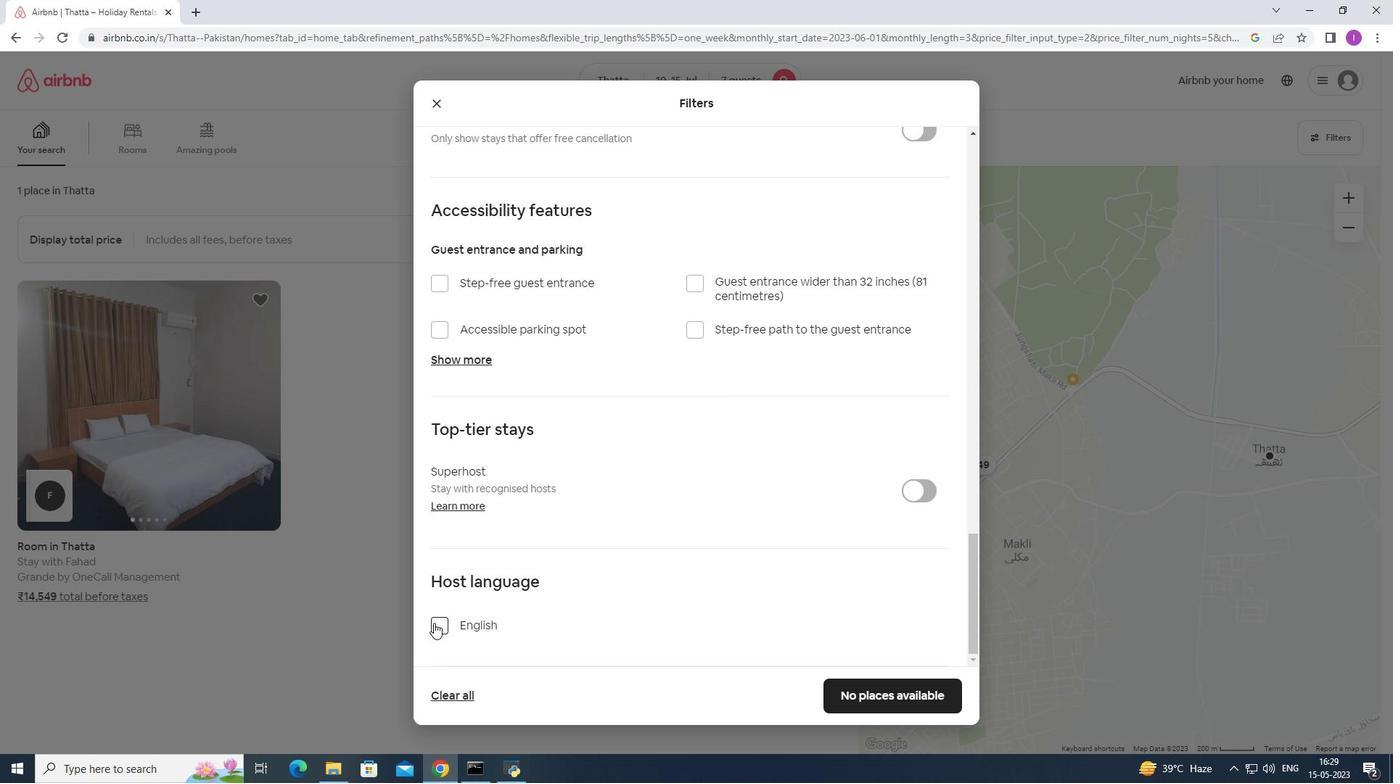 
Action: Mouse pressed left at (437, 624)
Screenshot: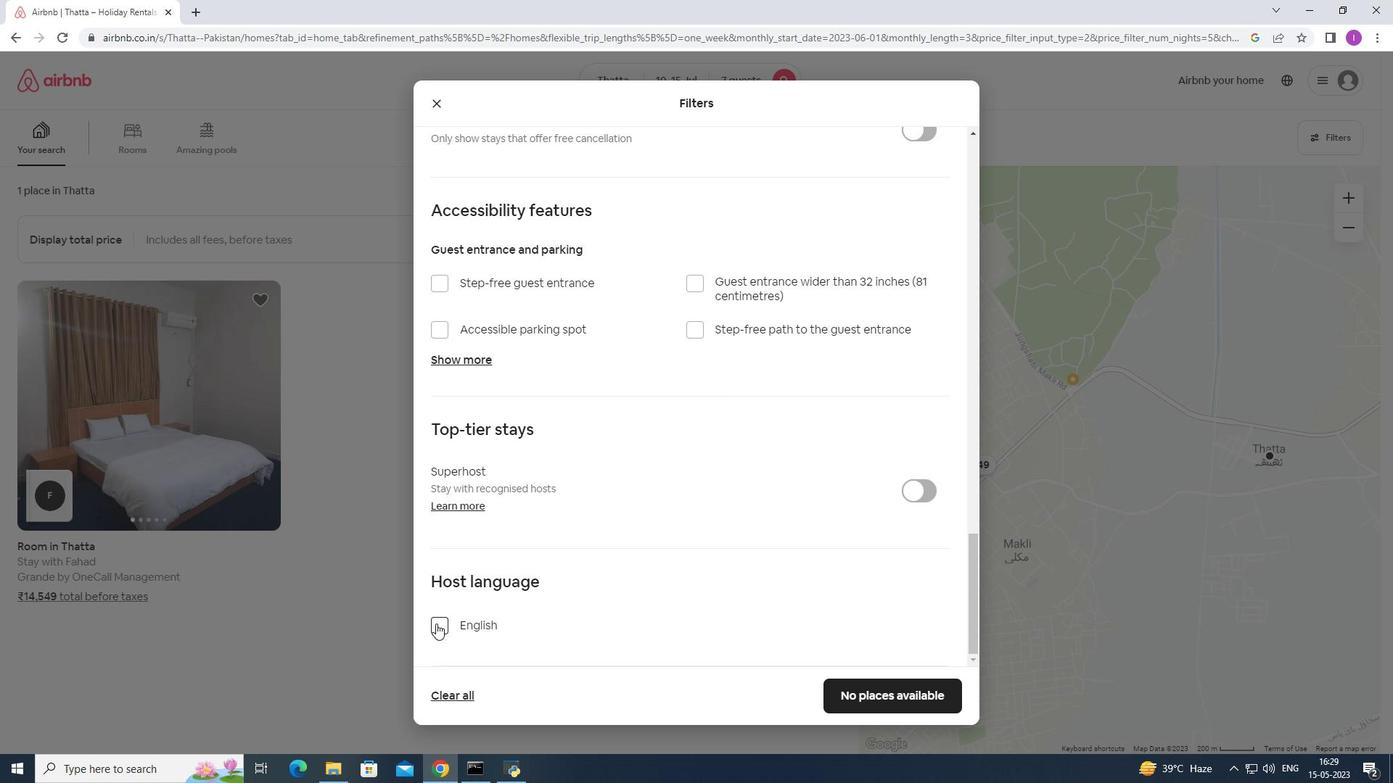
Action: Mouse moved to (775, 654)
Screenshot: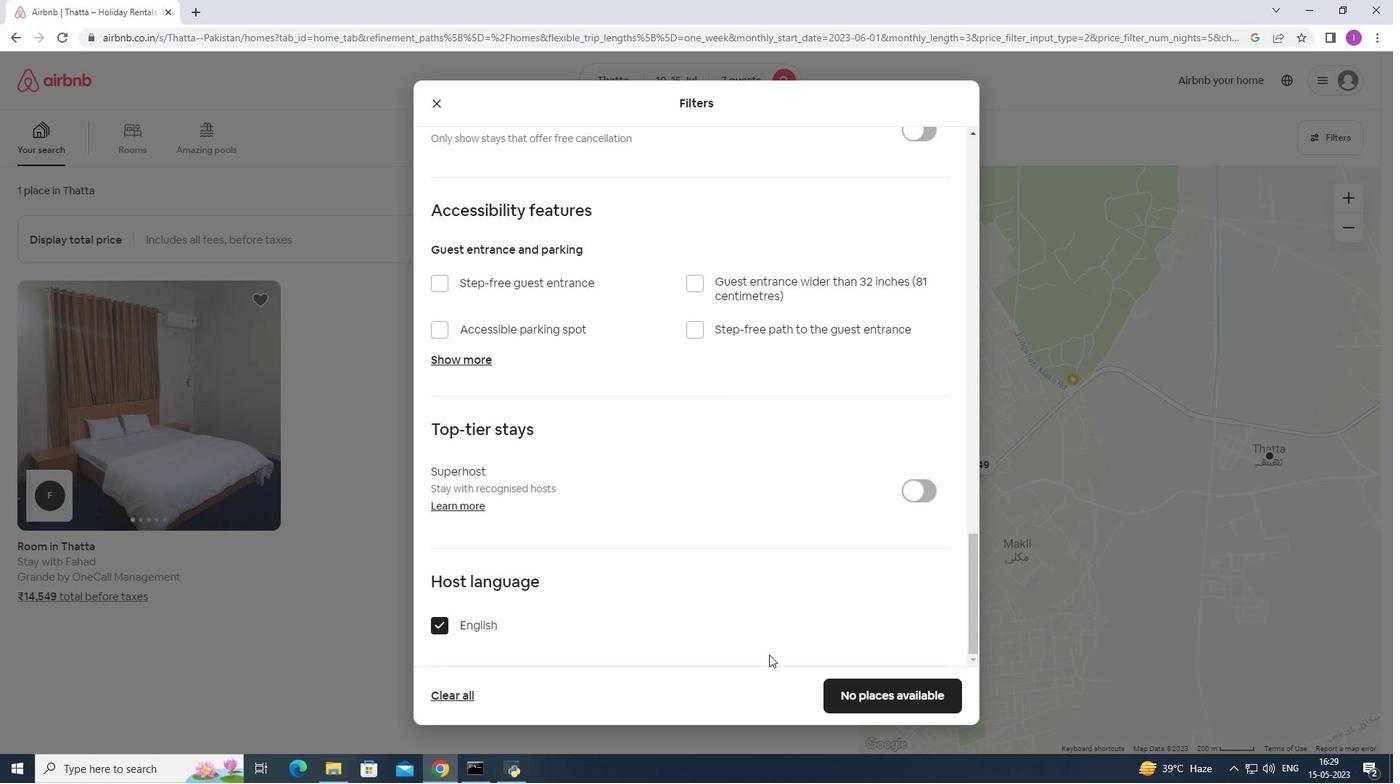 
Action: Mouse scrolled (775, 653) with delta (0, 0)
Screenshot: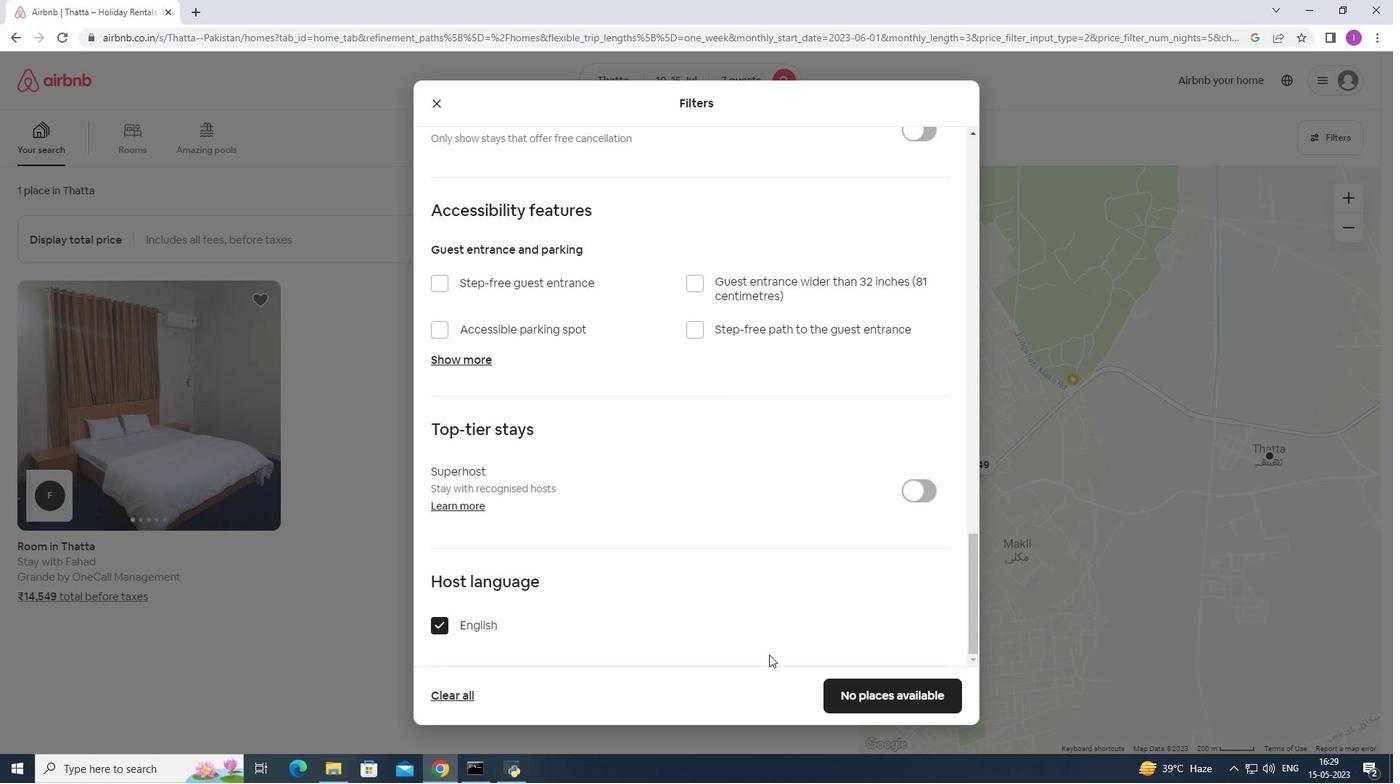 
Action: Mouse moved to (780, 654)
Screenshot: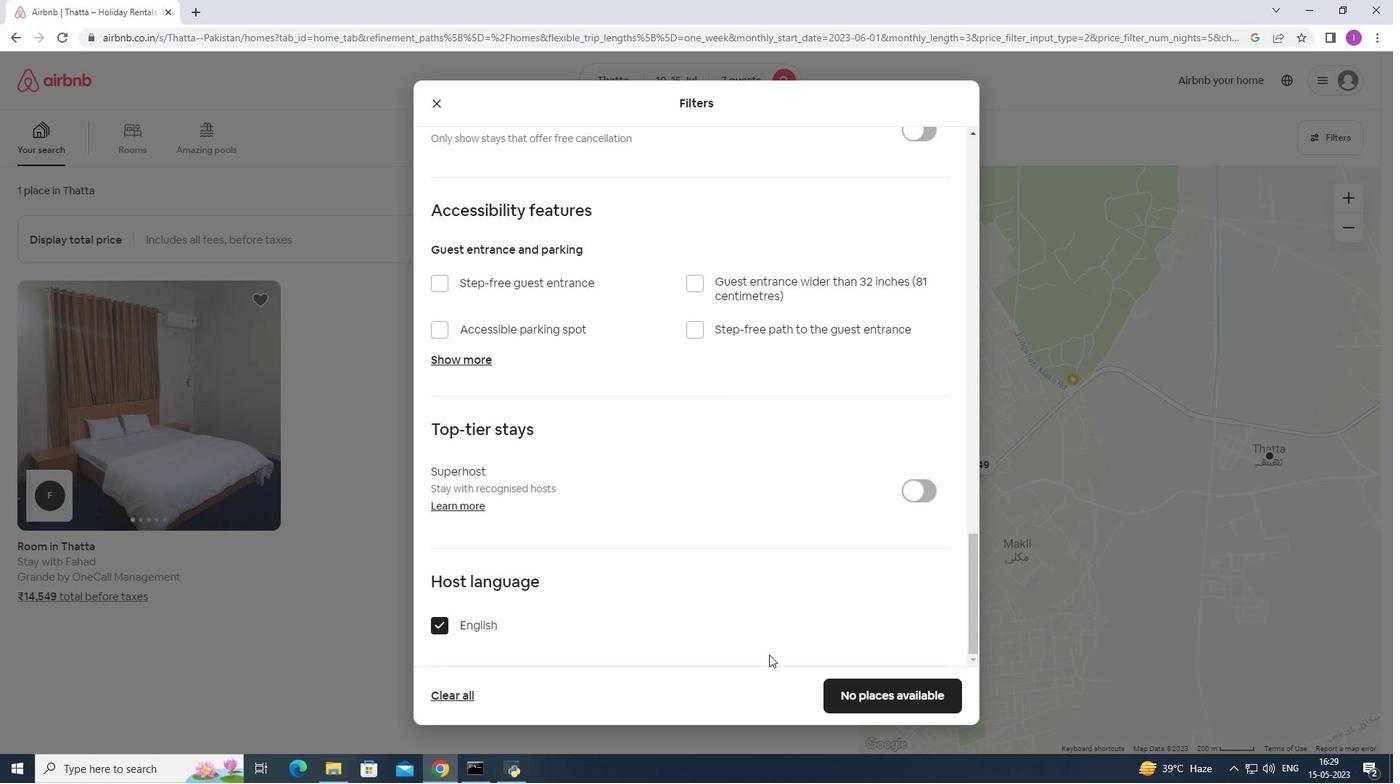 
Action: Mouse scrolled (779, 653) with delta (0, 0)
Screenshot: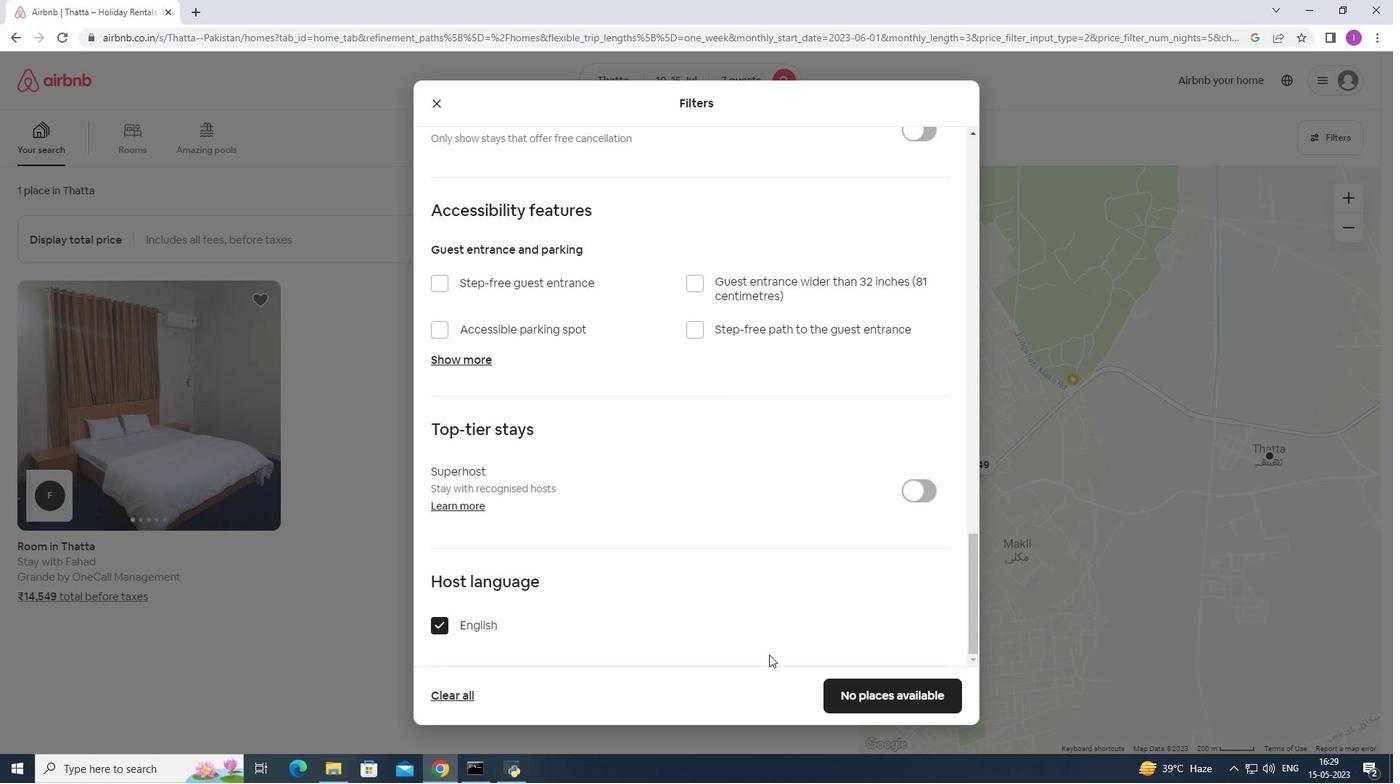 
Action: Mouse moved to (786, 654)
Screenshot: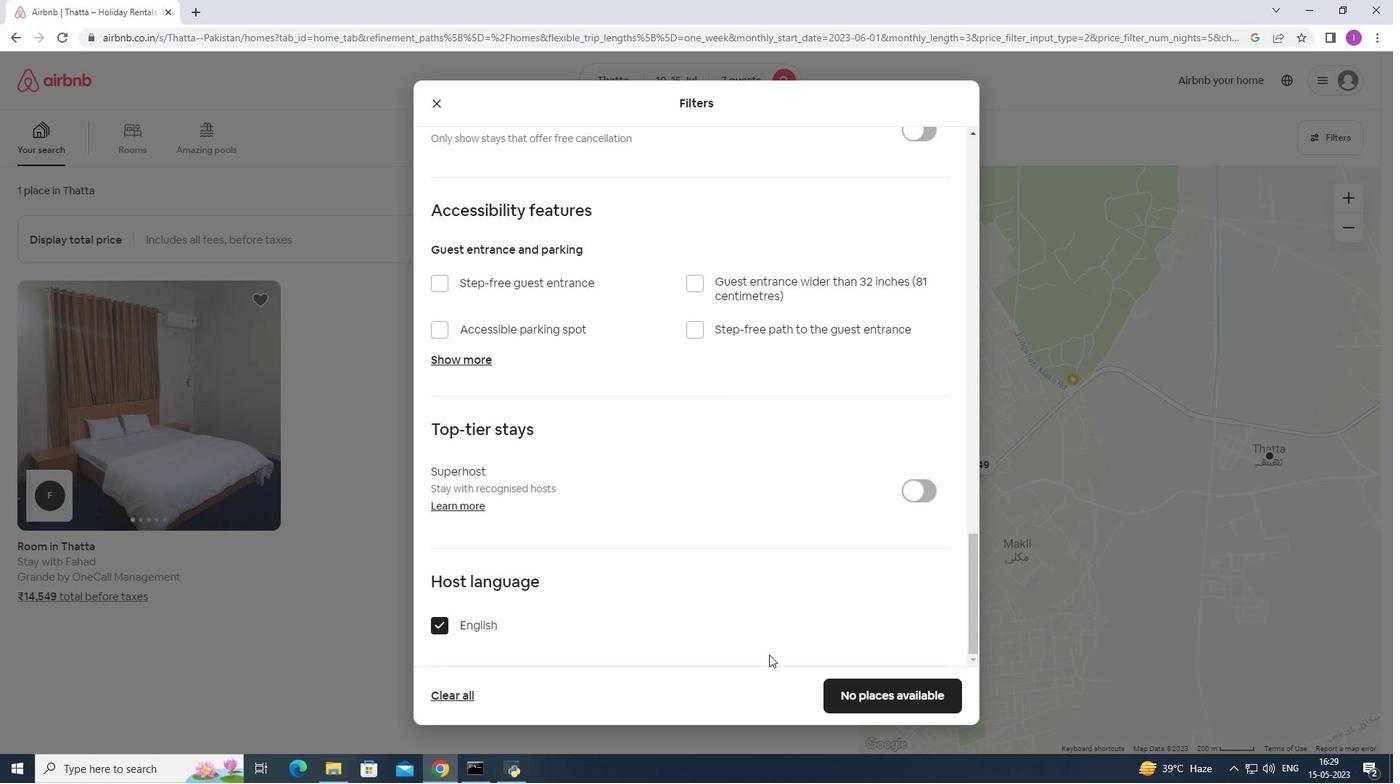 
Action: Mouse scrolled (786, 653) with delta (0, 0)
Screenshot: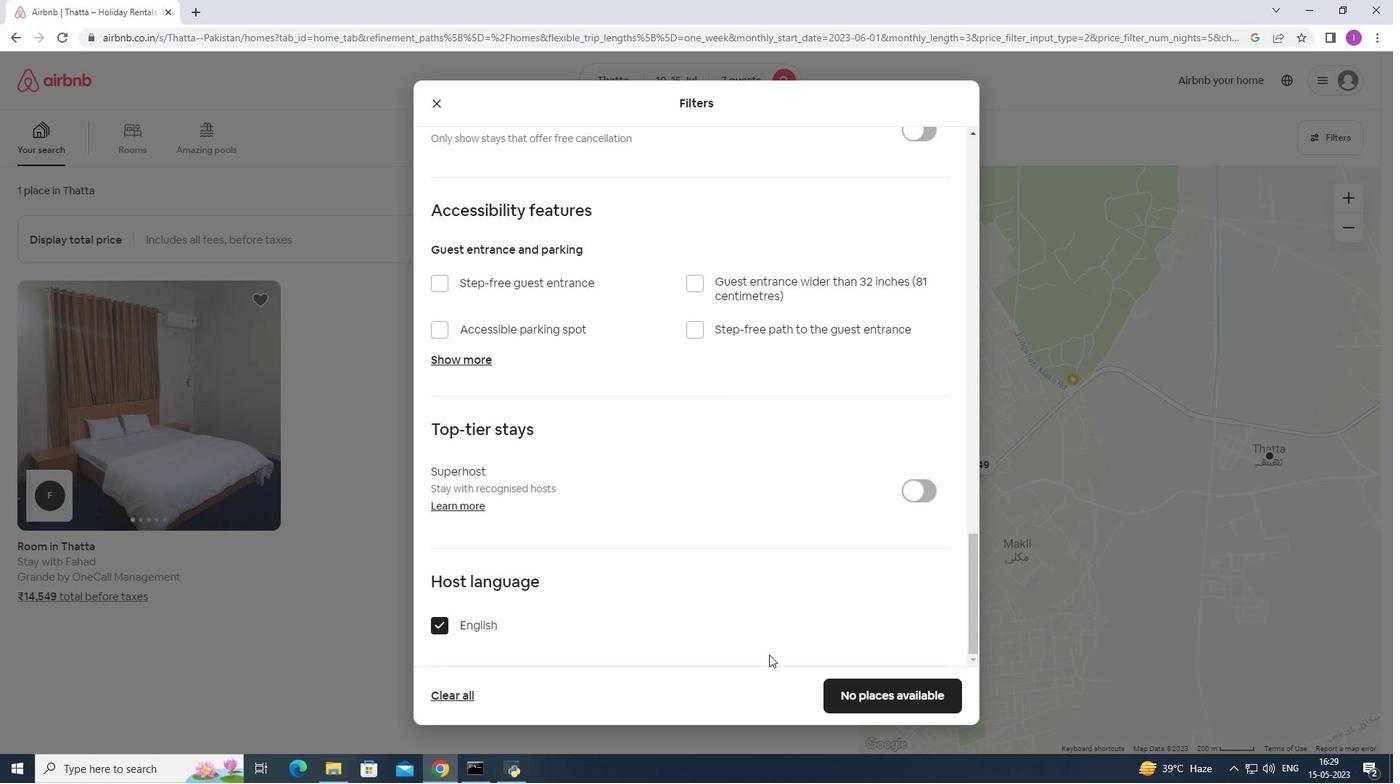 
Action: Mouse moved to (881, 697)
Screenshot: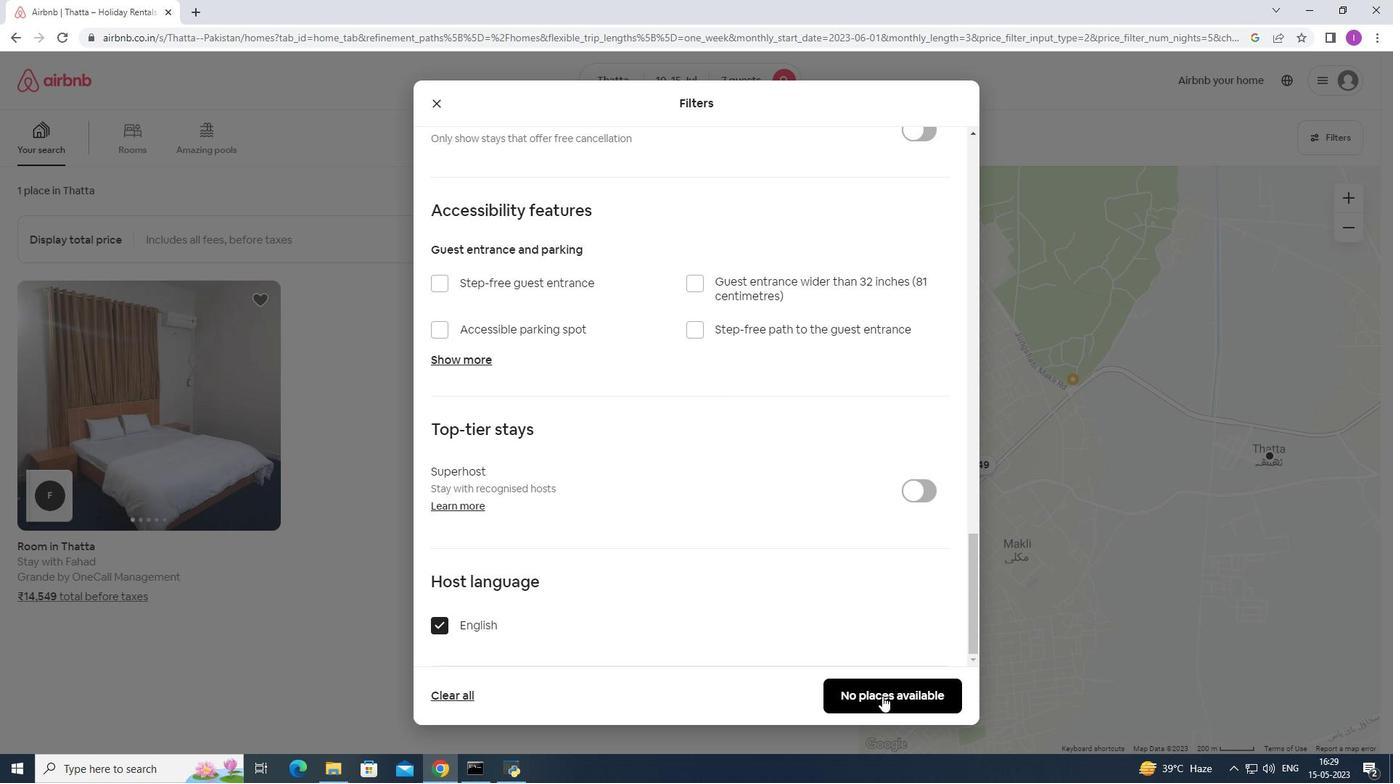 
Action: Mouse pressed left at (881, 697)
Screenshot: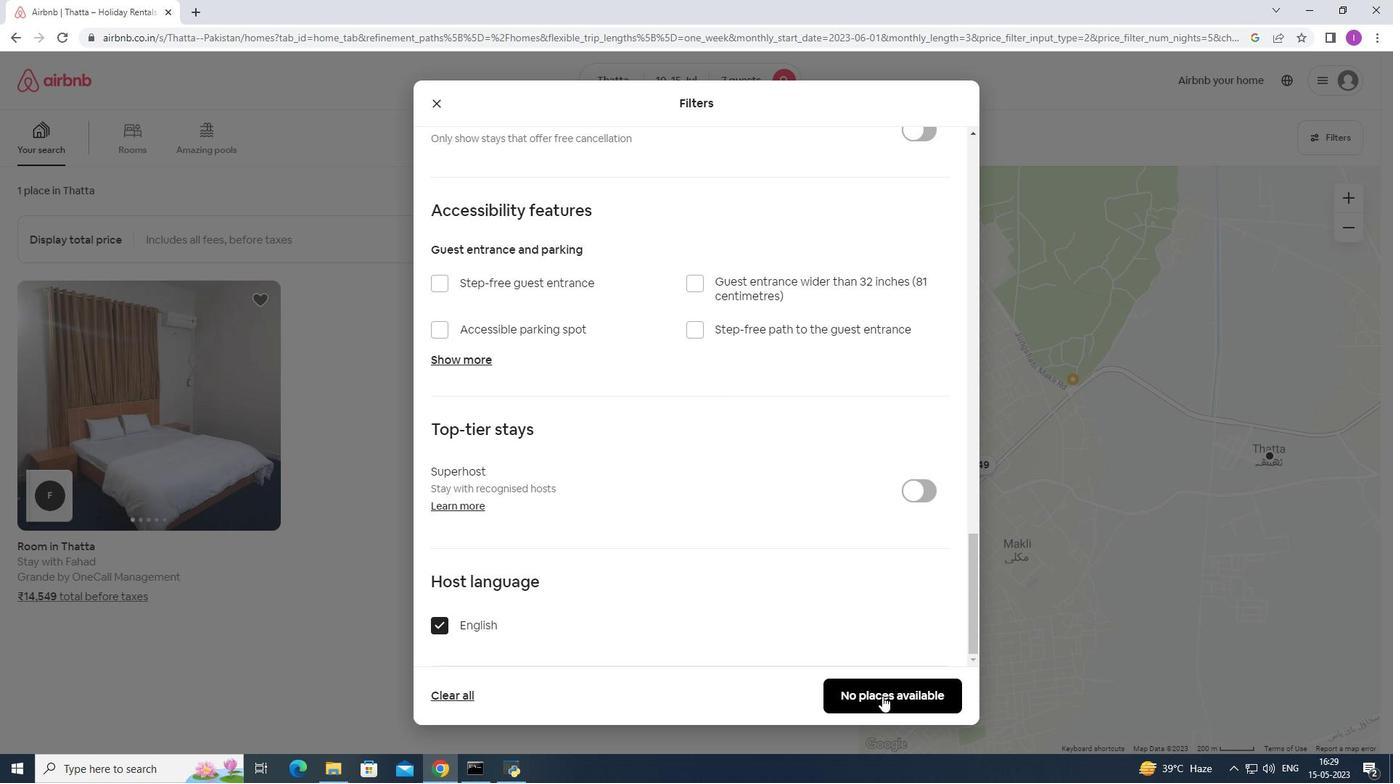 
Action: Mouse moved to (698, 599)
Screenshot: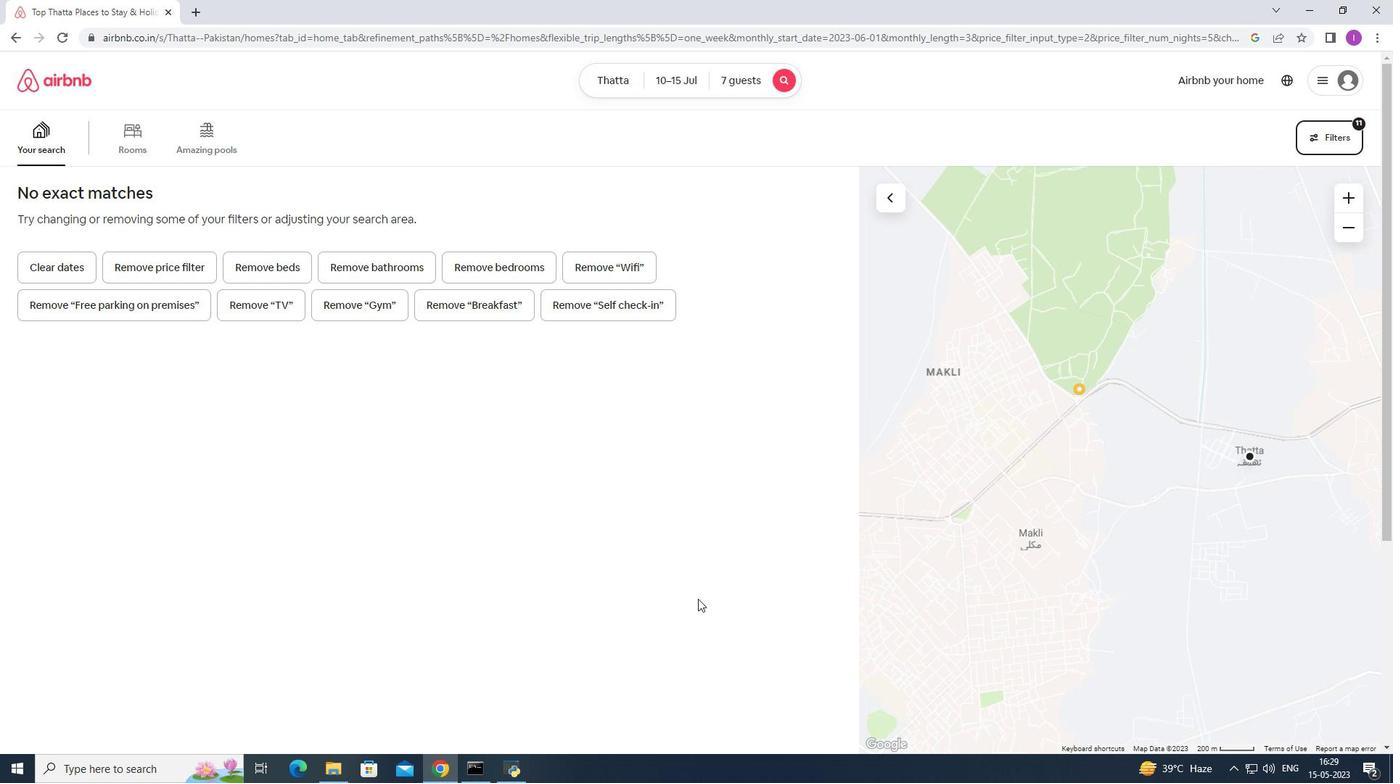 
